 Task: Look for Airbnb options in Libiaz, Poland from 26th December, 2023 to 30th December, 2023 for 1 adult. Place can be private room with 1  bedroom having 1 bed and 1 bathroom. Property type can be hotel. Amenities needed are: washing machine.
Action: Mouse moved to (532, 136)
Screenshot: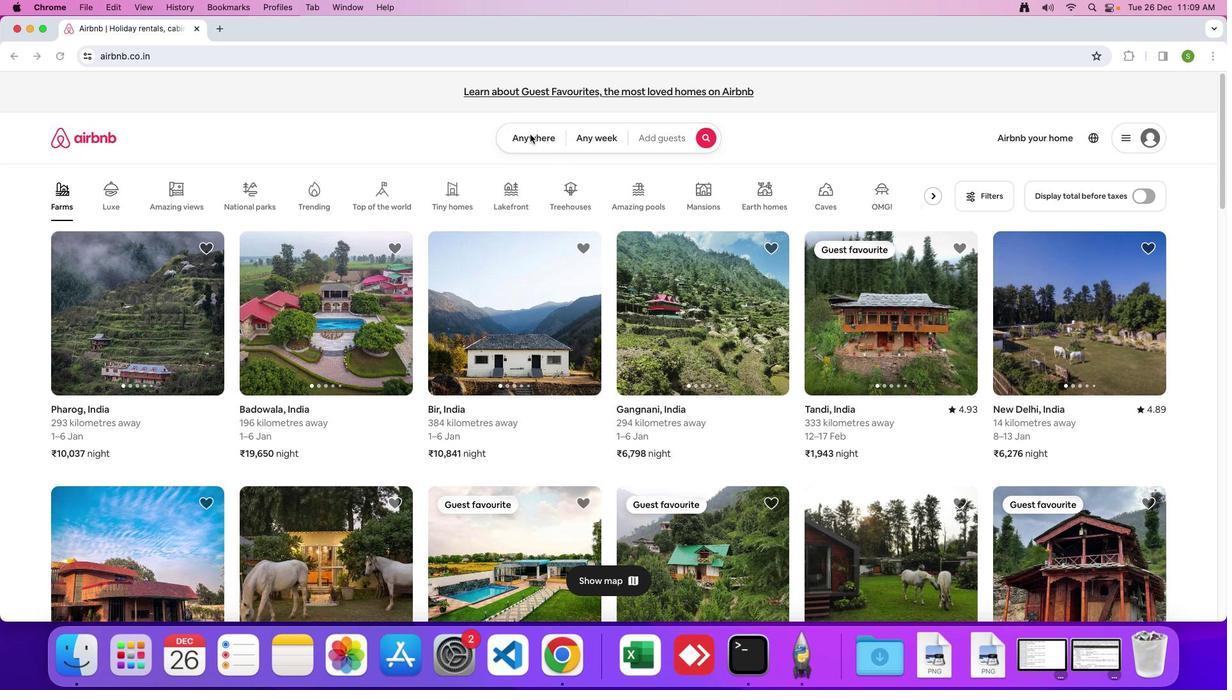 
Action: Mouse pressed left at (532, 136)
Screenshot: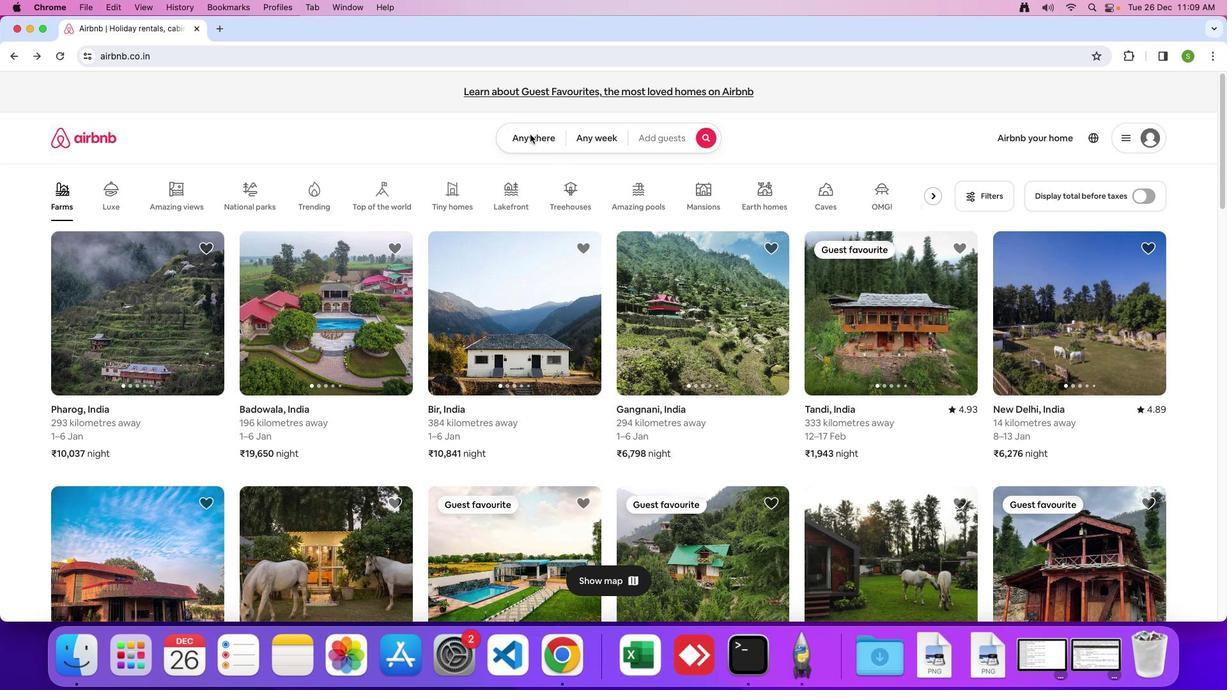 
Action: Mouse moved to (508, 136)
Screenshot: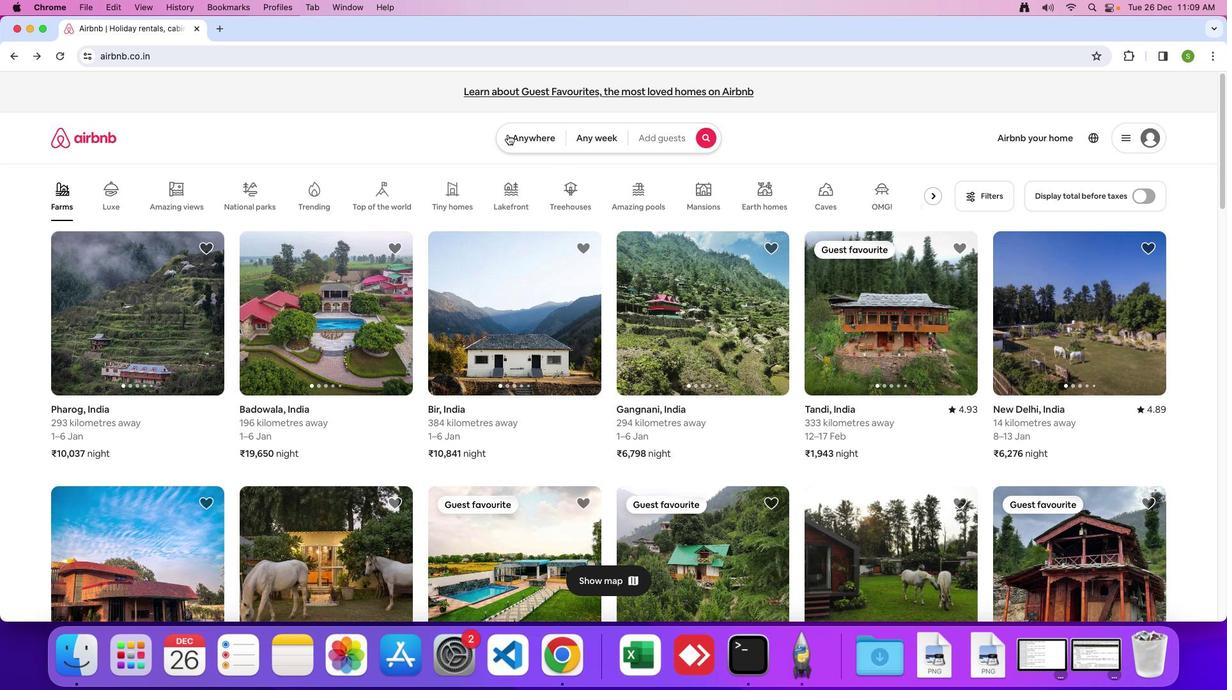 
Action: Mouse pressed left at (508, 136)
Screenshot: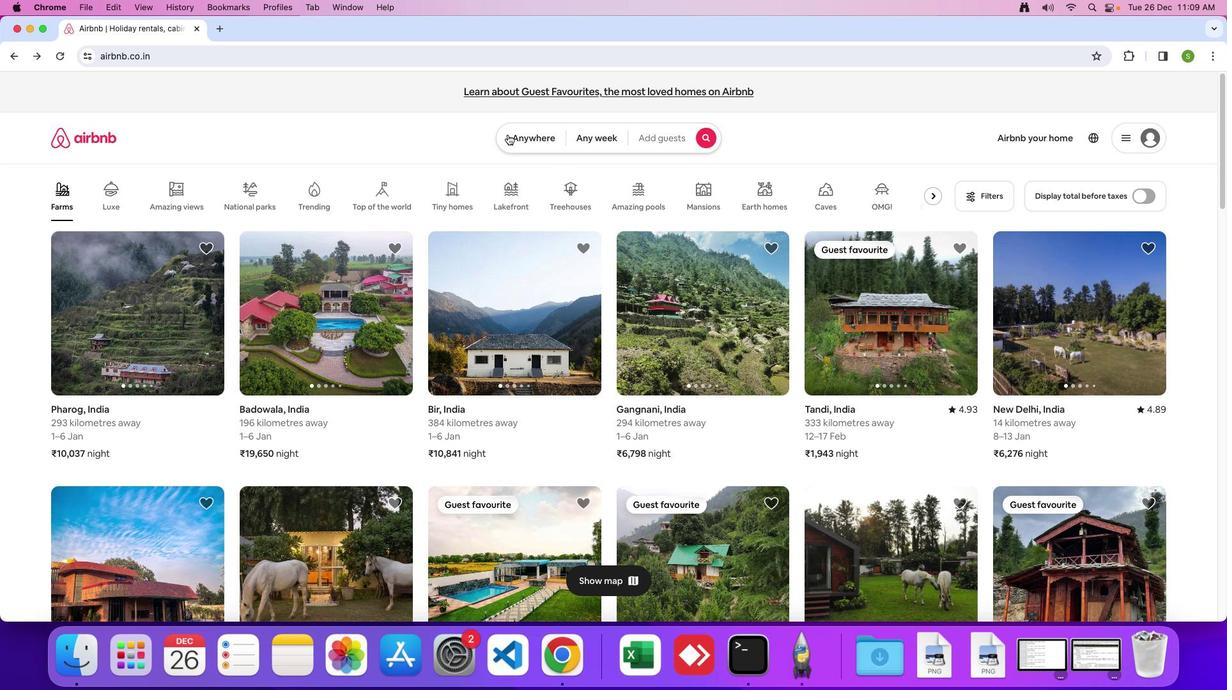 
Action: Mouse moved to (467, 175)
Screenshot: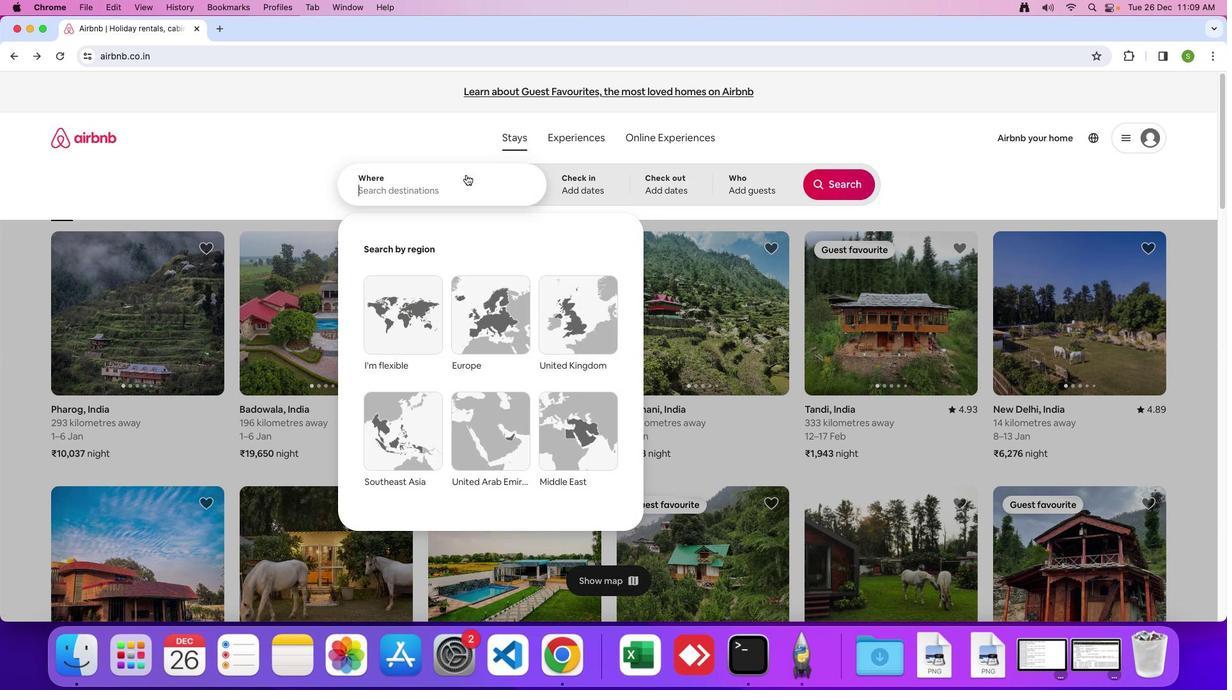 
Action: Mouse pressed left at (467, 175)
Screenshot: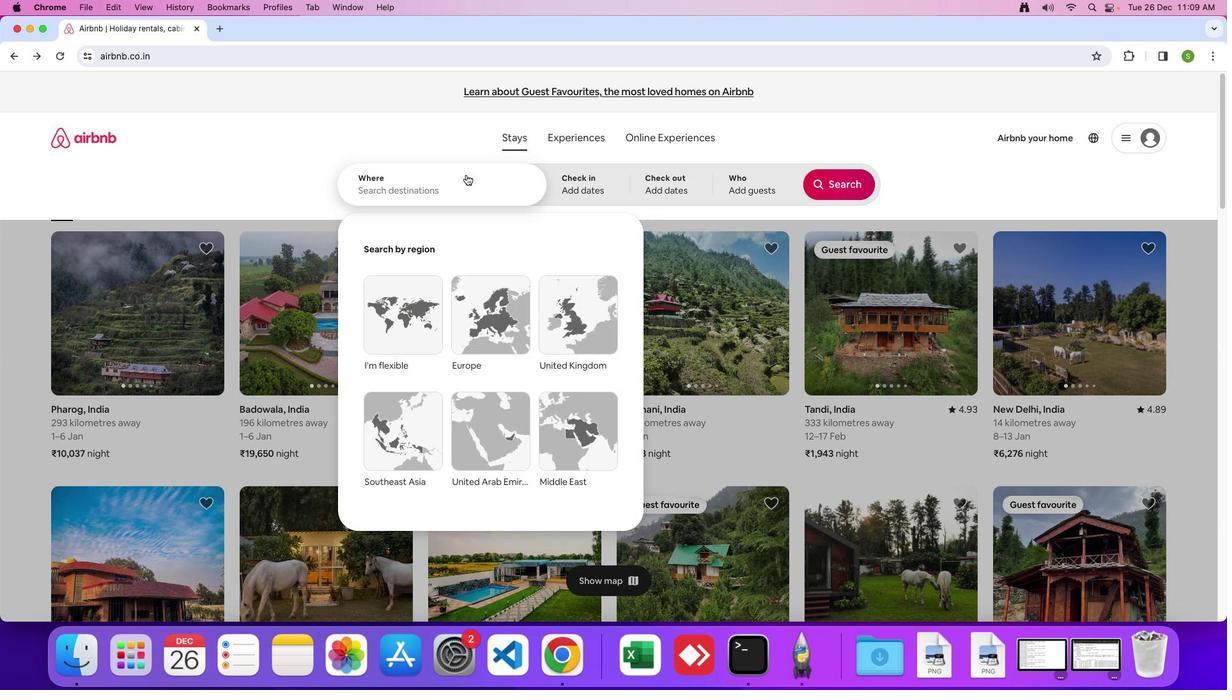 
Action: Mouse moved to (468, 175)
Screenshot: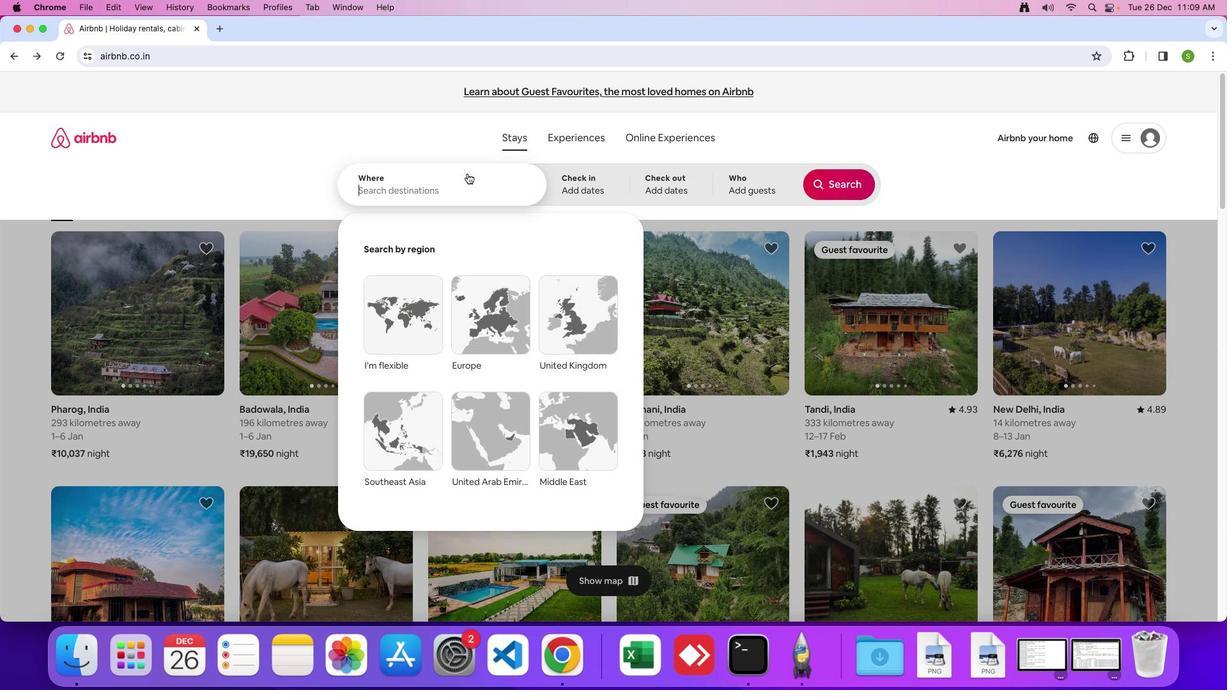 
Action: Key pressed 'L'Key.caps_lock'i''b''i''a''z'','Key.spaceKey.shift'P''l''o''a''n''d'Key.enter
Screenshot: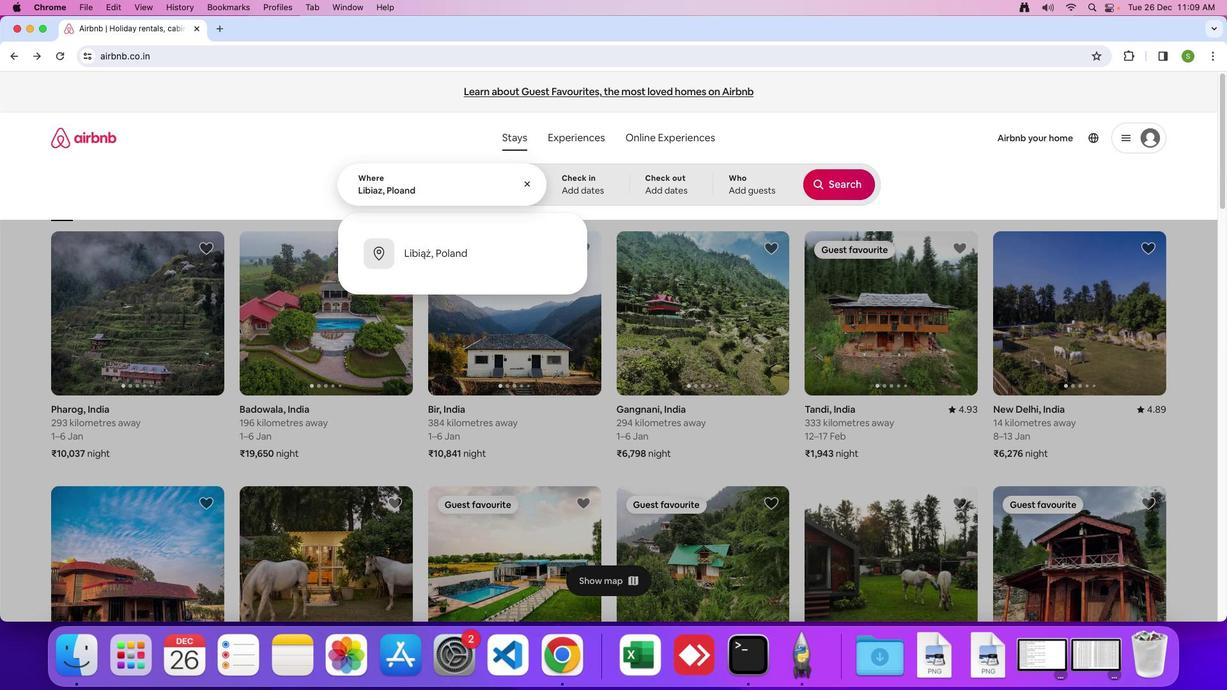 
Action: Mouse moved to (443, 469)
Screenshot: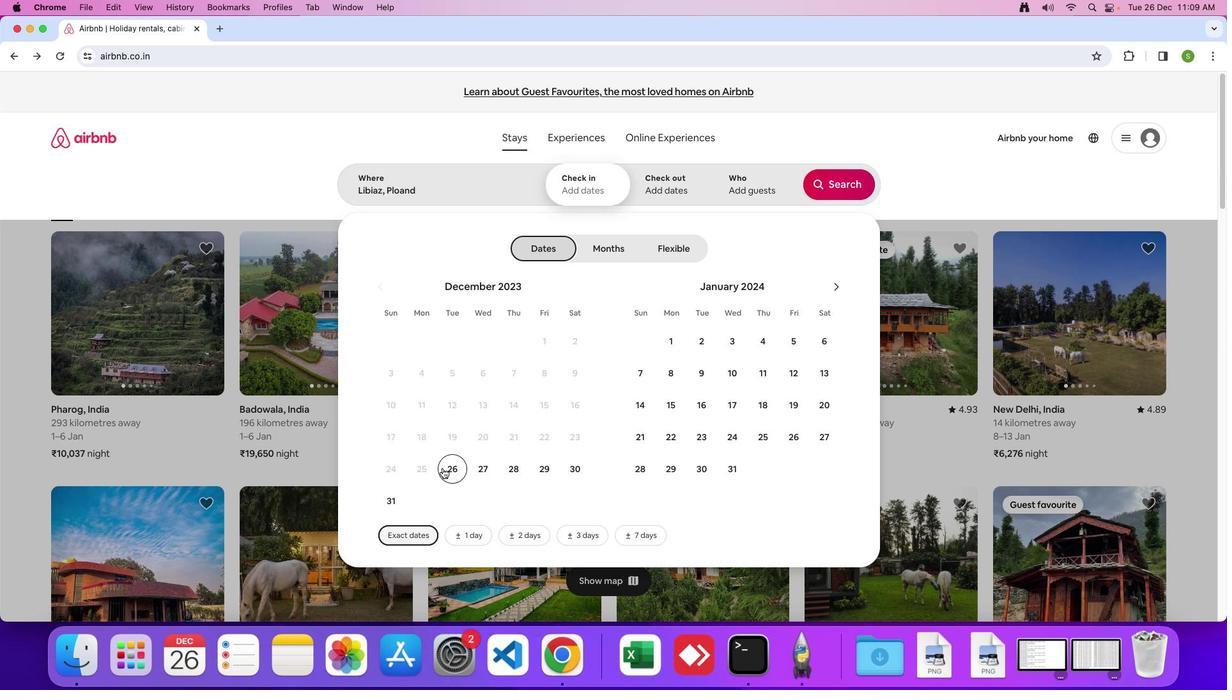 
Action: Mouse pressed left at (443, 469)
Screenshot: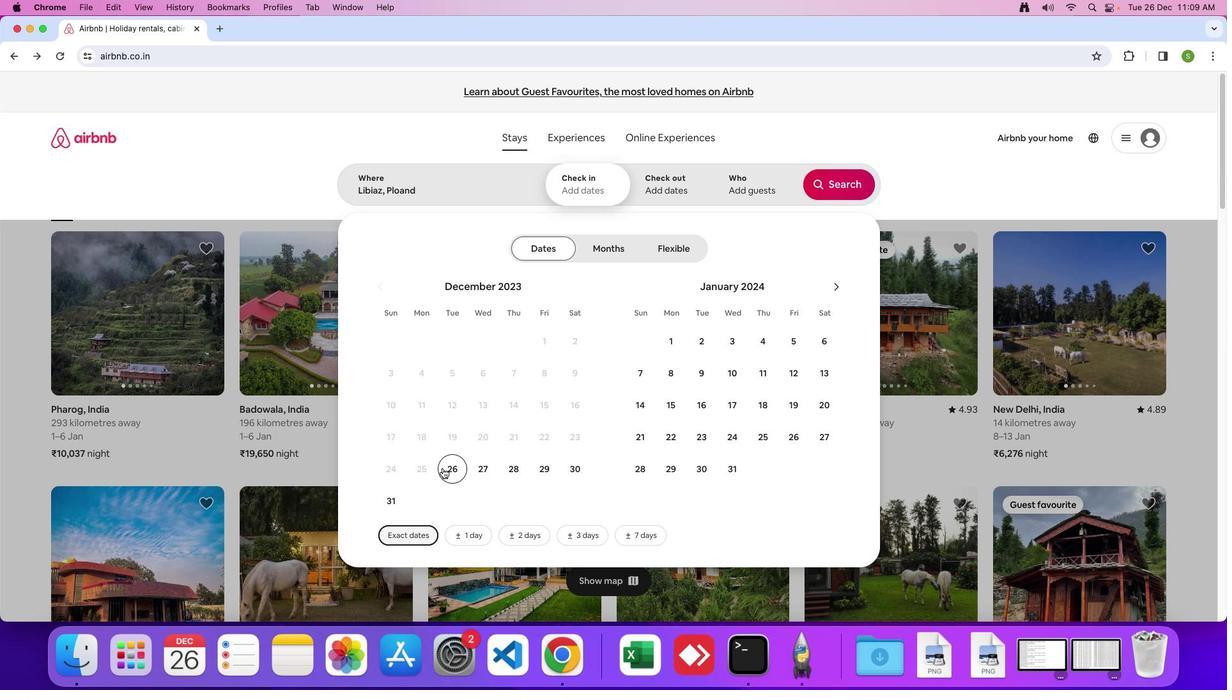 
Action: Mouse moved to (579, 469)
Screenshot: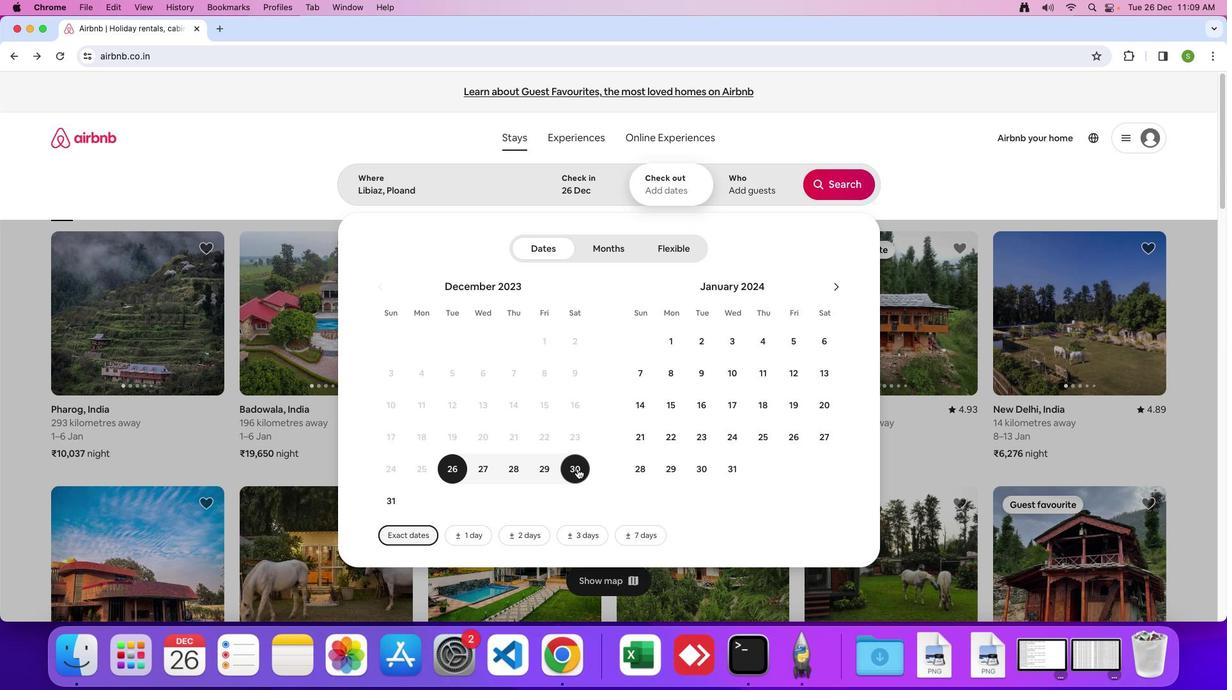 
Action: Mouse pressed left at (579, 469)
Screenshot: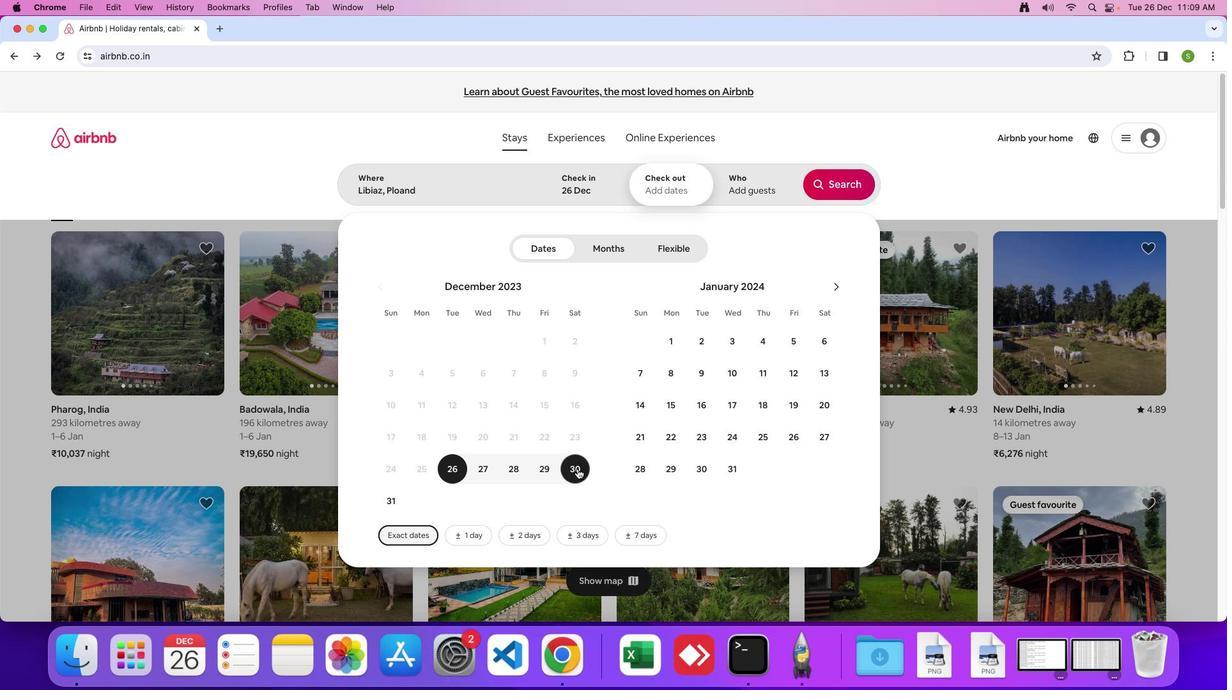 
Action: Mouse moved to (772, 186)
Screenshot: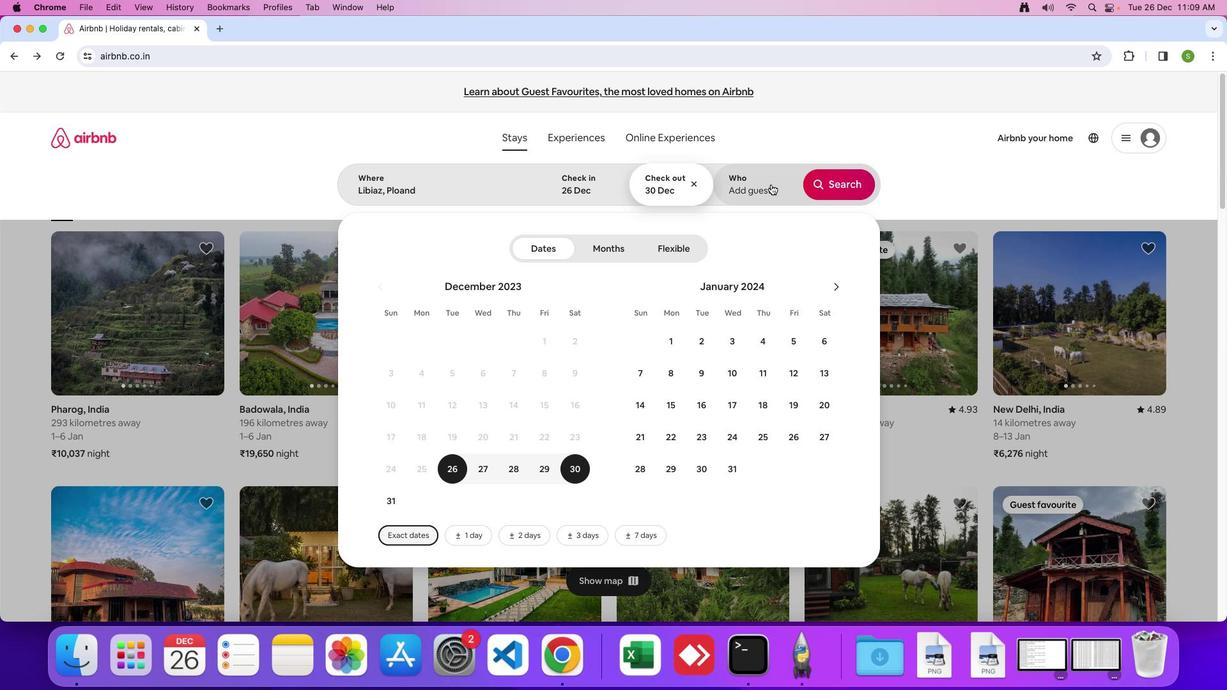 
Action: Mouse pressed left at (772, 186)
Screenshot: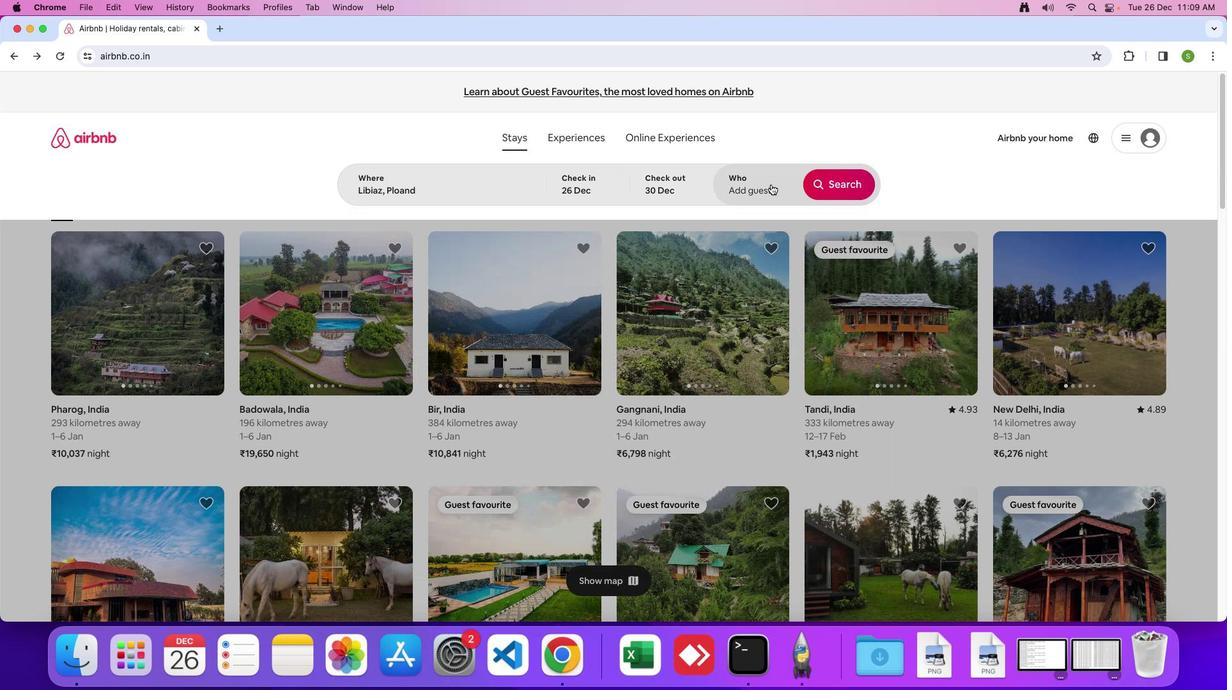 
Action: Mouse moved to (846, 253)
Screenshot: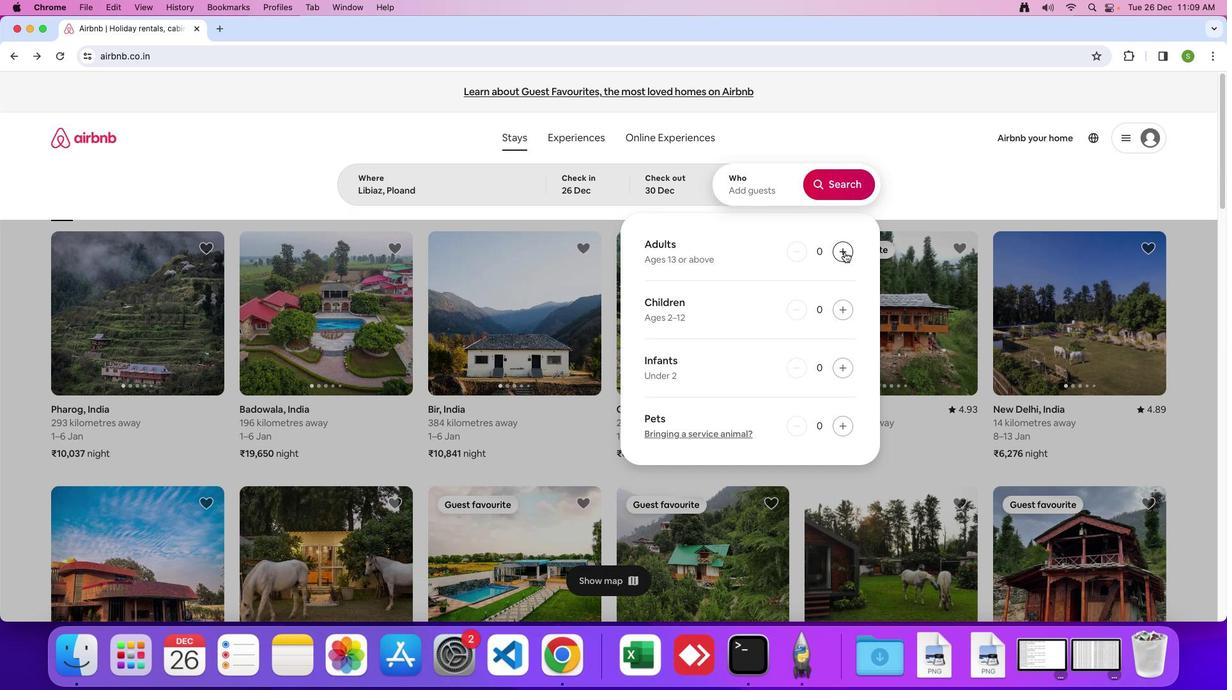 
Action: Mouse pressed left at (846, 253)
Screenshot: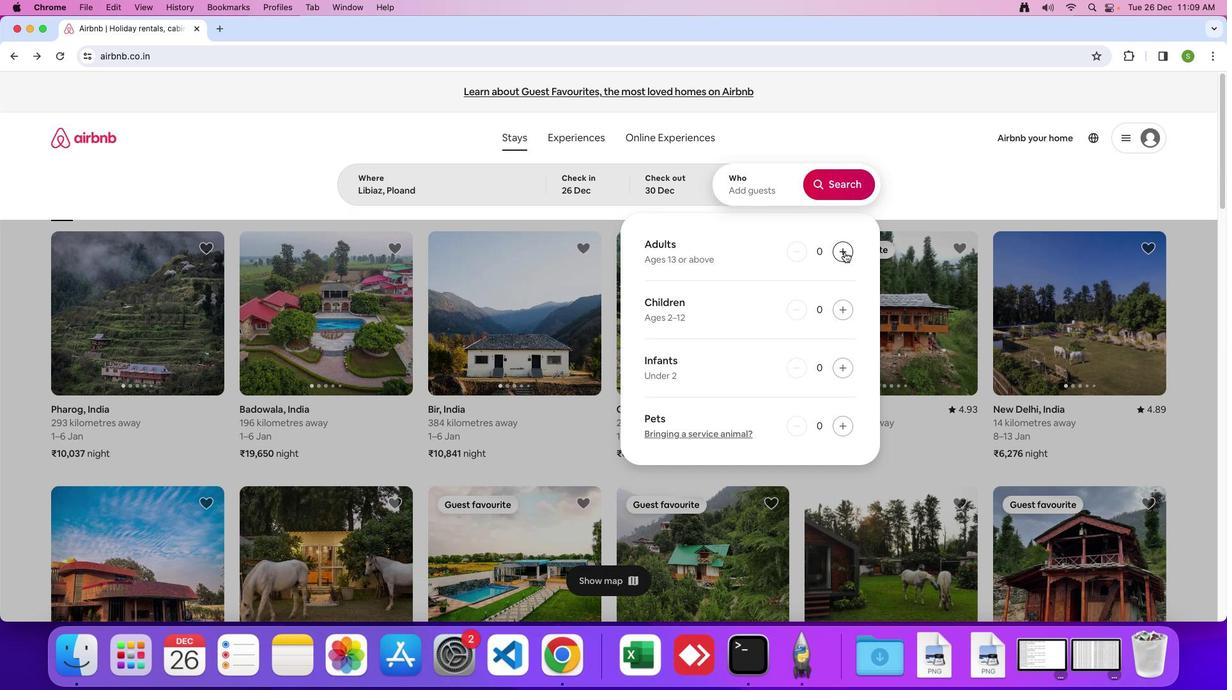 
Action: Mouse moved to (833, 187)
Screenshot: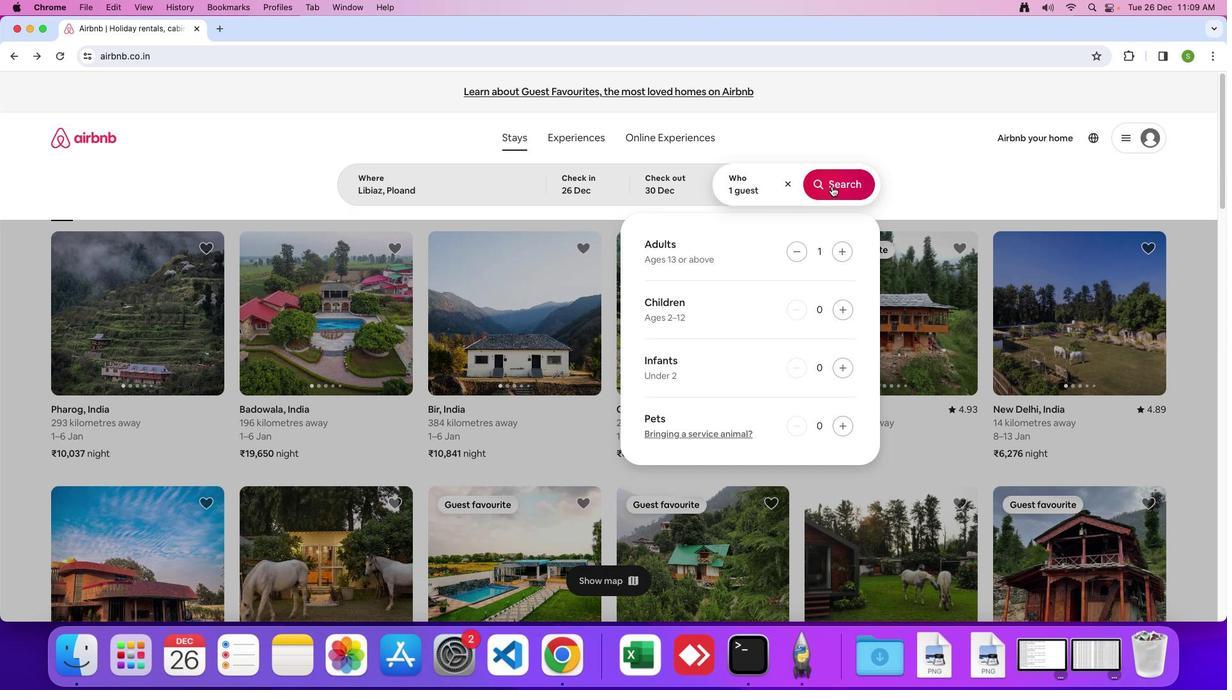 
Action: Mouse pressed left at (833, 187)
Screenshot: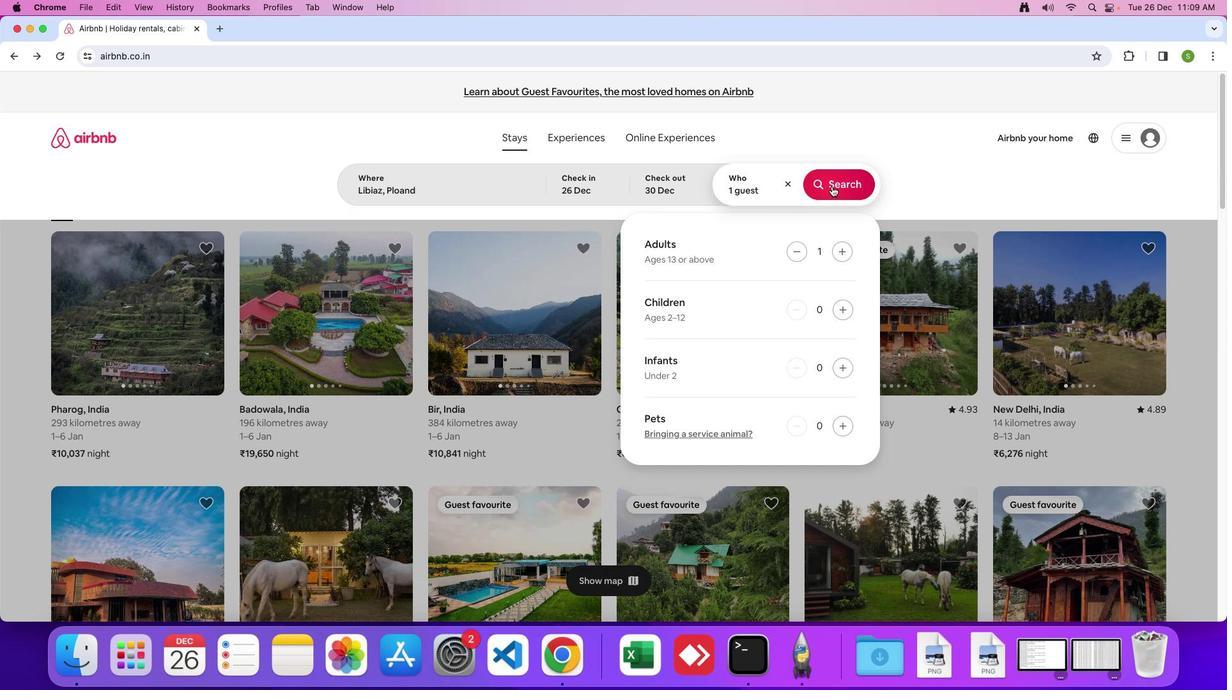 
Action: Mouse moved to (1015, 157)
Screenshot: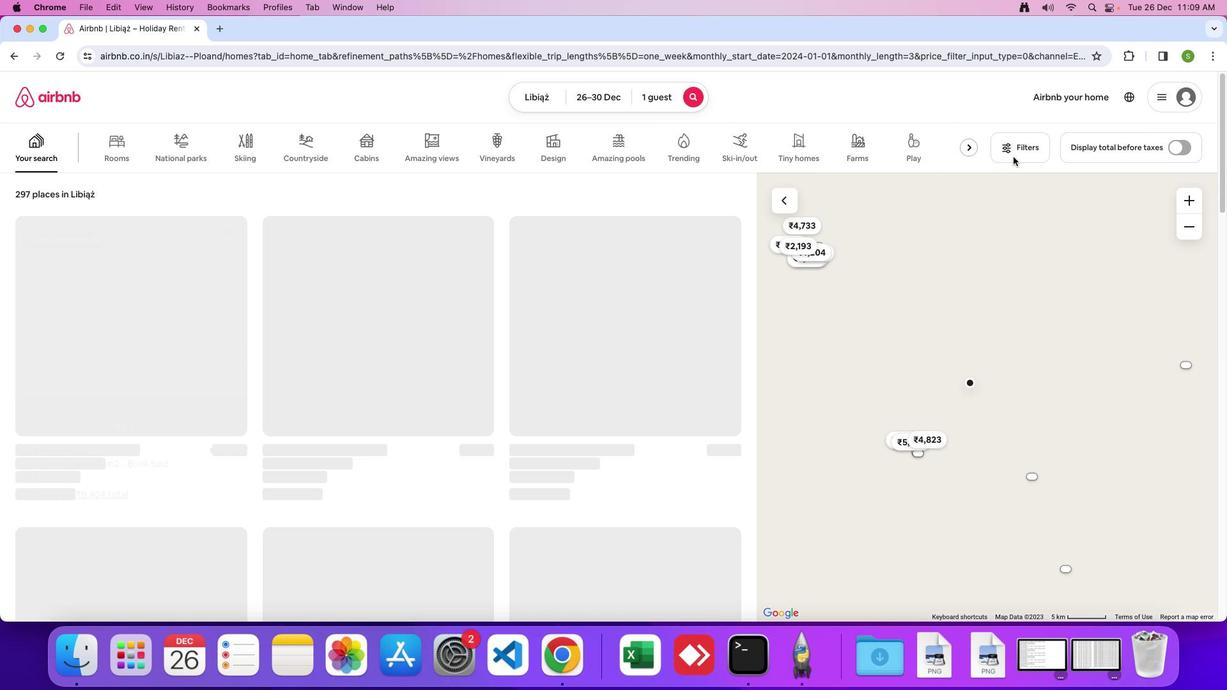 
Action: Mouse pressed left at (1015, 157)
Screenshot: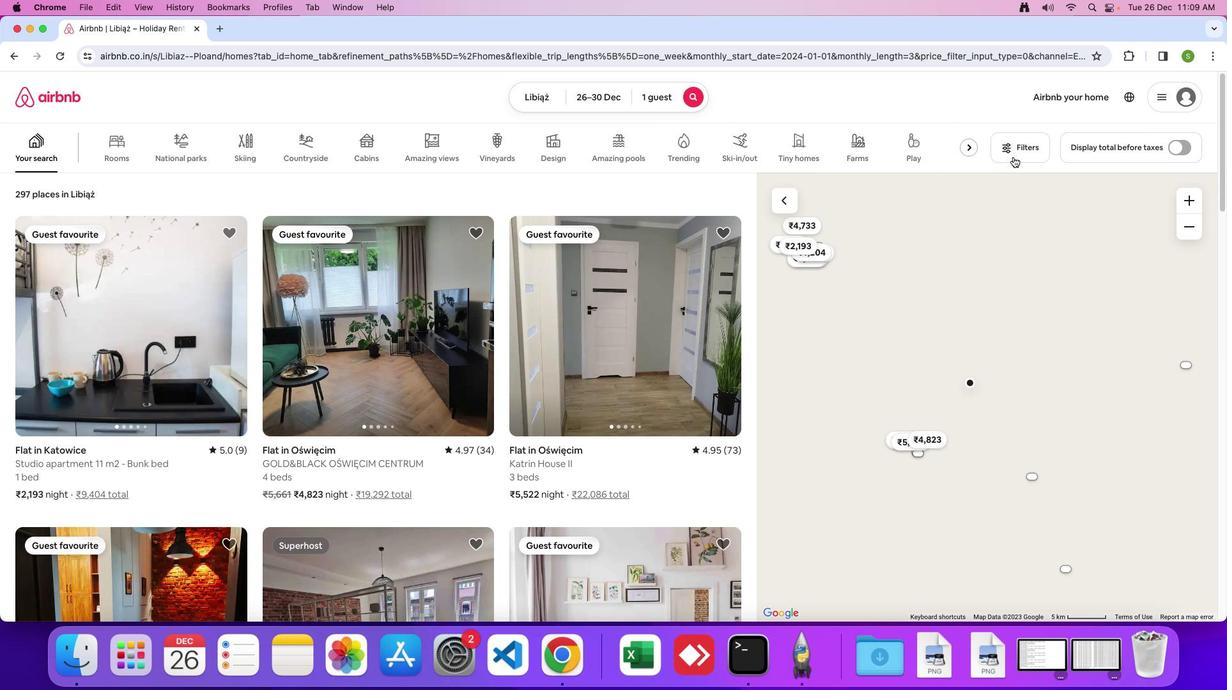 
Action: Mouse moved to (579, 423)
Screenshot: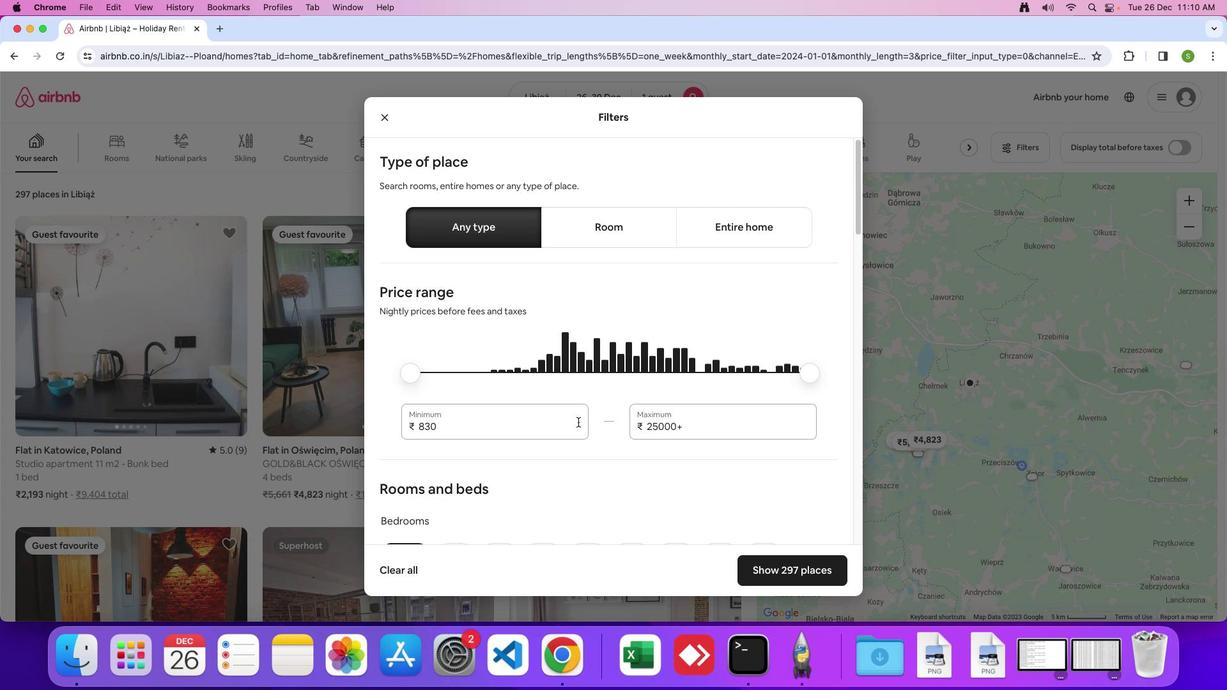 
Action: Mouse scrolled (579, 423) with delta (1, 0)
Screenshot: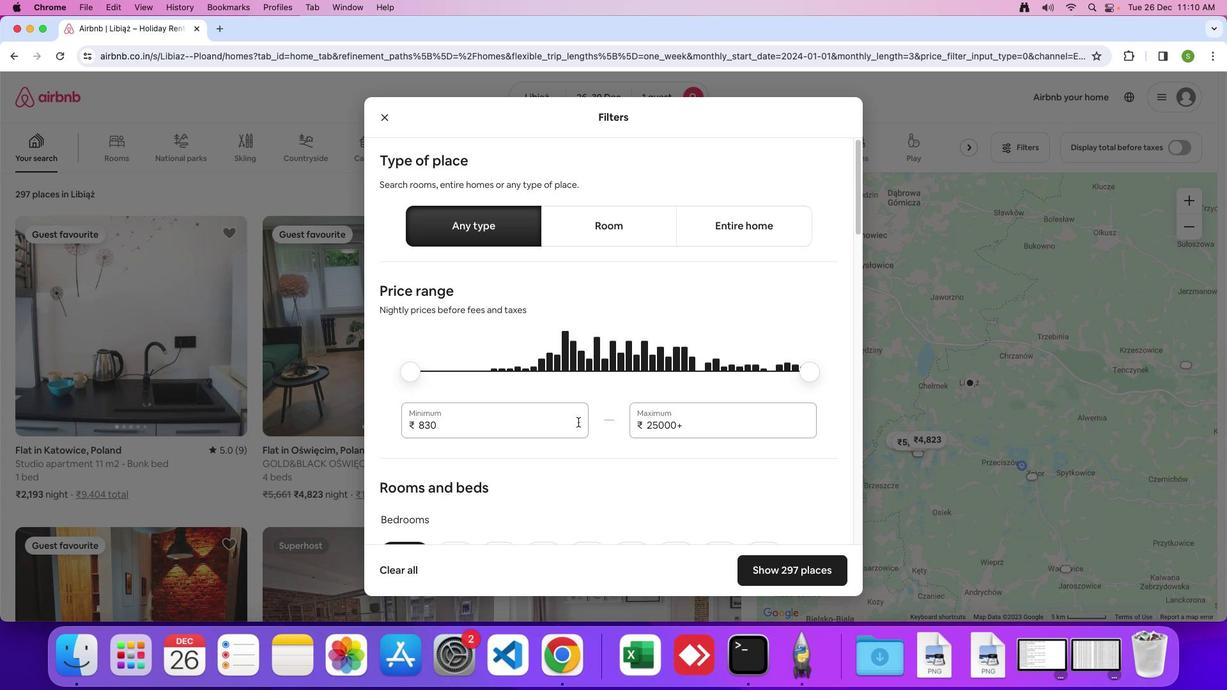 
Action: Mouse scrolled (579, 423) with delta (1, 0)
Screenshot: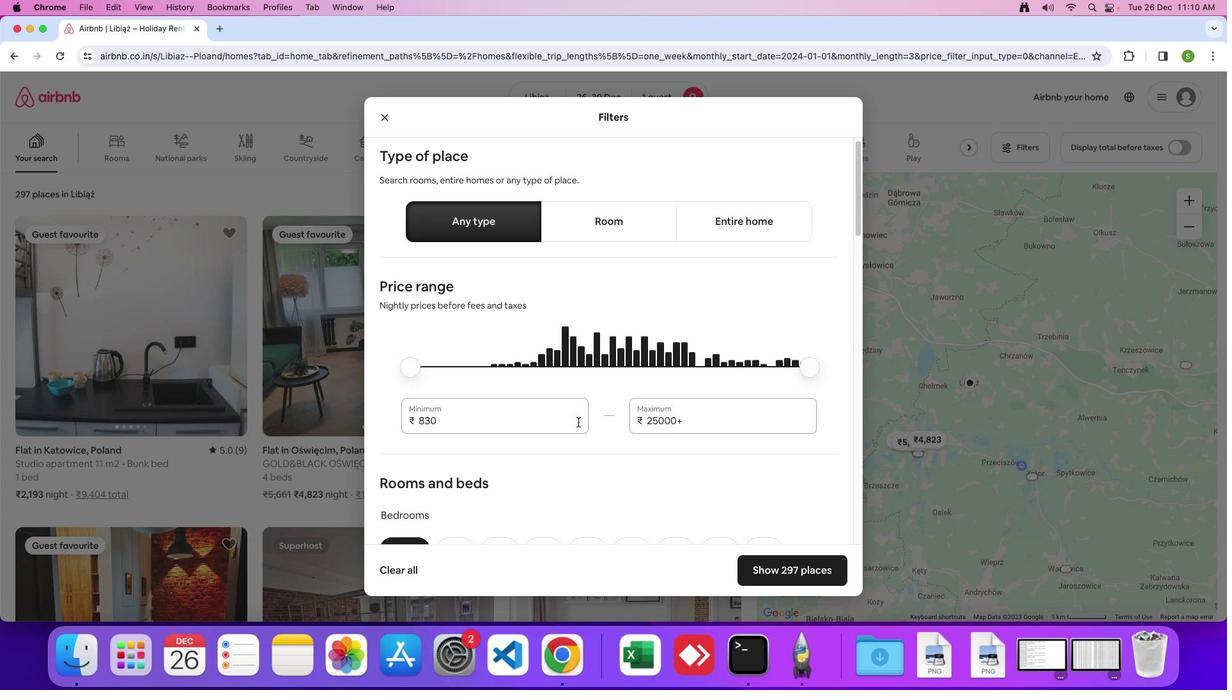 
Action: Mouse scrolled (579, 423) with delta (1, 0)
Screenshot: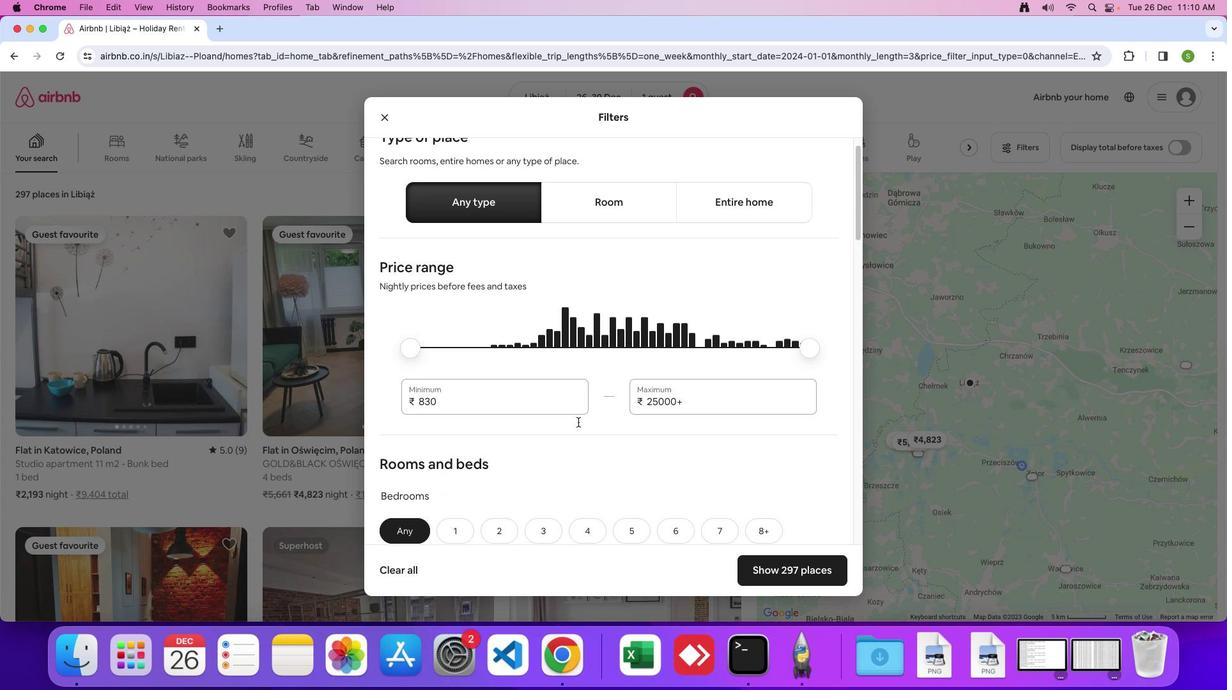 
Action: Mouse scrolled (579, 423) with delta (1, 0)
Screenshot: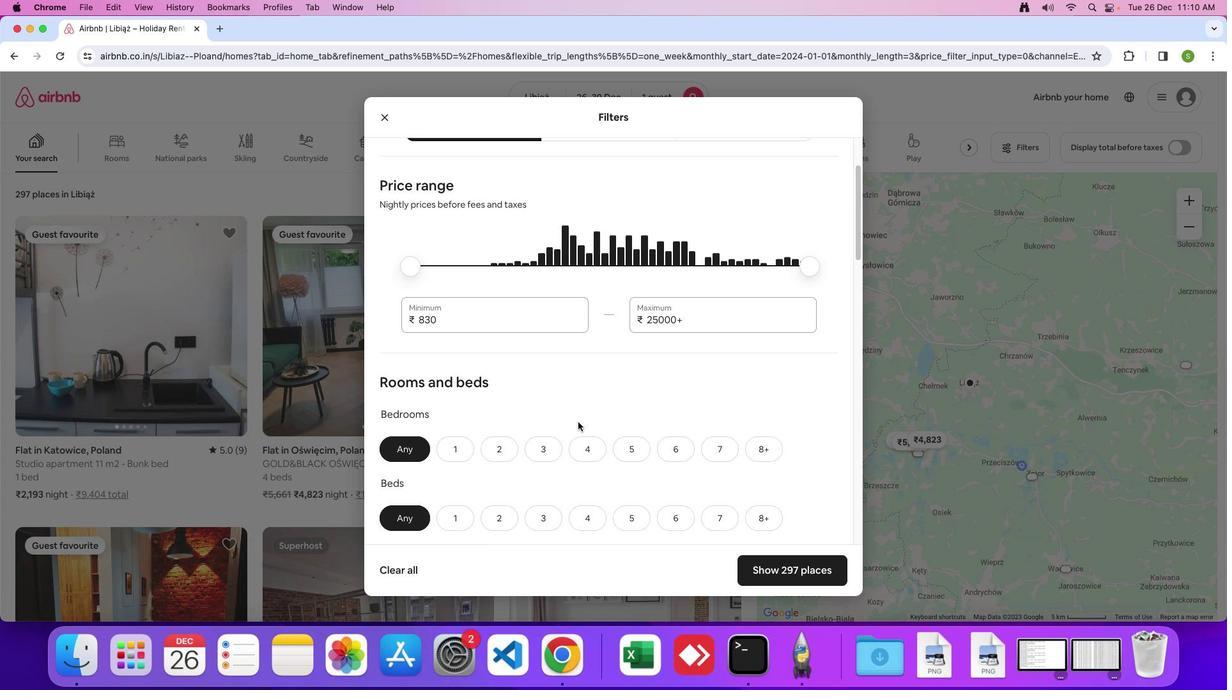 
Action: Mouse scrolled (579, 423) with delta (1, 0)
Screenshot: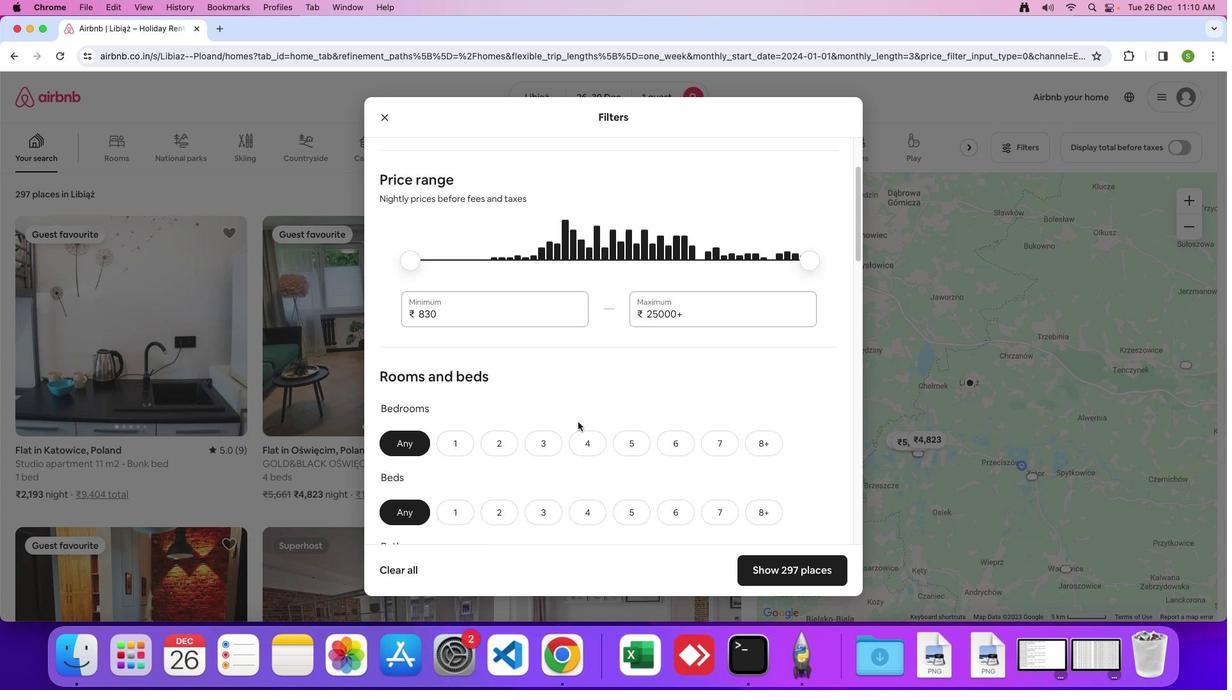 
Action: Mouse scrolled (579, 423) with delta (1, 0)
Screenshot: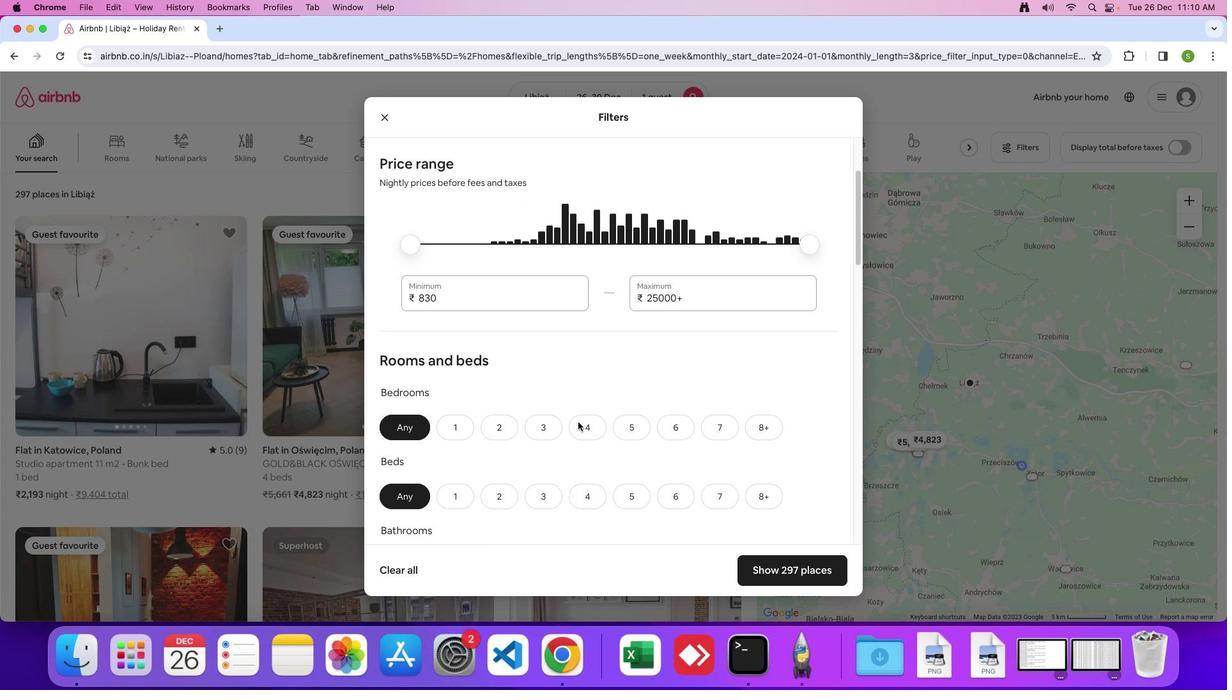 
Action: Mouse scrolled (579, 423) with delta (1, 0)
Screenshot: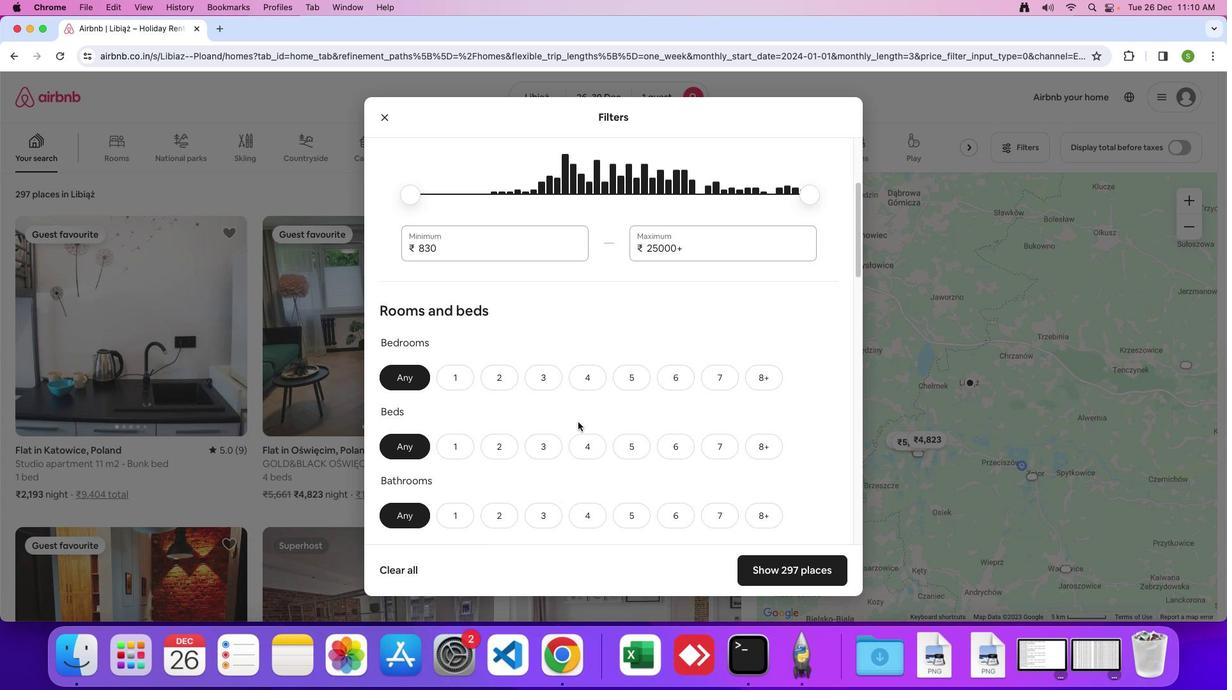
Action: Mouse scrolled (579, 423) with delta (1, 0)
Screenshot: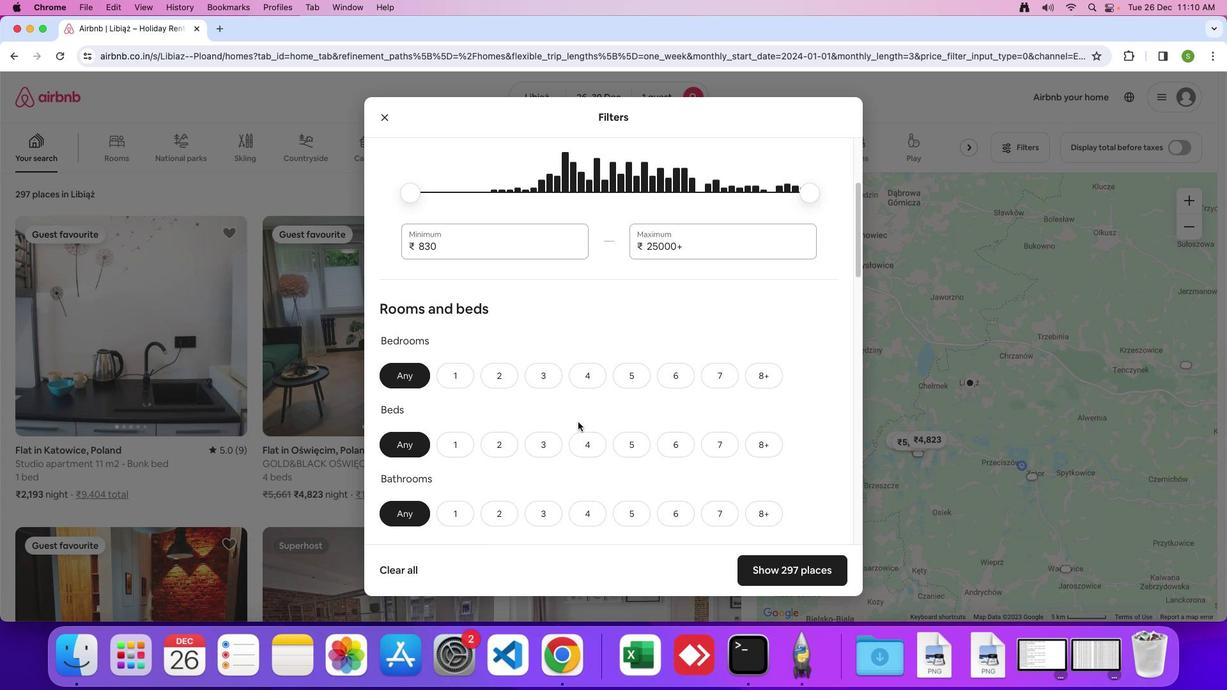 
Action: Mouse scrolled (579, 423) with delta (1, 0)
Screenshot: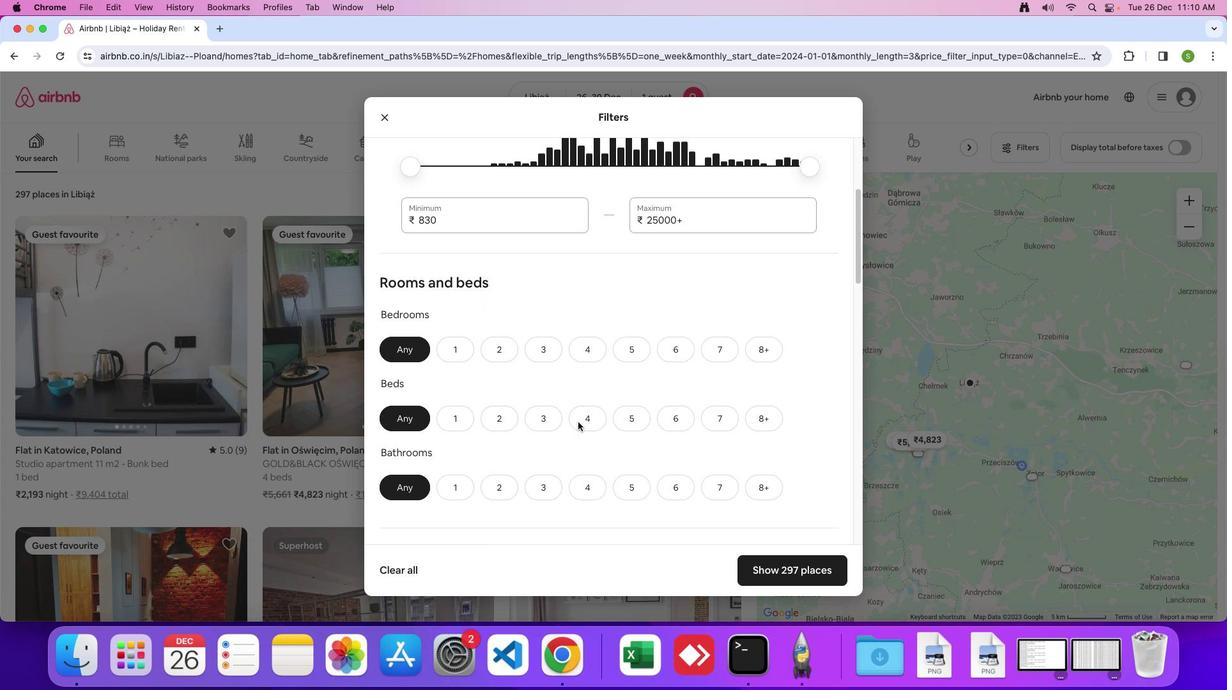 
Action: Mouse moved to (464, 335)
Screenshot: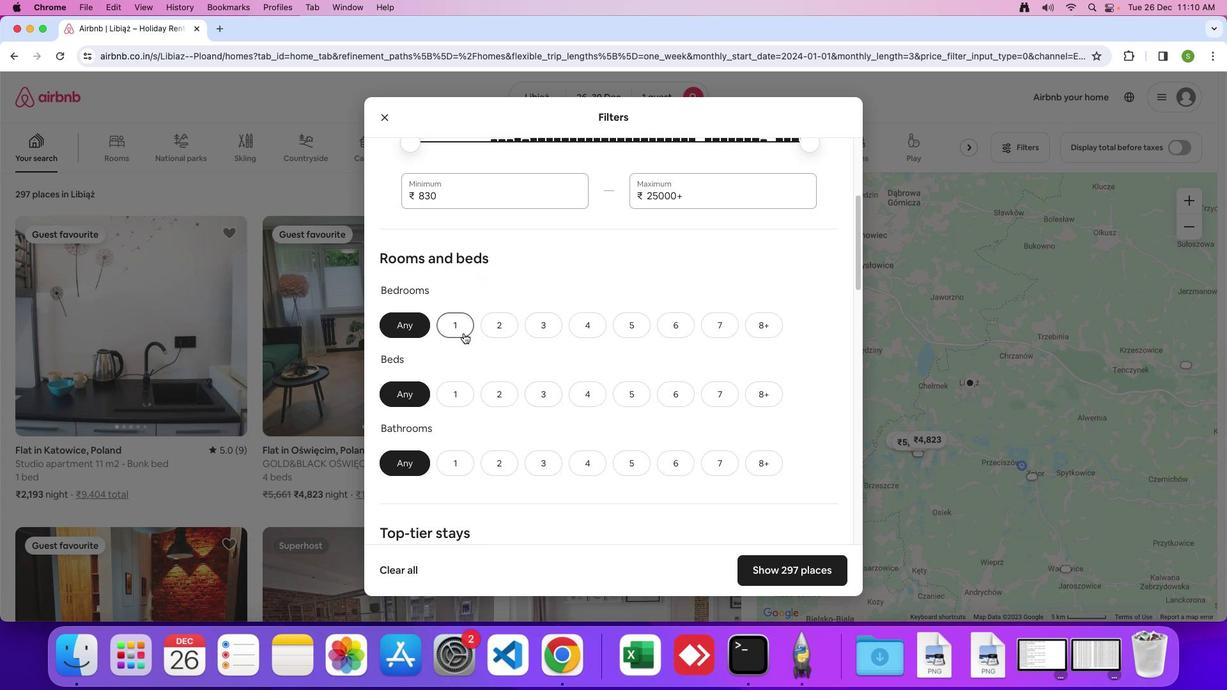 
Action: Mouse pressed left at (464, 335)
Screenshot: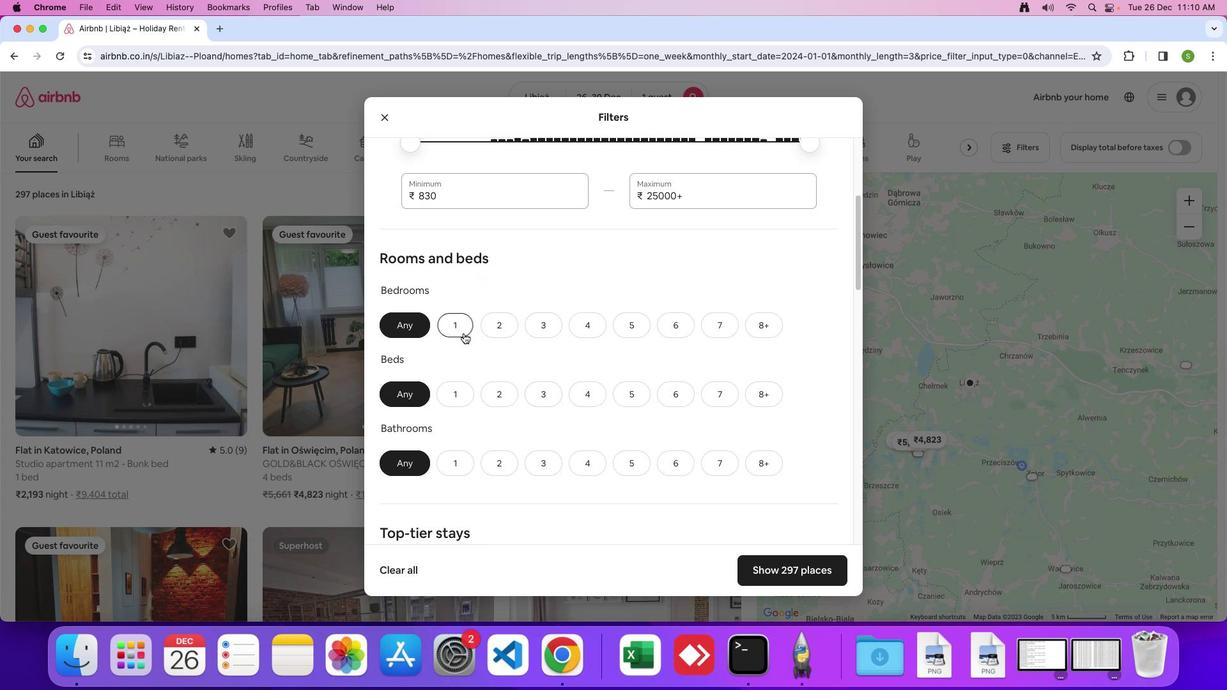 
Action: Mouse moved to (462, 393)
Screenshot: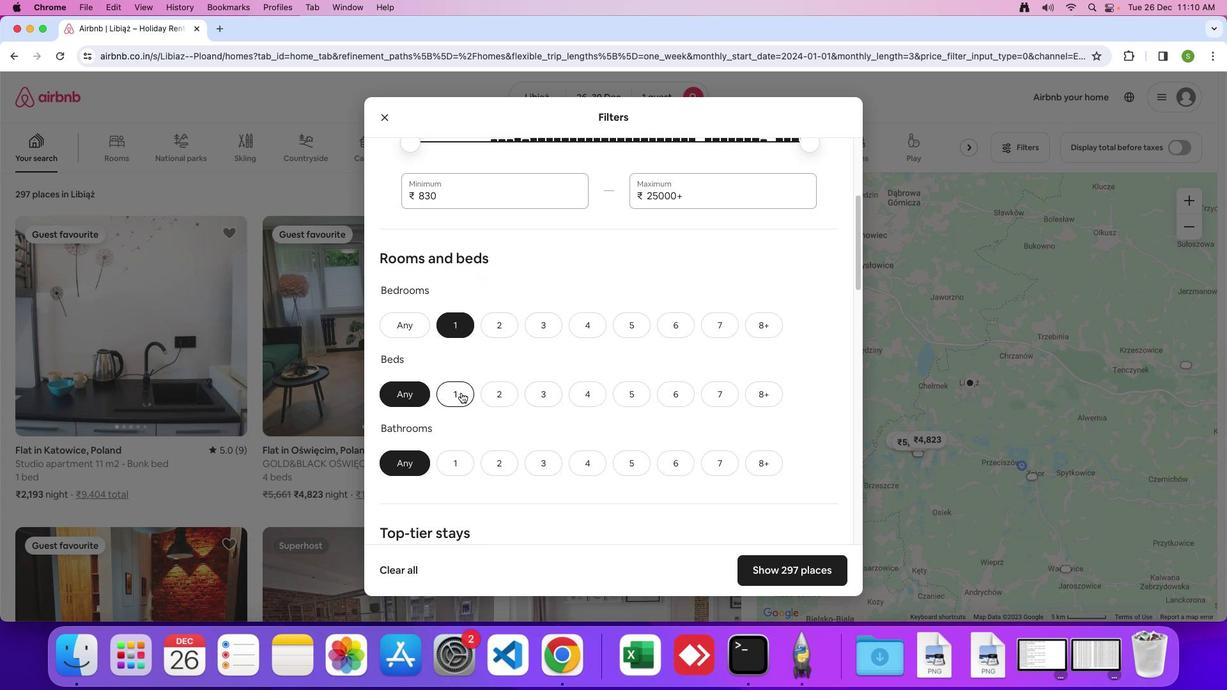 
Action: Mouse pressed left at (462, 393)
Screenshot: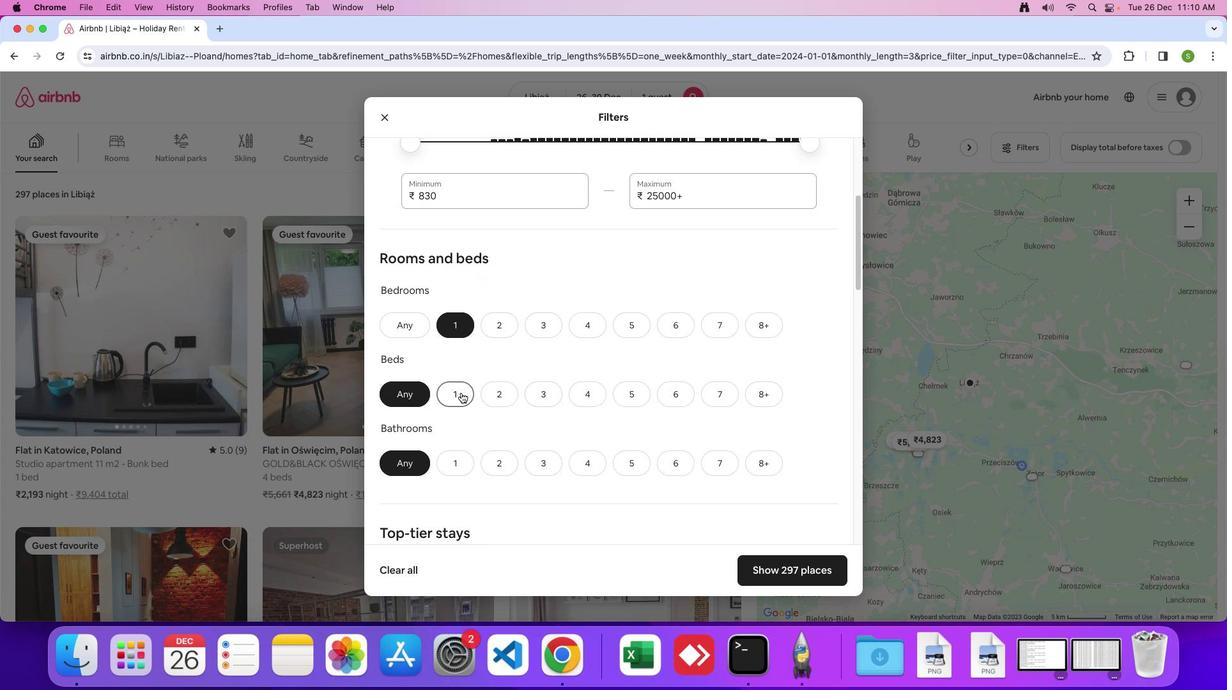 
Action: Mouse moved to (448, 464)
Screenshot: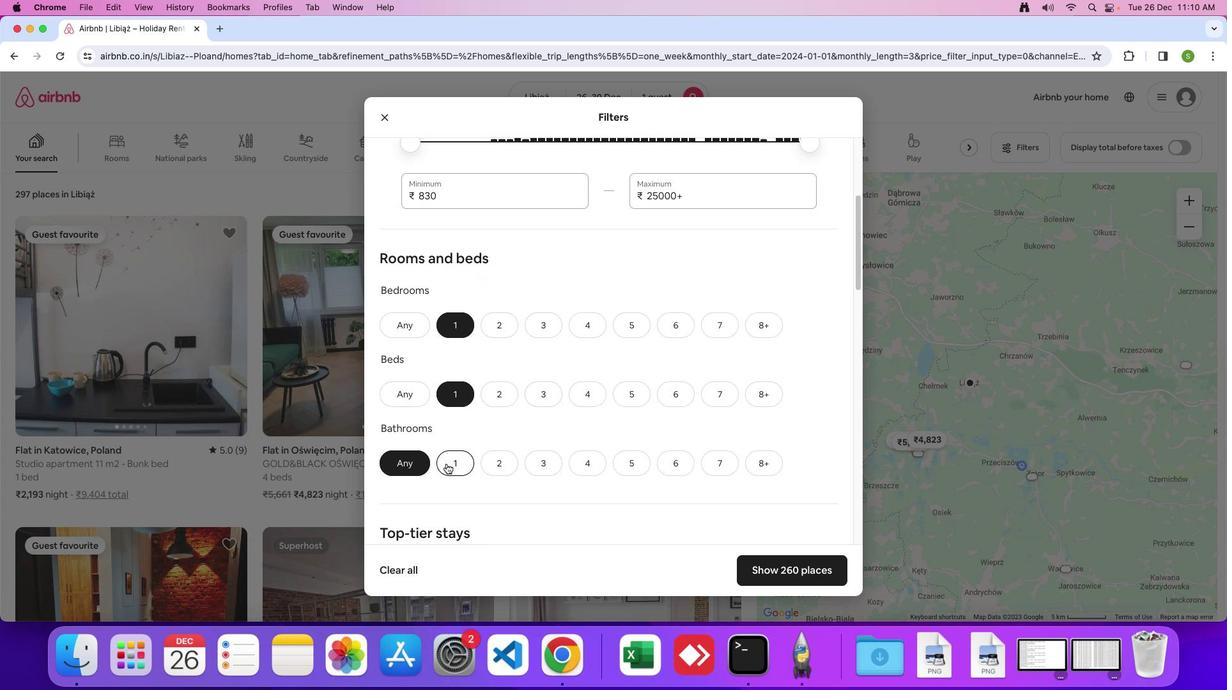 
Action: Mouse pressed left at (448, 464)
Screenshot: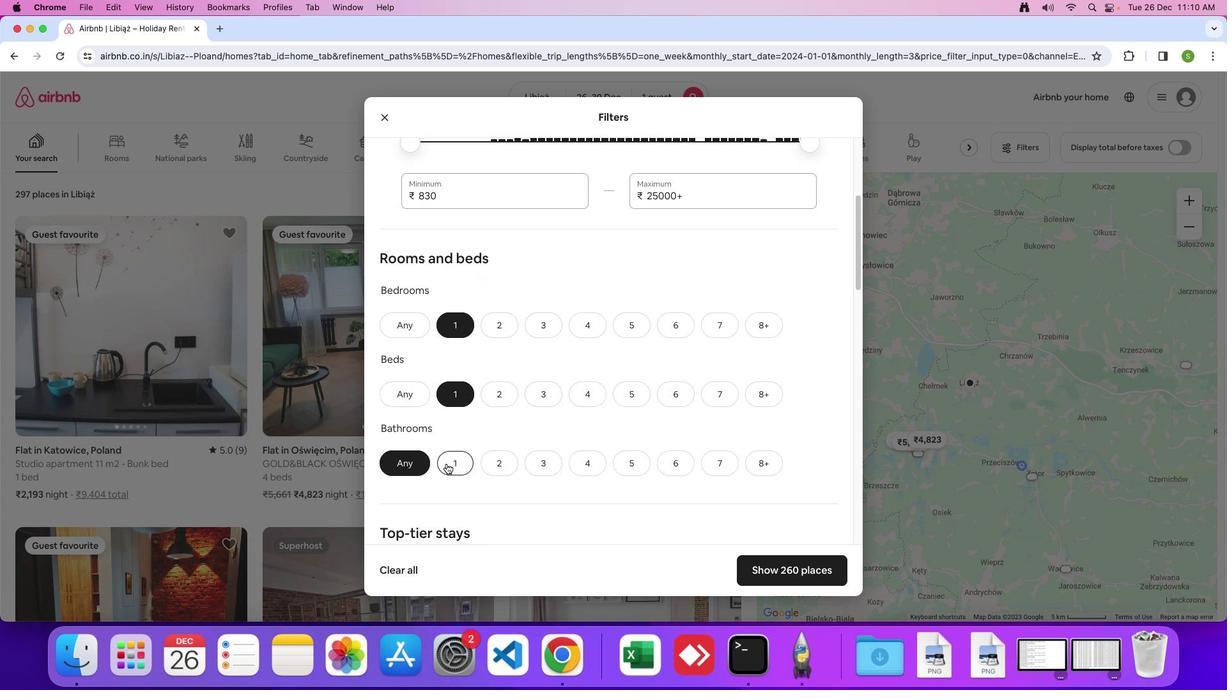 
Action: Mouse moved to (556, 376)
Screenshot: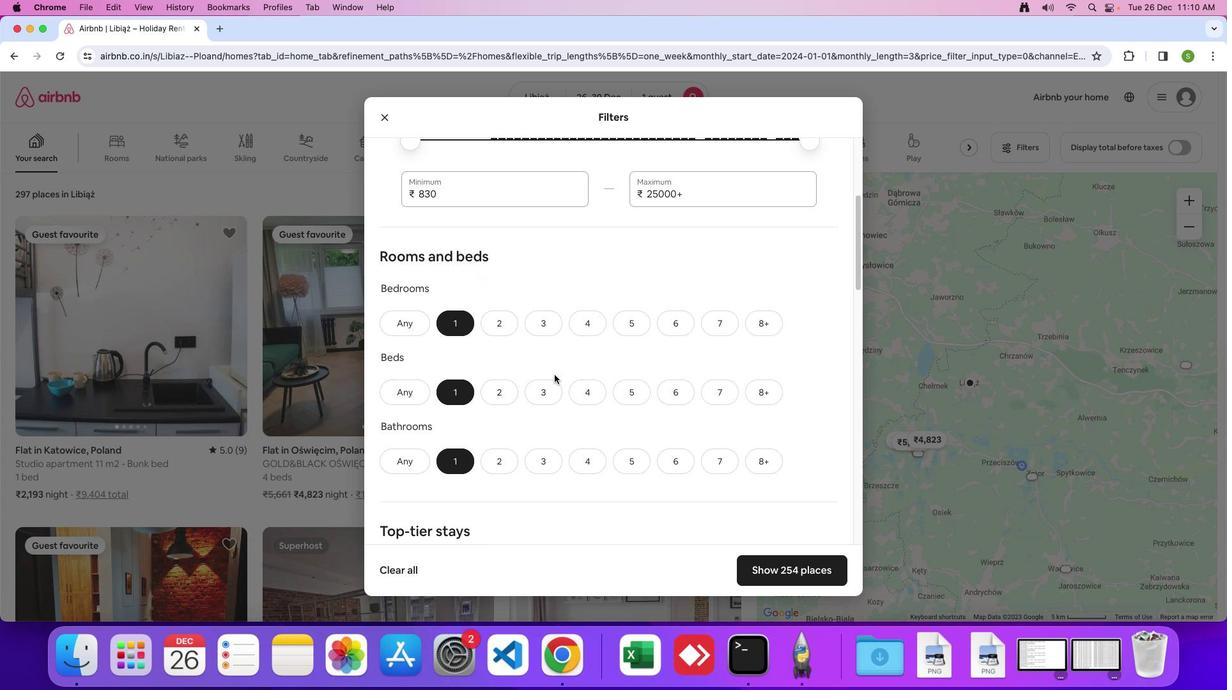 
Action: Mouse scrolled (556, 376) with delta (1, 0)
Screenshot: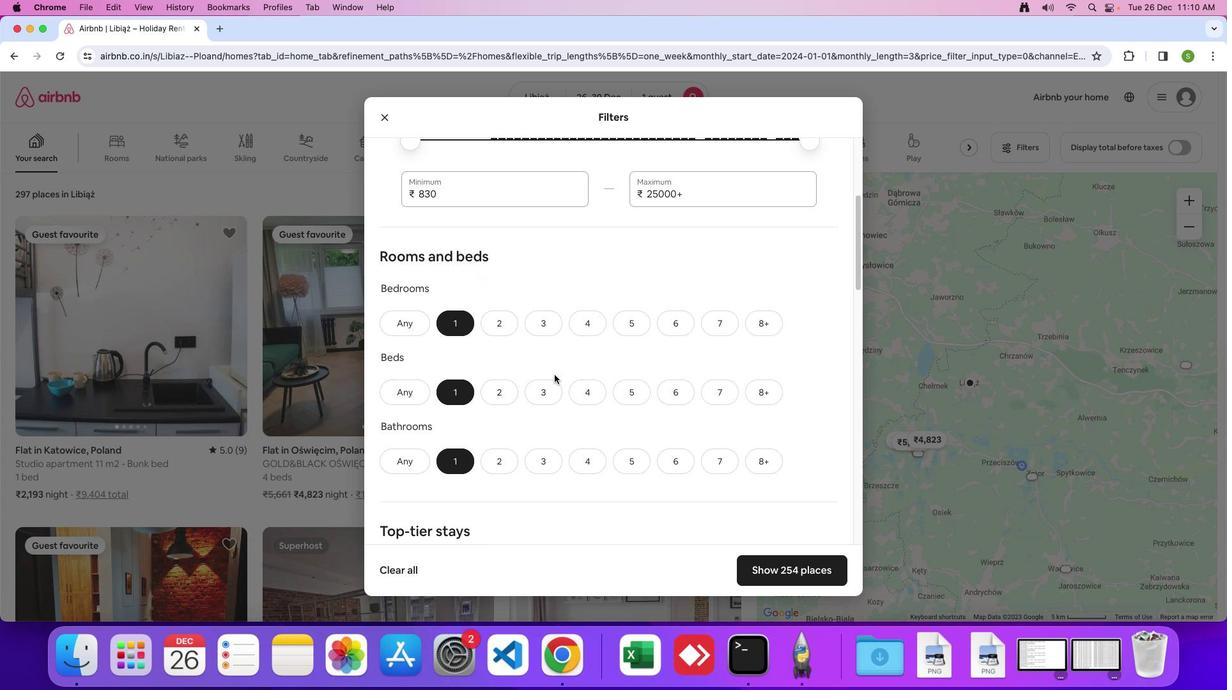 
Action: Mouse scrolled (556, 376) with delta (1, 0)
Screenshot: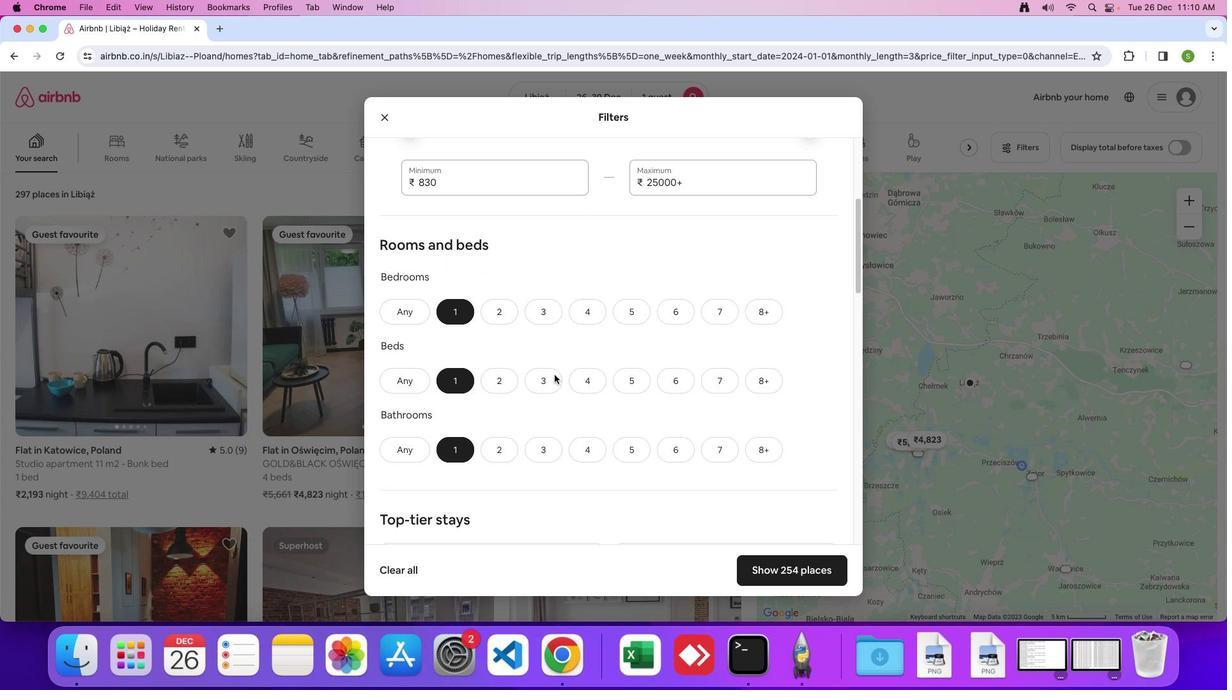 
Action: Mouse moved to (556, 376)
Screenshot: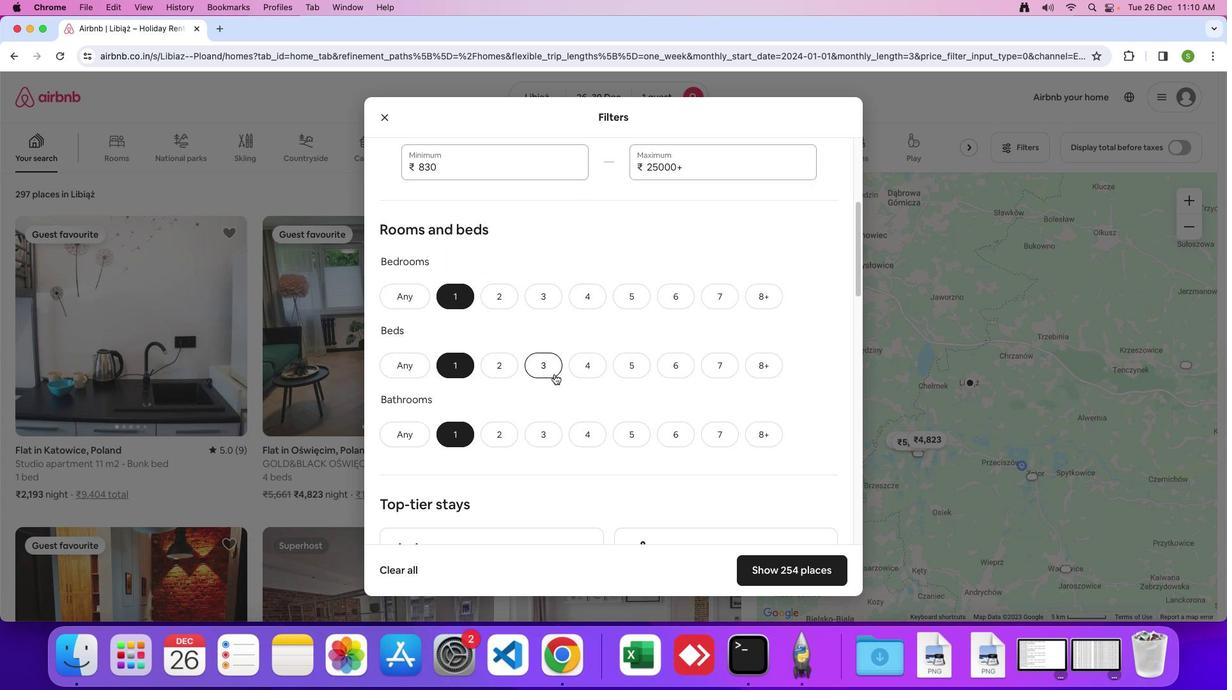 
Action: Mouse scrolled (556, 376) with delta (1, 0)
Screenshot: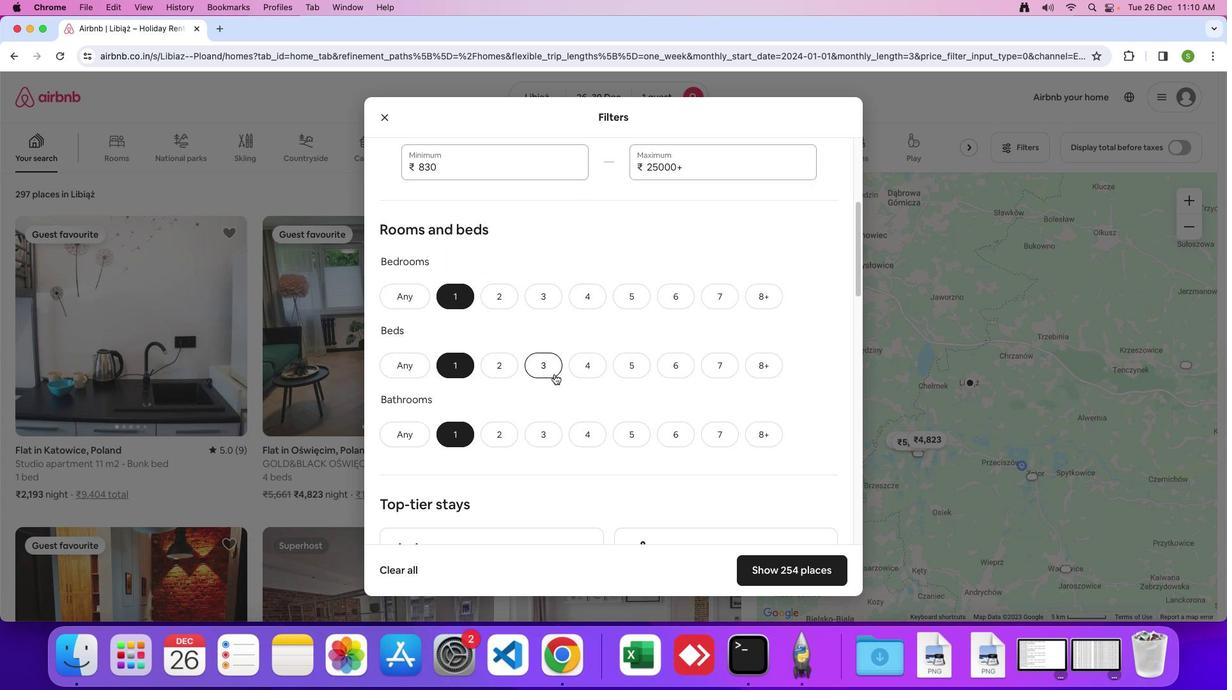 
Action: Mouse moved to (556, 375)
Screenshot: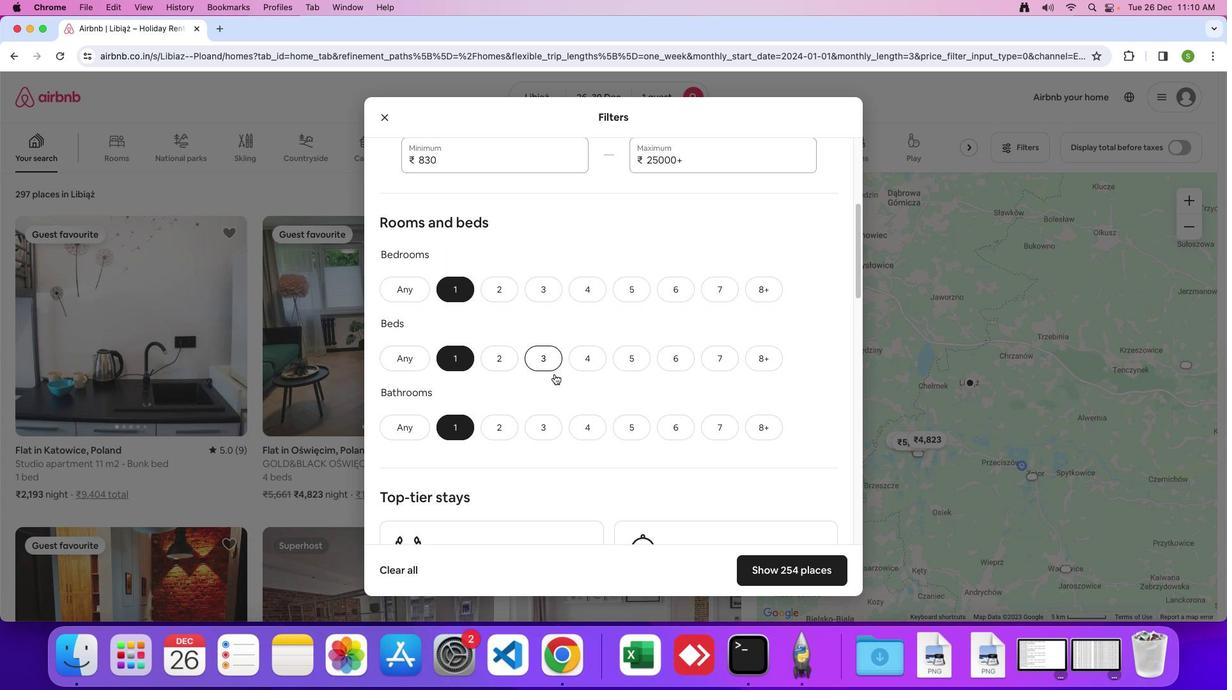 
Action: Mouse scrolled (556, 375) with delta (1, 0)
Screenshot: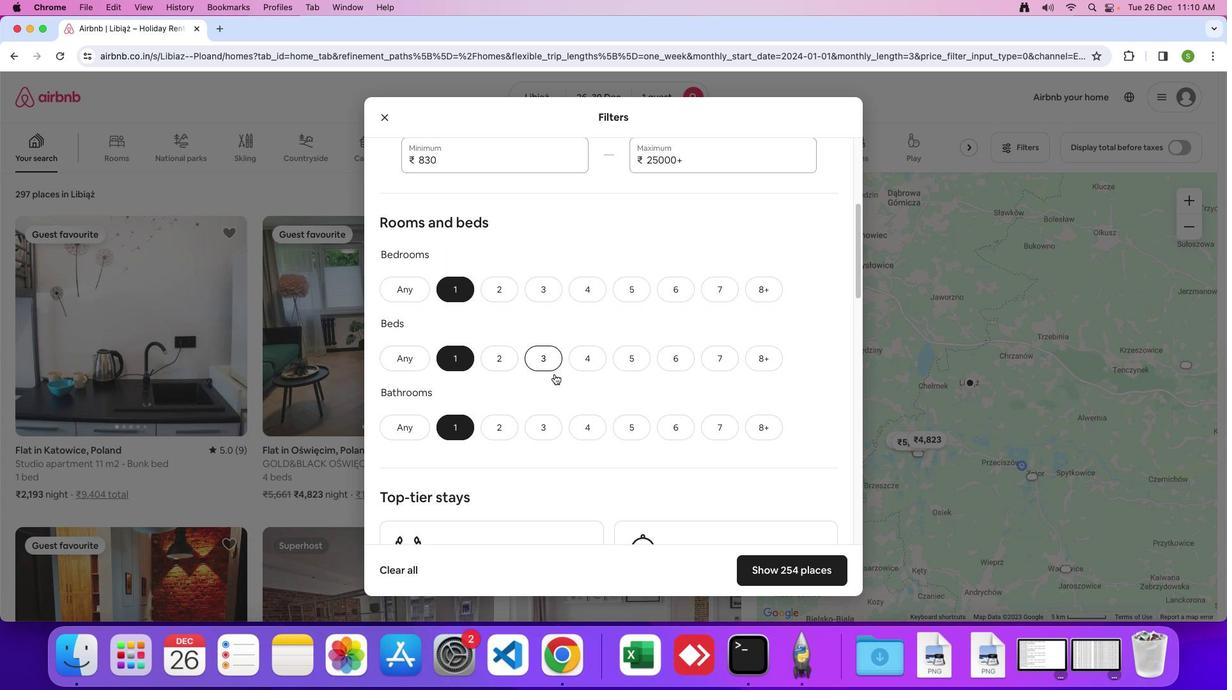 
Action: Mouse moved to (556, 375)
Screenshot: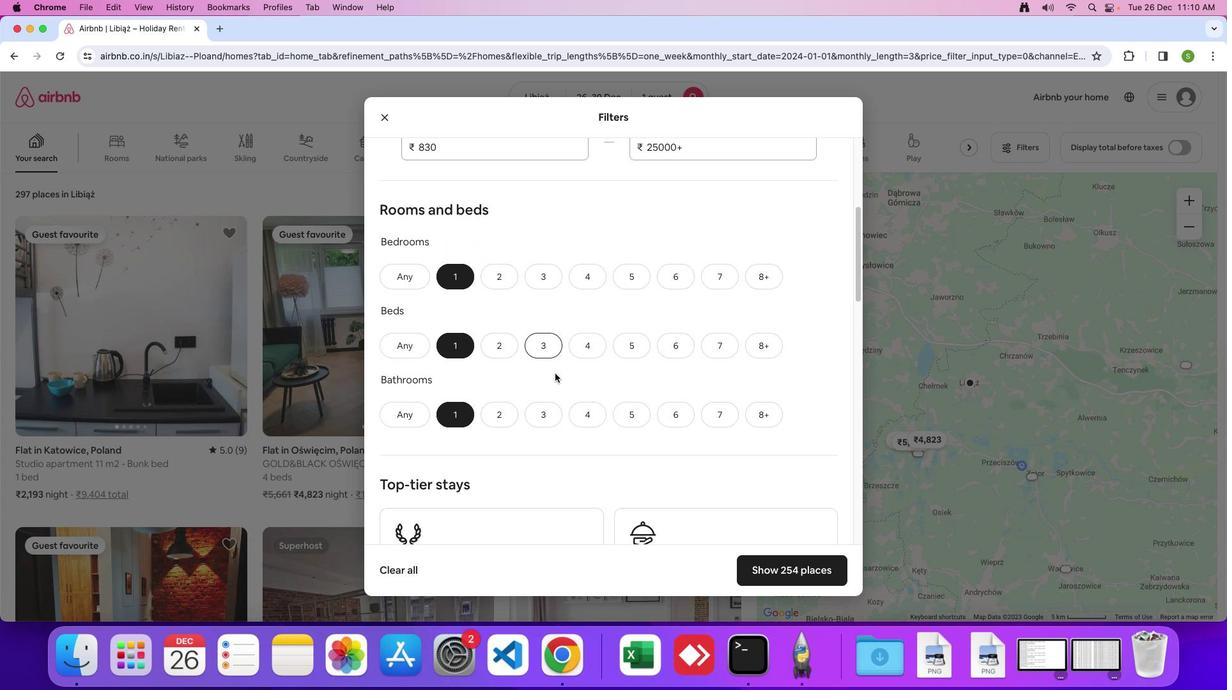 
Action: Mouse scrolled (556, 375) with delta (1, 0)
Screenshot: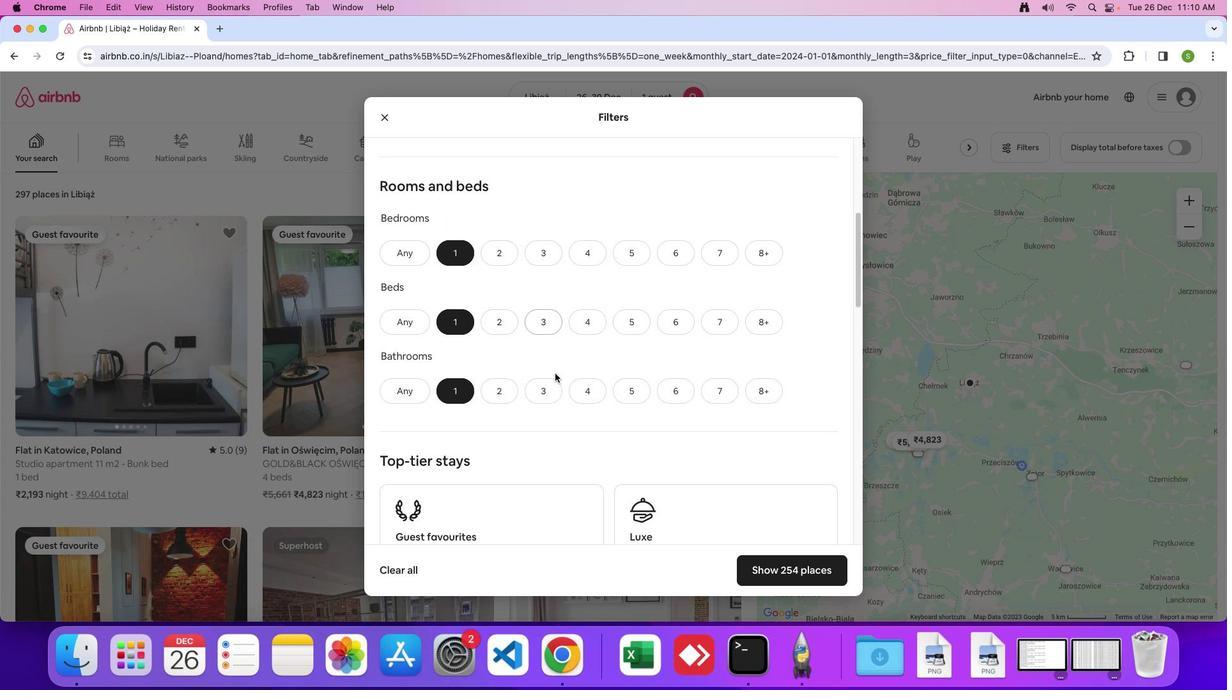 
Action: Mouse moved to (556, 375)
Screenshot: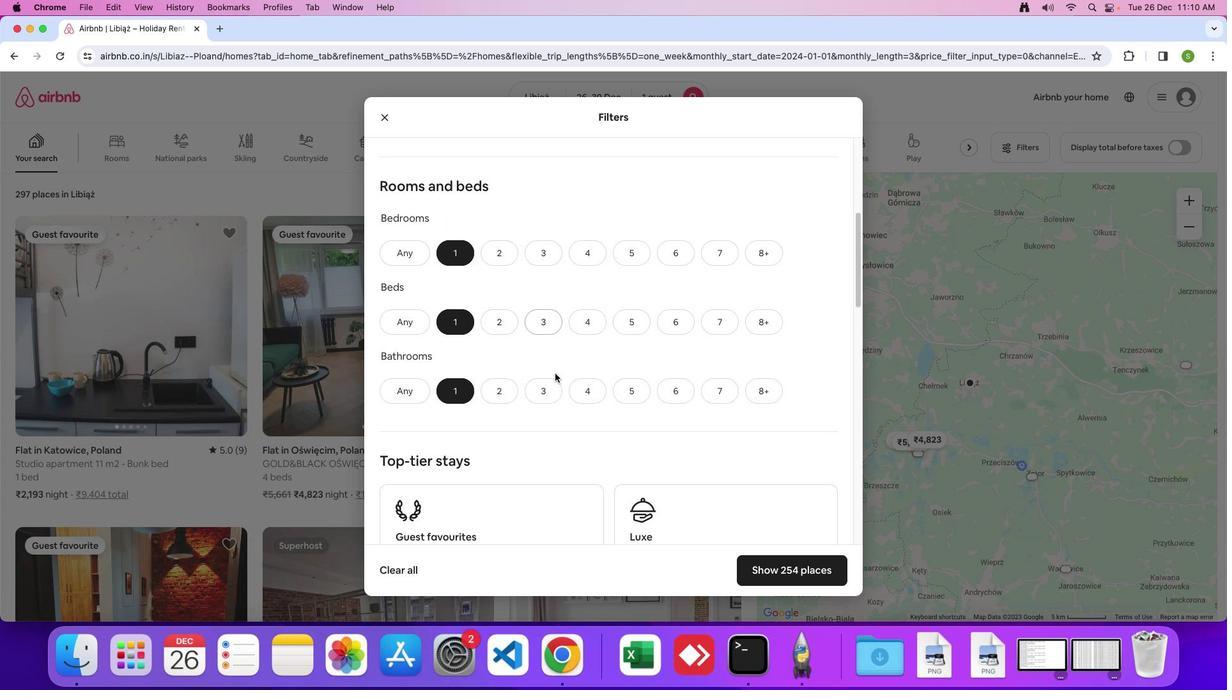 
Action: Mouse scrolled (556, 375) with delta (1, 0)
Screenshot: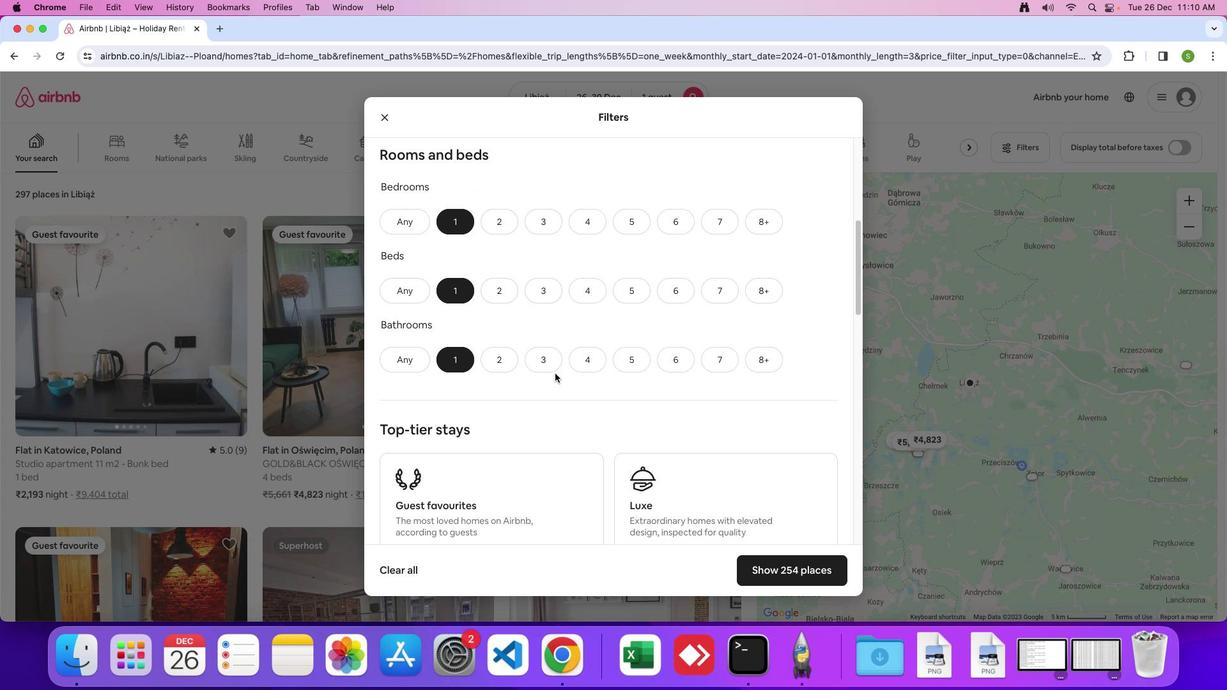 
Action: Mouse scrolled (556, 375) with delta (1, 0)
Screenshot: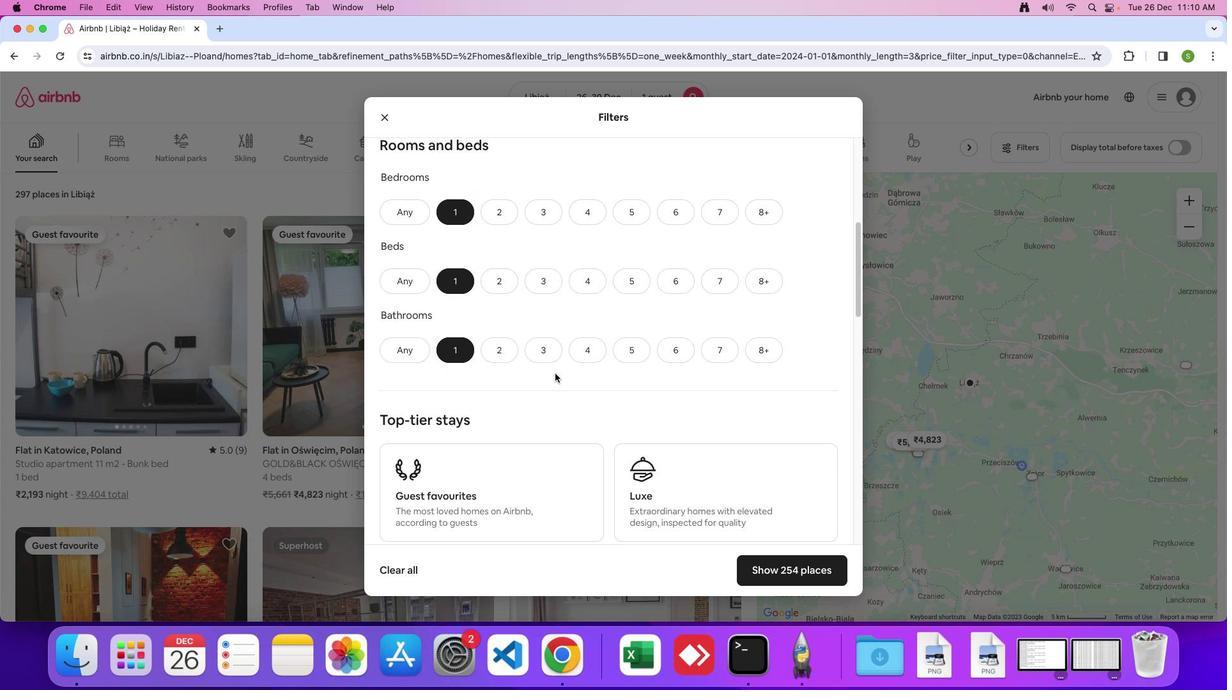 
Action: Mouse scrolled (556, 375) with delta (1, 0)
Screenshot: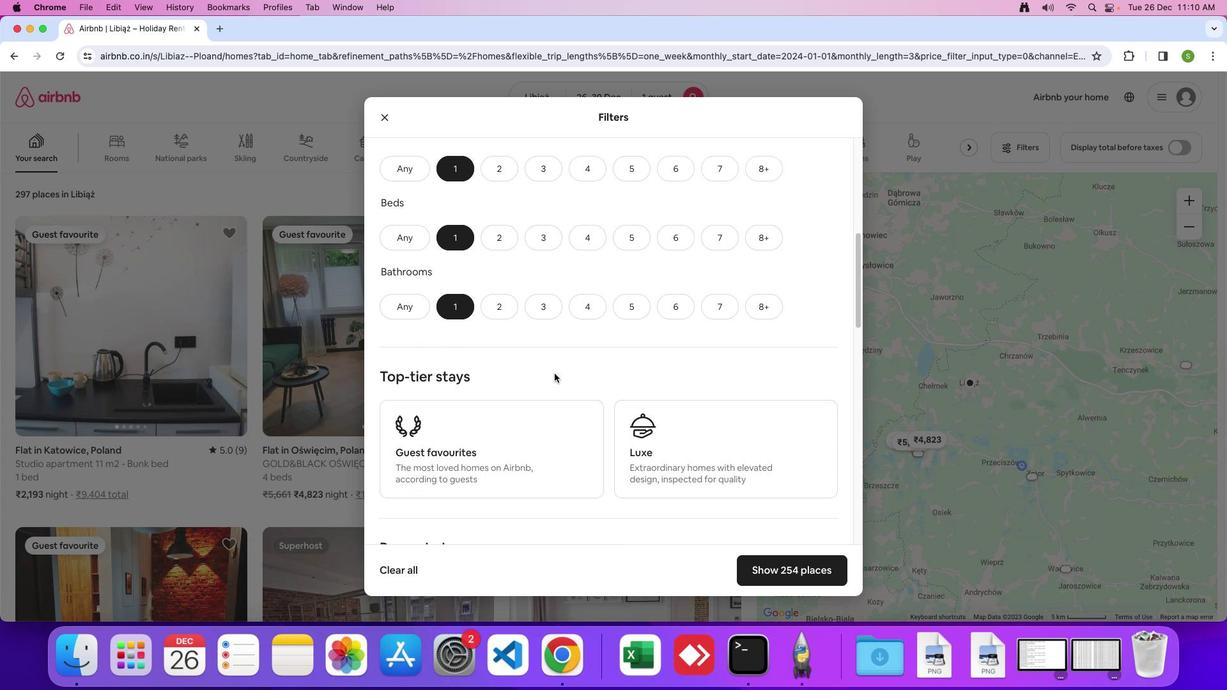 
Action: Mouse moved to (556, 374)
Screenshot: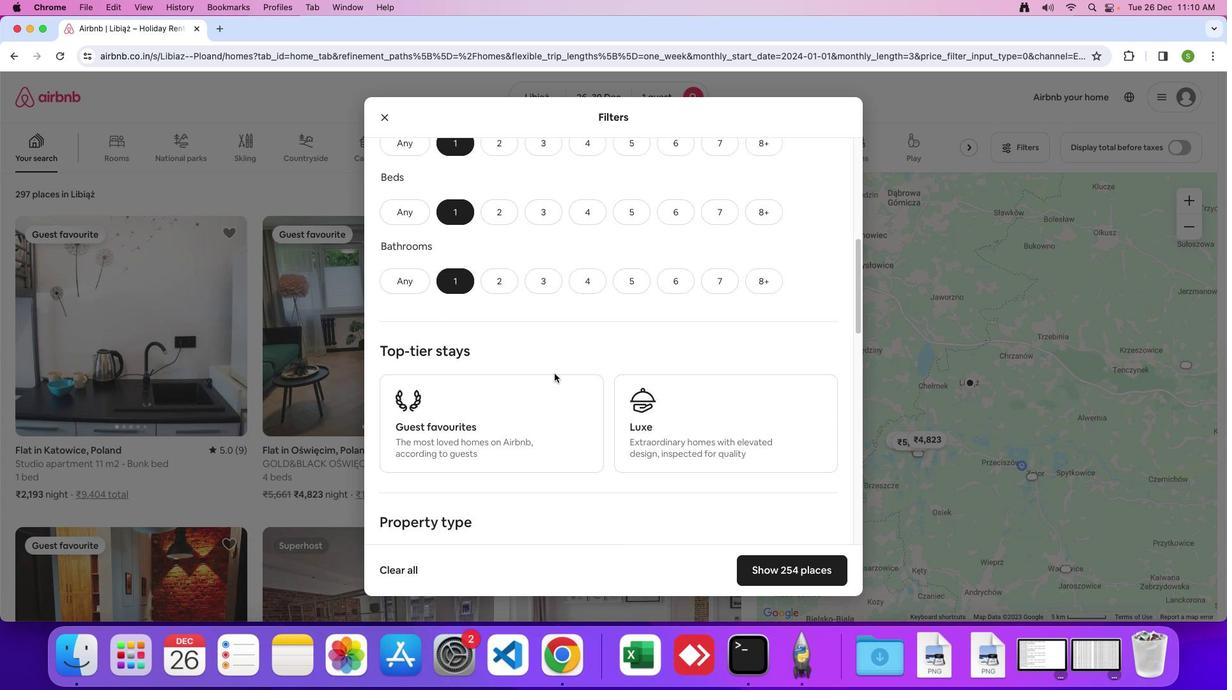 
Action: Mouse scrolled (556, 374) with delta (1, 0)
Screenshot: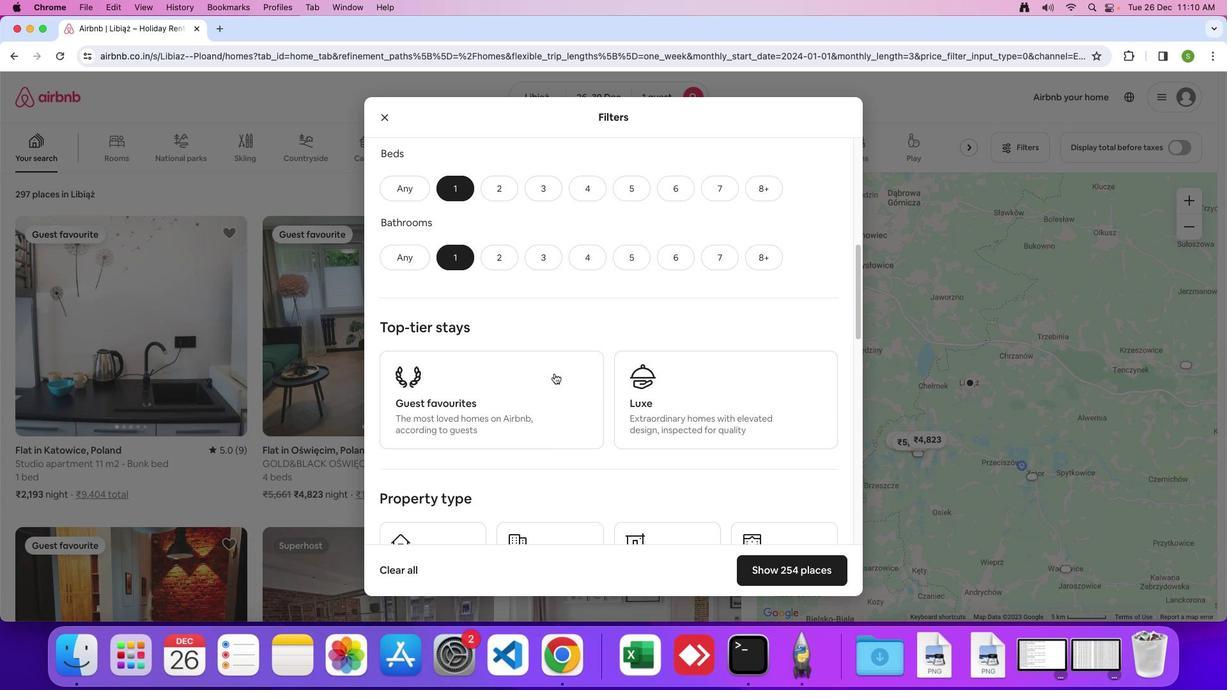 
Action: Mouse scrolled (556, 374) with delta (1, 0)
Screenshot: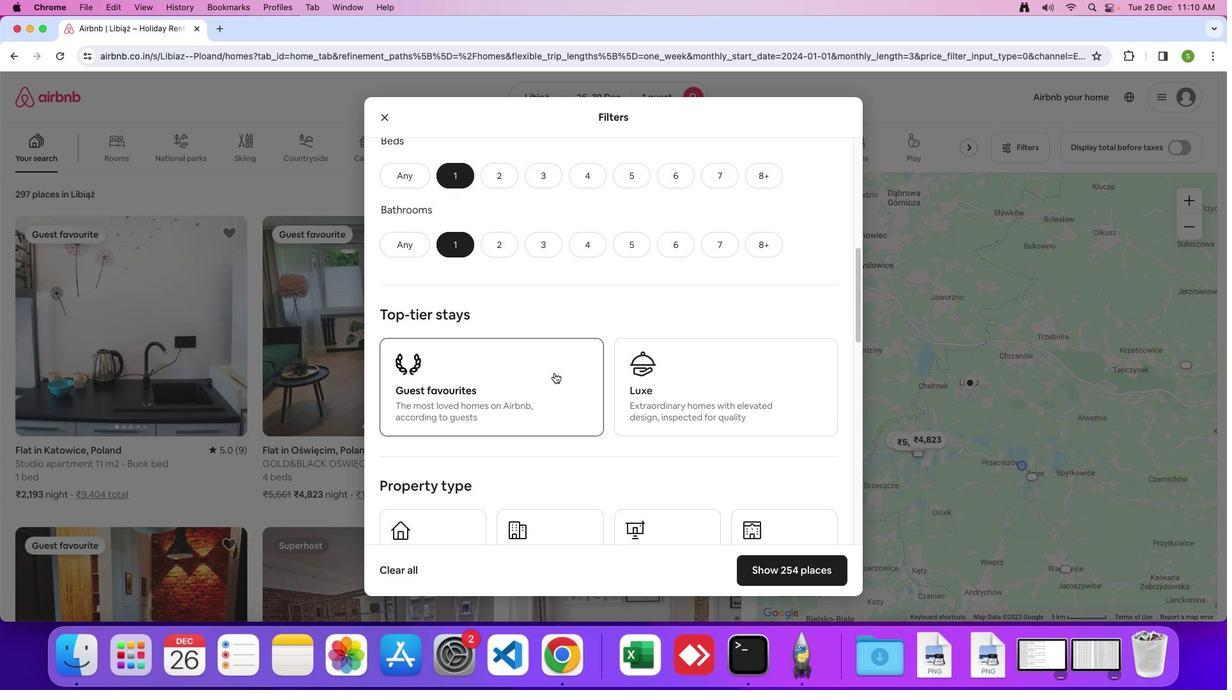 
Action: Mouse moved to (556, 374)
Screenshot: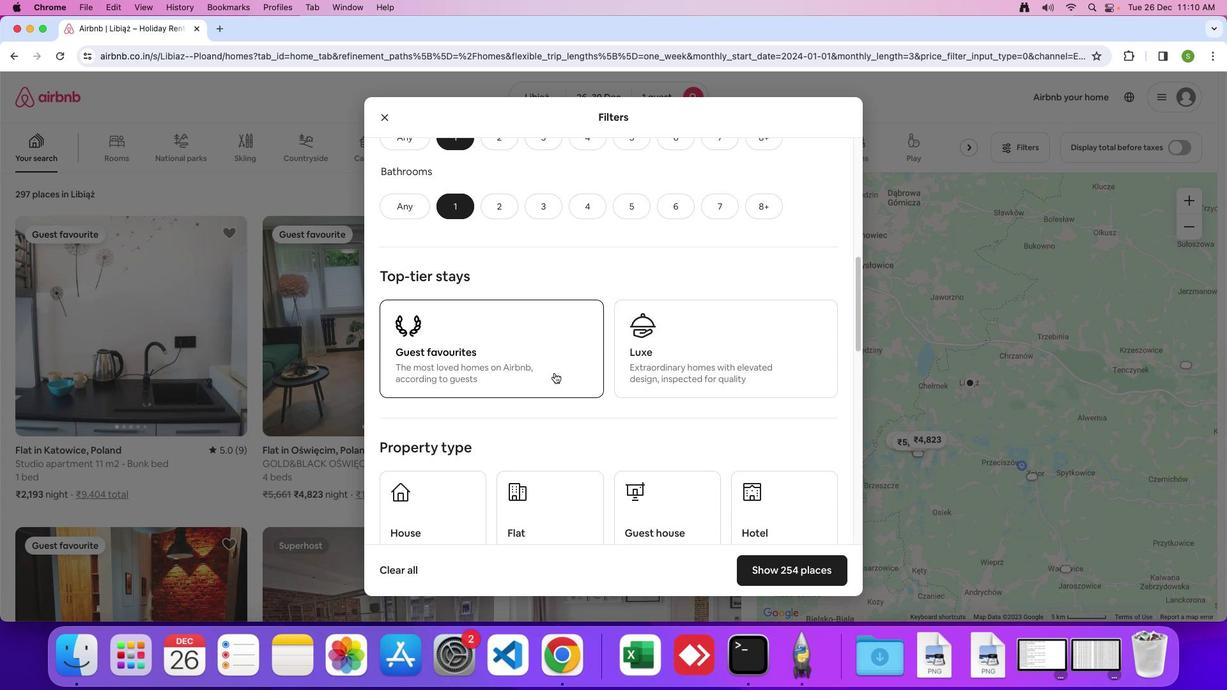 
Action: Mouse scrolled (556, 374) with delta (1, 0)
Screenshot: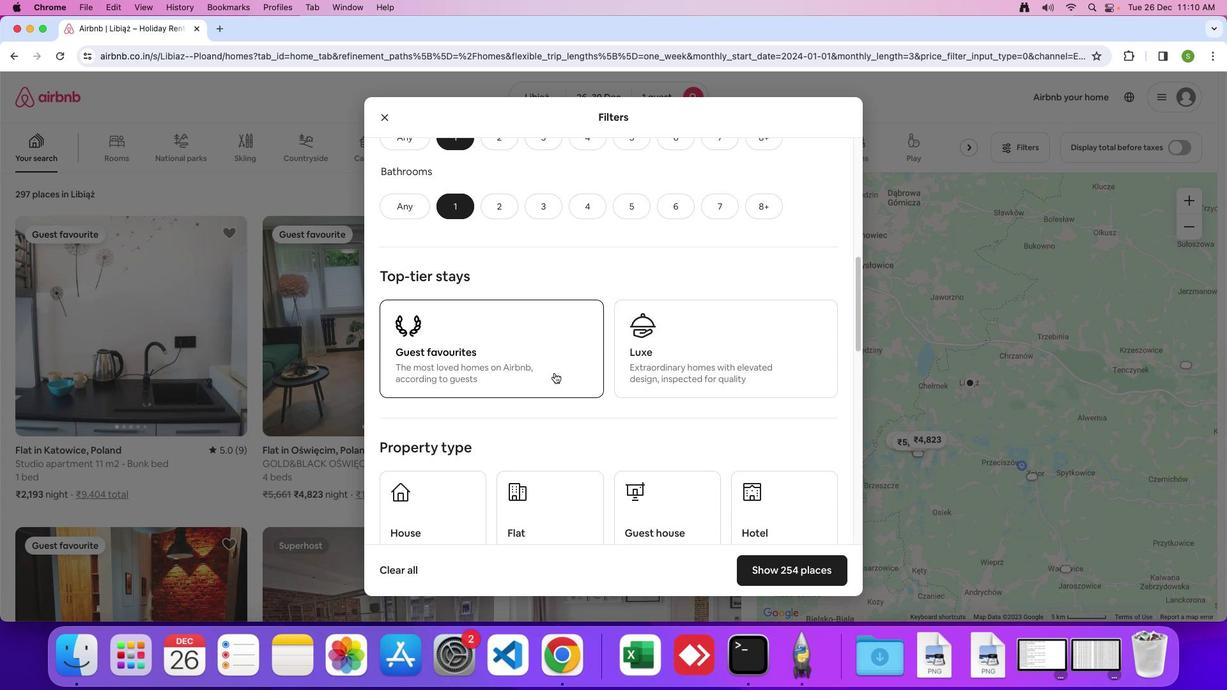 
Action: Mouse scrolled (556, 374) with delta (1, 0)
Screenshot: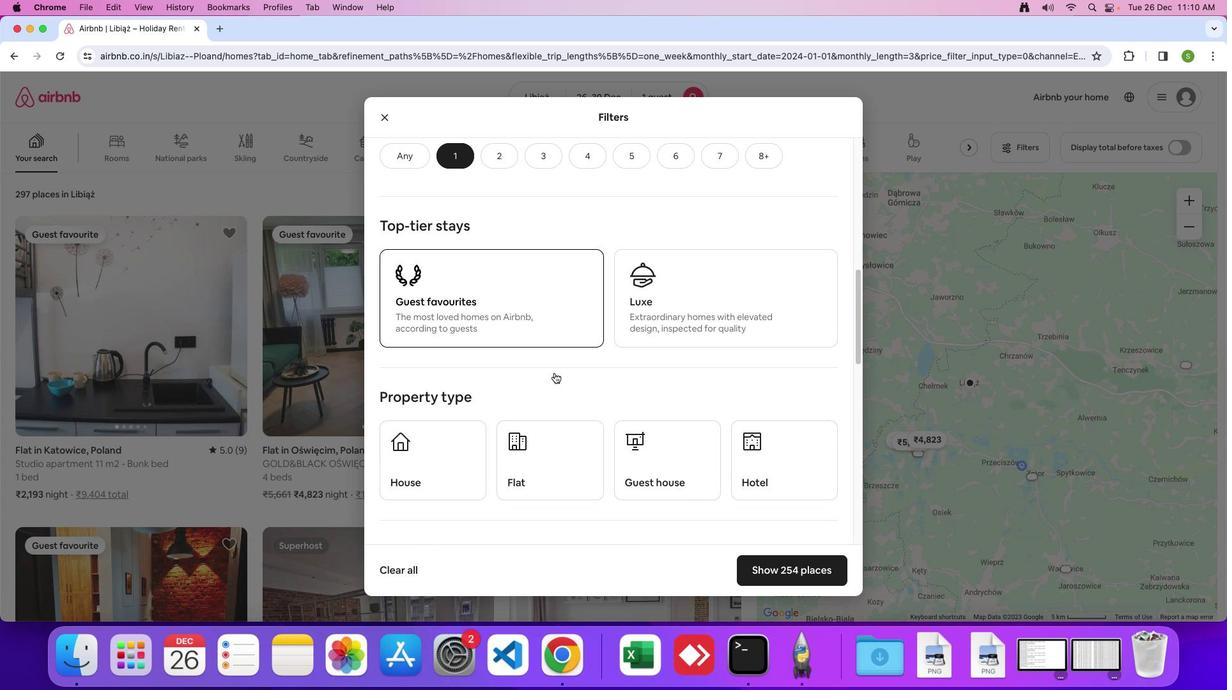 
Action: Mouse scrolled (556, 374) with delta (1, 0)
Screenshot: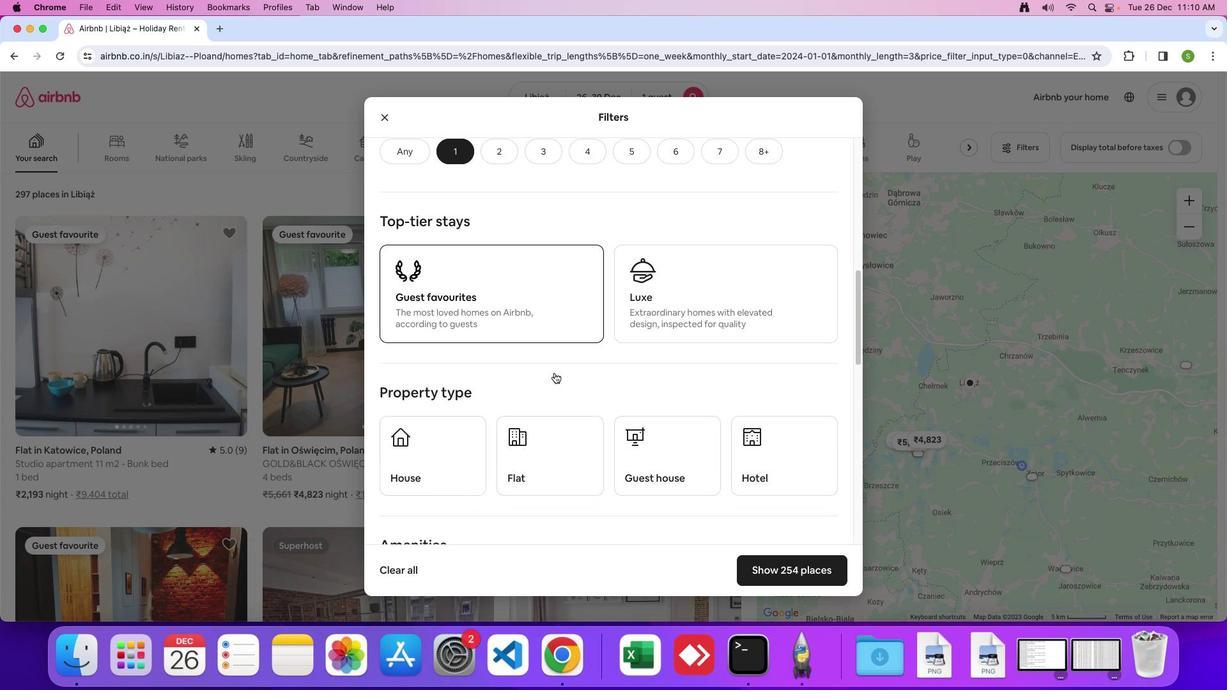 
Action: Mouse moved to (556, 374)
Screenshot: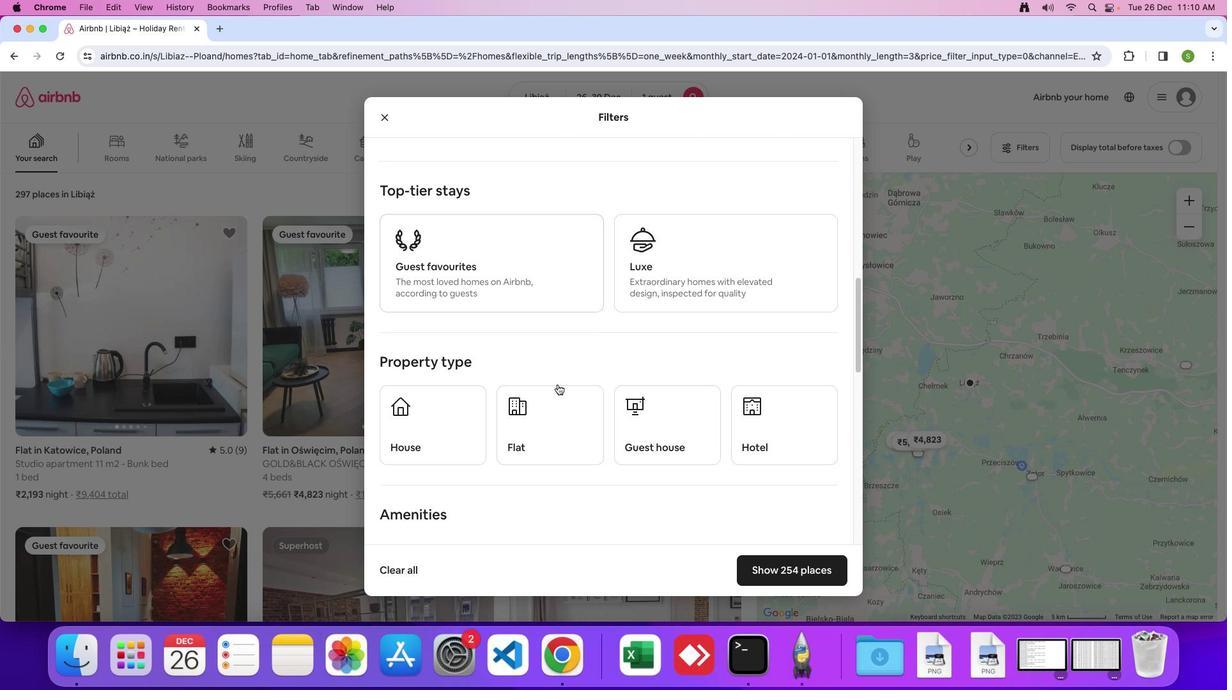 
Action: Mouse scrolled (556, 374) with delta (1, 0)
Screenshot: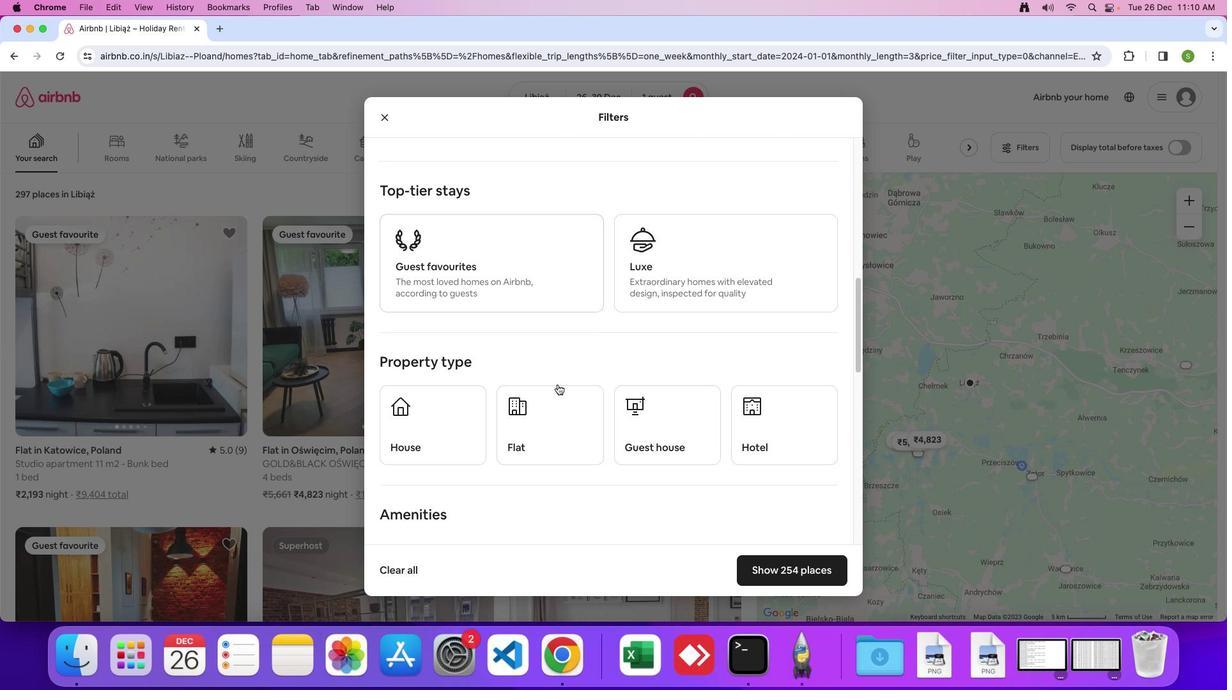 
Action: Mouse moved to (759, 413)
Screenshot: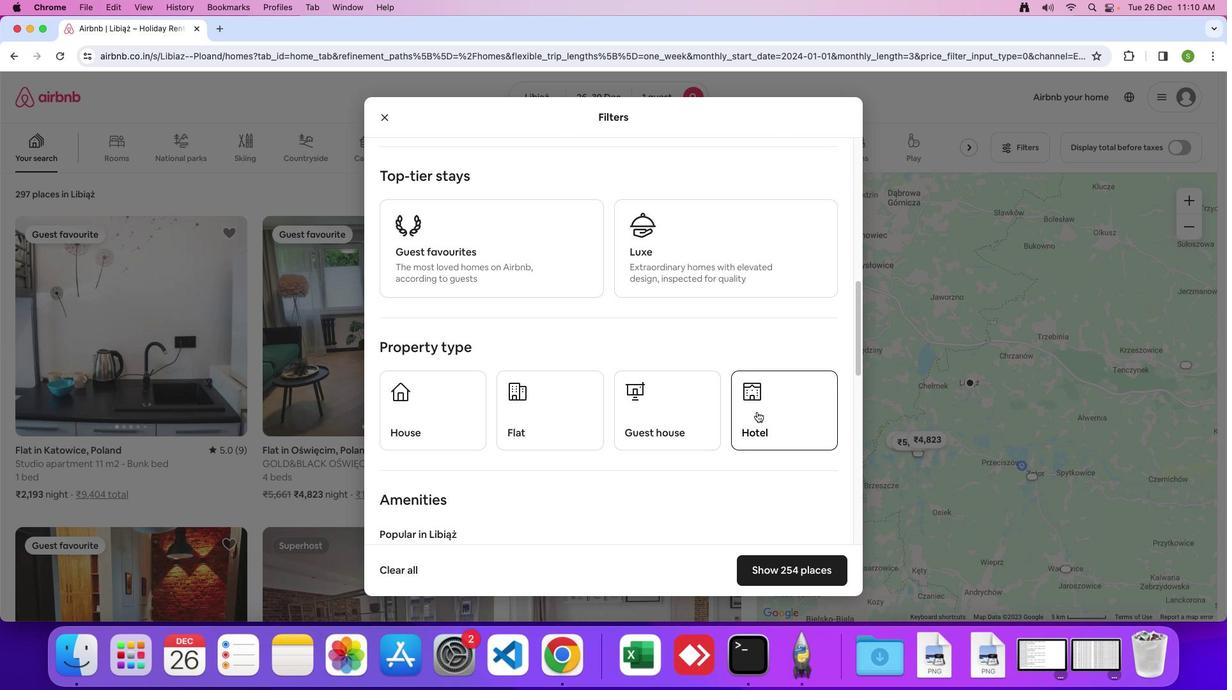 
Action: Mouse pressed left at (759, 413)
Screenshot: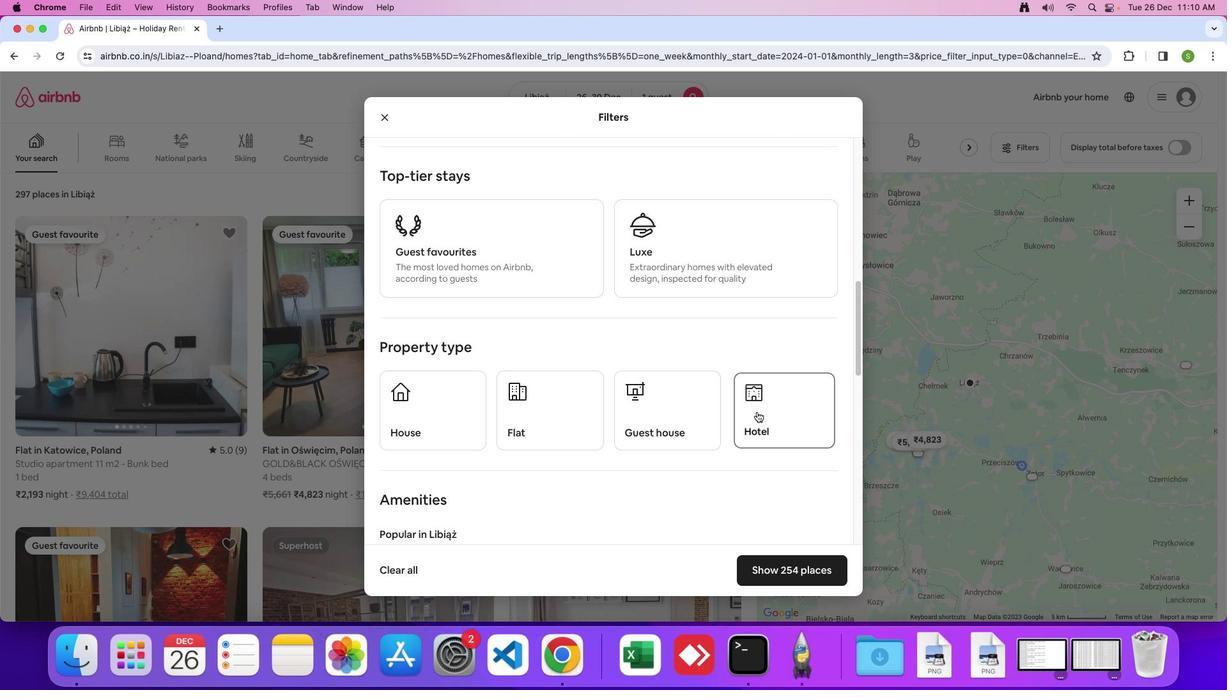 
Action: Mouse moved to (606, 484)
Screenshot: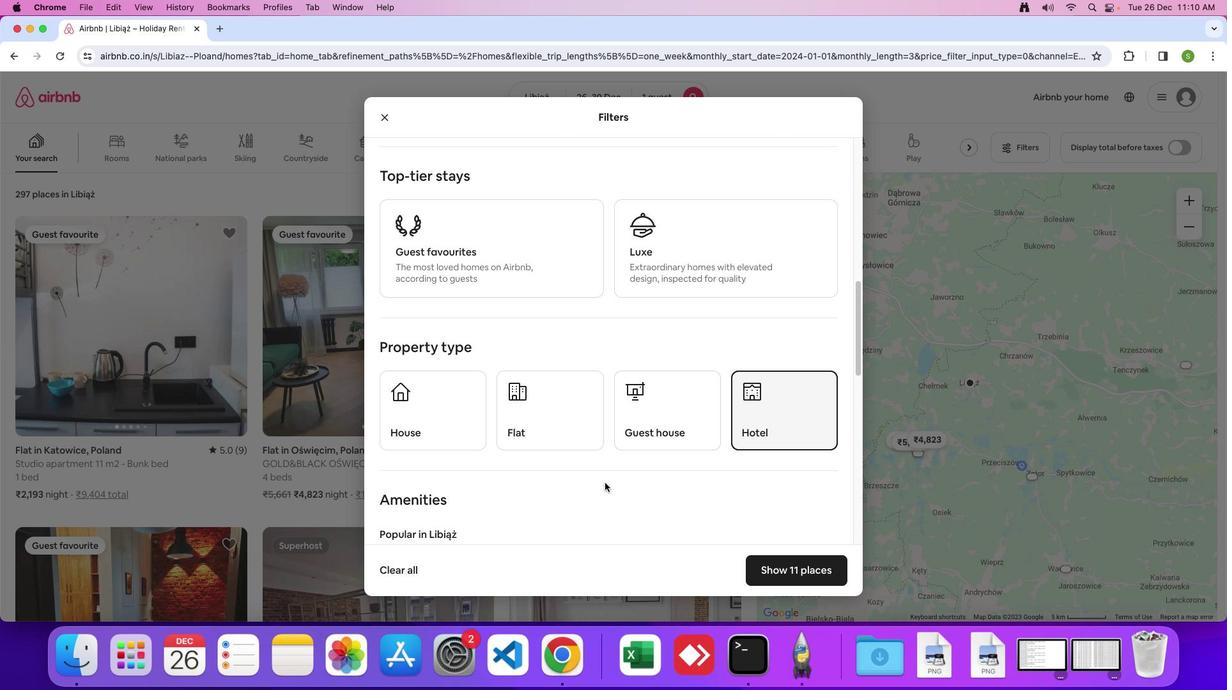 
Action: Mouse scrolled (606, 484) with delta (1, 0)
Screenshot: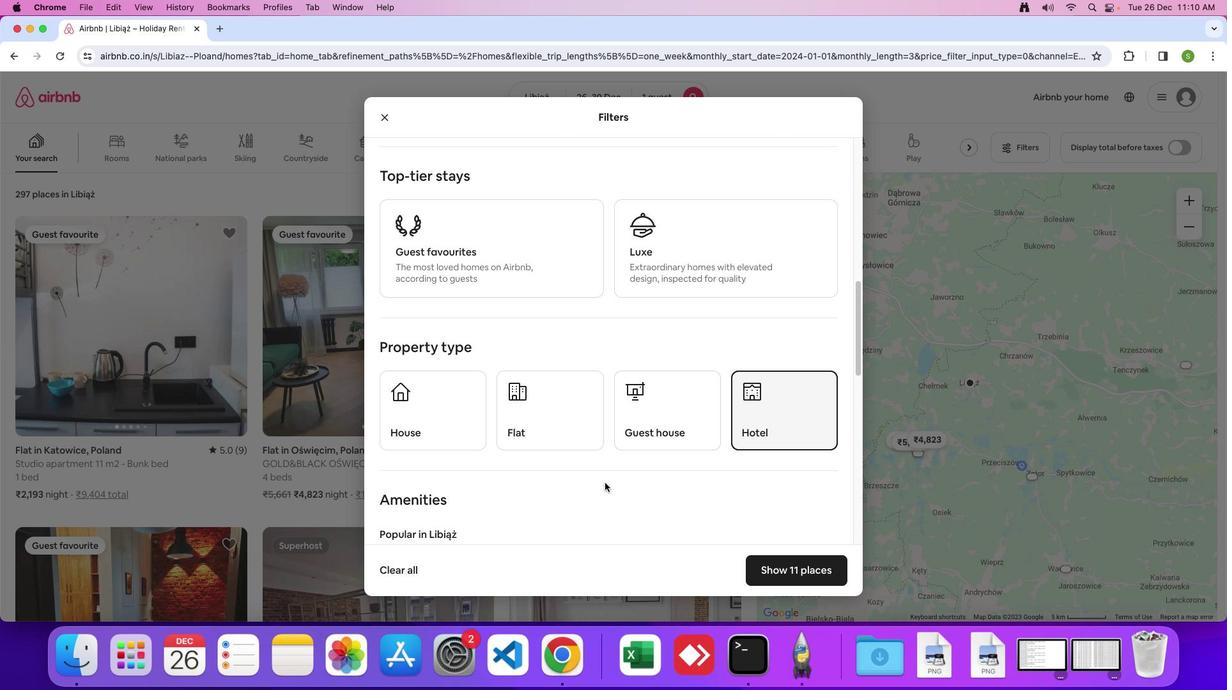 
Action: Mouse moved to (606, 484)
Screenshot: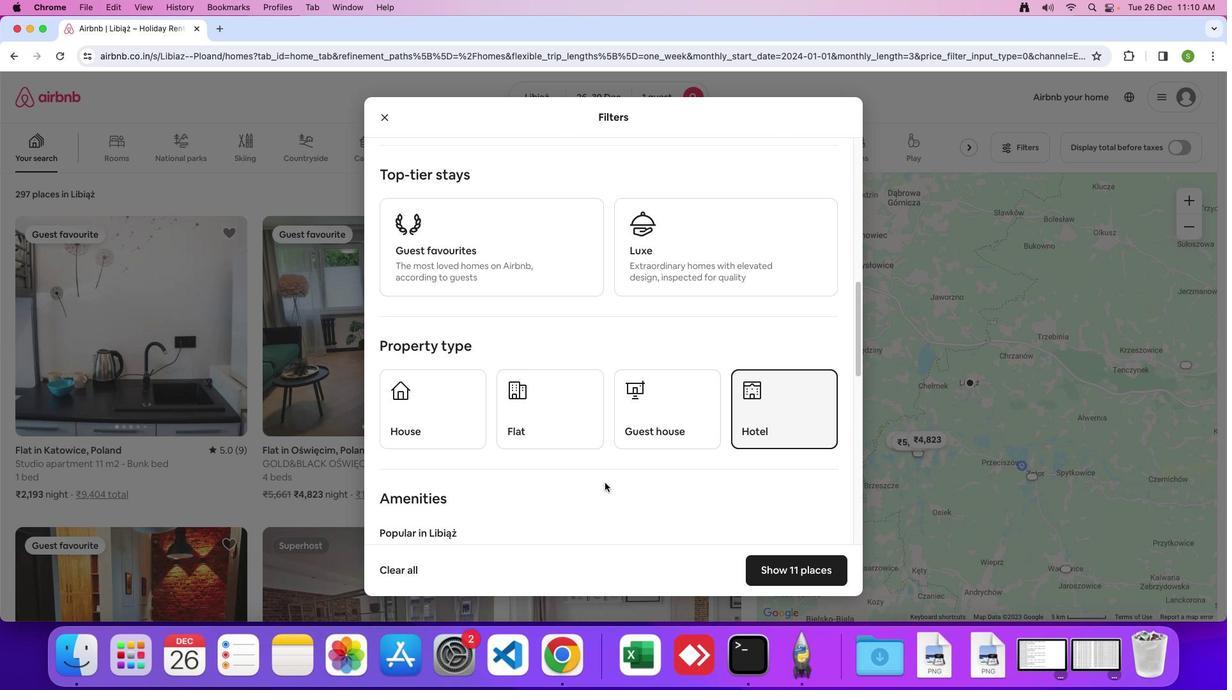 
Action: Mouse scrolled (606, 484) with delta (1, 0)
Screenshot: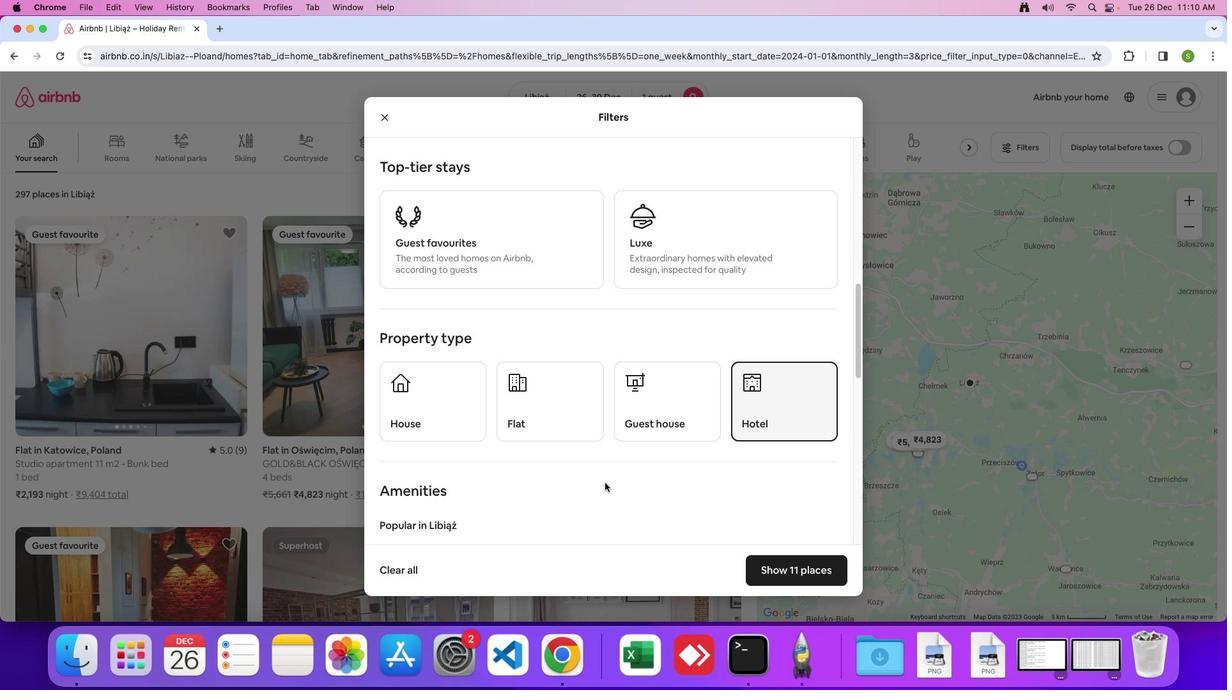 
Action: Mouse moved to (606, 482)
Screenshot: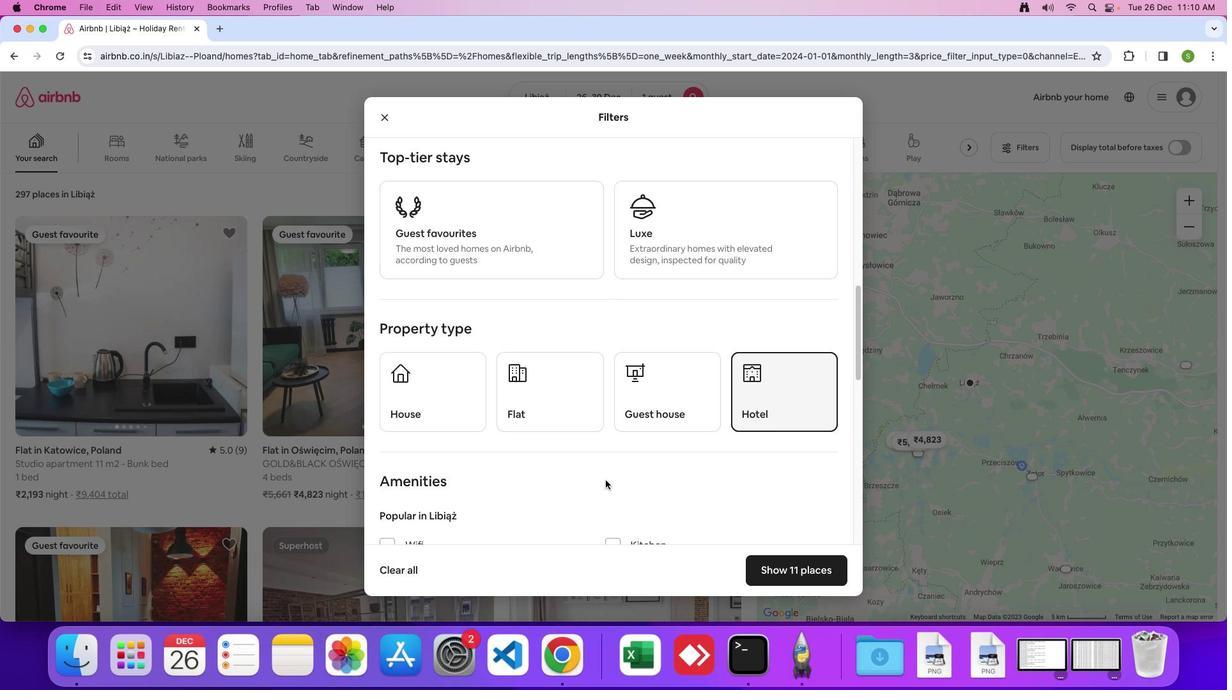 
Action: Mouse scrolled (606, 482) with delta (1, 0)
Screenshot: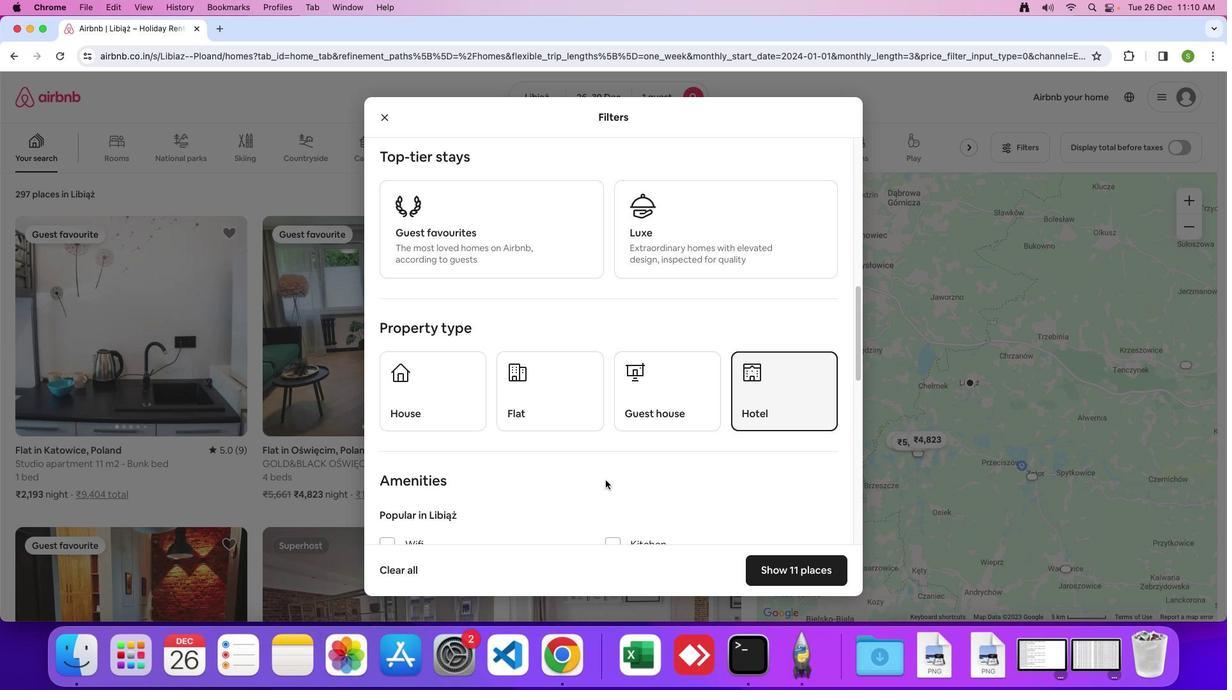 
Action: Mouse moved to (606, 482)
Screenshot: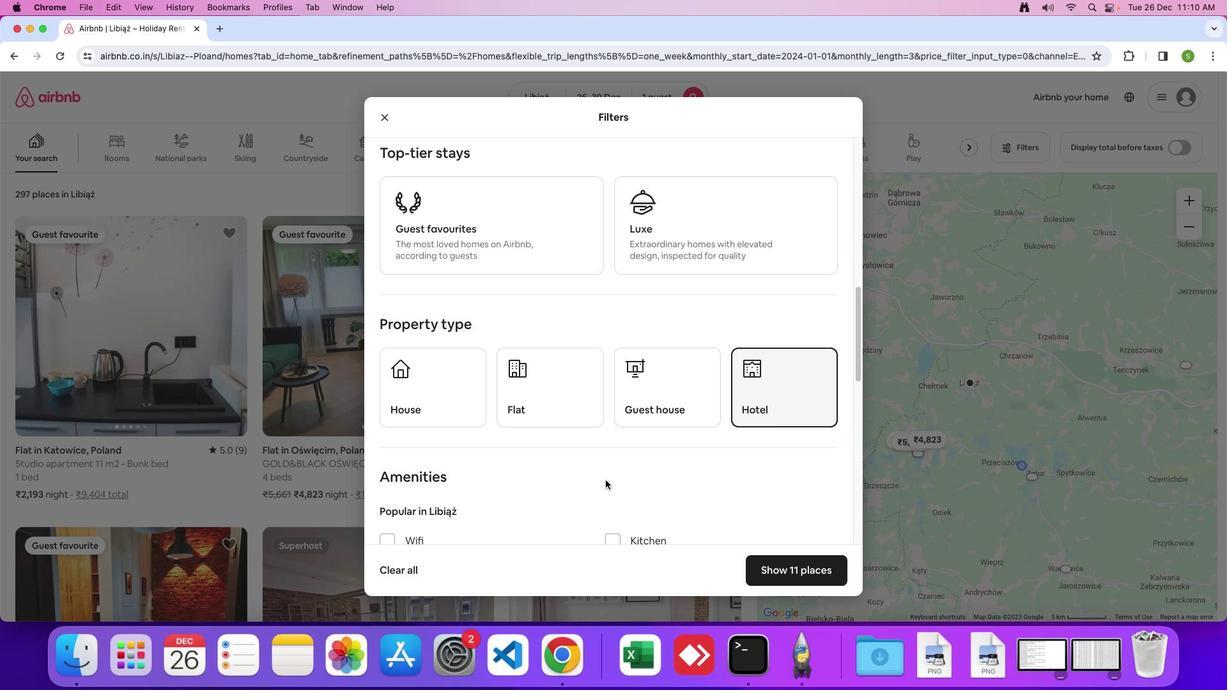 
Action: Mouse scrolled (606, 482) with delta (1, 0)
Screenshot: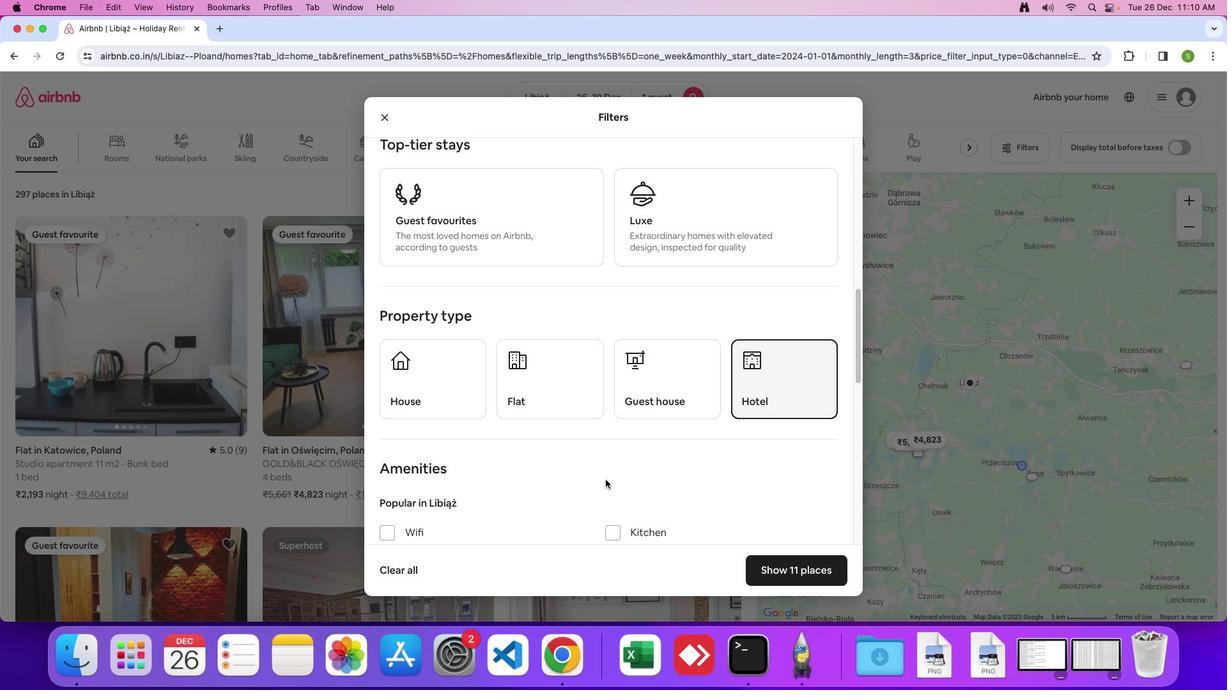 
Action: Mouse moved to (606, 481)
Screenshot: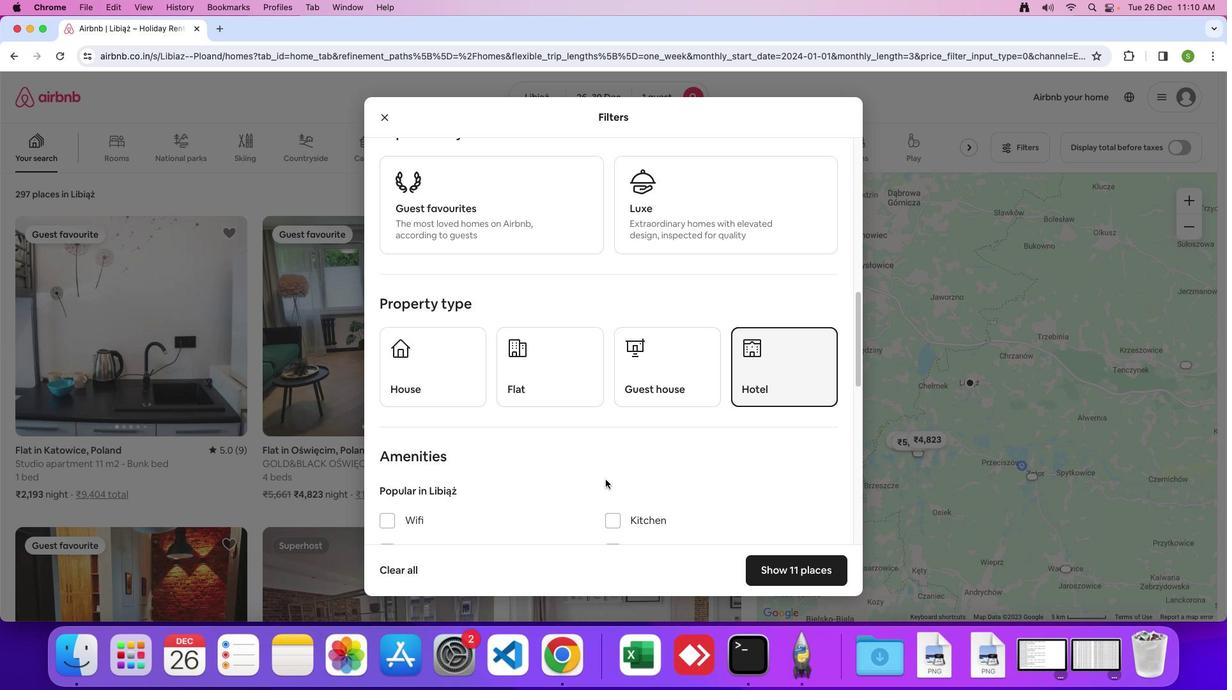 
Action: Mouse scrolled (606, 481) with delta (1, 0)
Screenshot: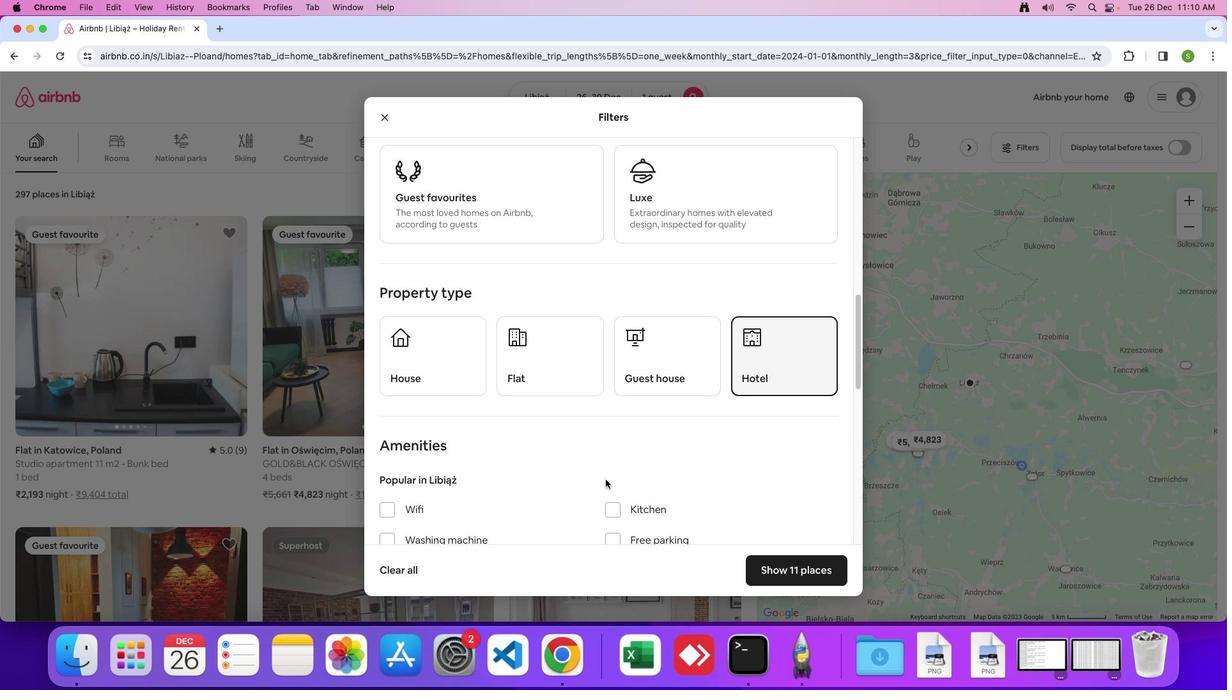 
Action: Mouse moved to (606, 481)
Screenshot: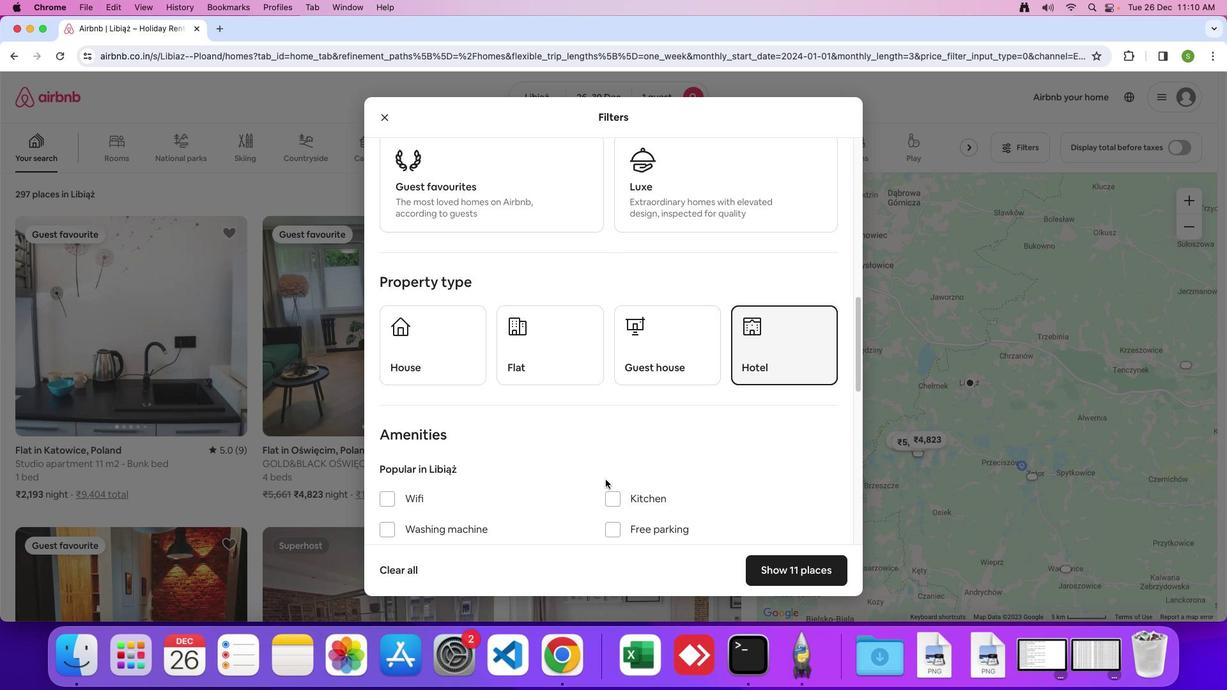
Action: Mouse scrolled (606, 481) with delta (1, 0)
Screenshot: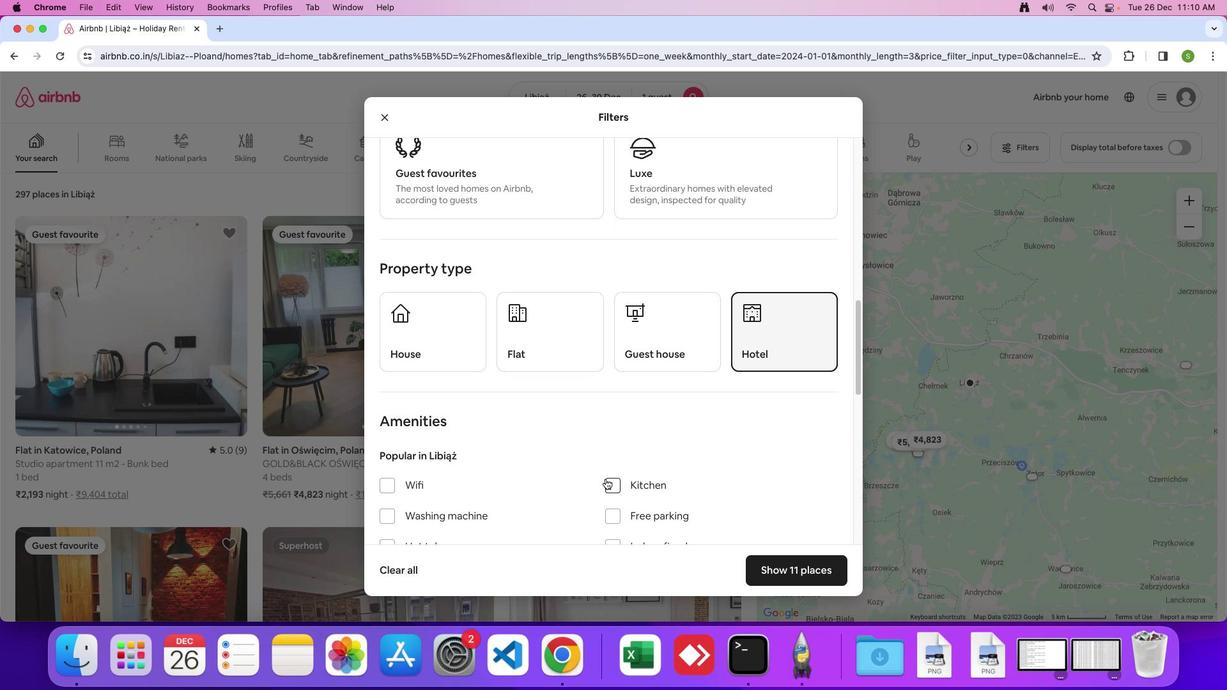 
Action: Mouse moved to (607, 480)
Screenshot: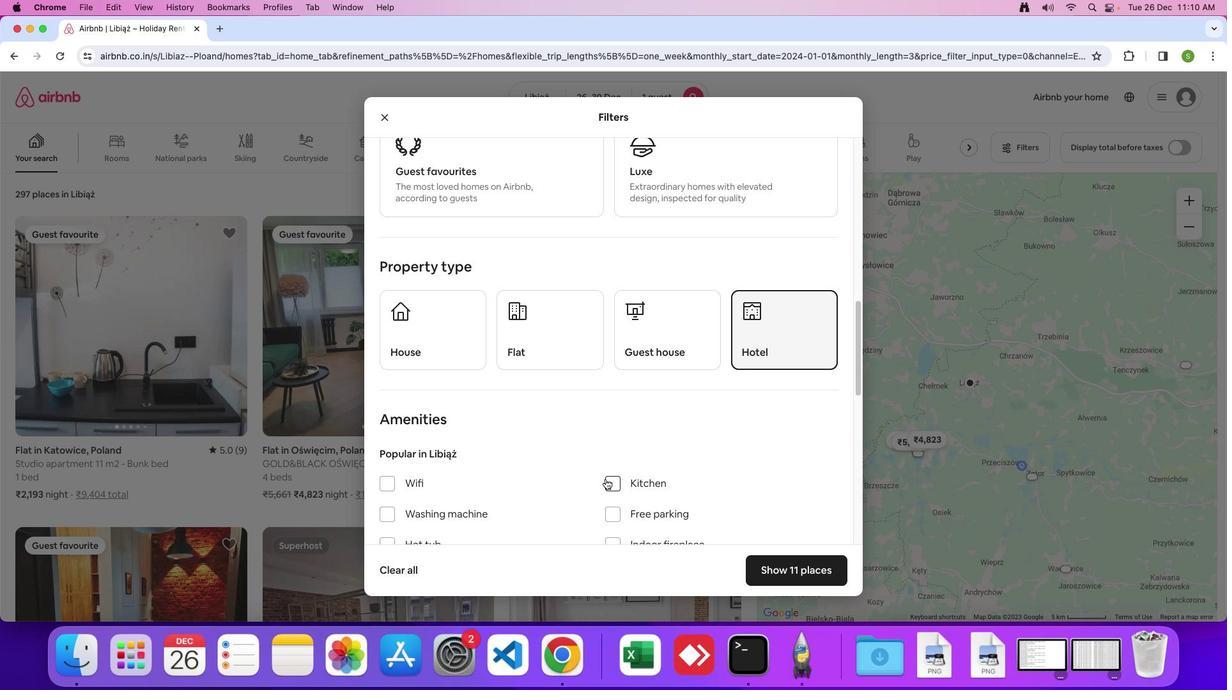 
Action: Mouse scrolled (607, 480) with delta (1, 0)
Screenshot: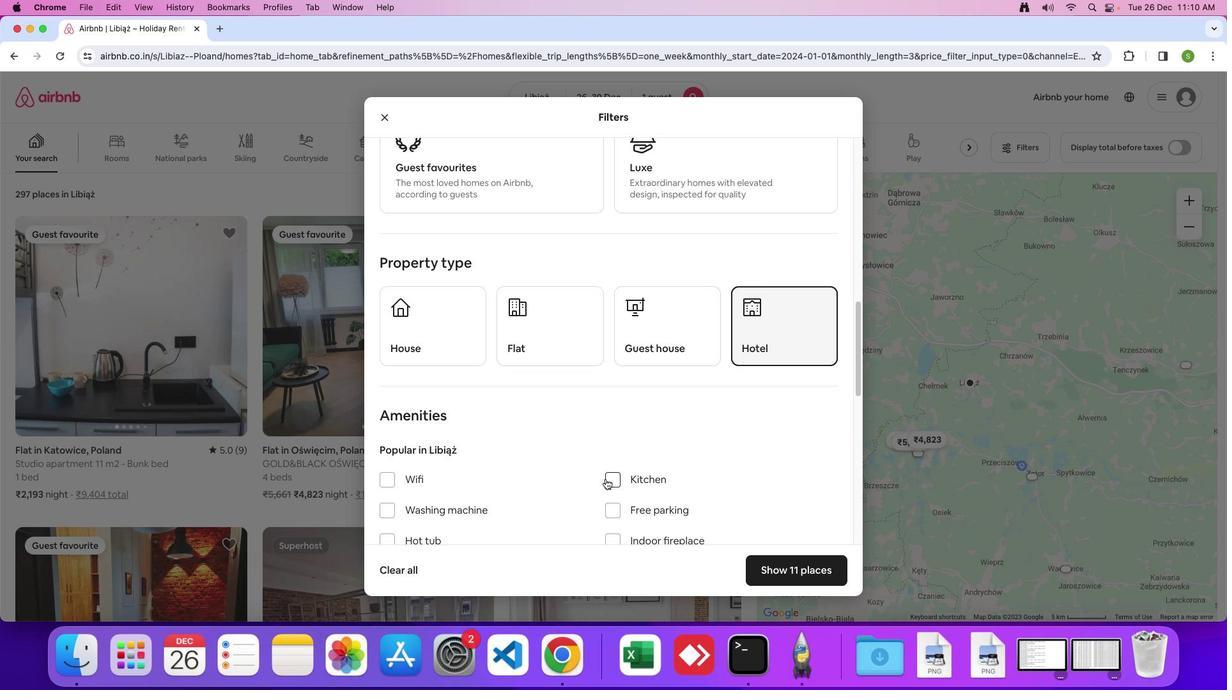
Action: Mouse scrolled (607, 480) with delta (1, 0)
Screenshot: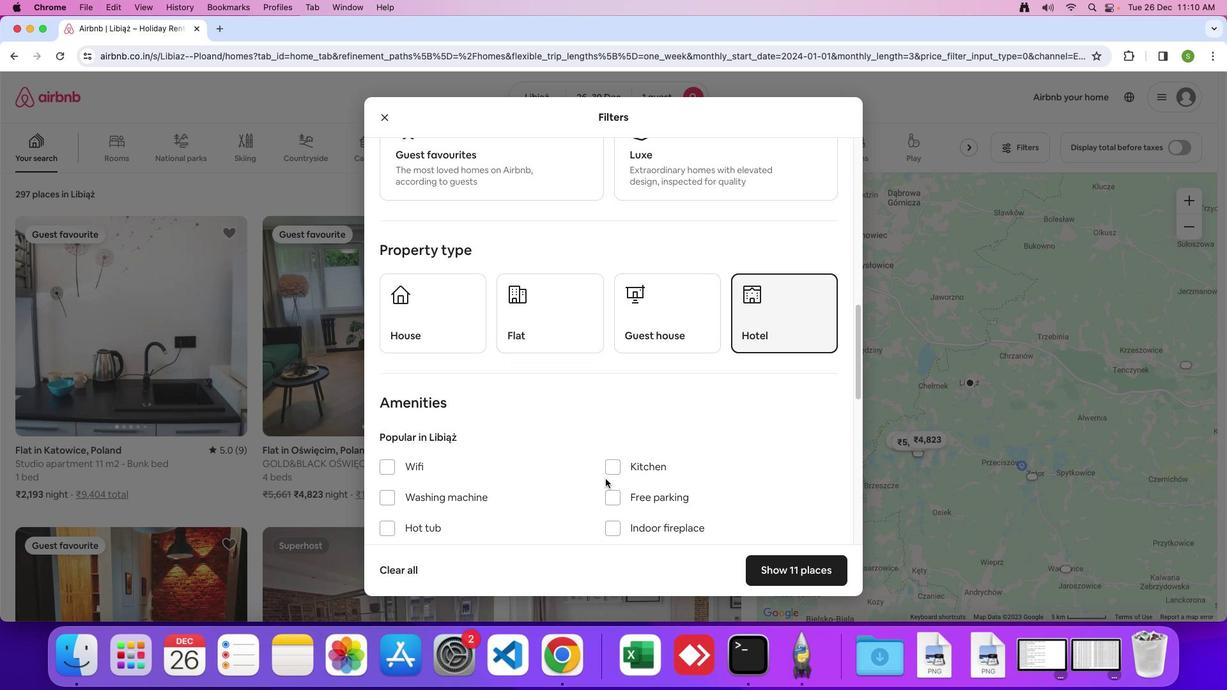 
Action: Mouse moved to (607, 480)
Screenshot: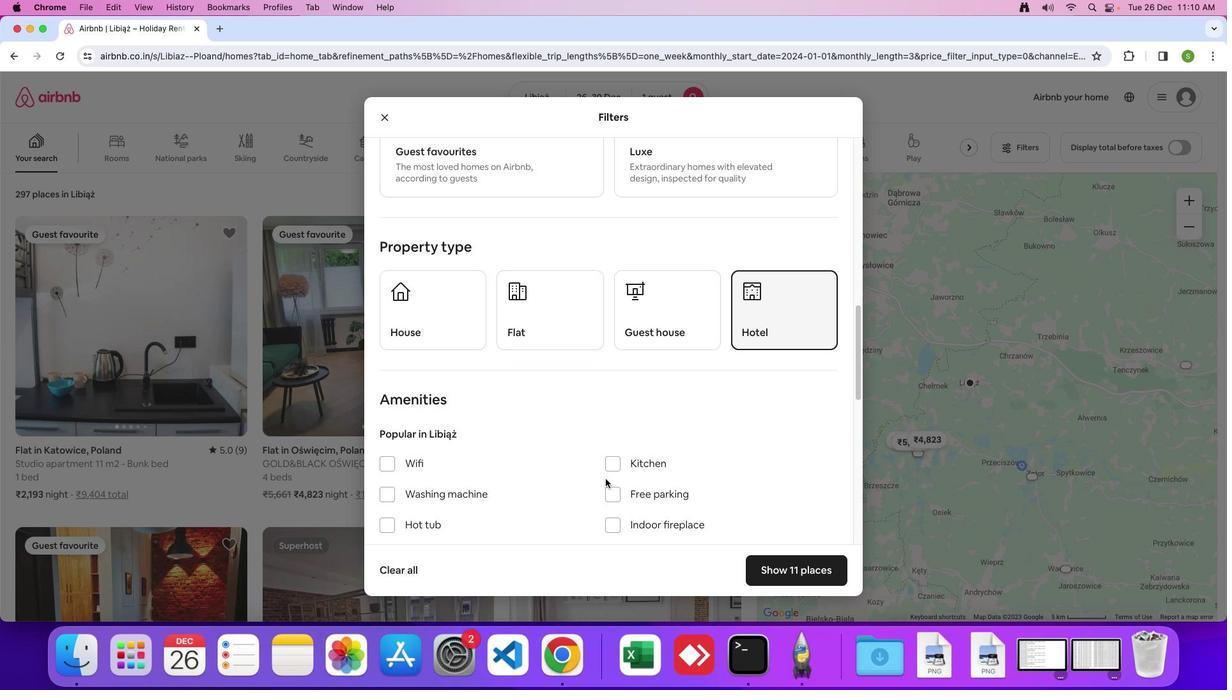 
Action: Mouse scrolled (607, 480) with delta (1, 0)
Screenshot: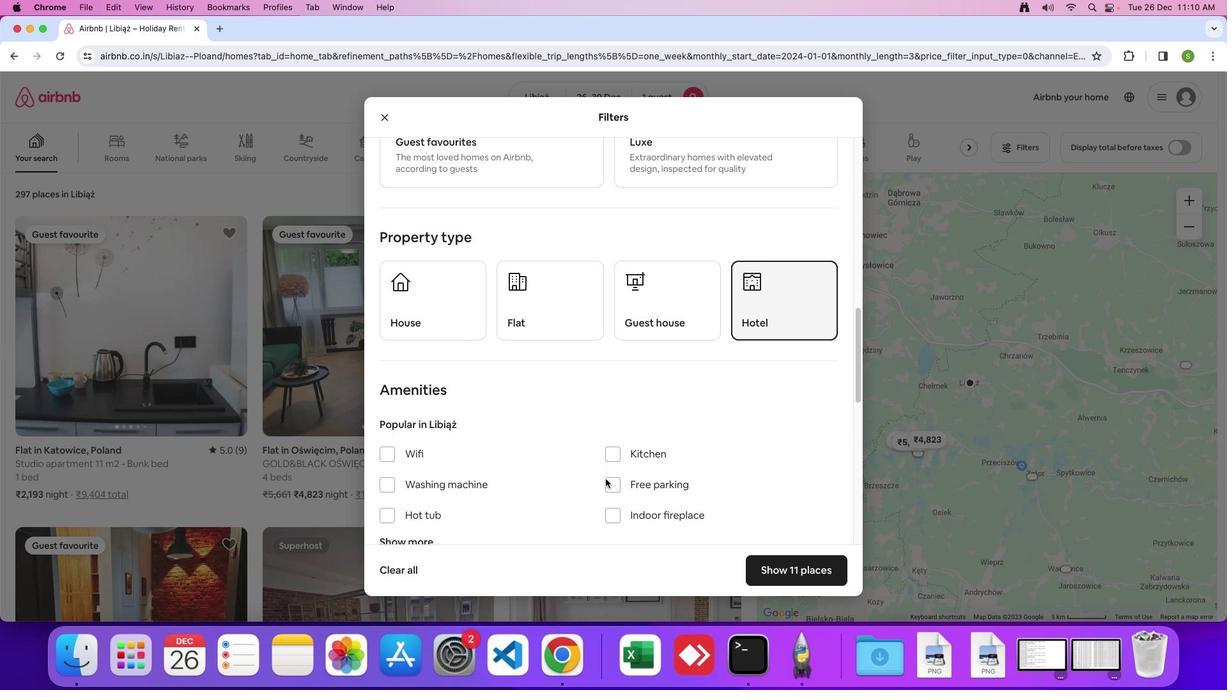 
Action: Mouse scrolled (607, 480) with delta (1, 0)
Screenshot: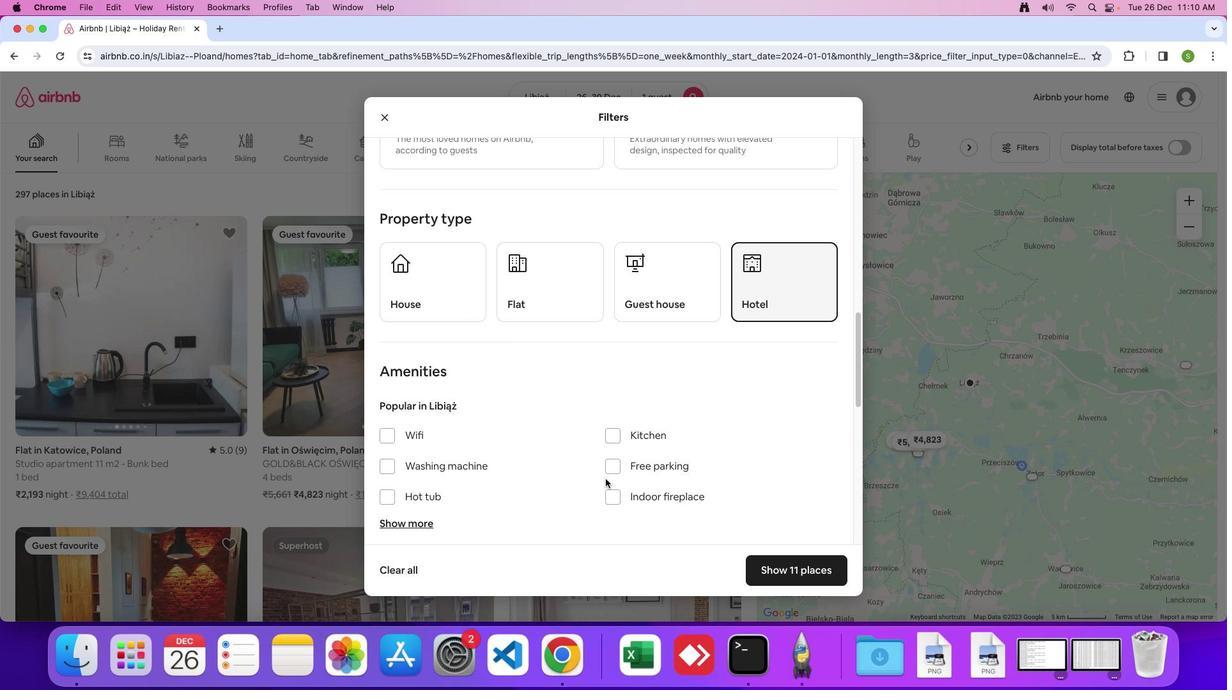 
Action: Mouse moved to (393, 407)
Screenshot: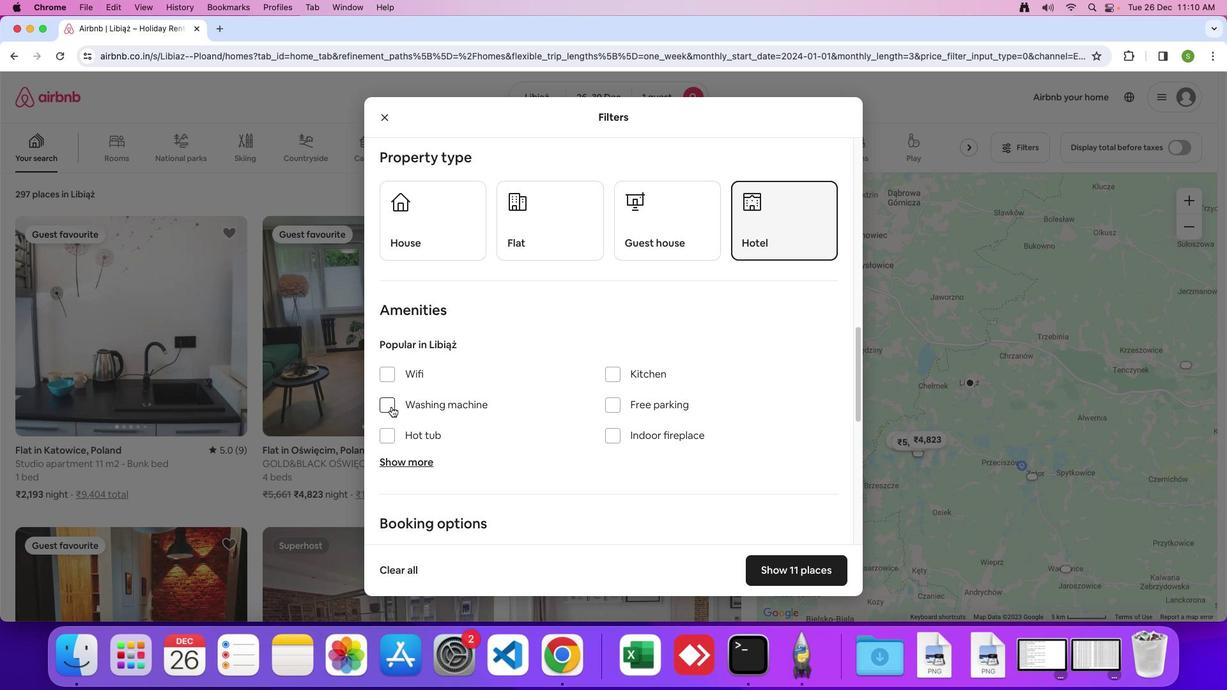 
Action: Mouse pressed left at (393, 407)
Screenshot: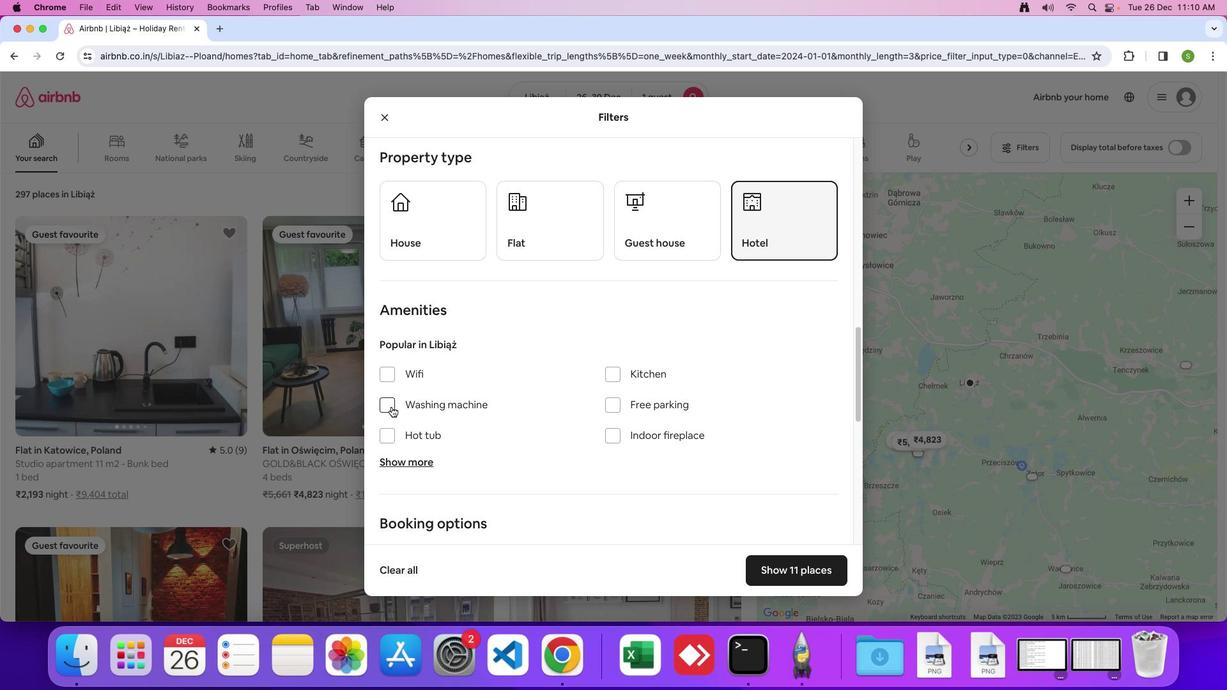 
Action: Mouse moved to (539, 432)
Screenshot: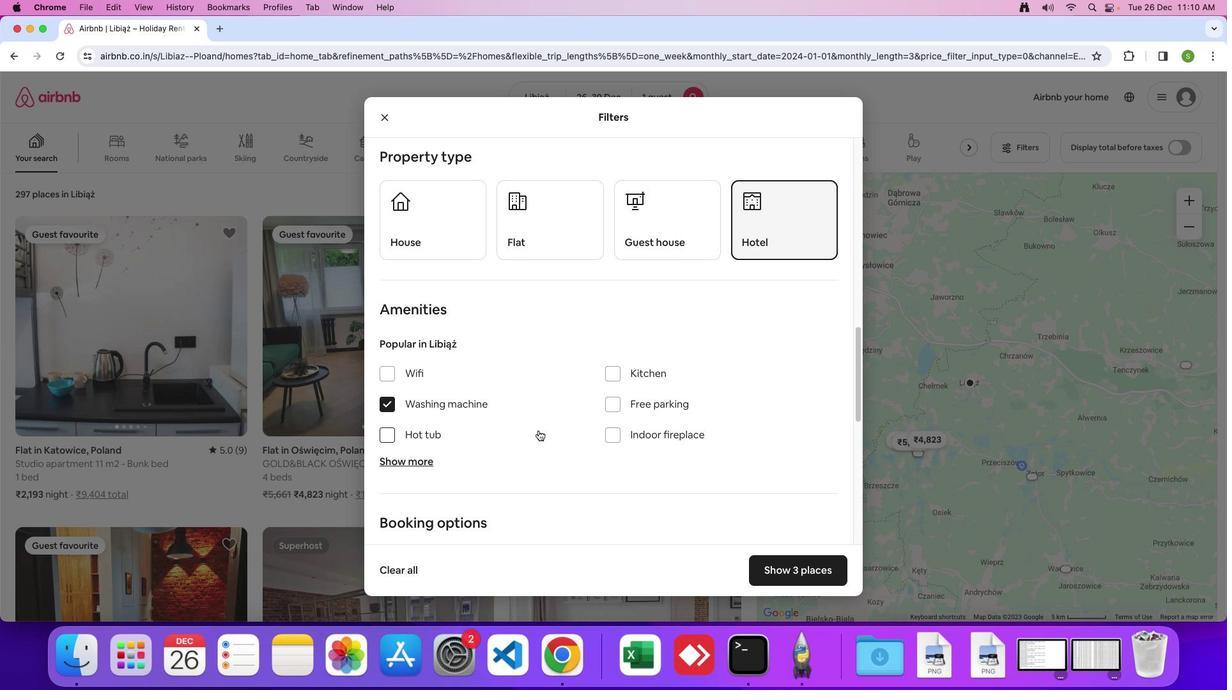 
Action: Mouse scrolled (539, 432) with delta (1, 0)
Screenshot: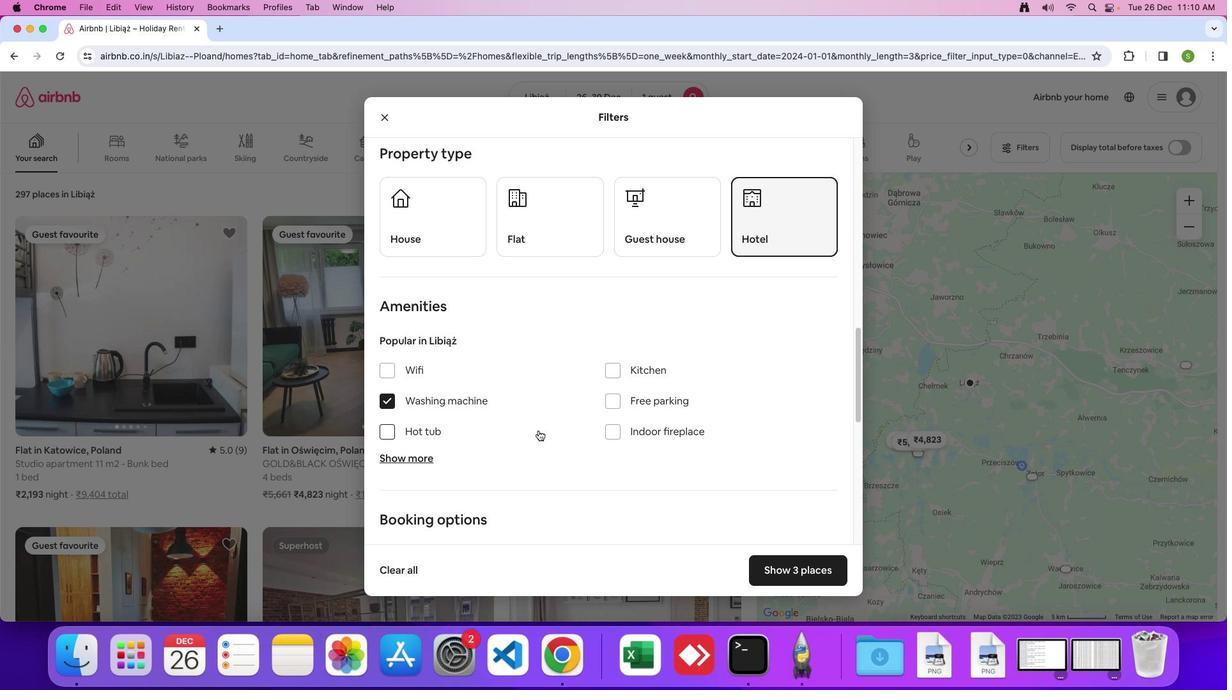 
Action: Mouse scrolled (539, 432) with delta (1, 0)
Screenshot: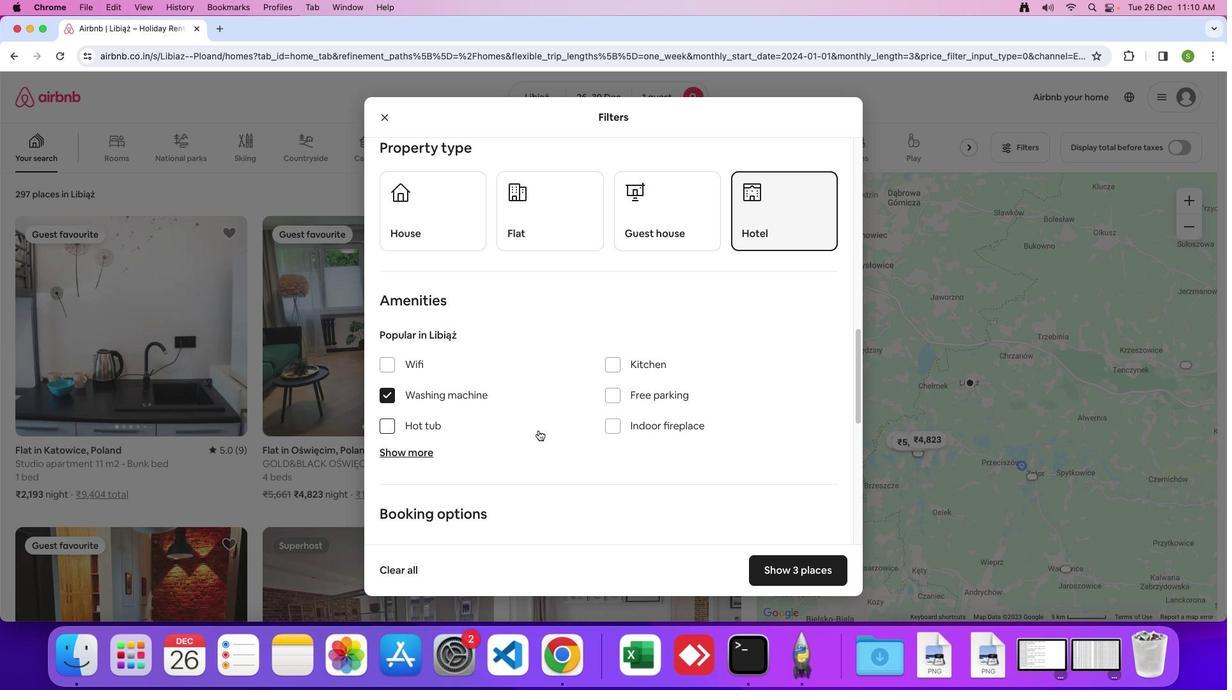 
Action: Mouse moved to (539, 432)
Screenshot: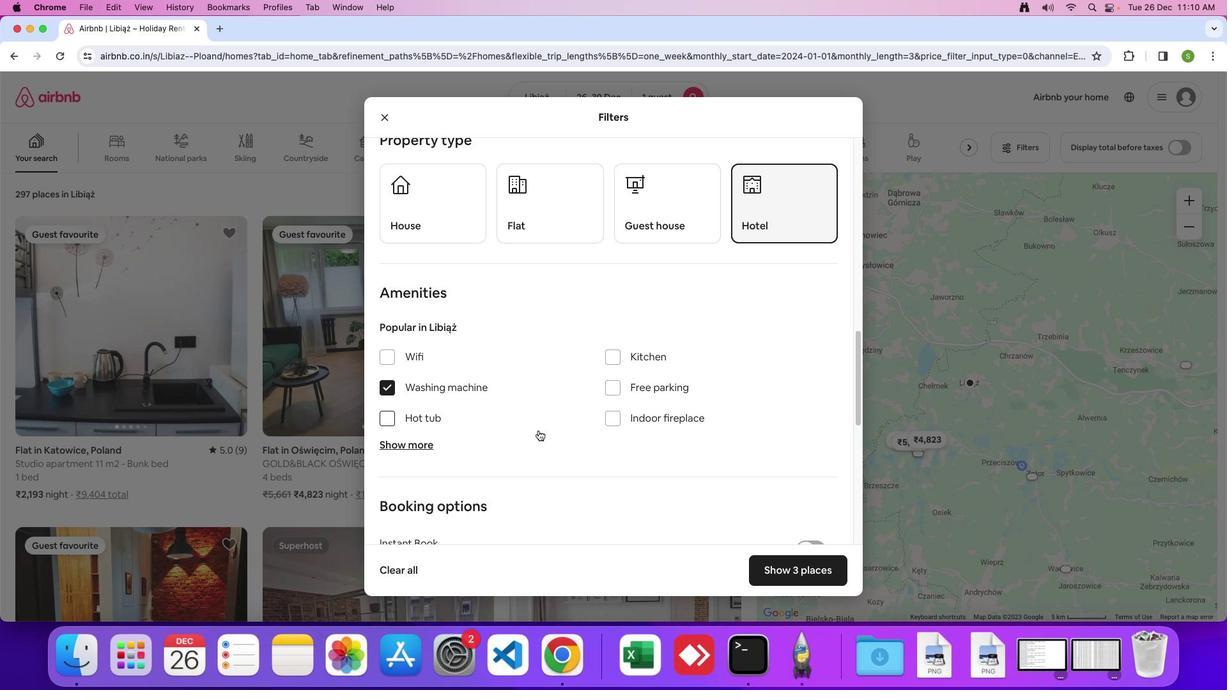 
Action: Mouse scrolled (539, 432) with delta (1, 0)
Screenshot: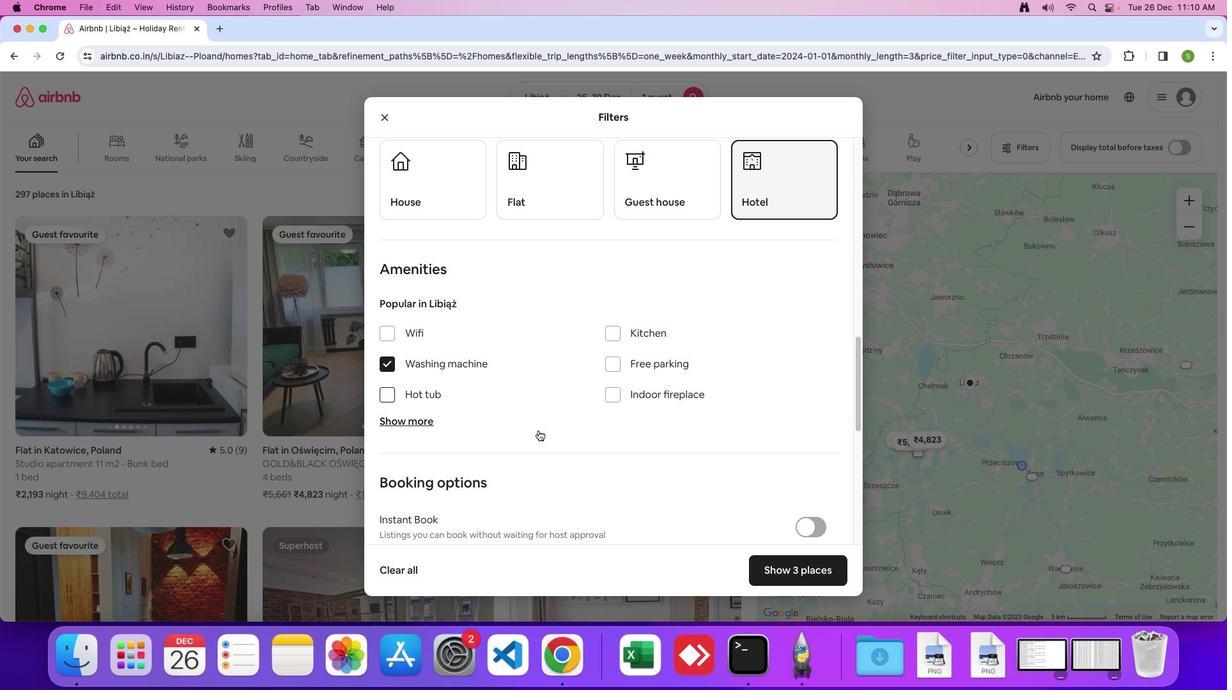
Action: Mouse moved to (540, 431)
Screenshot: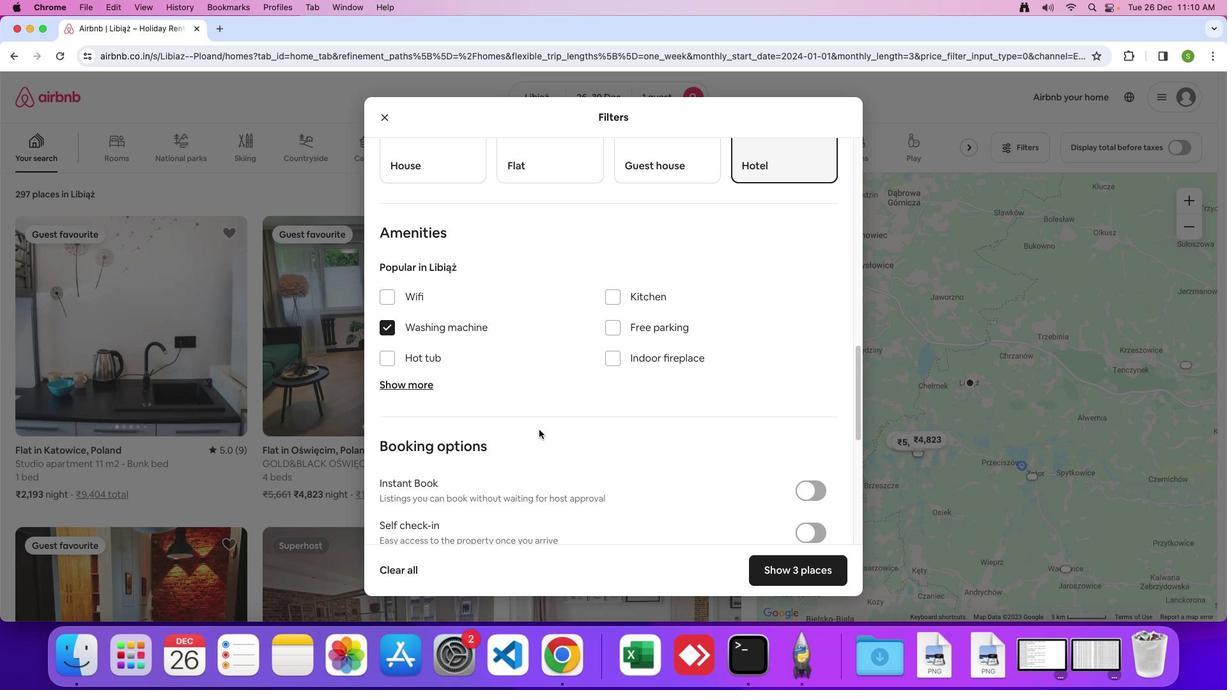 
Action: Mouse scrolled (540, 431) with delta (1, 0)
Screenshot: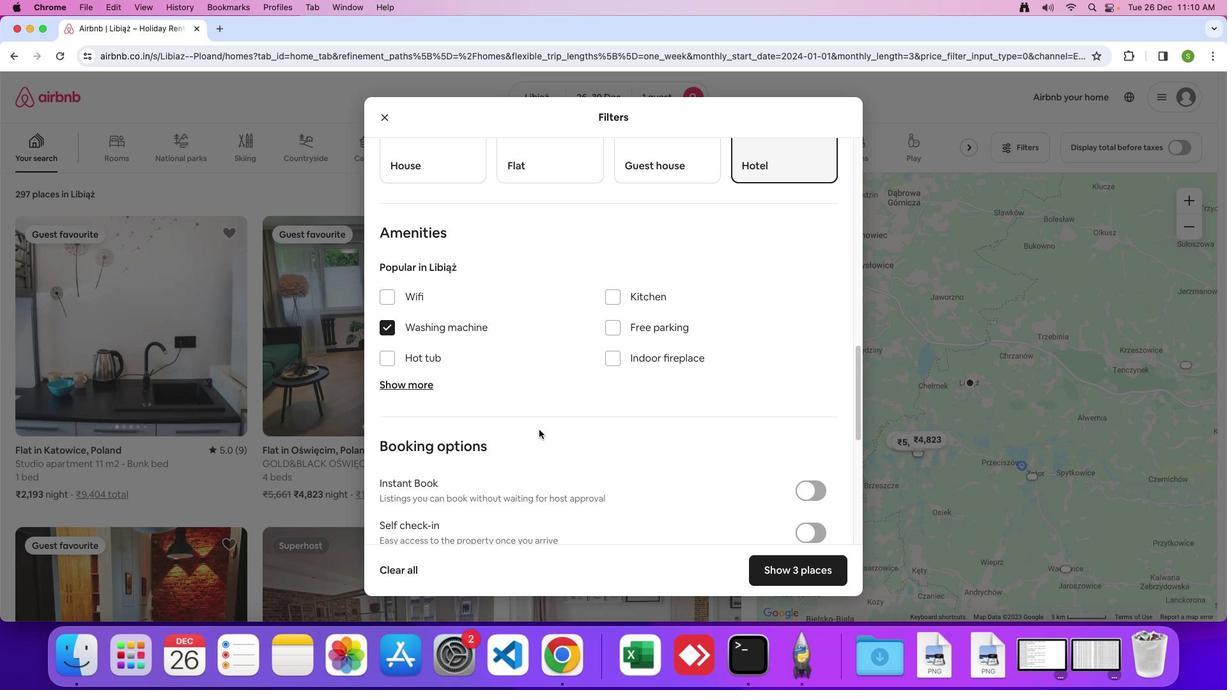 
Action: Mouse moved to (540, 431)
Screenshot: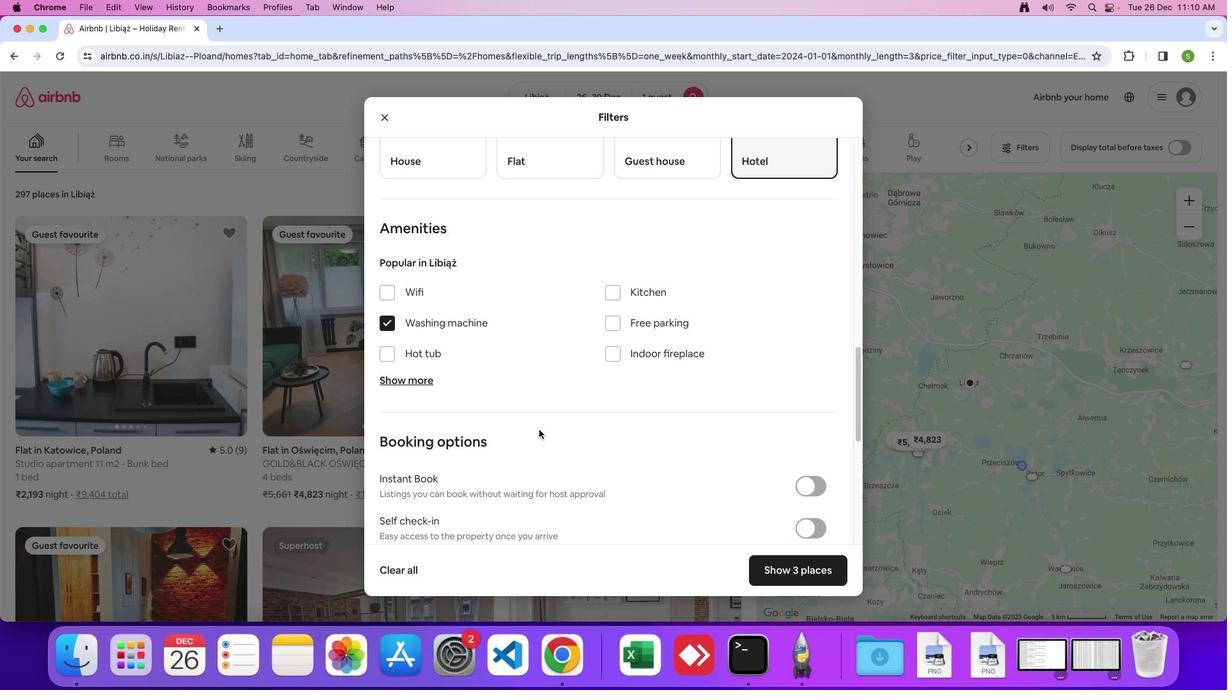 
Action: Mouse scrolled (540, 431) with delta (1, 0)
Screenshot: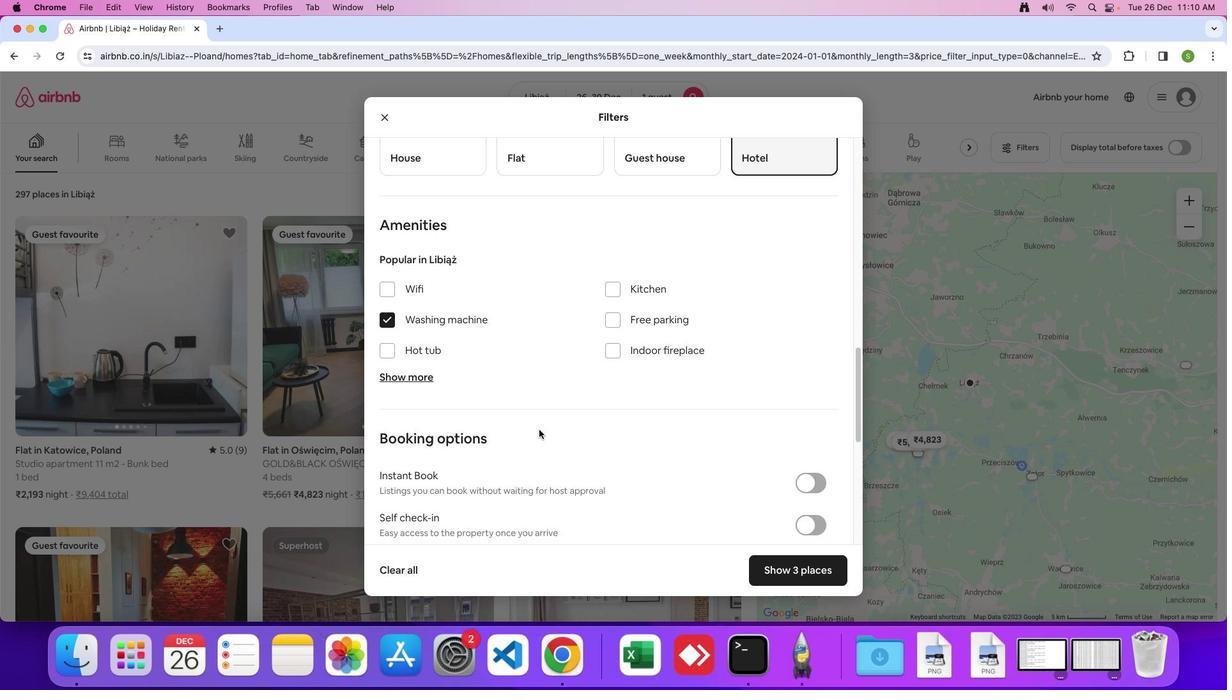 
Action: Mouse moved to (540, 430)
Screenshot: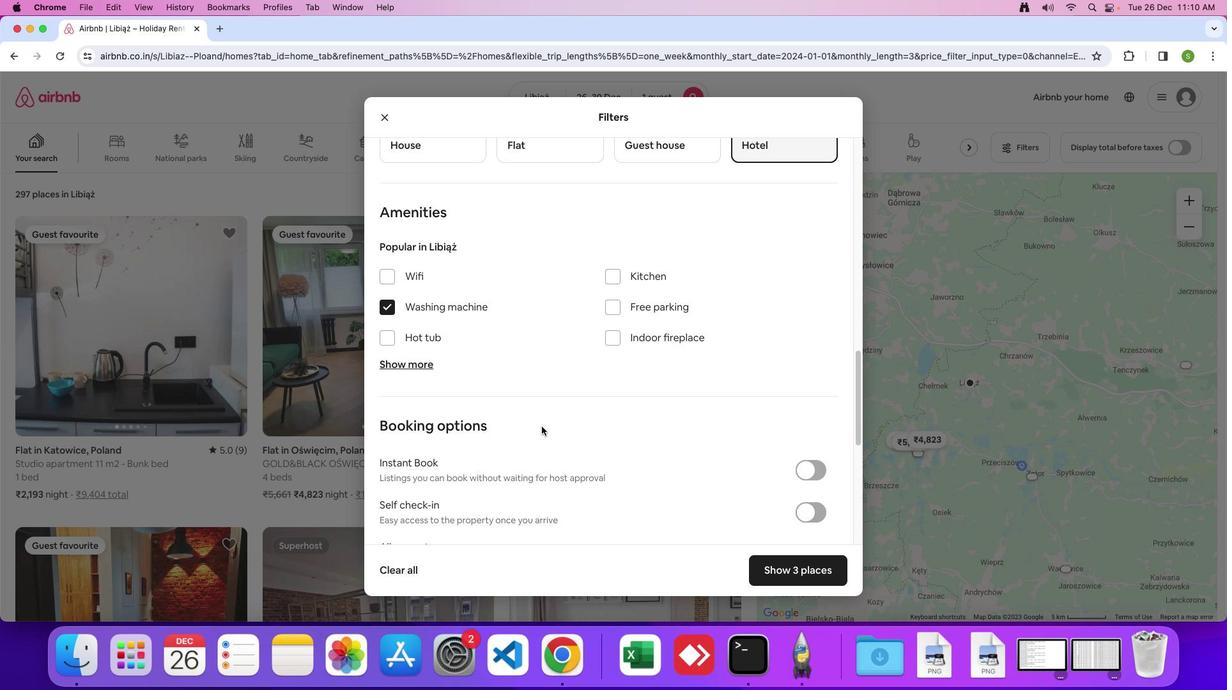 
Action: Mouse scrolled (540, 430) with delta (1, 0)
Screenshot: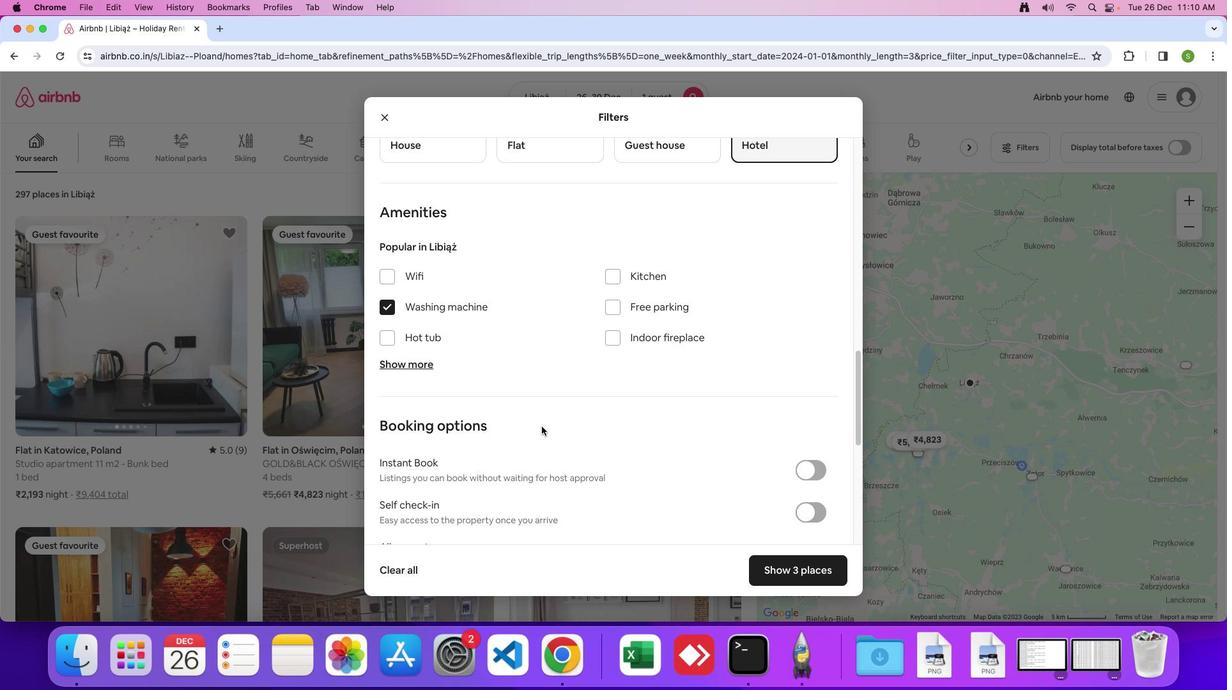 
Action: Mouse moved to (541, 429)
Screenshot: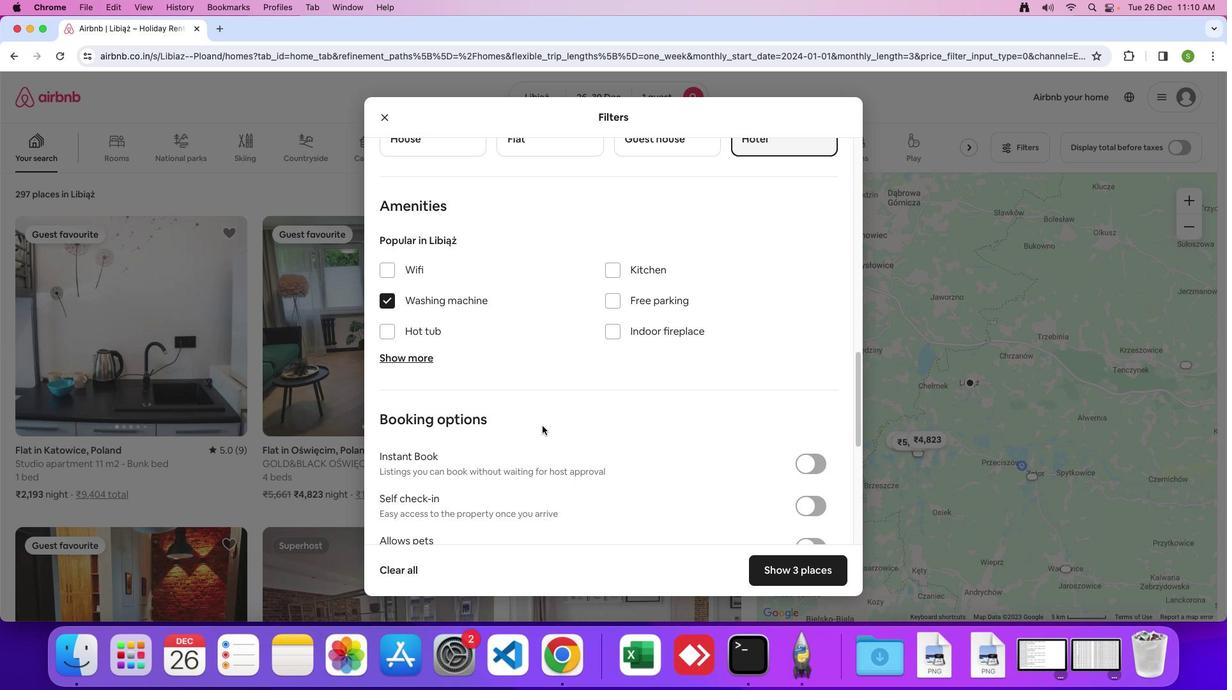 
Action: Mouse scrolled (541, 429) with delta (1, 0)
Screenshot: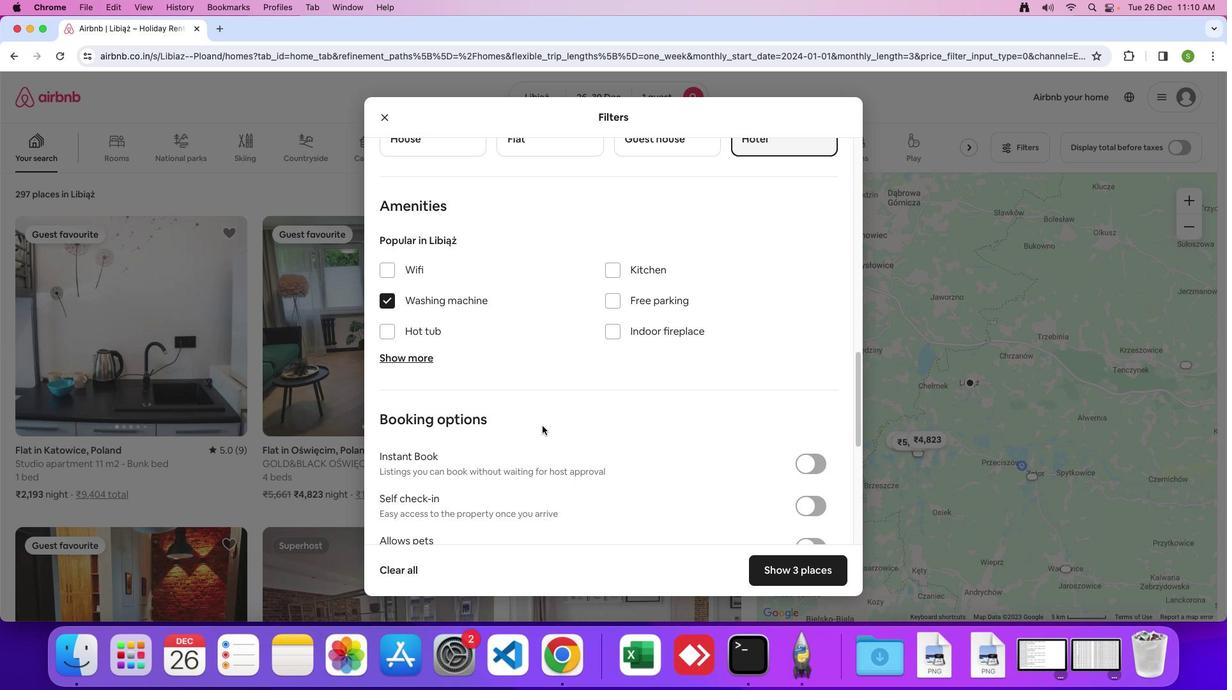 
Action: Mouse moved to (543, 427)
Screenshot: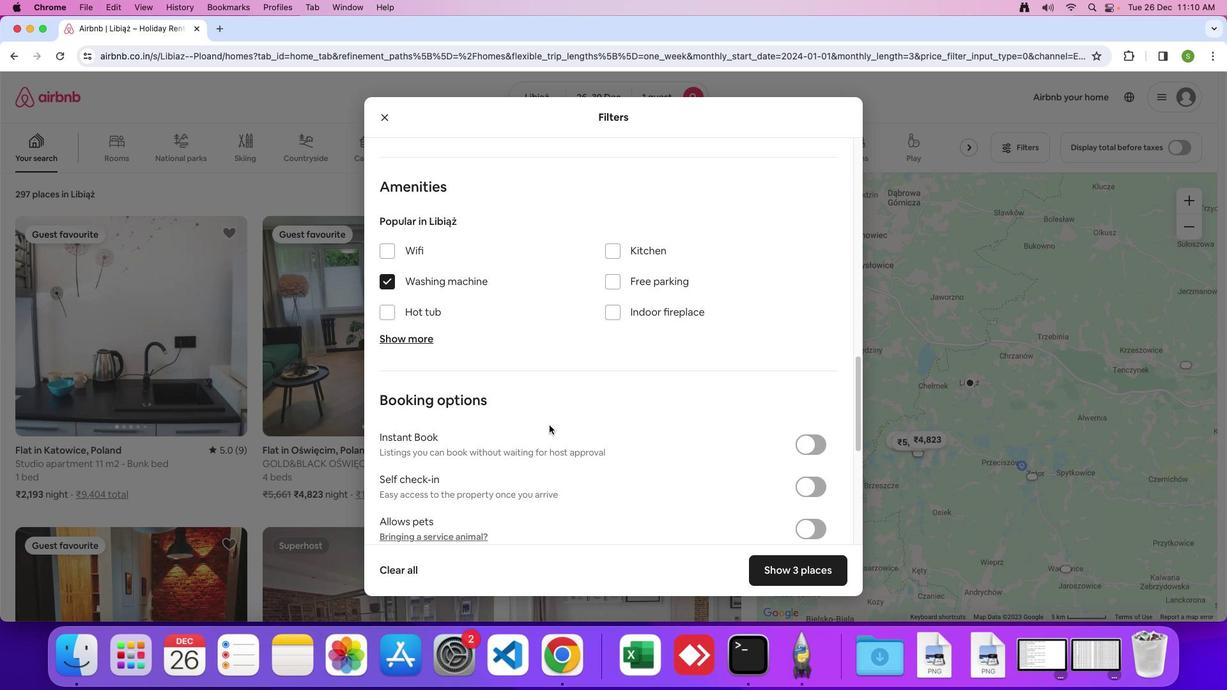 
Action: Mouse scrolled (543, 427) with delta (1, 0)
Screenshot: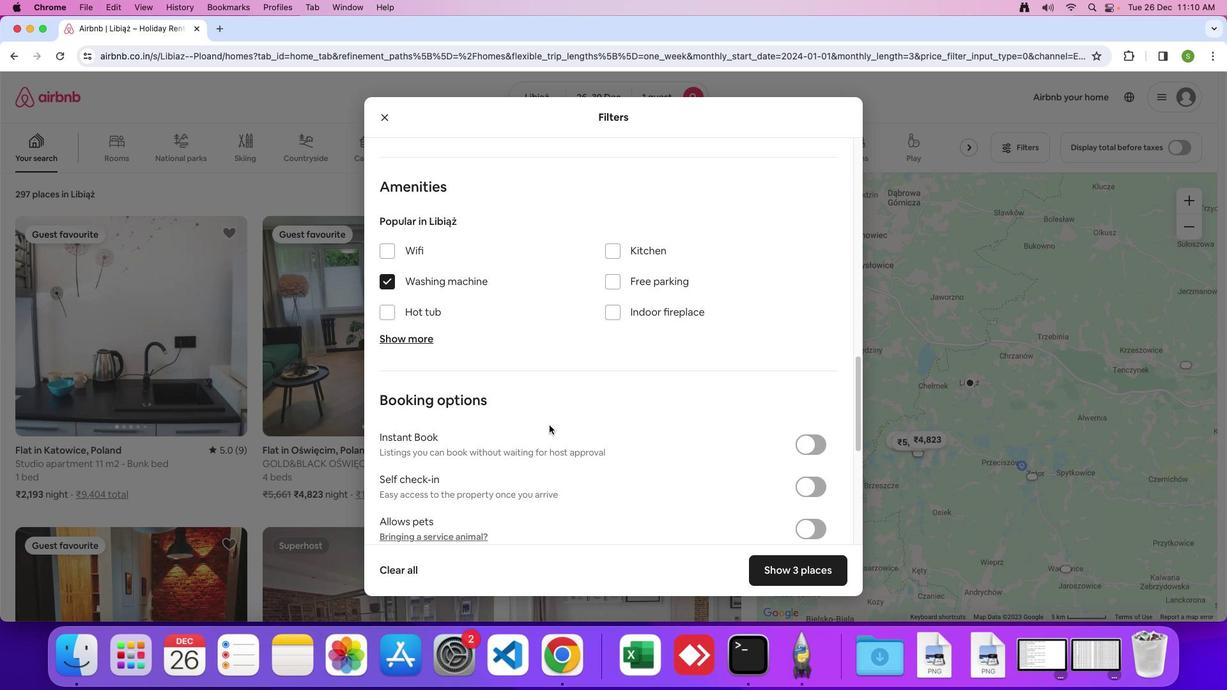 
Action: Mouse moved to (640, 425)
Screenshot: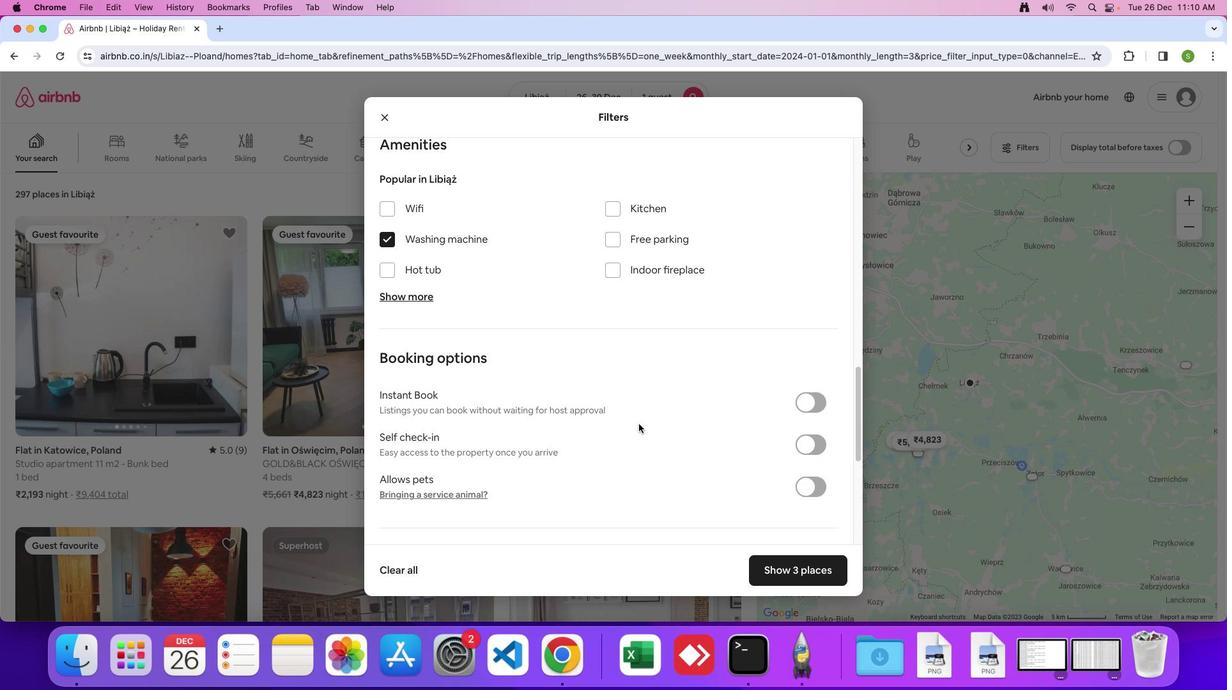 
Action: Mouse scrolled (640, 425) with delta (1, 0)
Screenshot: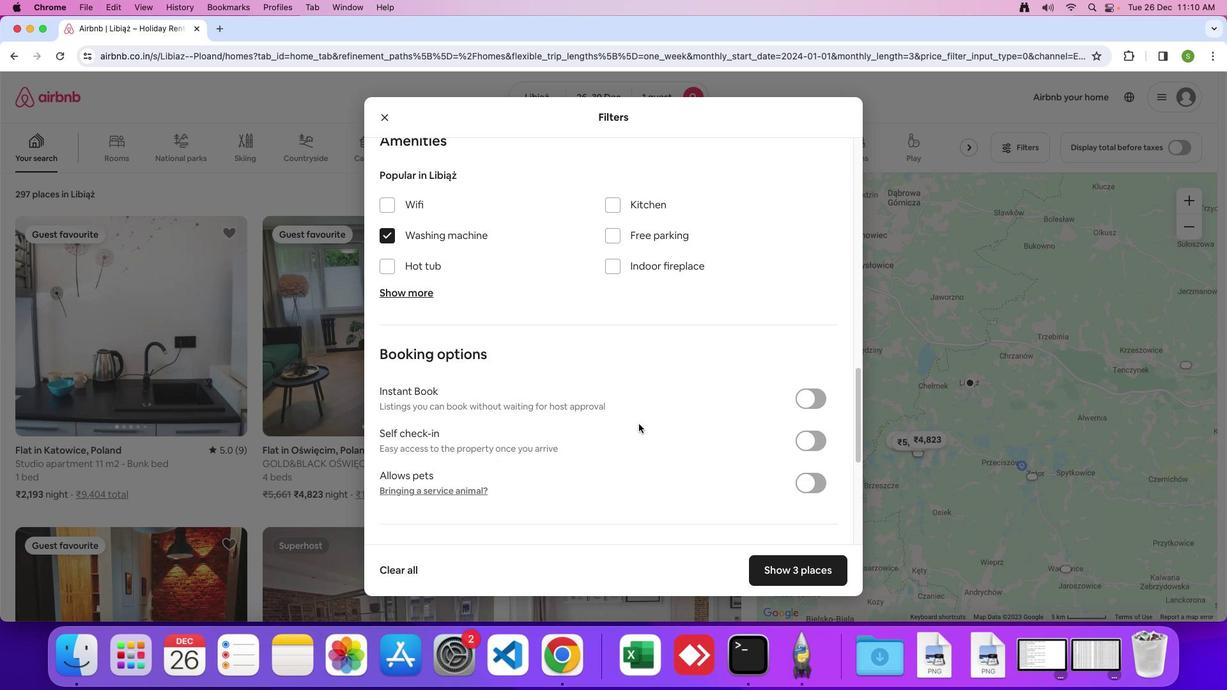 
Action: Mouse moved to (640, 425)
Screenshot: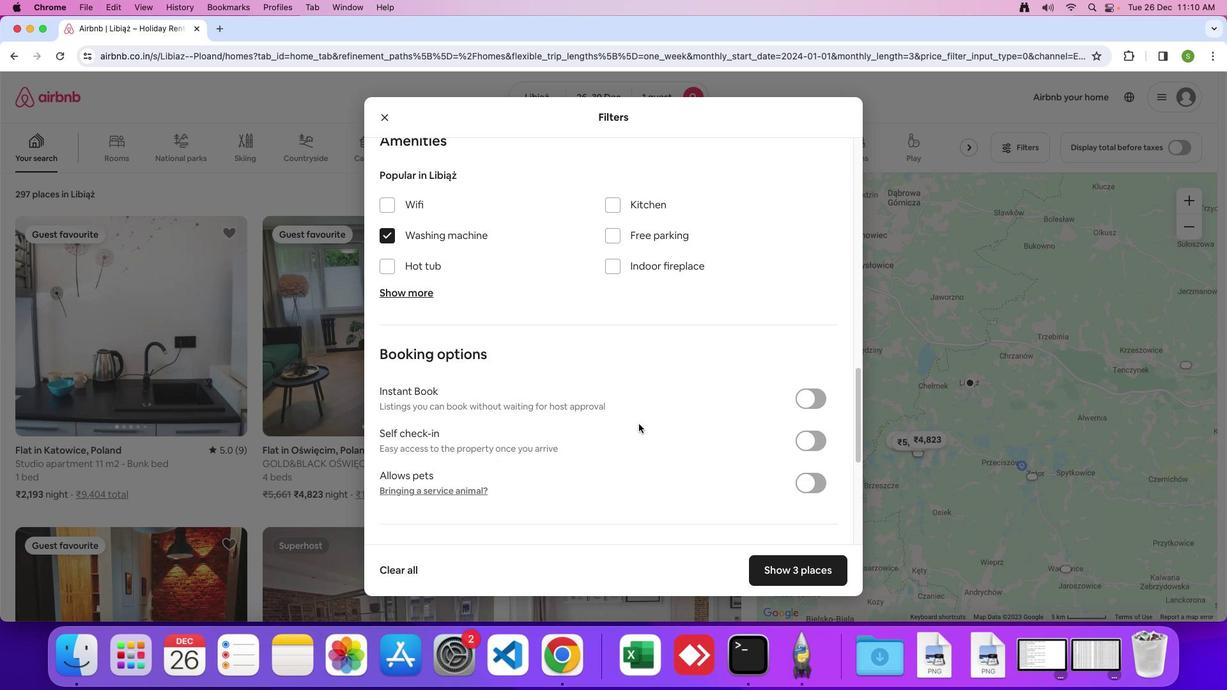 
Action: Mouse scrolled (640, 425) with delta (1, 0)
Screenshot: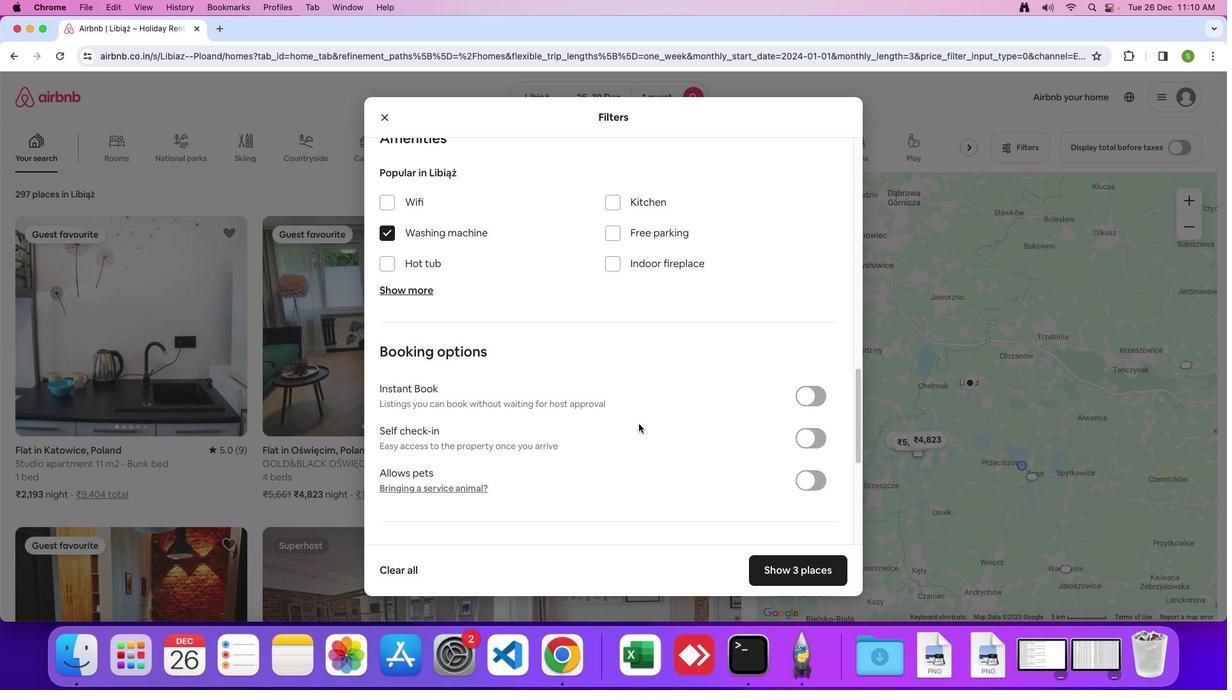
Action: Mouse moved to (640, 425)
Screenshot: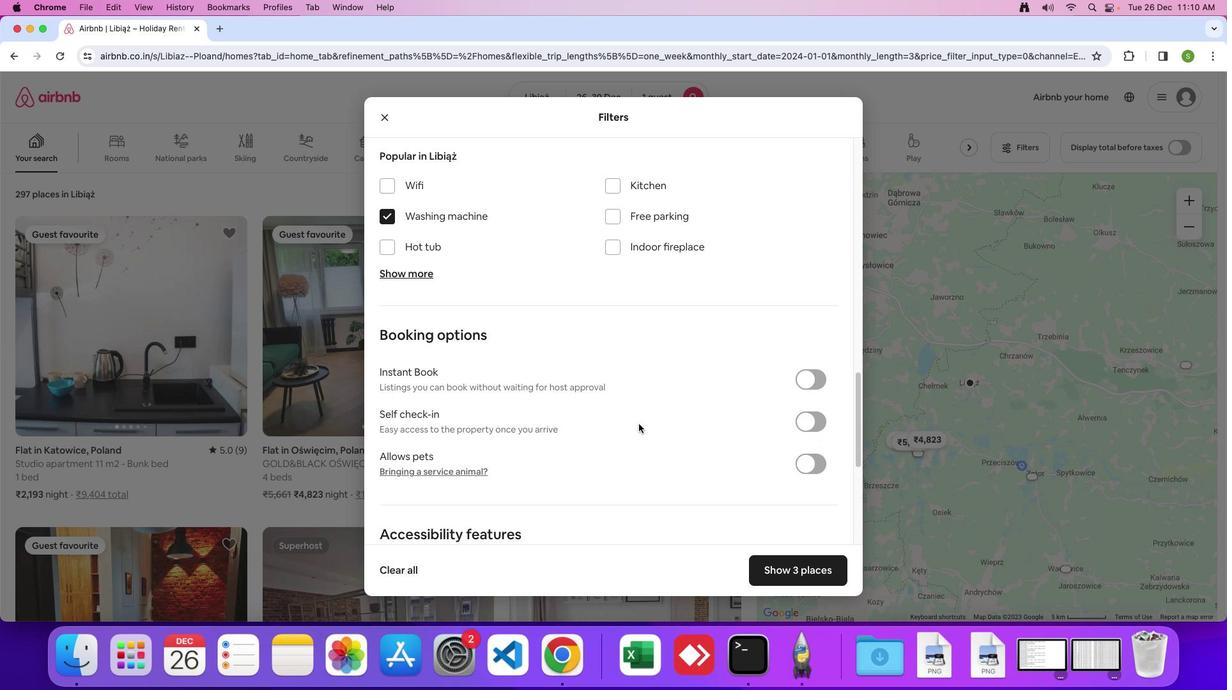 
Action: Mouse scrolled (640, 425) with delta (1, 0)
Screenshot: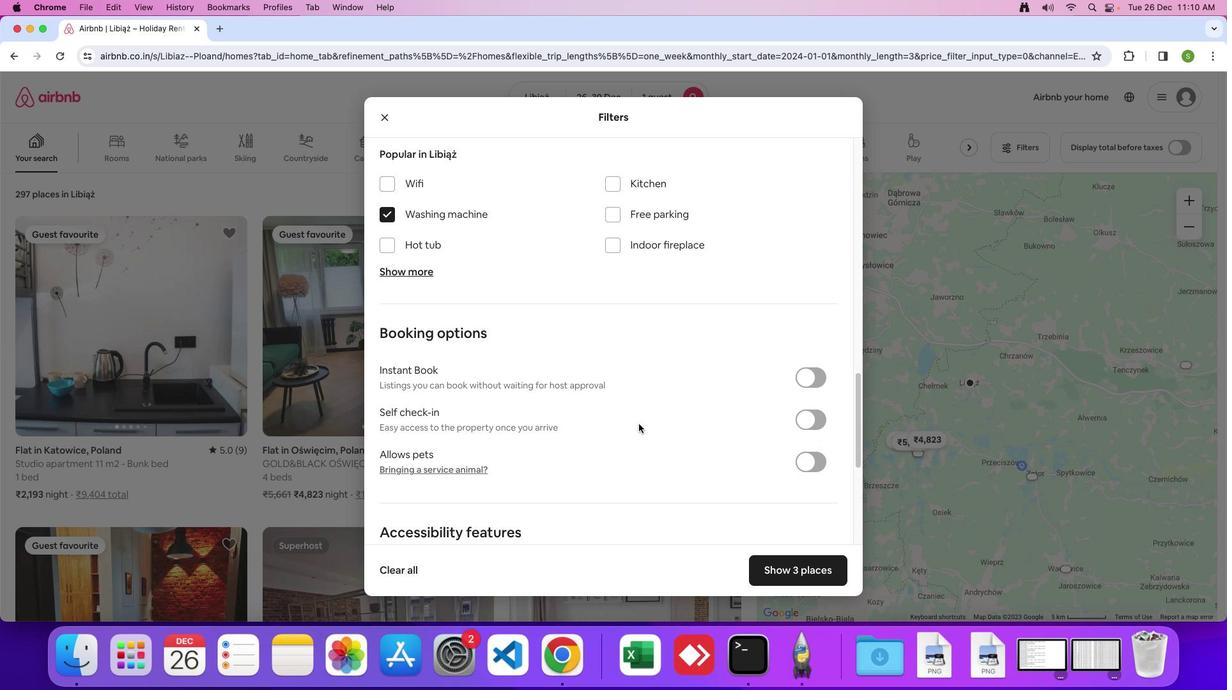 
Action: Mouse scrolled (640, 425) with delta (1, 0)
Screenshot: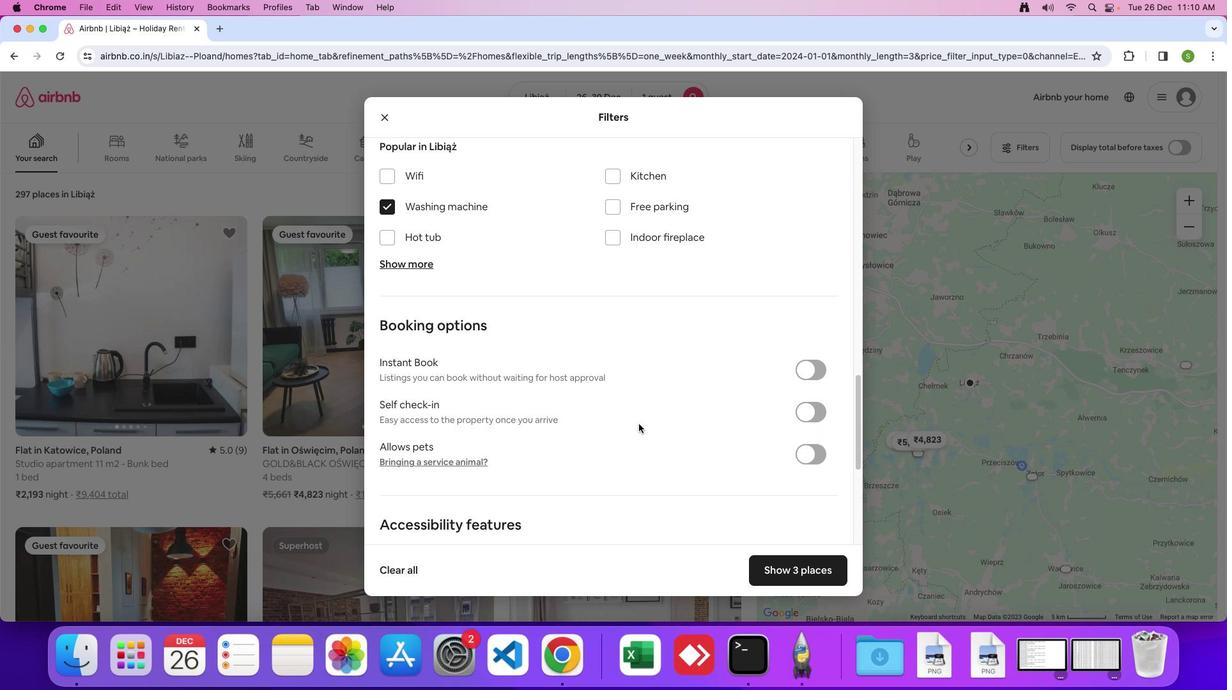 
Action: Mouse scrolled (640, 425) with delta (1, 0)
Screenshot: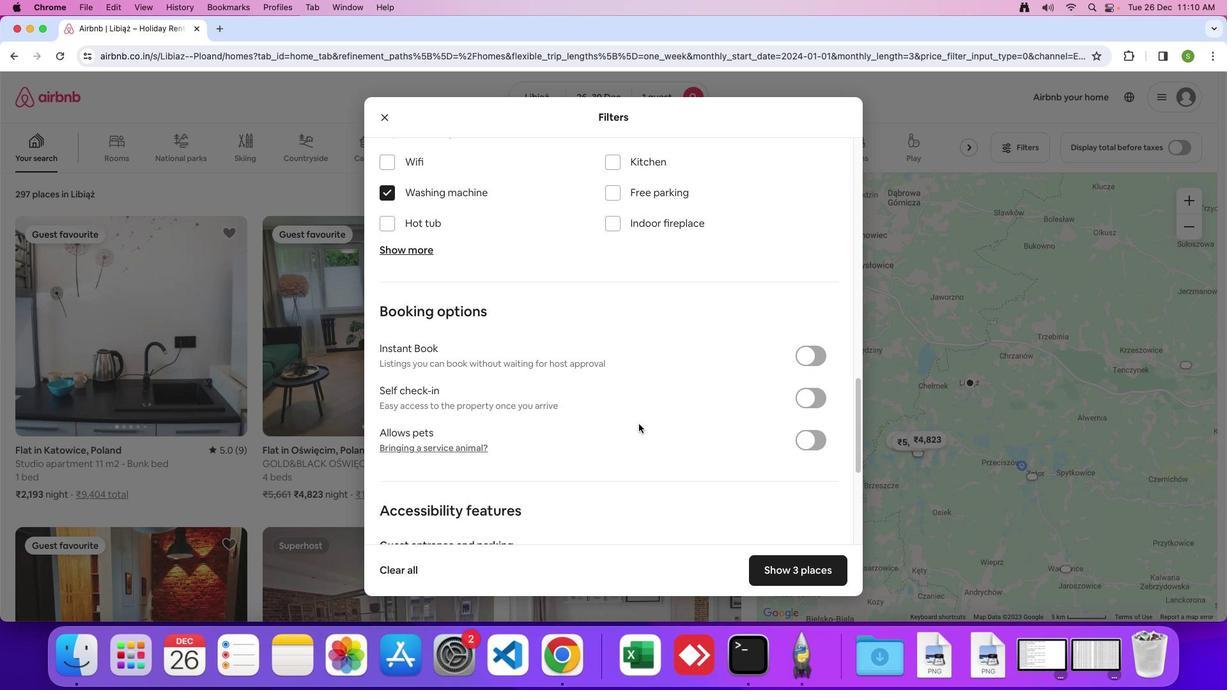
Action: Mouse scrolled (640, 425) with delta (1, 0)
Screenshot: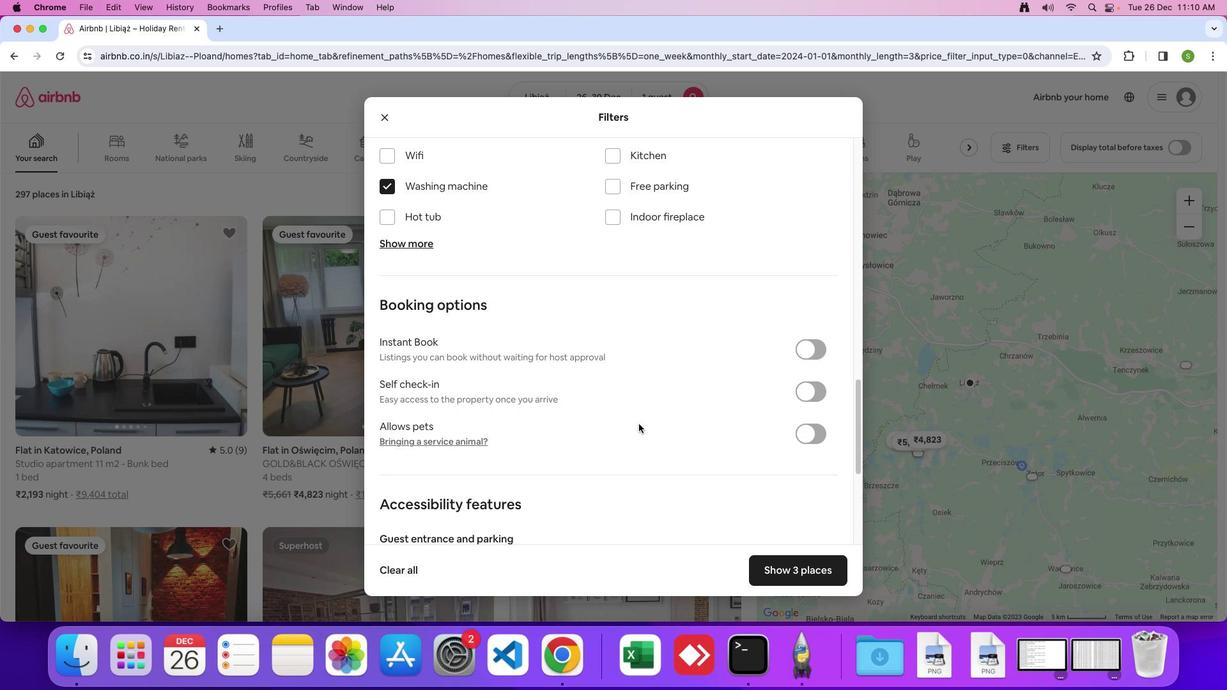 
Action: Mouse scrolled (640, 425) with delta (1, 0)
Screenshot: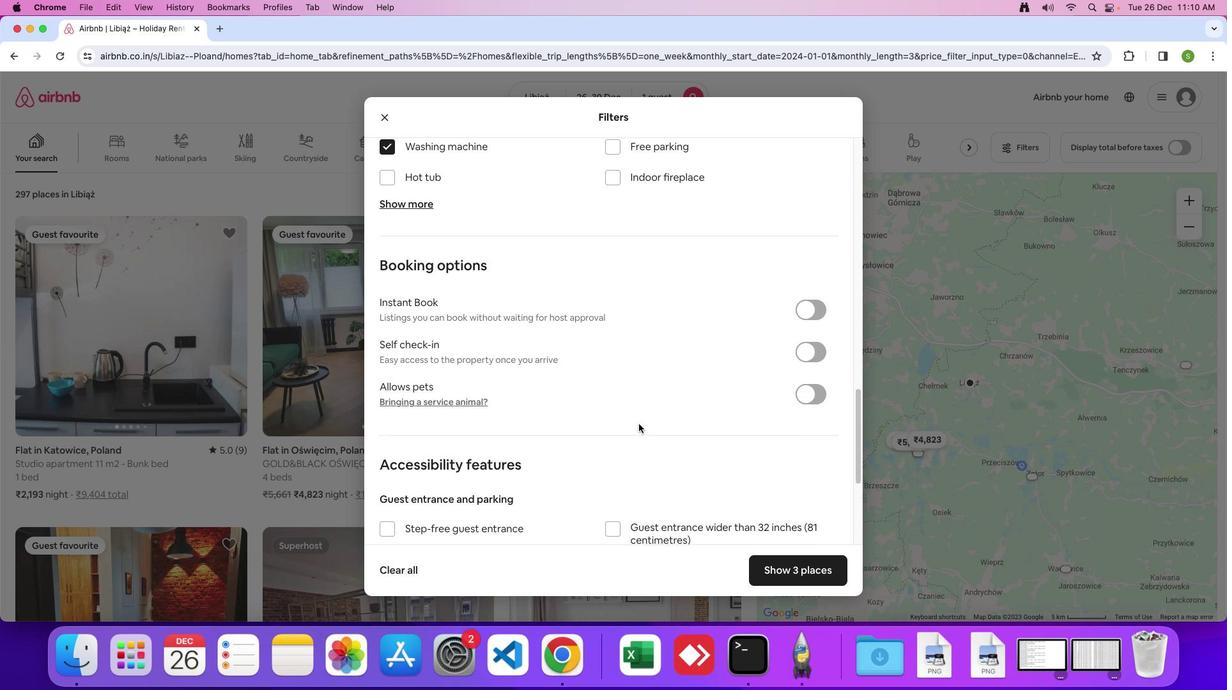 
Action: Mouse scrolled (640, 425) with delta (1, 0)
Screenshot: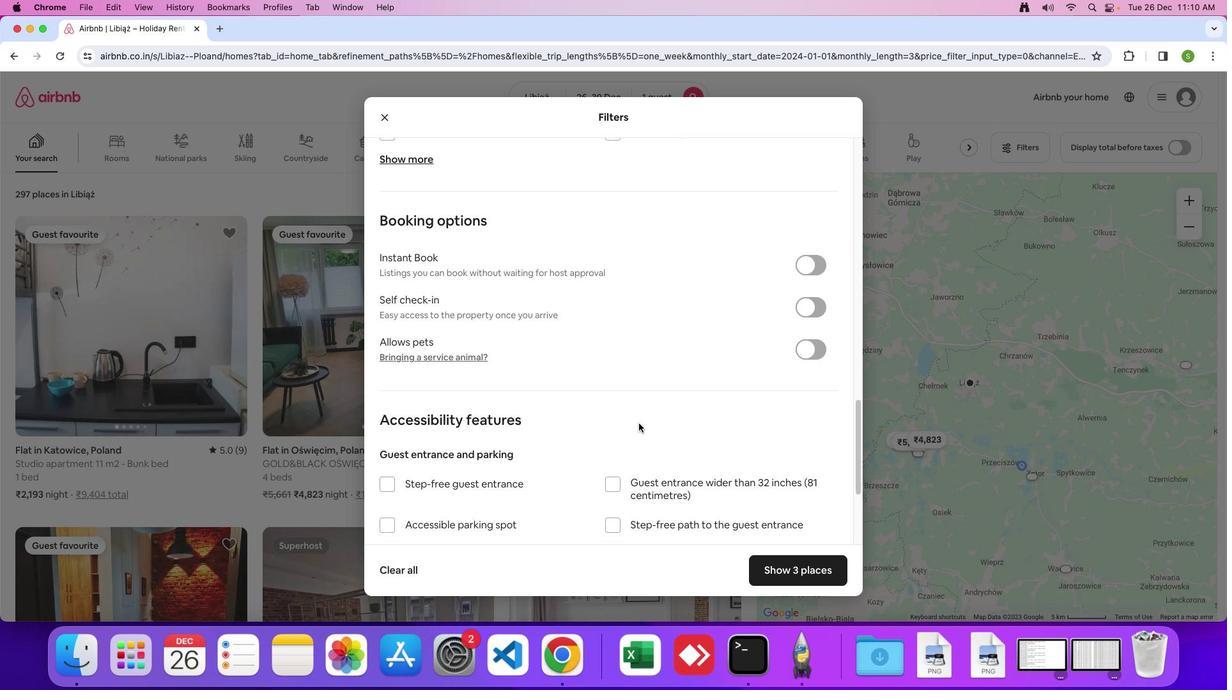 
Action: Mouse moved to (640, 425)
Screenshot: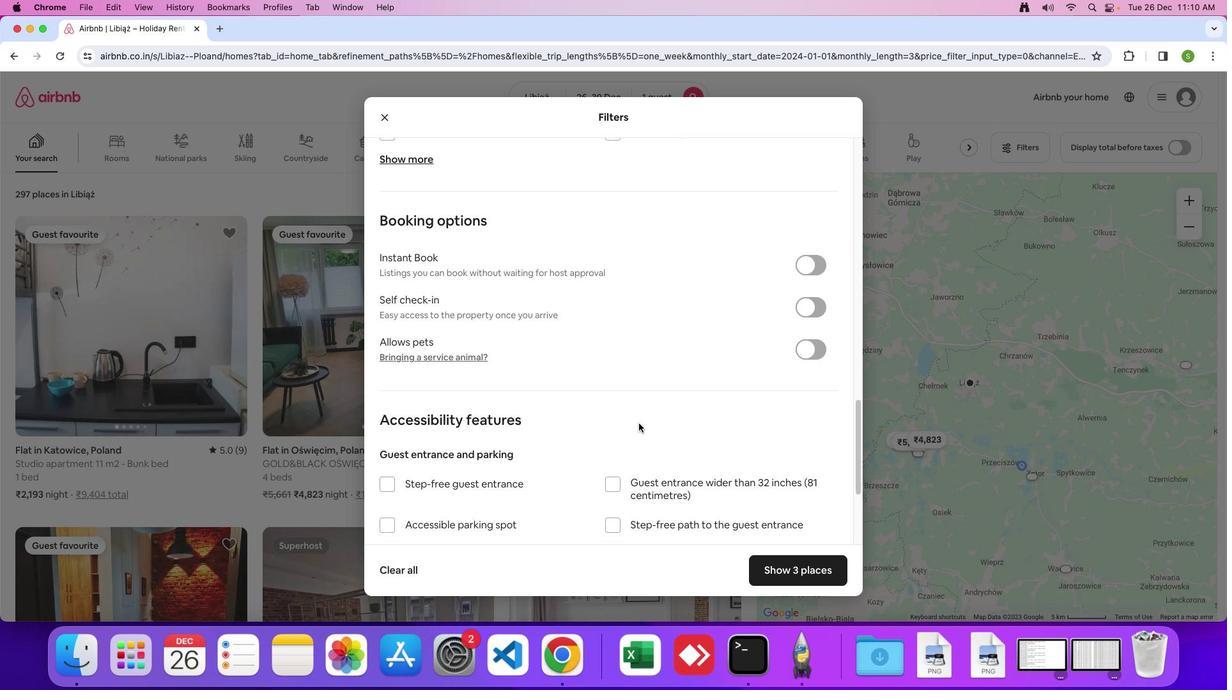 
Action: Mouse scrolled (640, 425) with delta (1, 0)
Screenshot: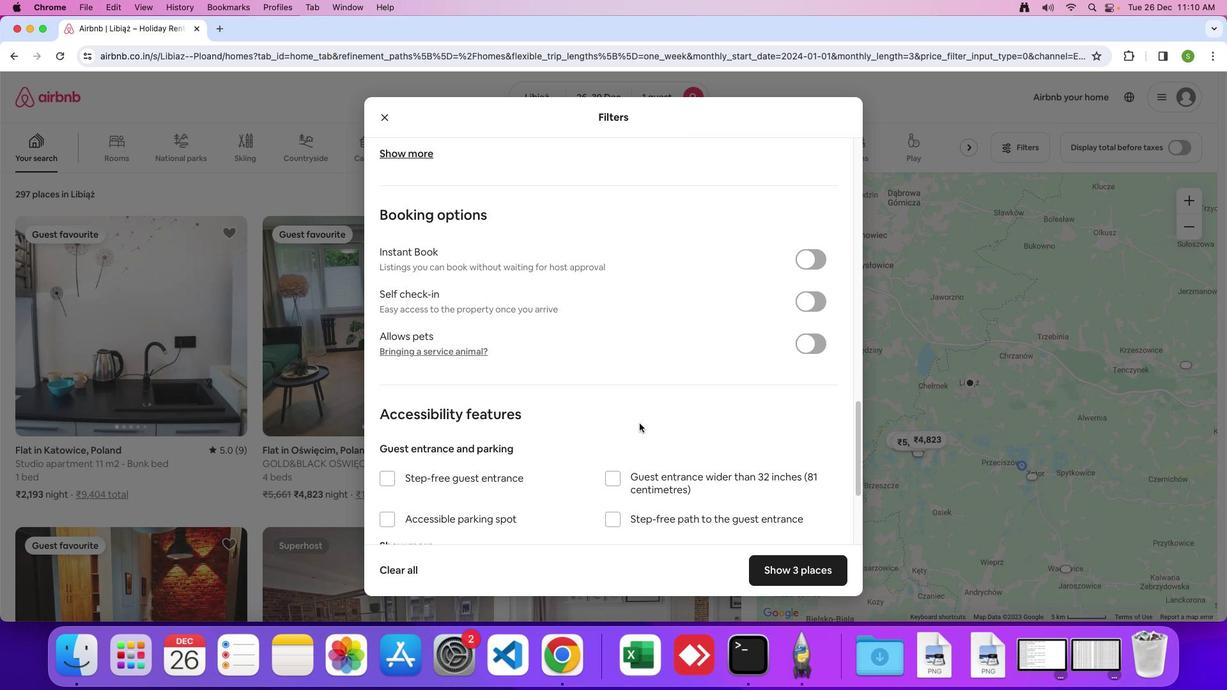 
Action: Mouse moved to (640, 425)
Screenshot: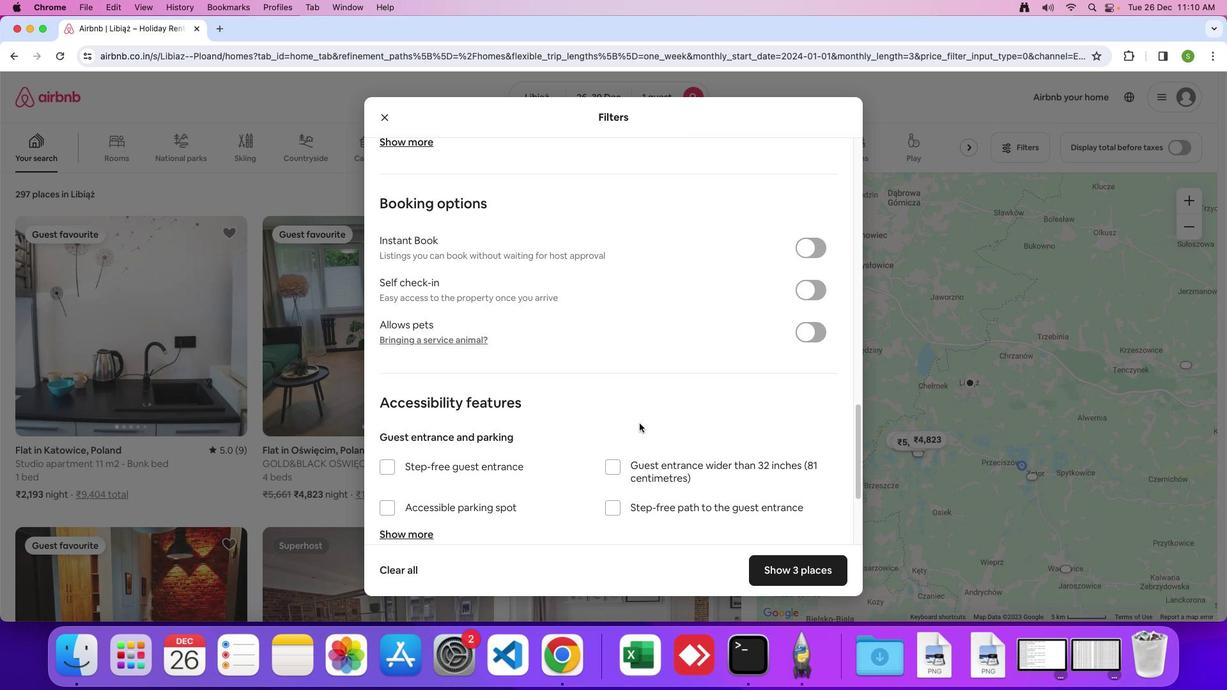 
Action: Mouse scrolled (640, 425) with delta (1, 0)
Screenshot: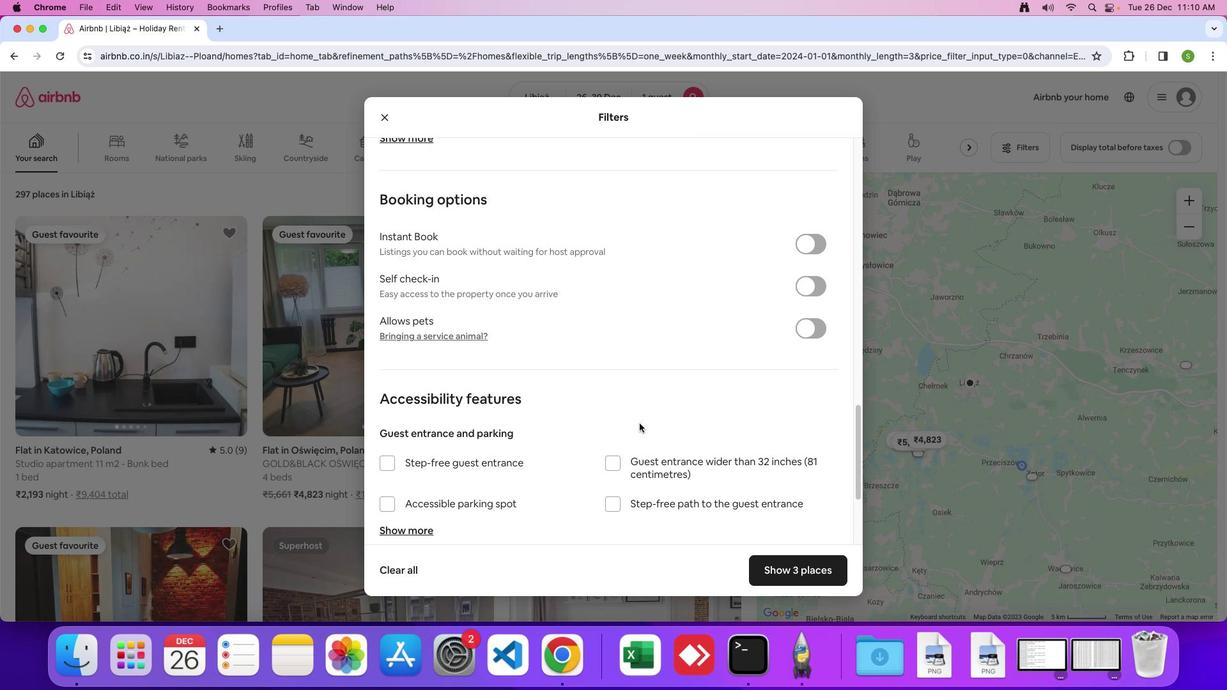 
Action: Mouse scrolled (640, 425) with delta (1, 0)
Screenshot: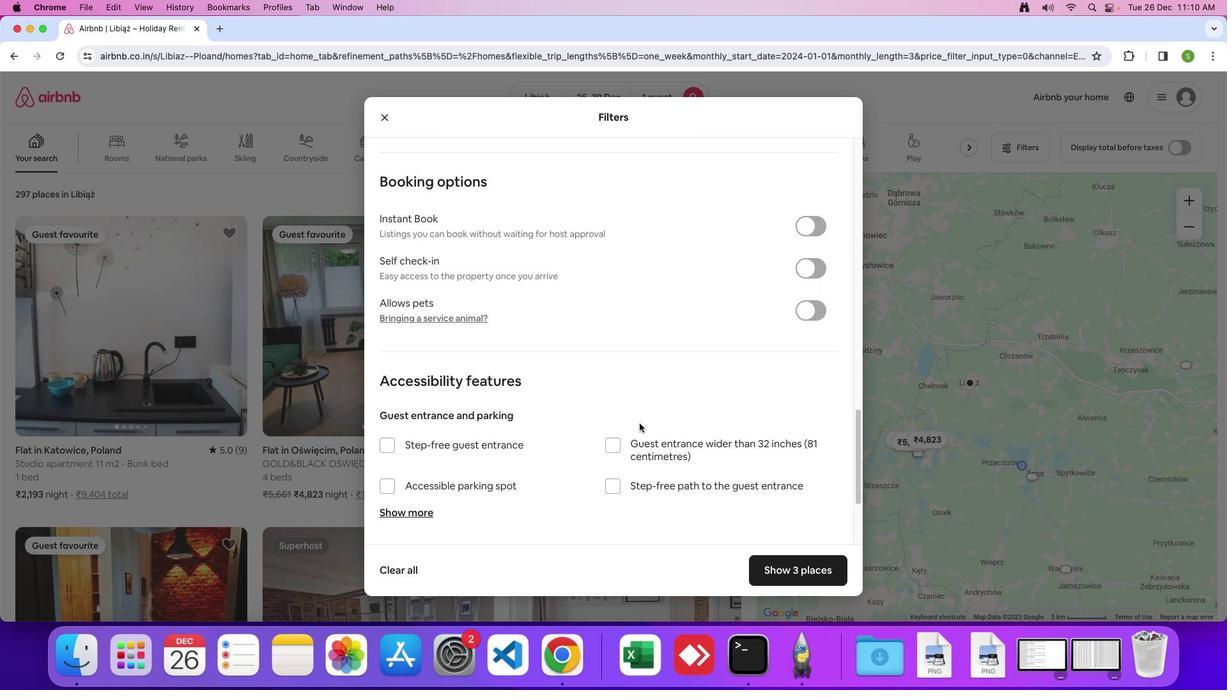 
Action: Mouse scrolled (640, 425) with delta (1, 0)
Screenshot: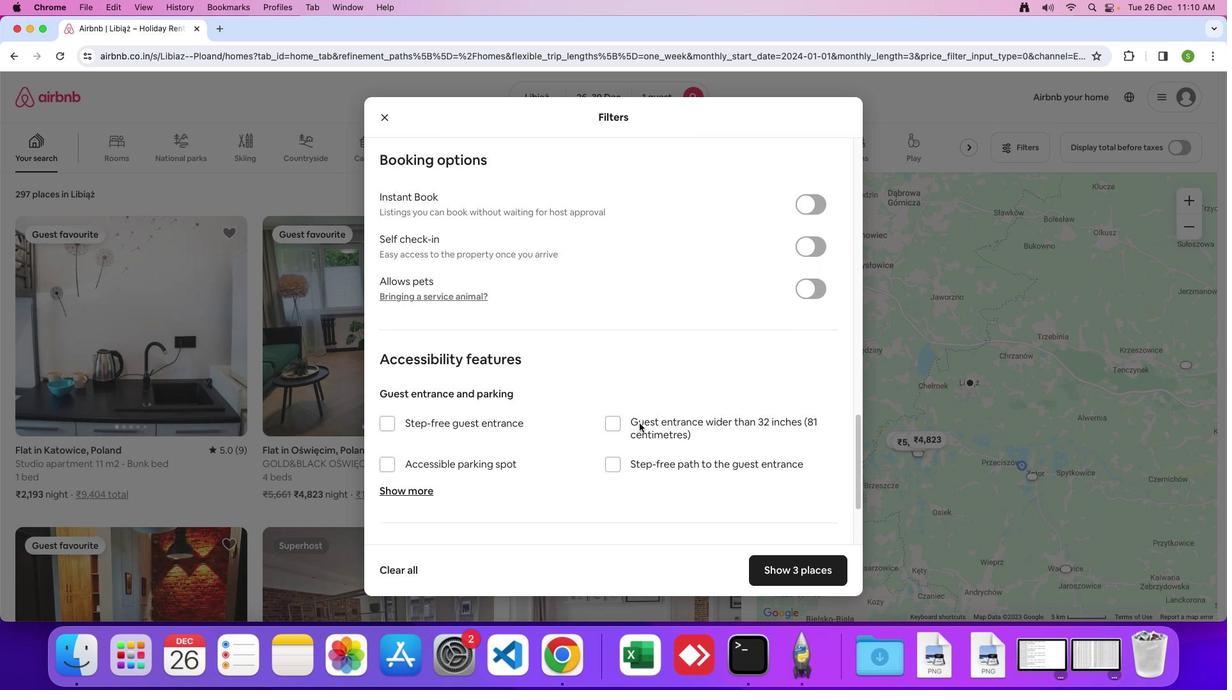 
Action: Mouse scrolled (640, 425) with delta (1, 0)
Screenshot: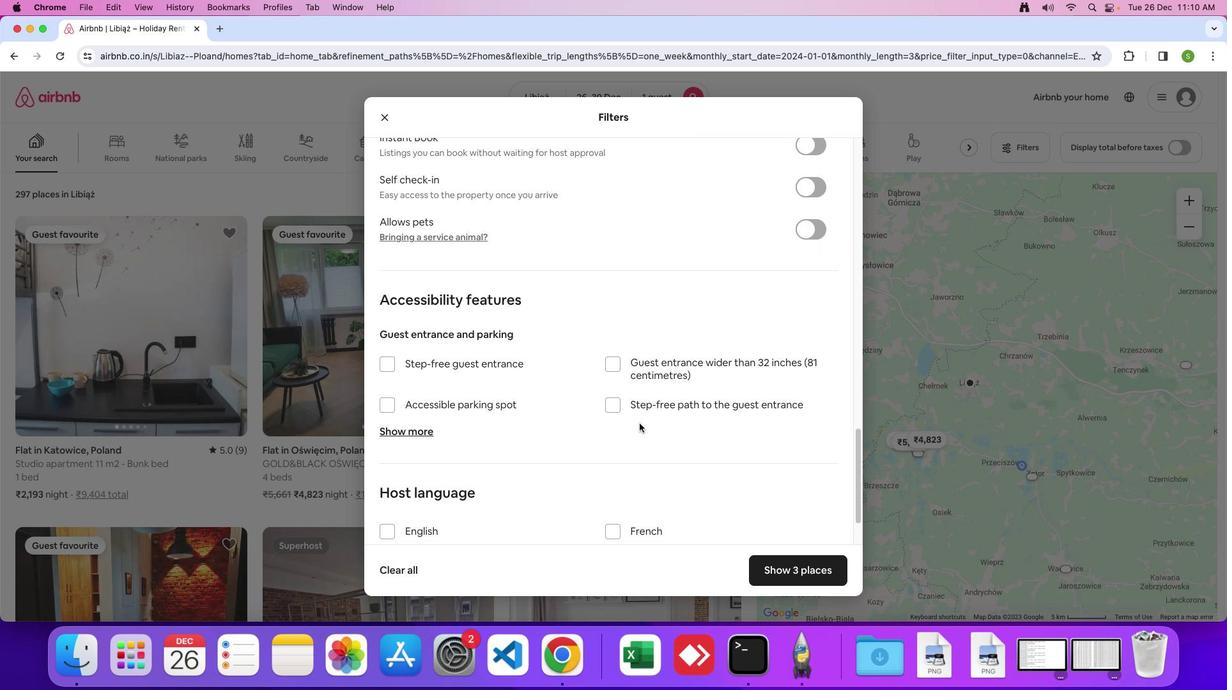
Action: Mouse scrolled (640, 425) with delta (1, 0)
Screenshot: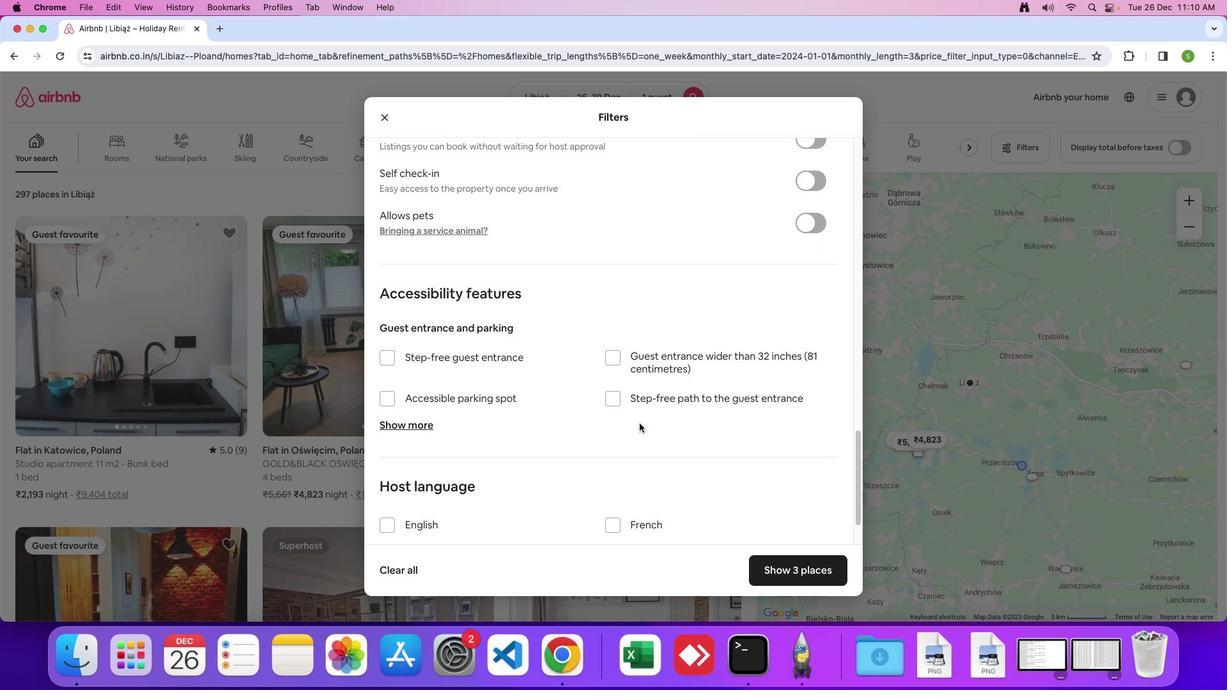 
Action: Mouse moved to (640, 424)
Screenshot: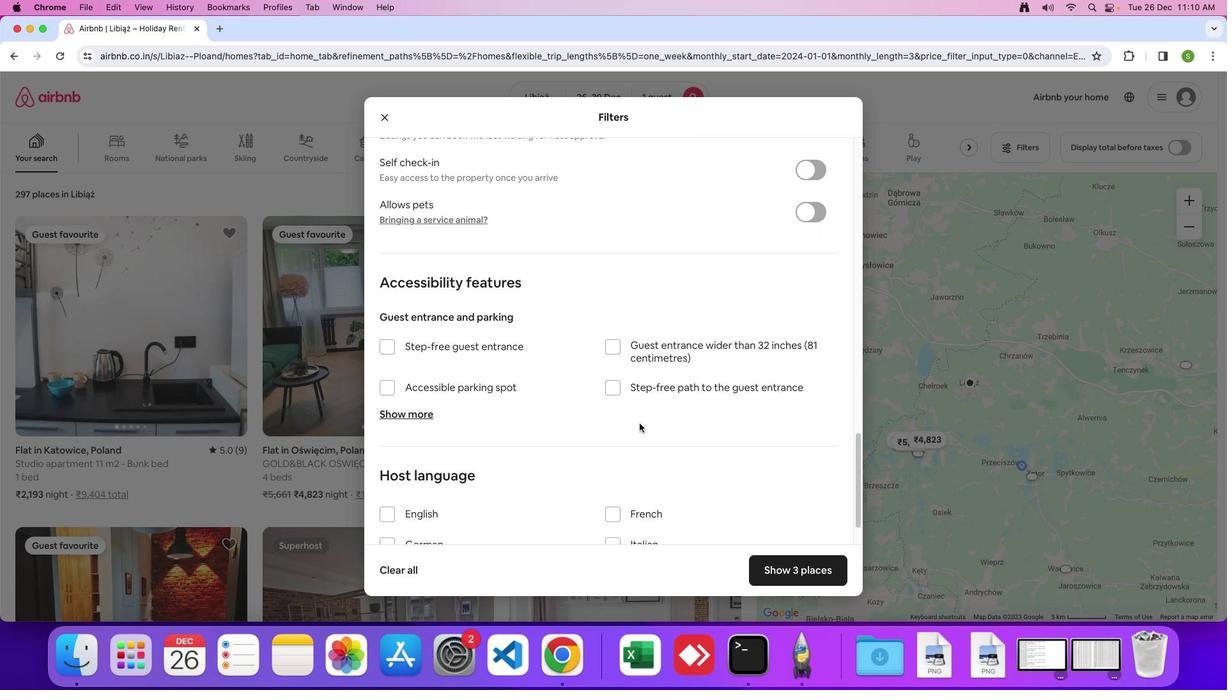
Action: Mouse scrolled (640, 424) with delta (1, 0)
Screenshot: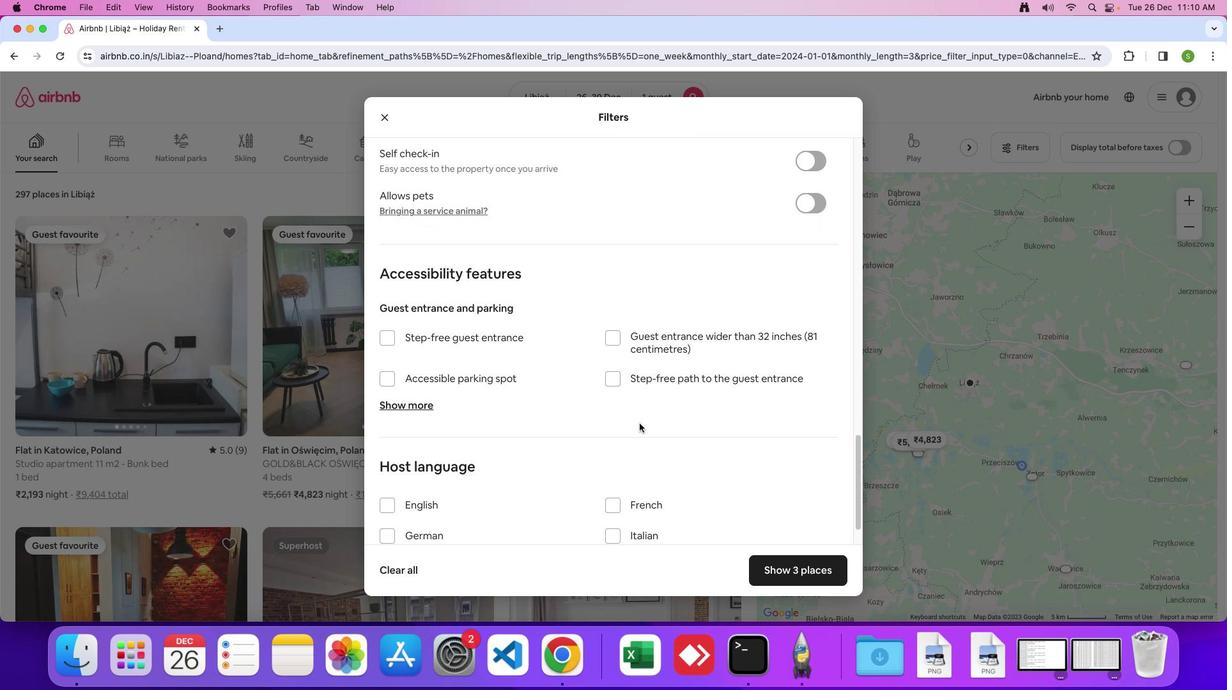 
Action: Mouse scrolled (640, 424) with delta (1, 0)
Screenshot: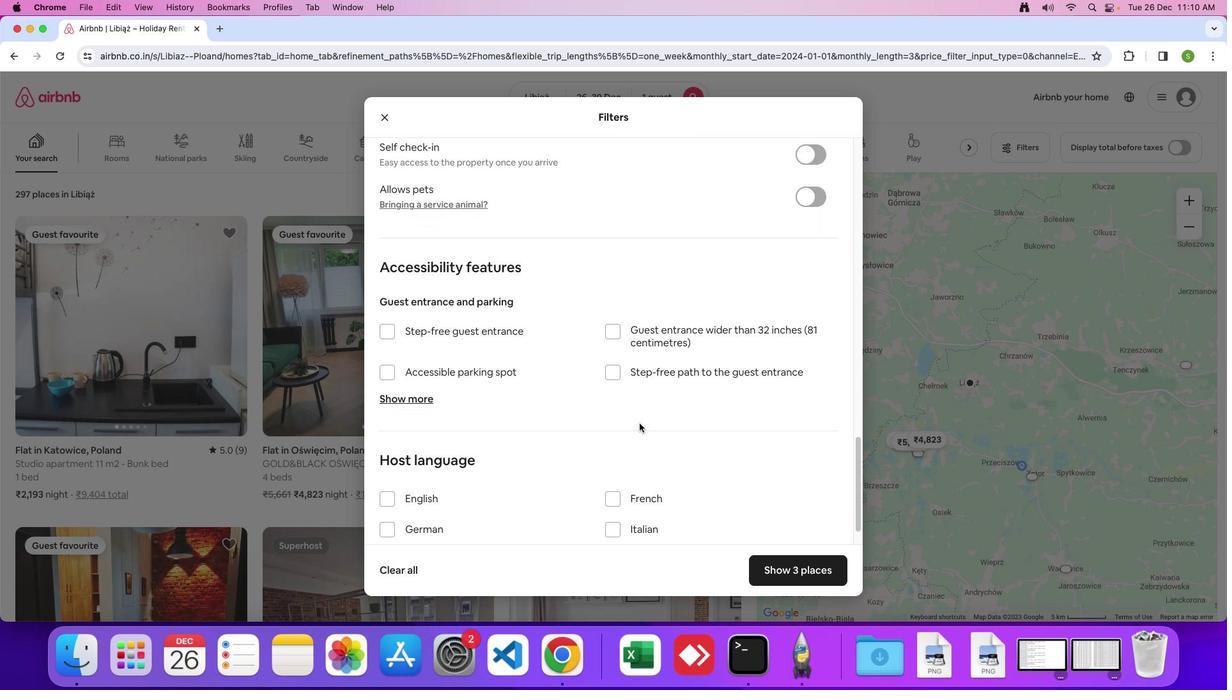 
Action: Mouse scrolled (640, 424) with delta (1, 0)
Screenshot: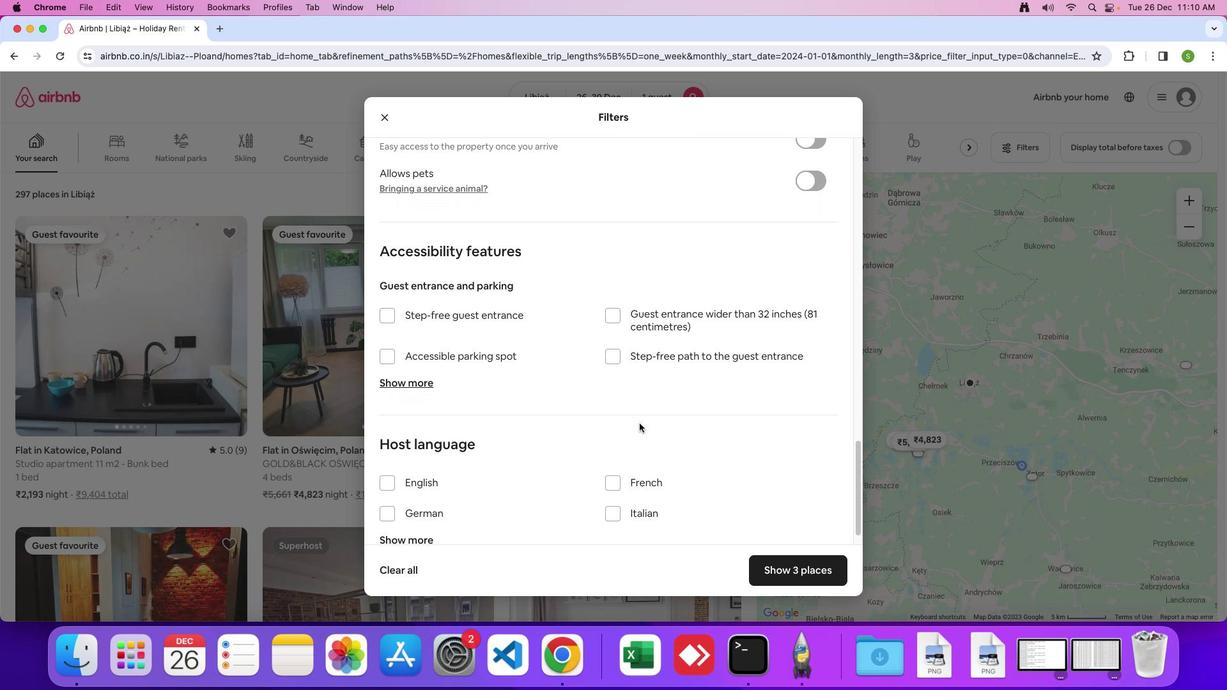
Action: Mouse scrolled (640, 424) with delta (1, 0)
Screenshot: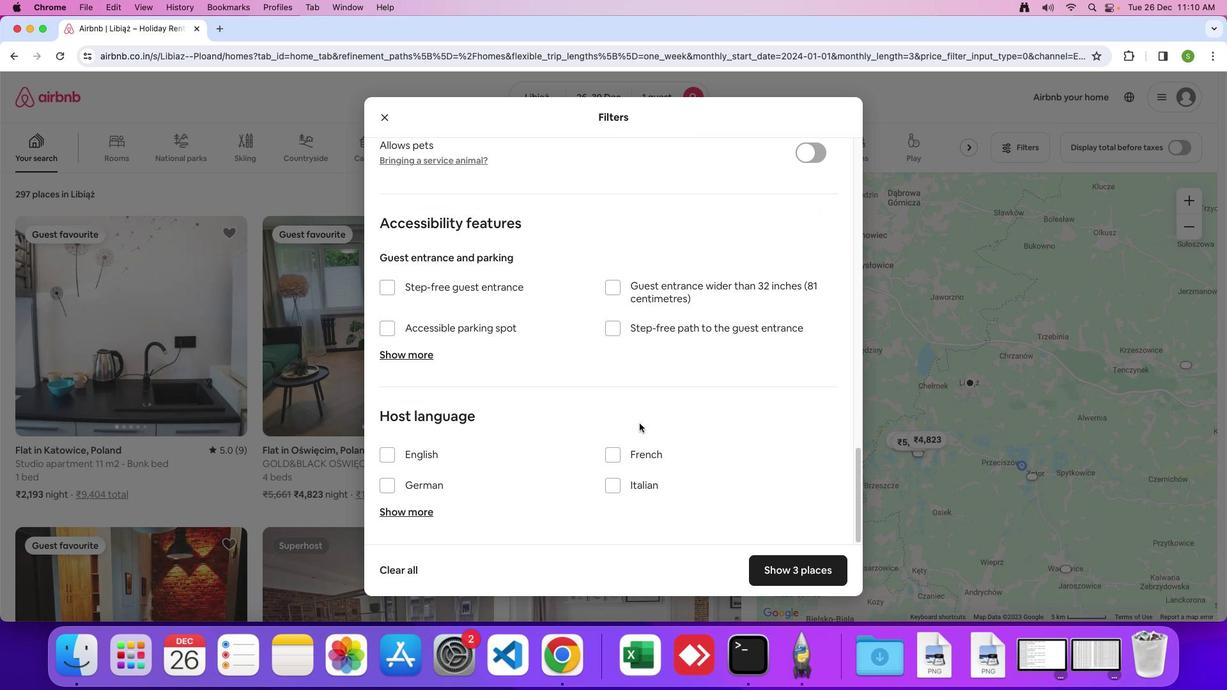 
Action: Mouse scrolled (640, 424) with delta (1, 0)
Screenshot: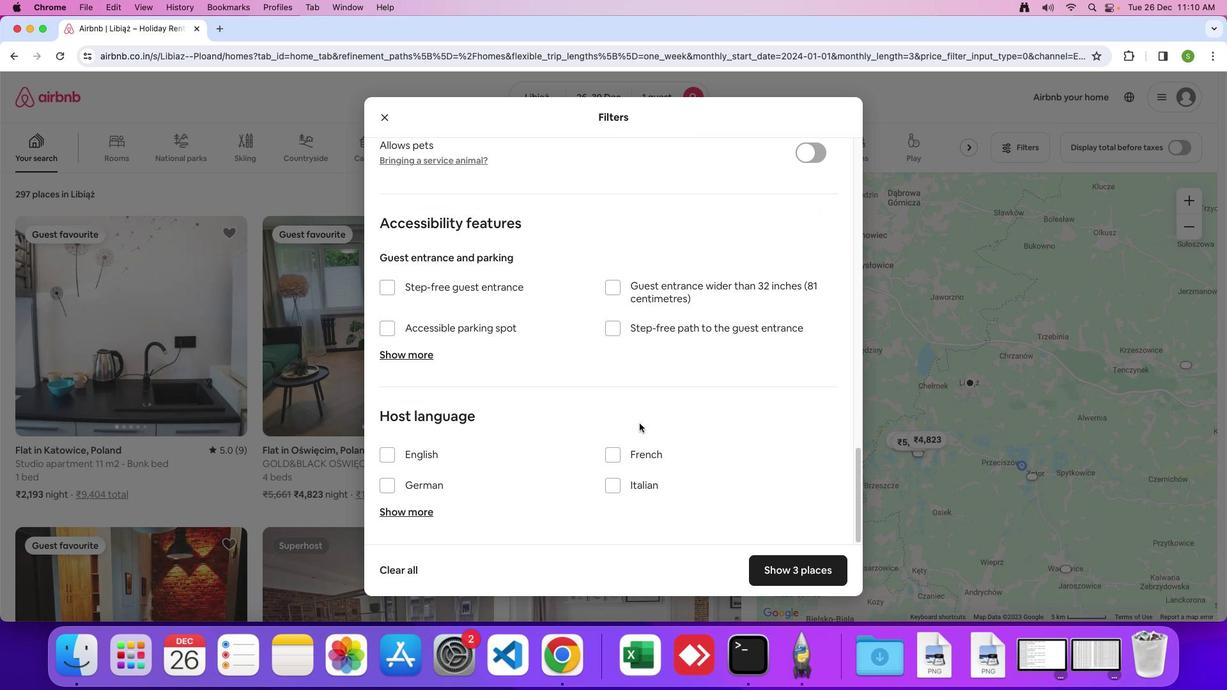 
Action: Mouse scrolled (640, 424) with delta (1, 0)
Screenshot: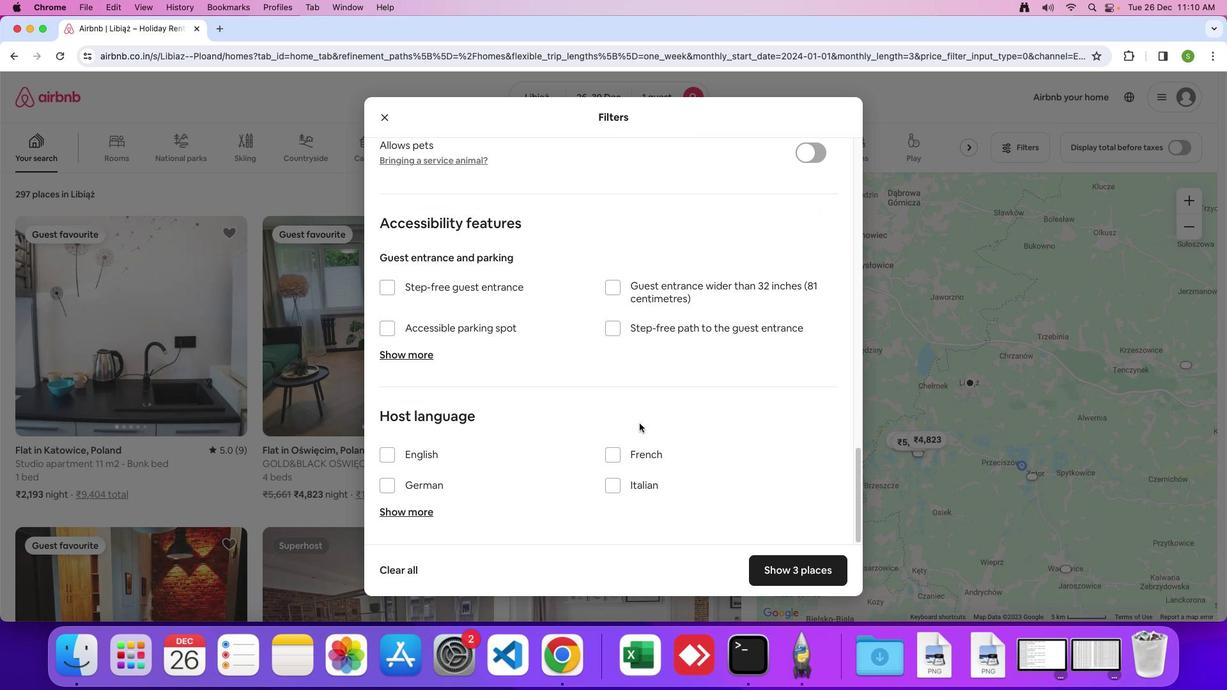 
Action: Mouse scrolled (640, 424) with delta (1, 0)
Screenshot: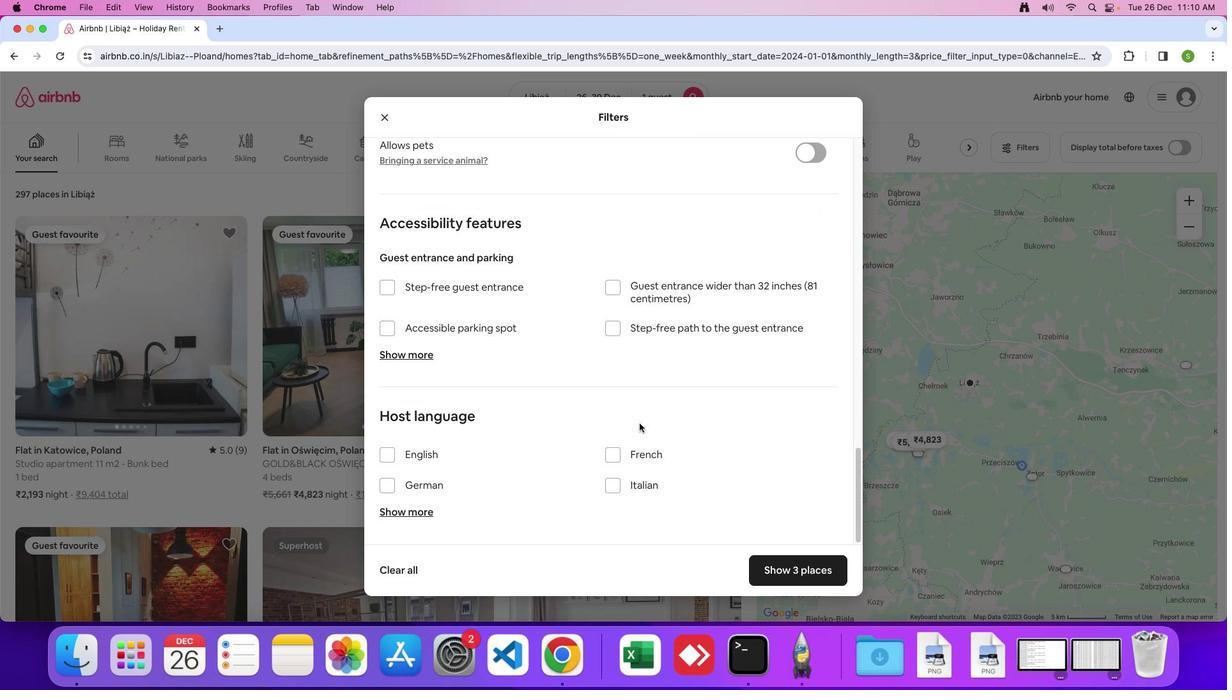 
Action: Mouse scrolled (640, 424) with delta (1, 0)
Screenshot: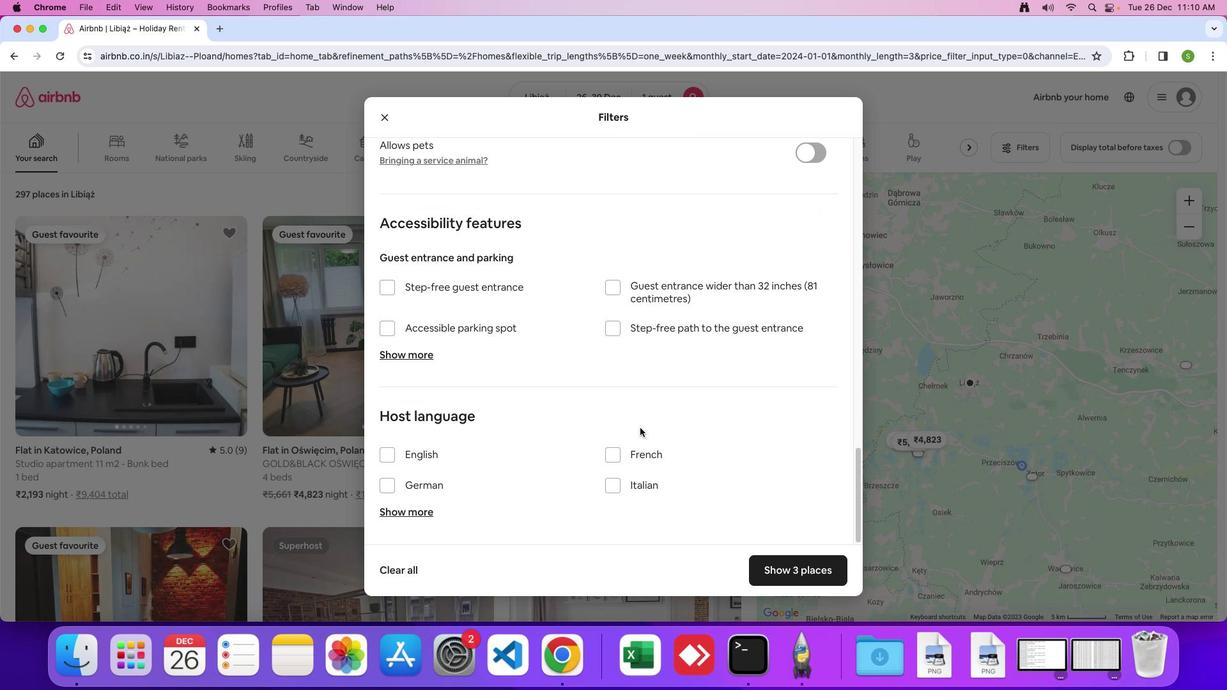 
Action: Mouse moved to (806, 577)
Screenshot: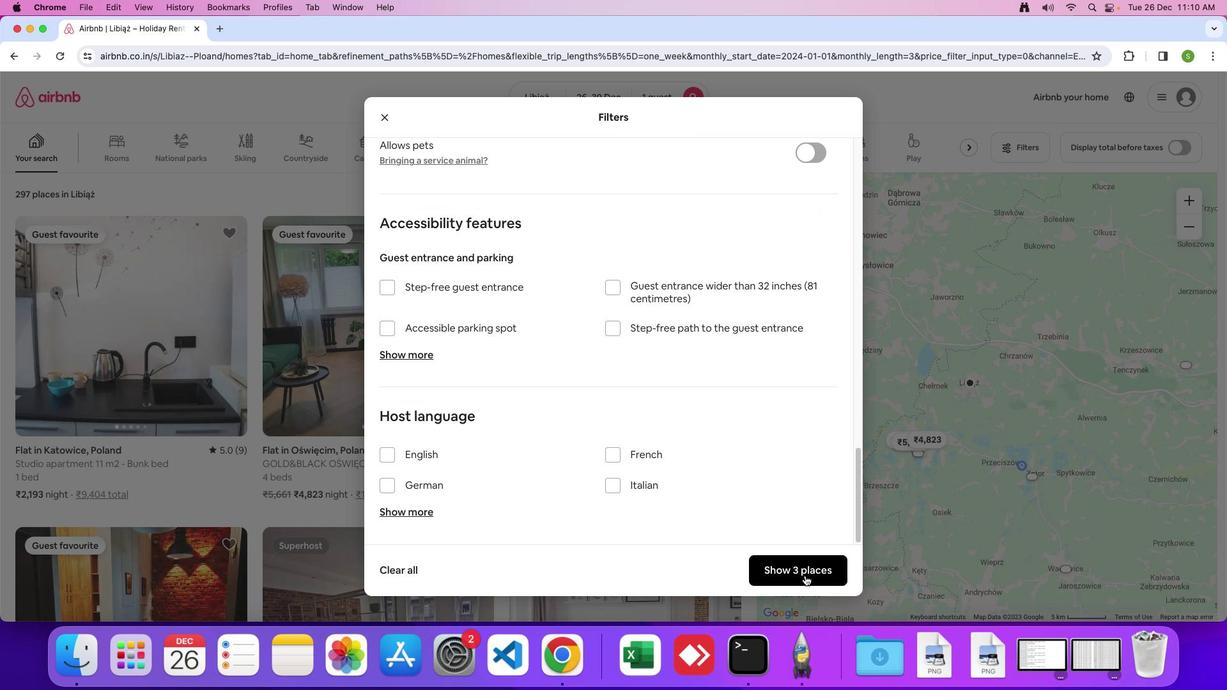 
Action: Mouse pressed left at (806, 577)
Screenshot: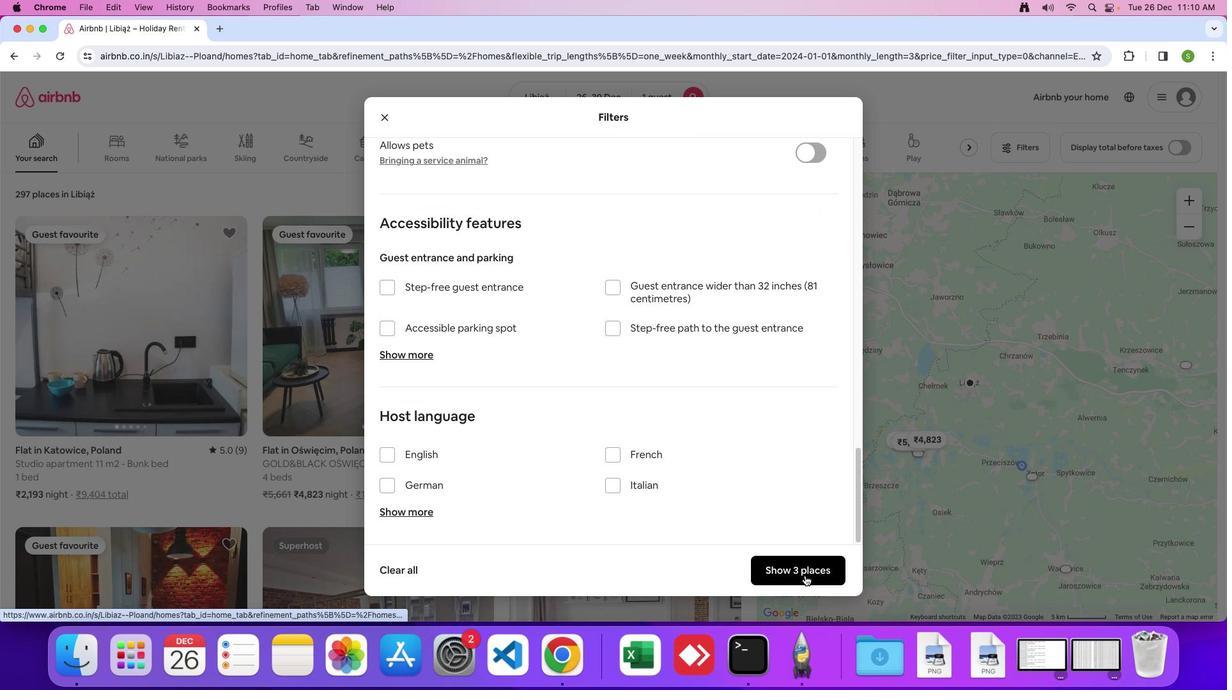 
Action: Mouse moved to (138, 340)
Screenshot: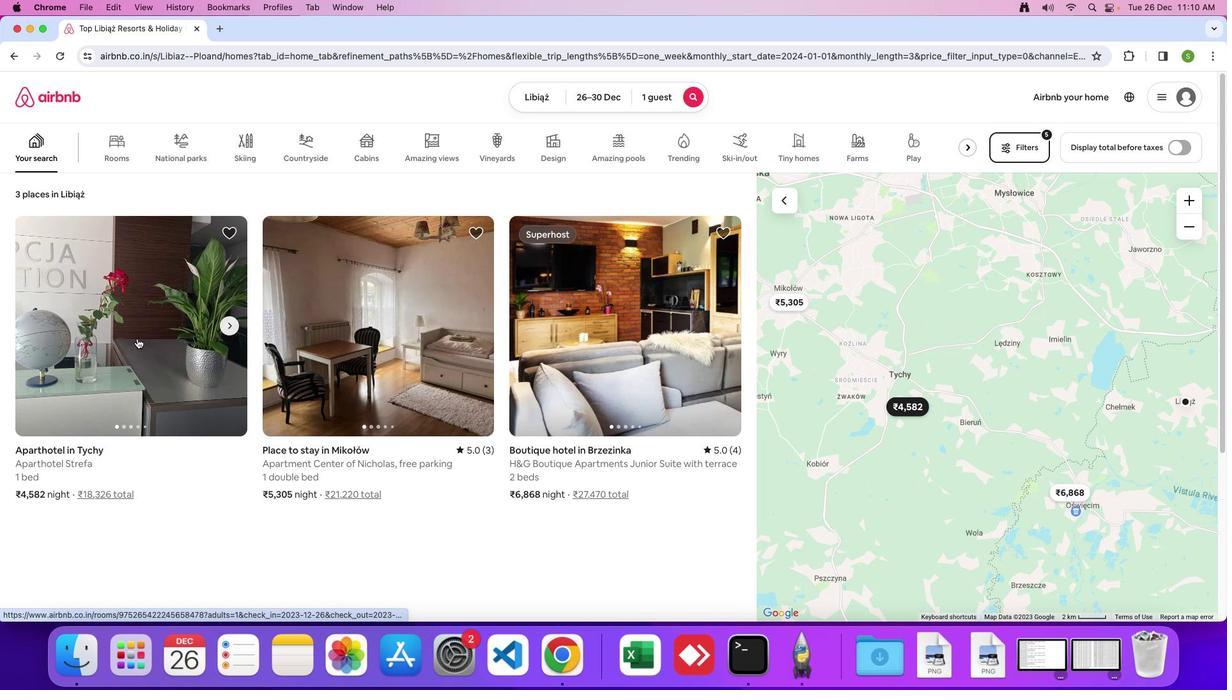 
Action: Mouse pressed left at (138, 340)
Screenshot: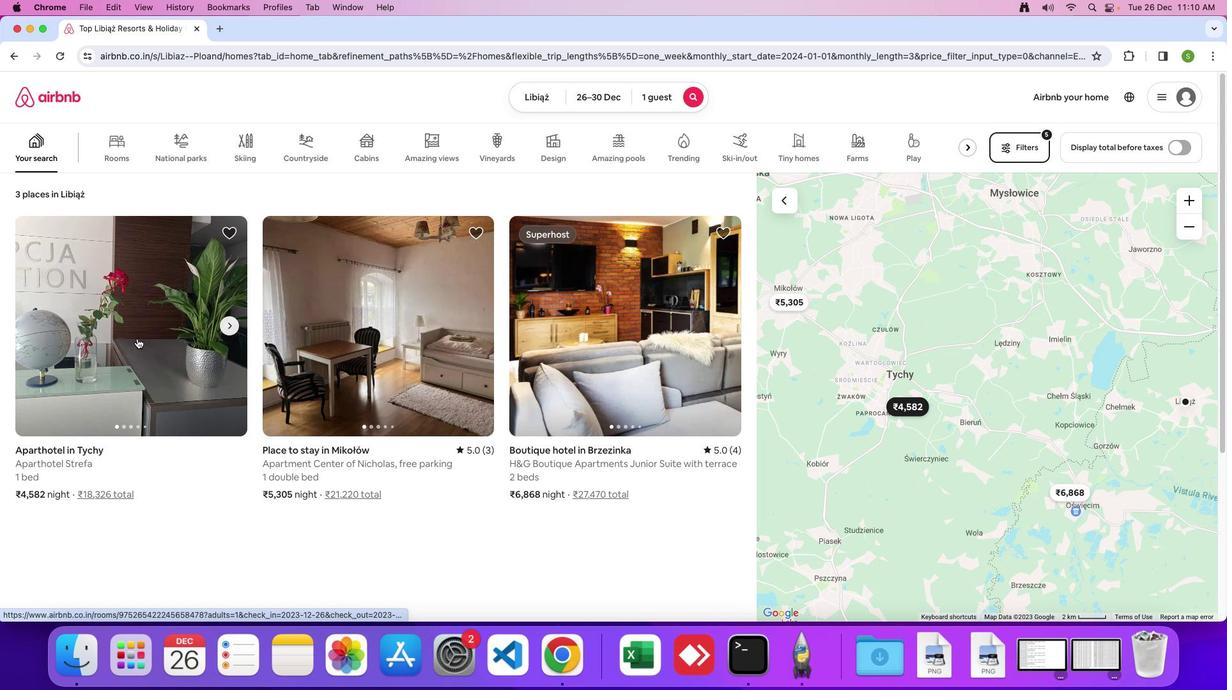 
Action: Mouse moved to (484, 342)
Screenshot: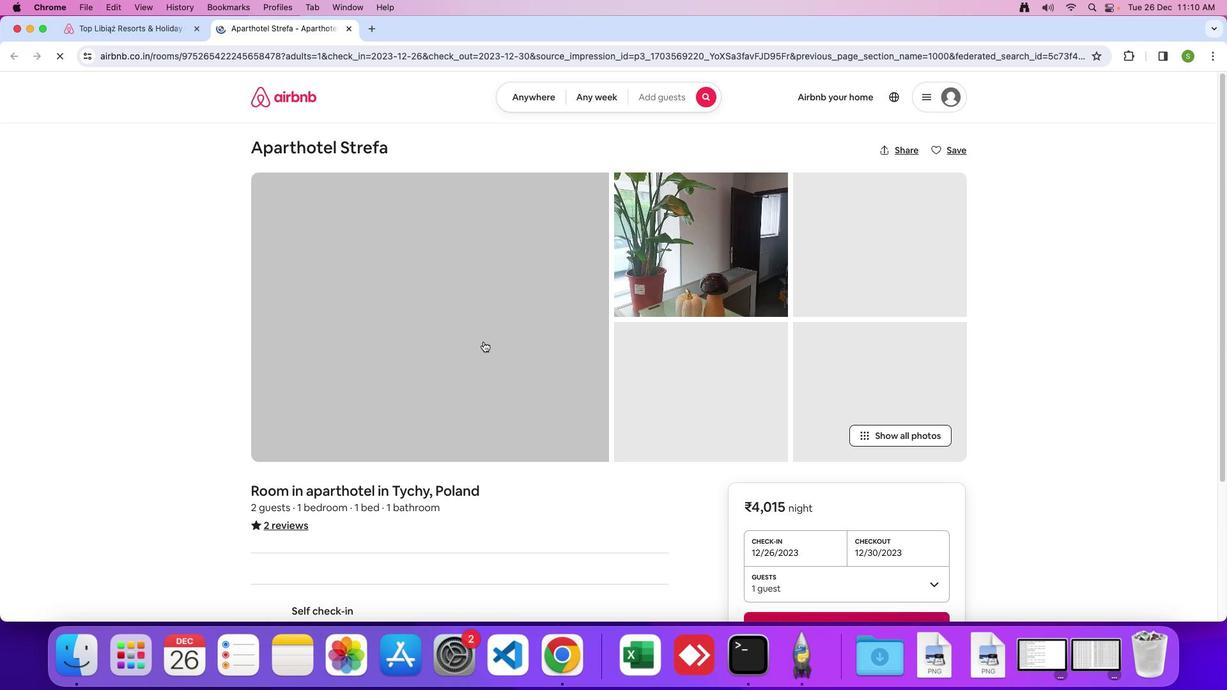 
Action: Mouse pressed left at (484, 342)
Screenshot: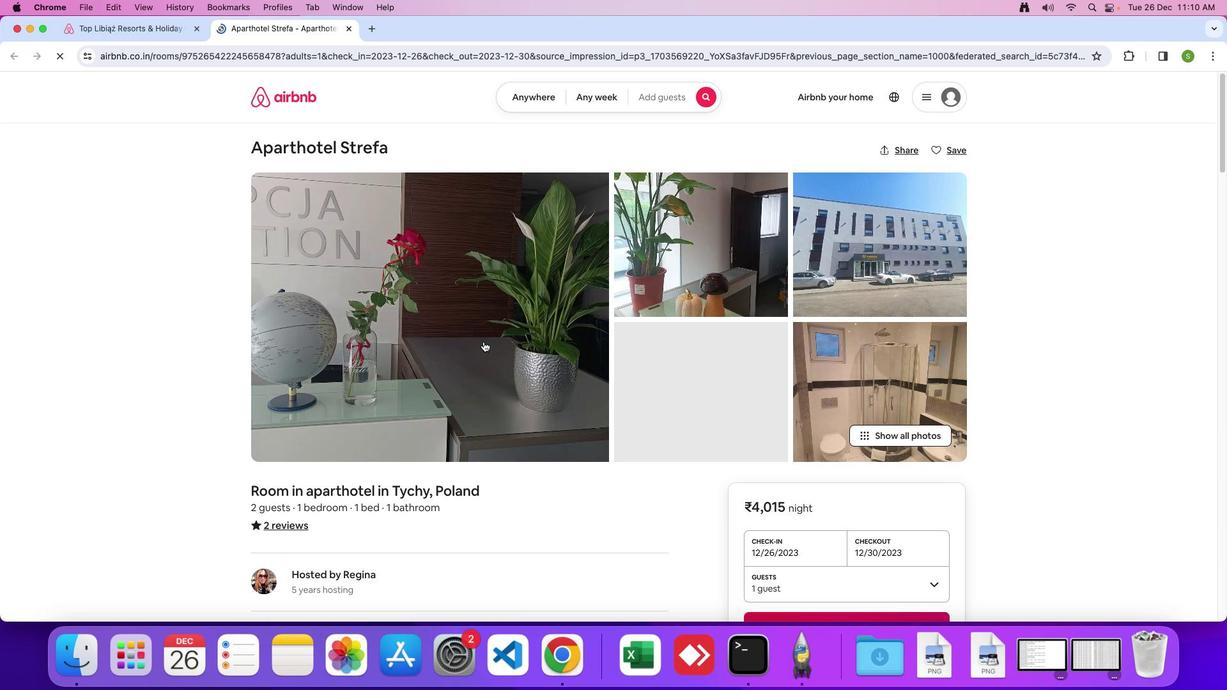 
Action: Mouse moved to (576, 381)
Screenshot: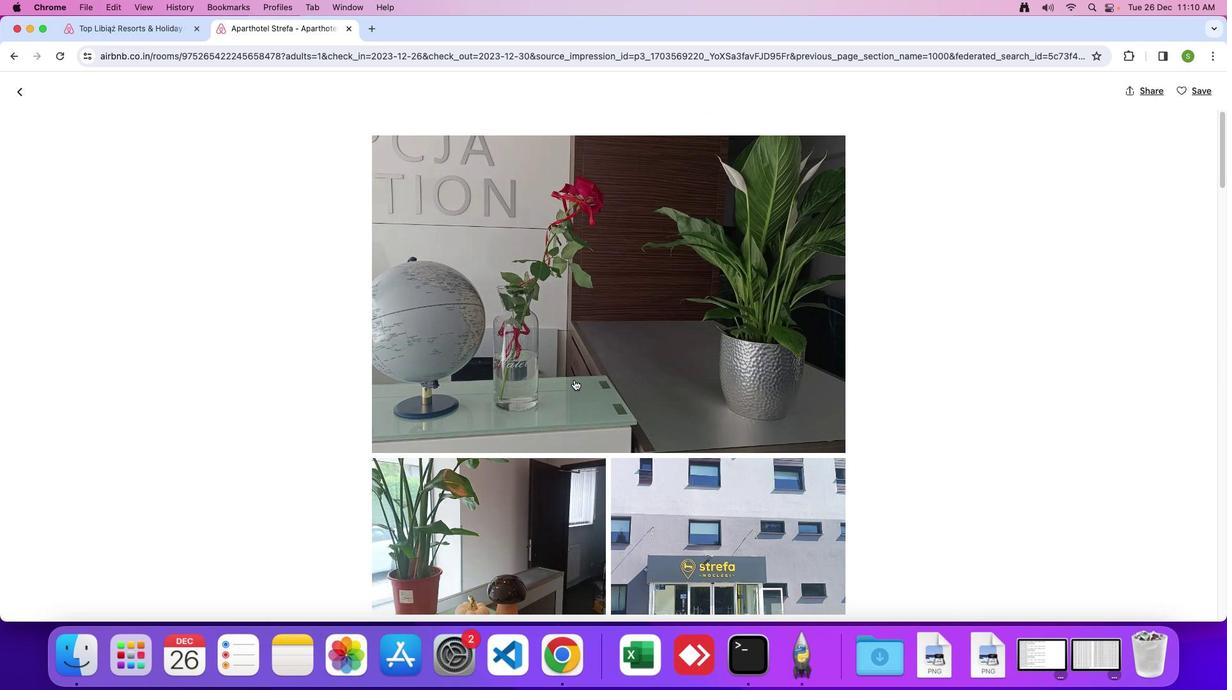 
Action: Mouse scrolled (576, 381) with delta (1, 0)
Screenshot: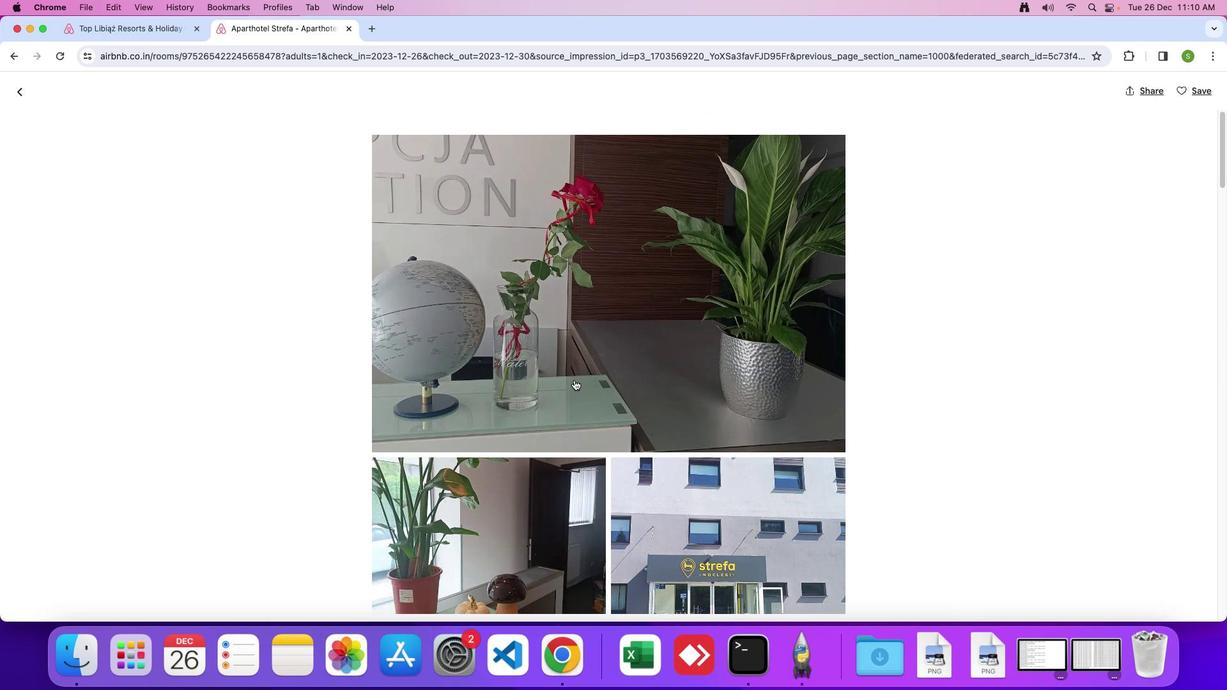
Action: Mouse moved to (576, 381)
Screenshot: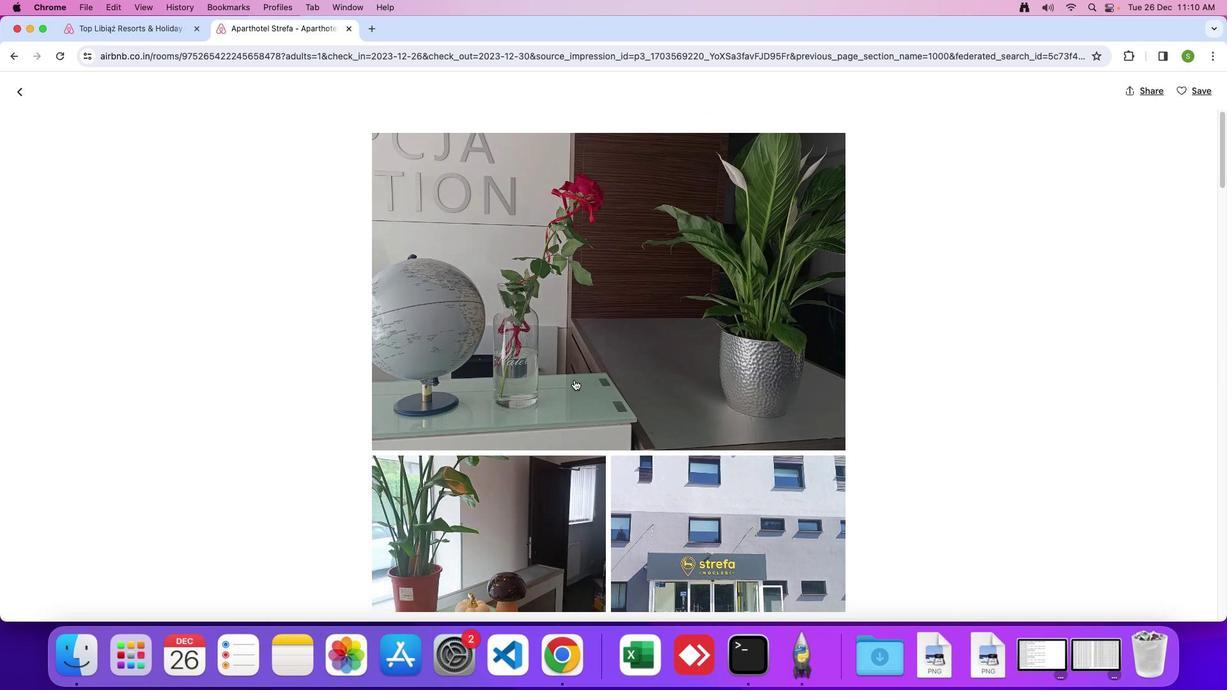 
Action: Mouse scrolled (576, 381) with delta (1, 0)
Screenshot: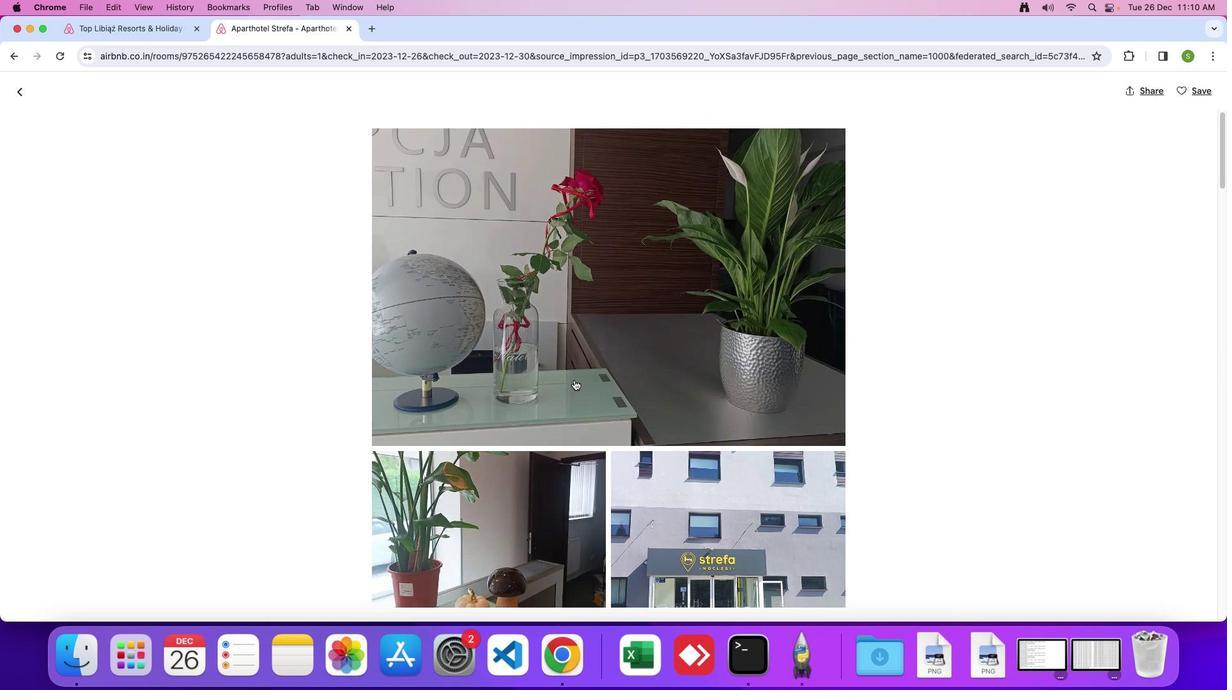 
Action: Mouse scrolled (576, 381) with delta (1, 0)
Screenshot: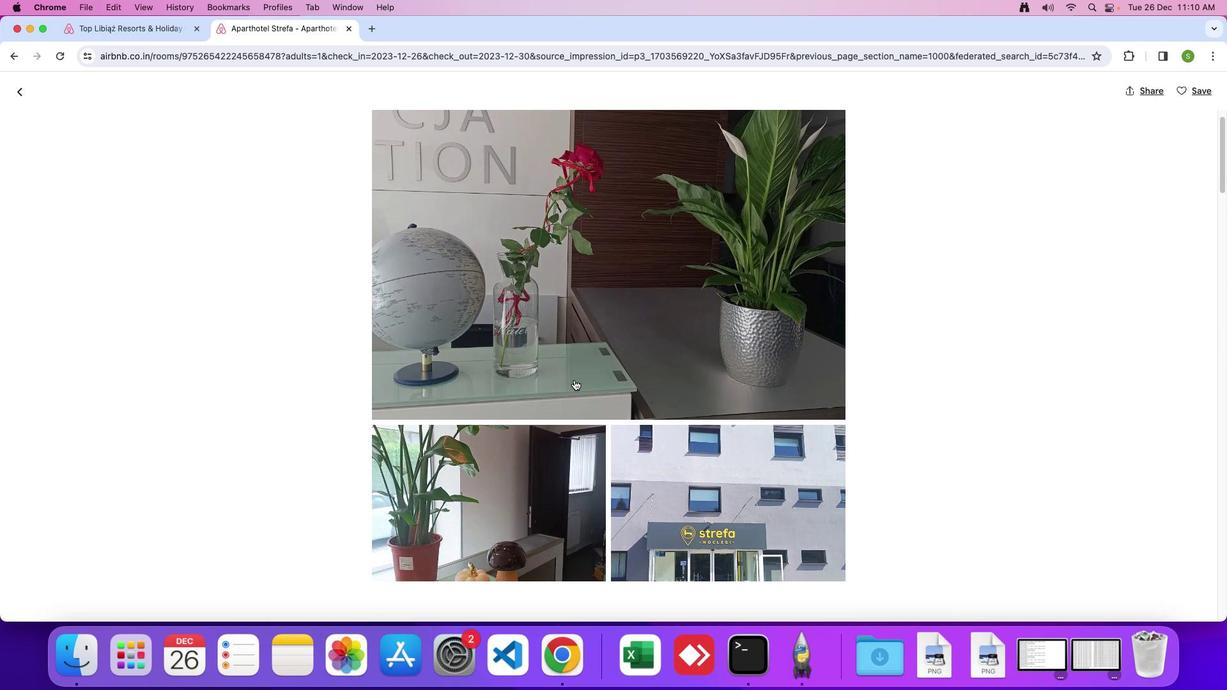 
Action: Mouse moved to (575, 381)
Screenshot: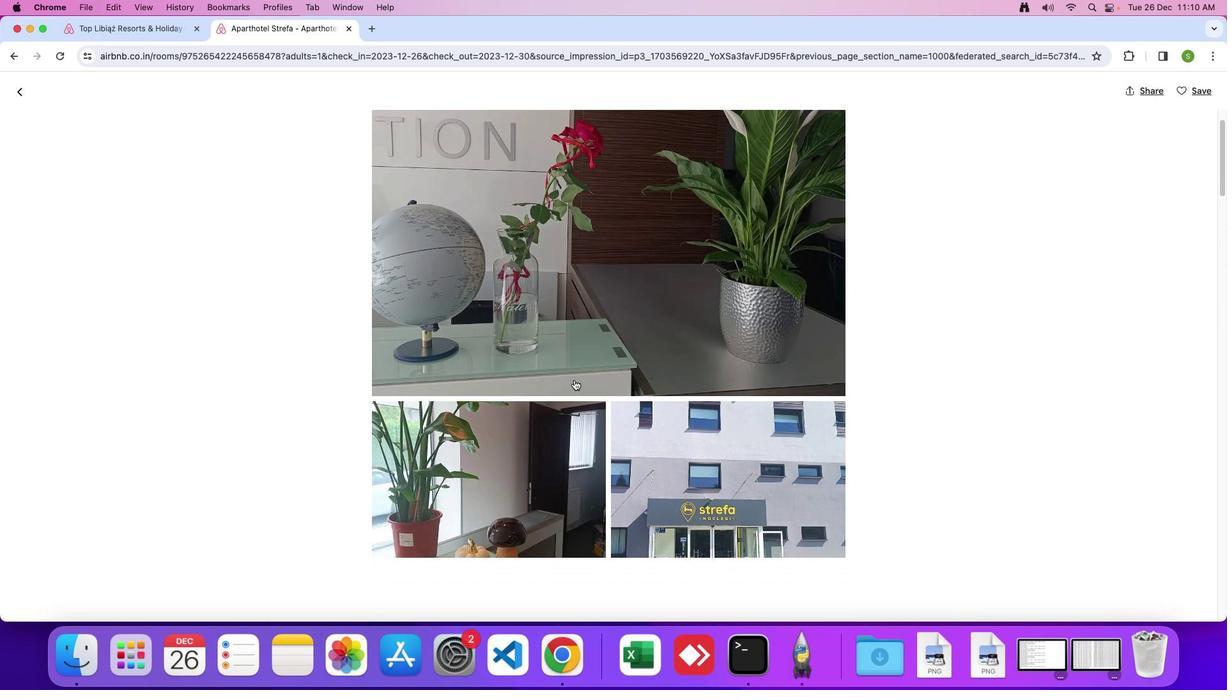 
Action: Mouse scrolled (575, 381) with delta (1, 0)
Screenshot: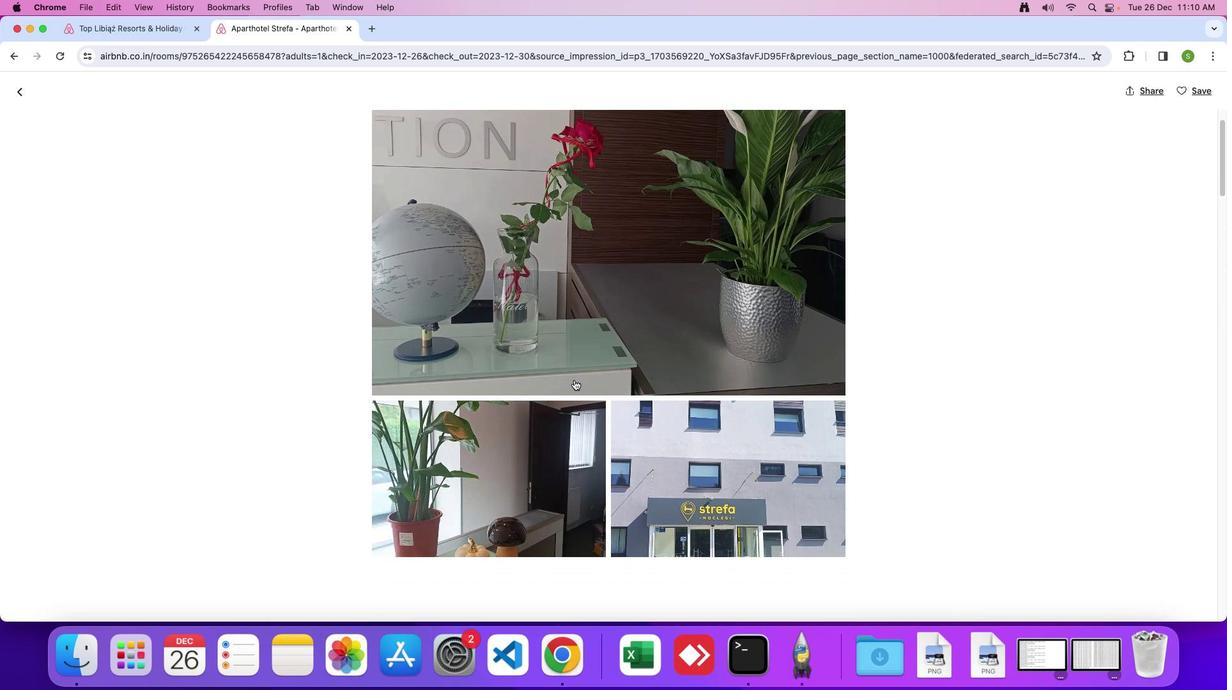 
Action: Mouse scrolled (575, 381) with delta (1, 0)
Screenshot: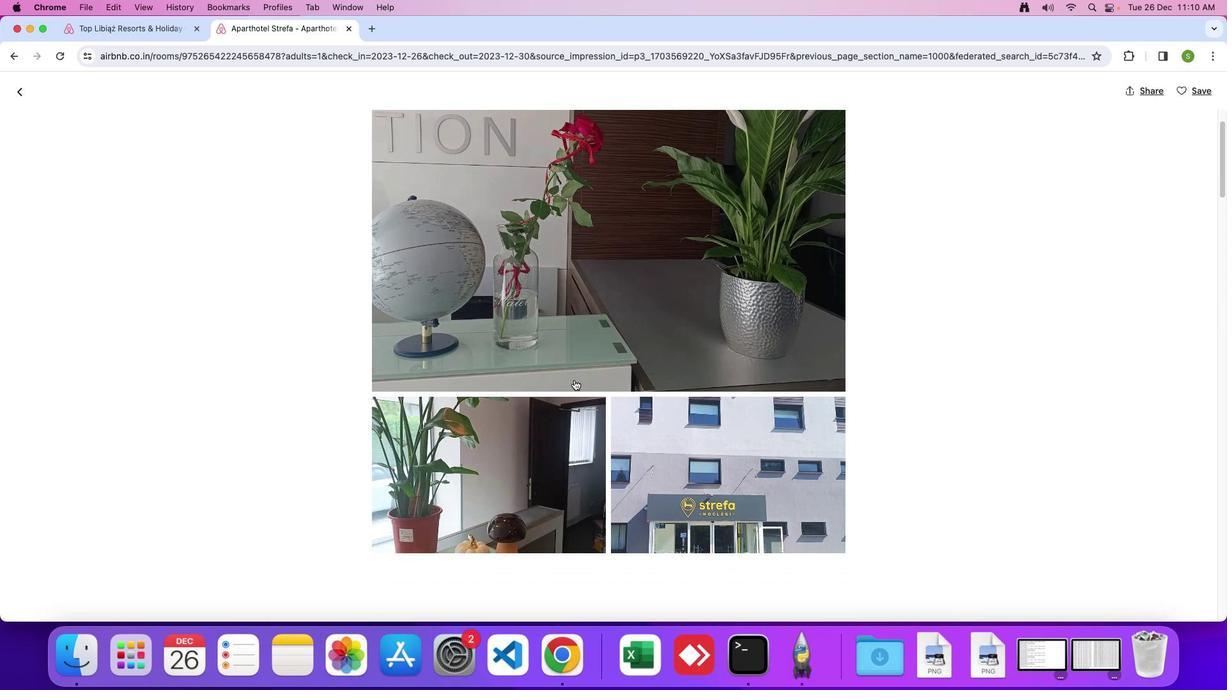 
Action: Mouse scrolled (575, 381) with delta (1, 0)
Screenshot: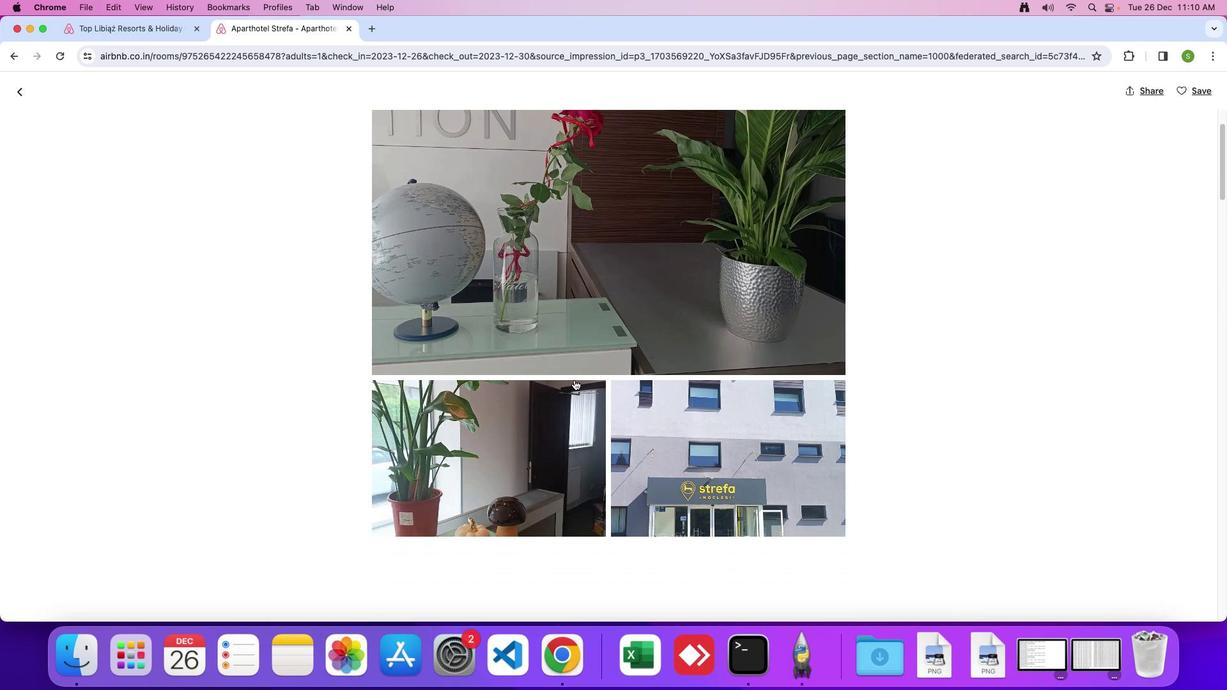 
Action: Mouse scrolled (575, 381) with delta (1, 0)
Screenshot: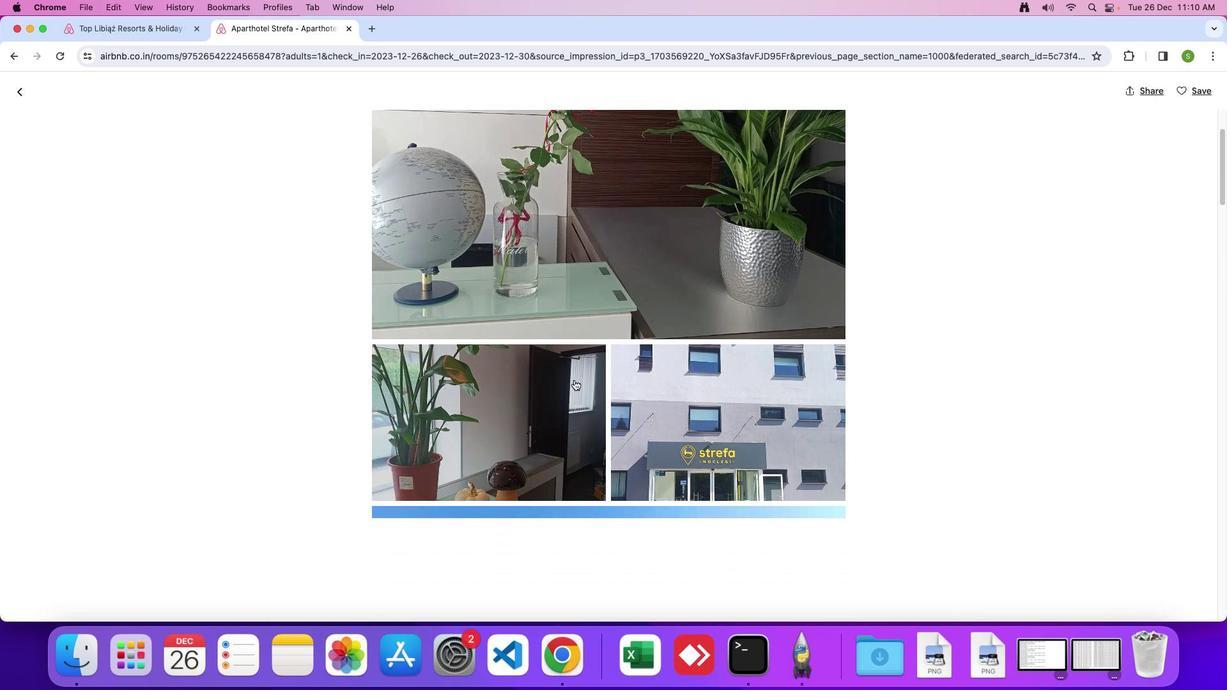 
Action: Mouse scrolled (575, 381) with delta (1, 0)
Screenshot: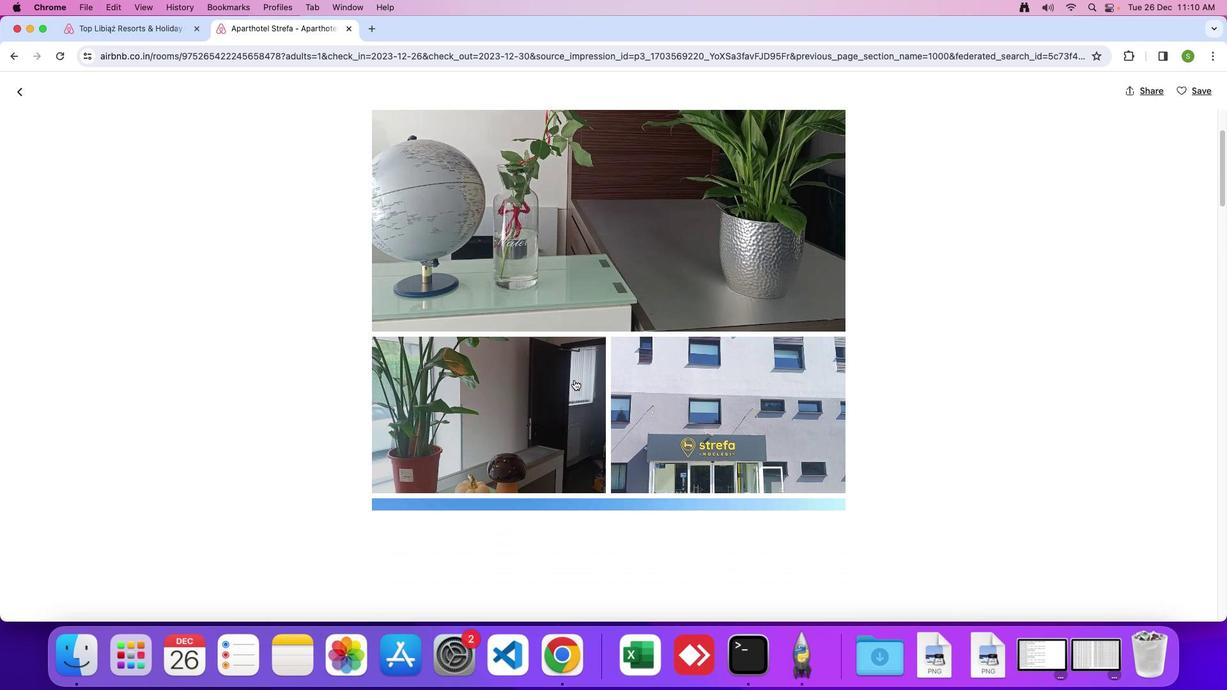 
Action: Mouse scrolled (575, 381) with delta (1, 0)
Screenshot: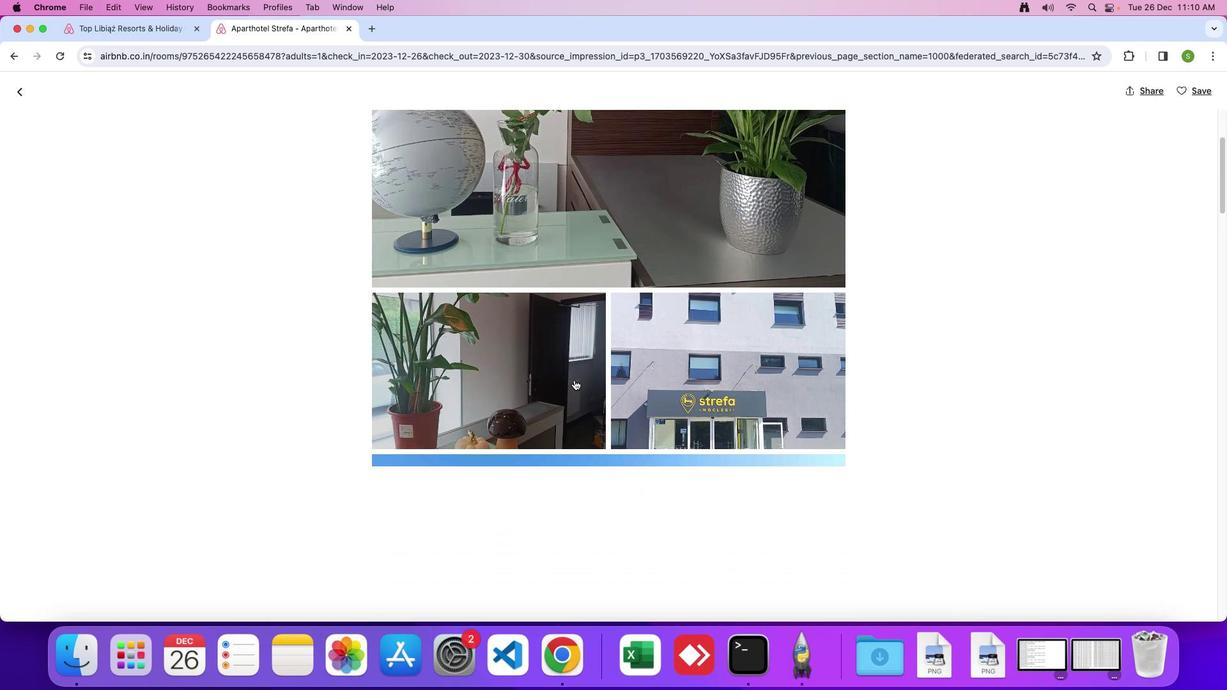 
Action: Mouse moved to (575, 382)
Screenshot: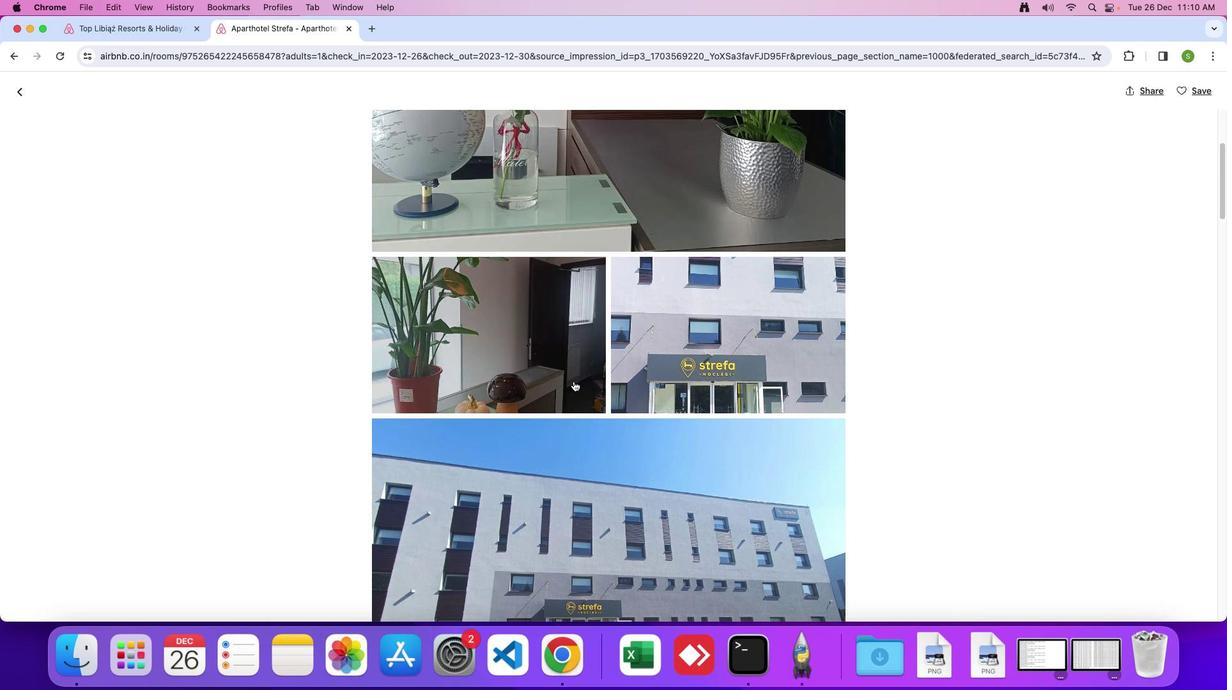 
Action: Mouse scrolled (575, 382) with delta (1, 0)
Screenshot: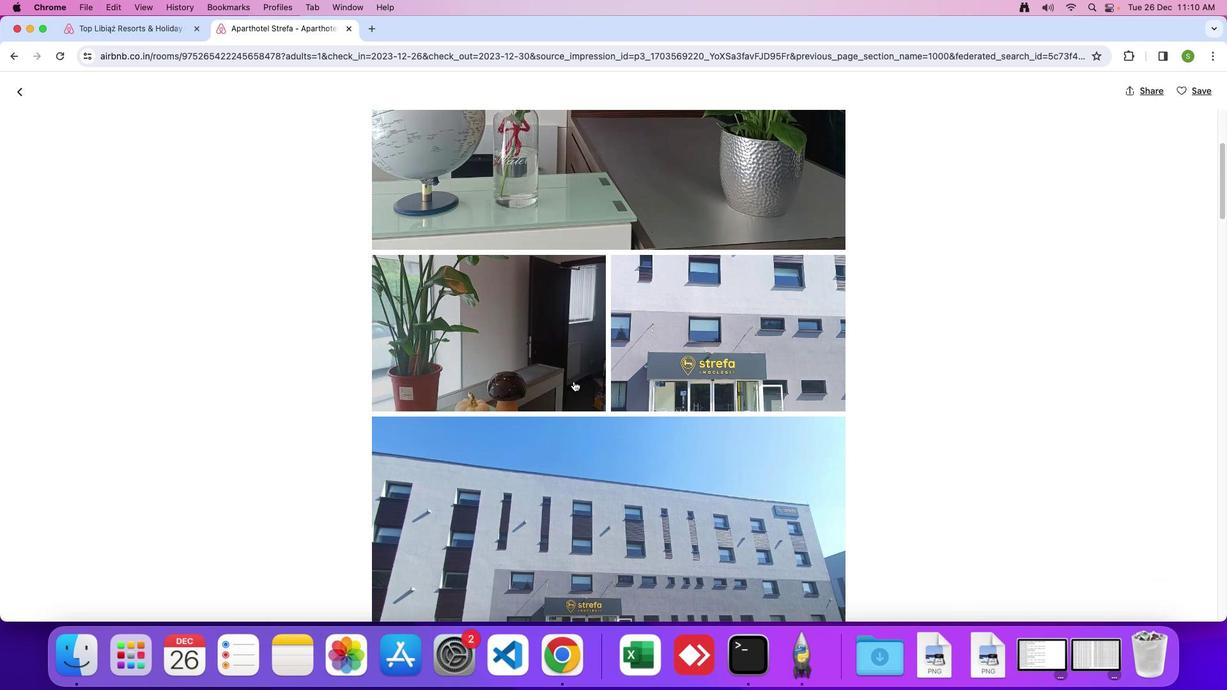 
Action: Mouse scrolled (575, 382) with delta (1, 0)
Screenshot: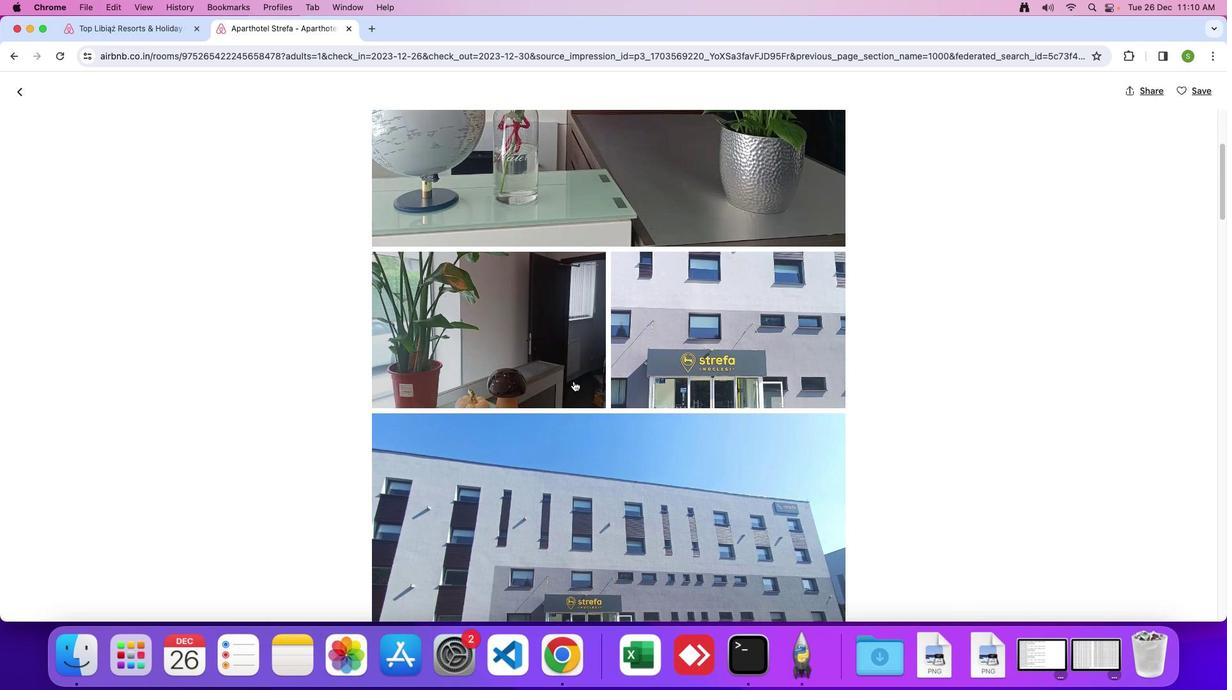 
Action: Mouse scrolled (575, 382) with delta (1, 0)
Screenshot: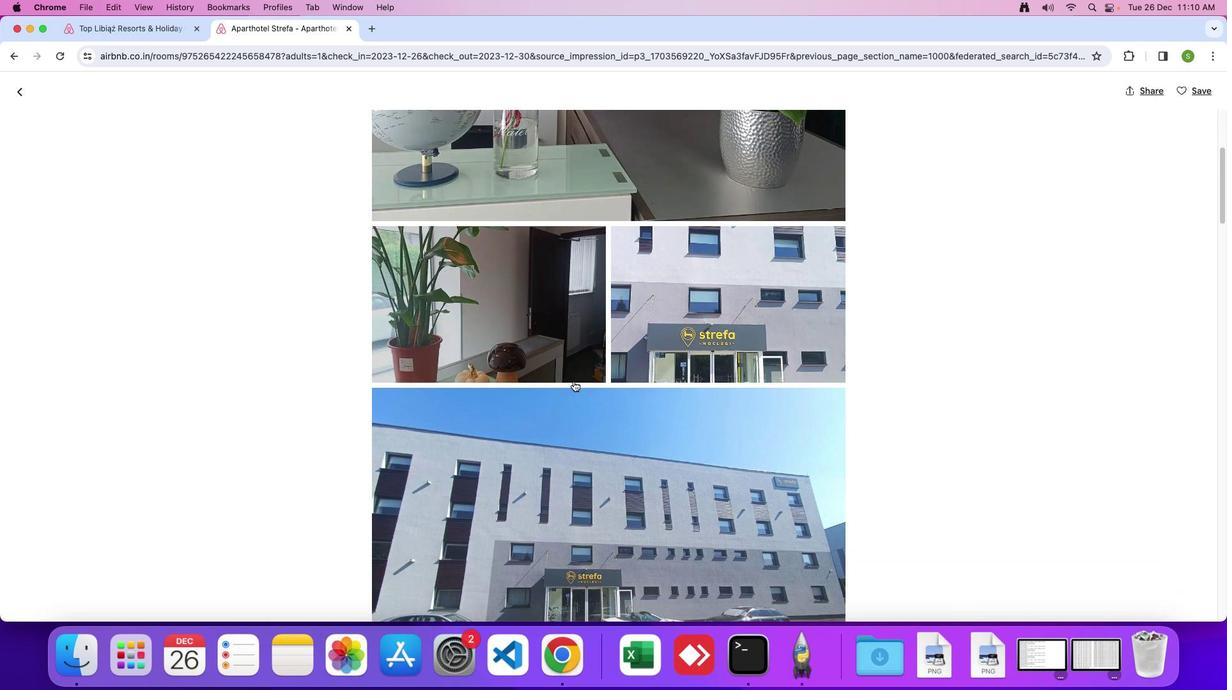 
Action: Mouse moved to (574, 383)
Screenshot: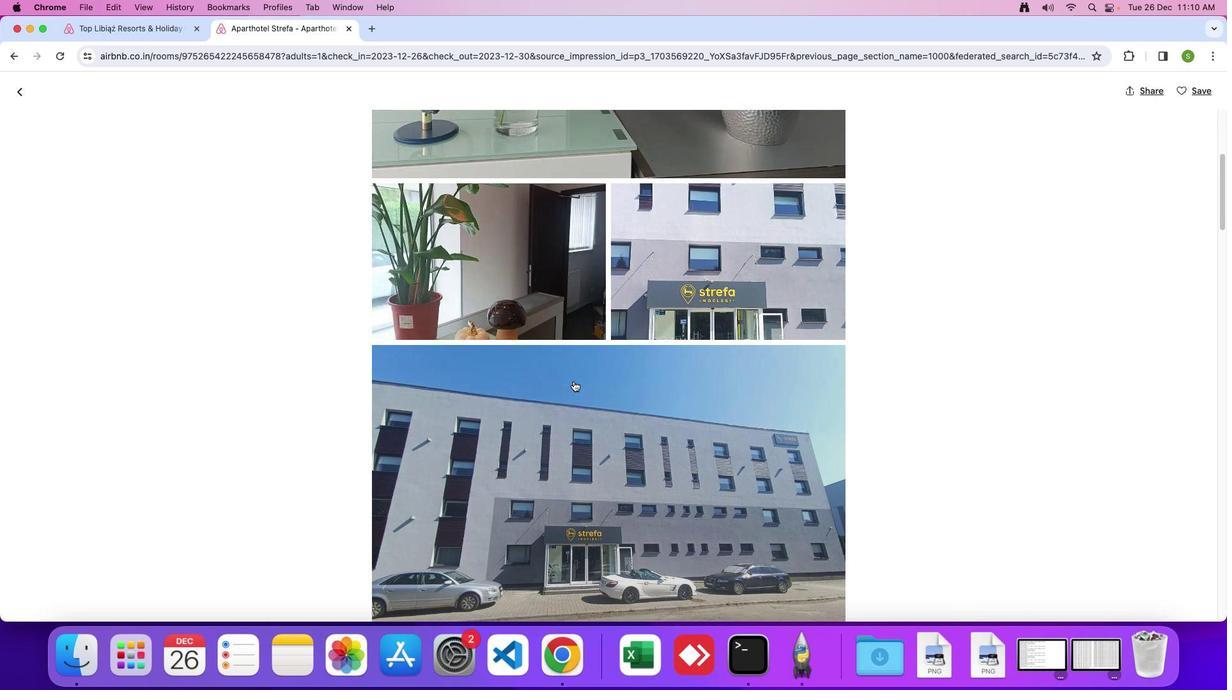 
Action: Mouse scrolled (574, 383) with delta (1, 0)
Screenshot: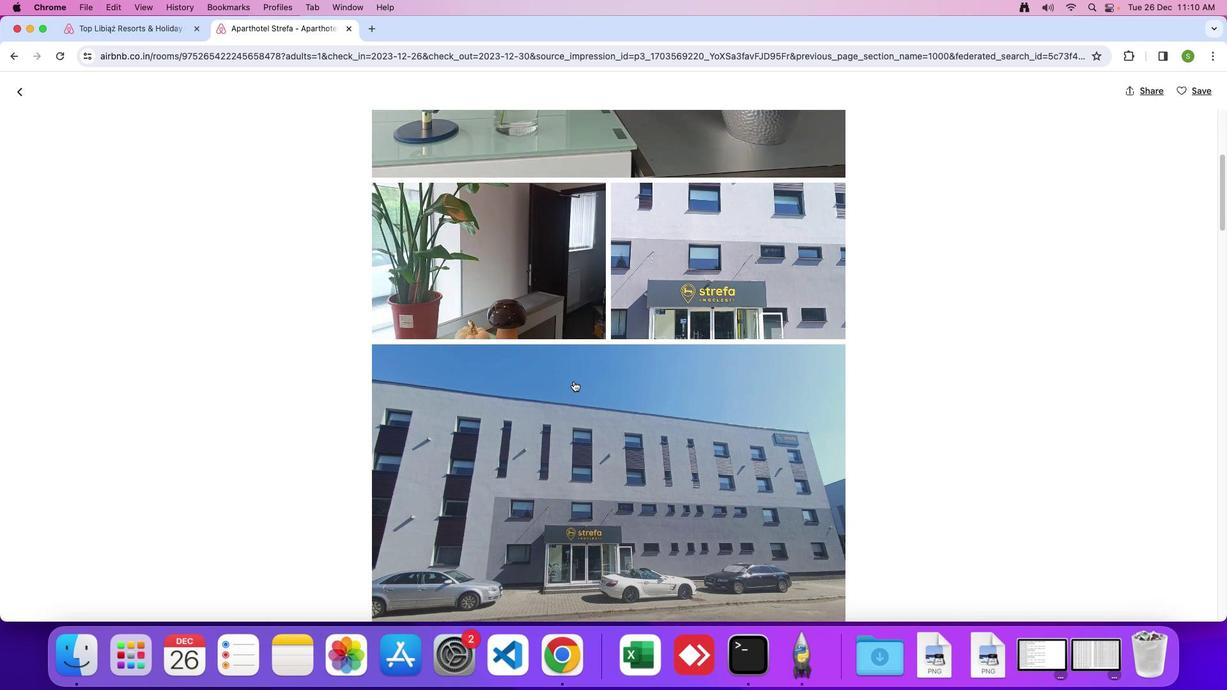 
Action: Mouse moved to (575, 382)
Screenshot: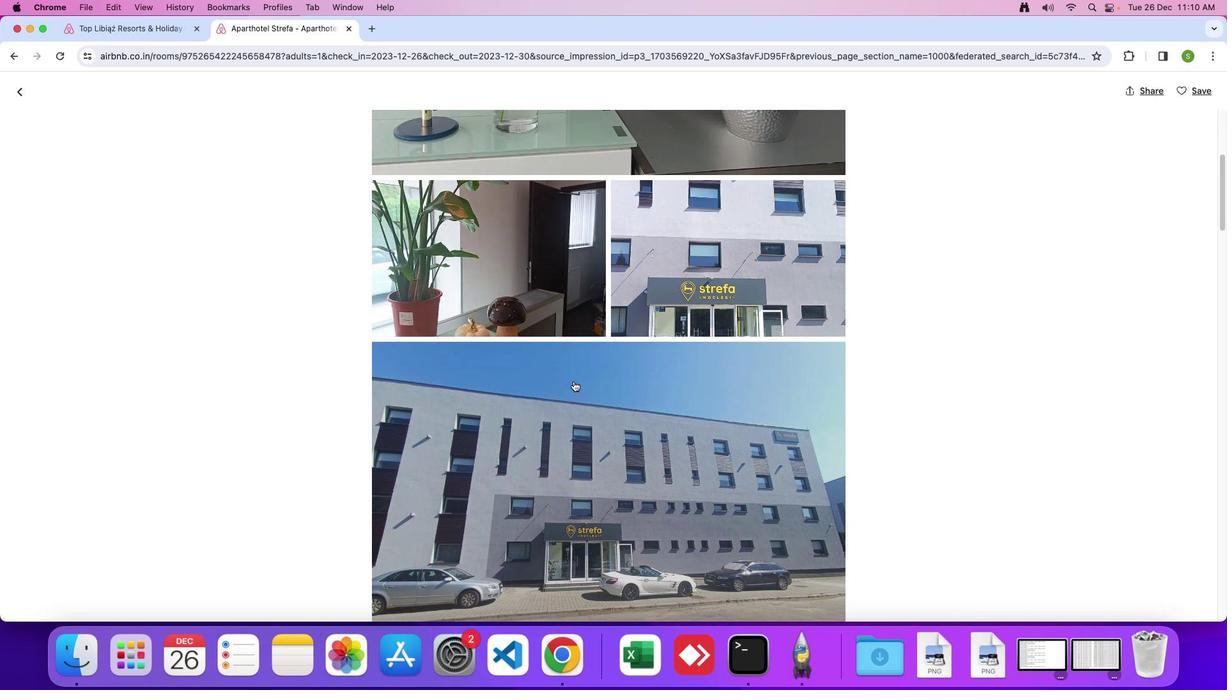 
Action: Mouse scrolled (575, 382) with delta (1, 0)
Screenshot: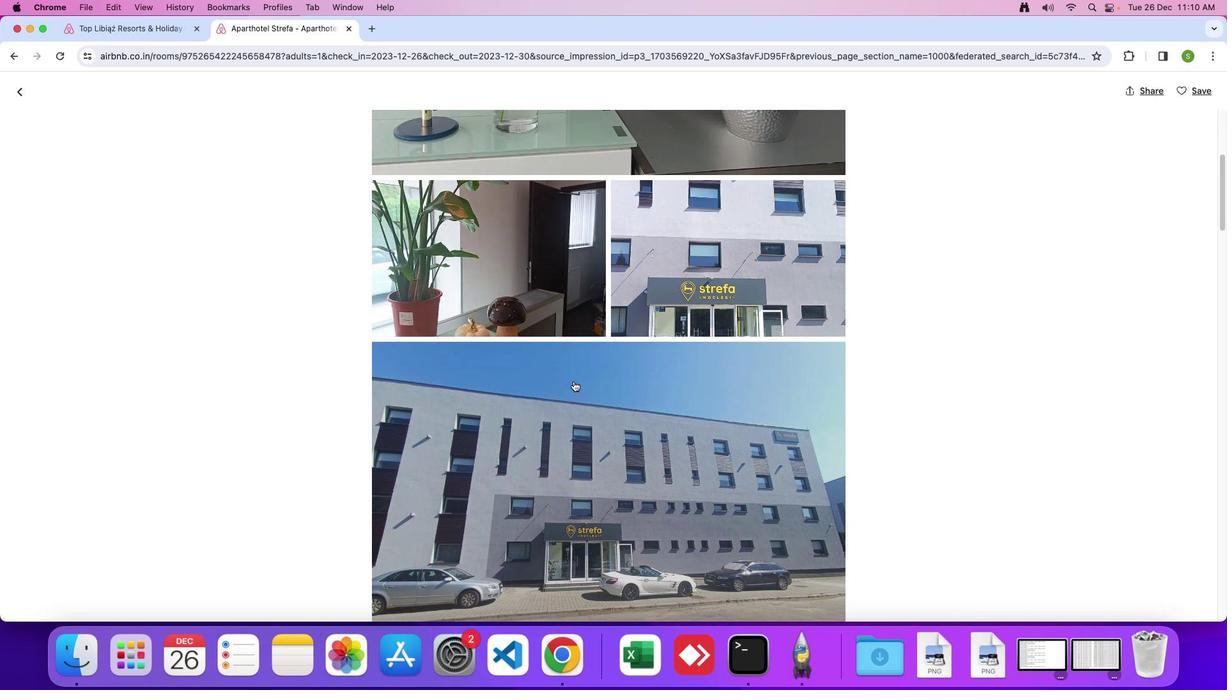 
Action: Mouse moved to (575, 382)
Screenshot: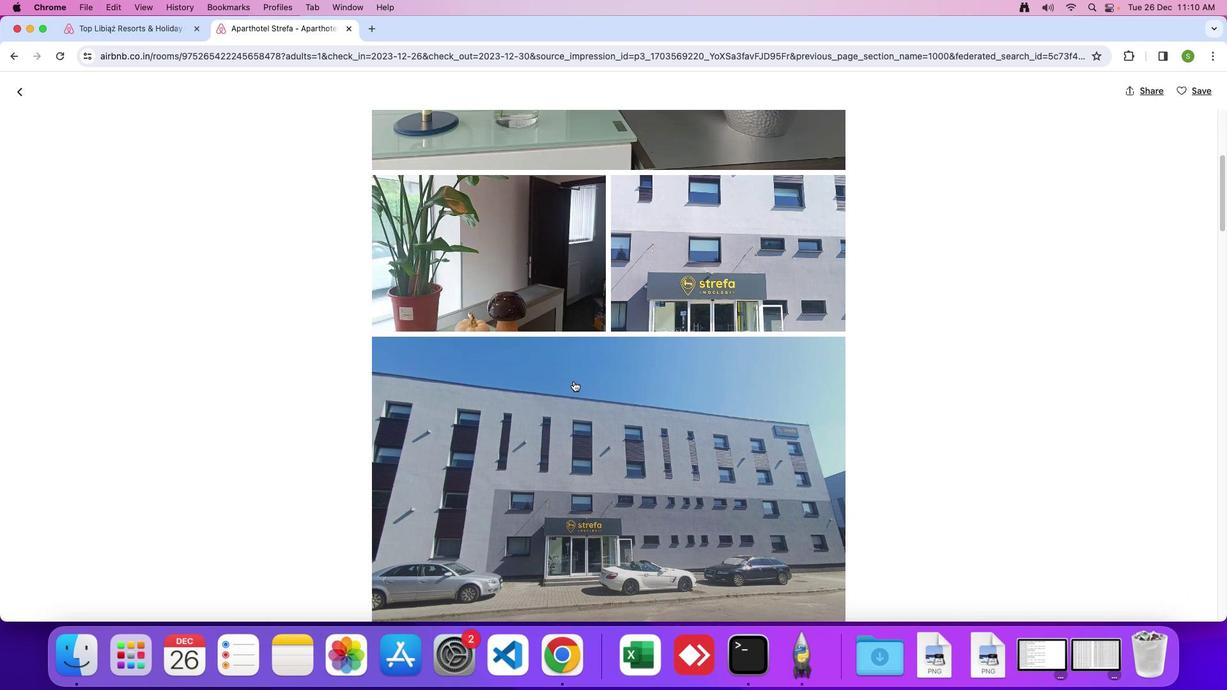 
Action: Mouse scrolled (575, 382) with delta (1, 0)
Screenshot: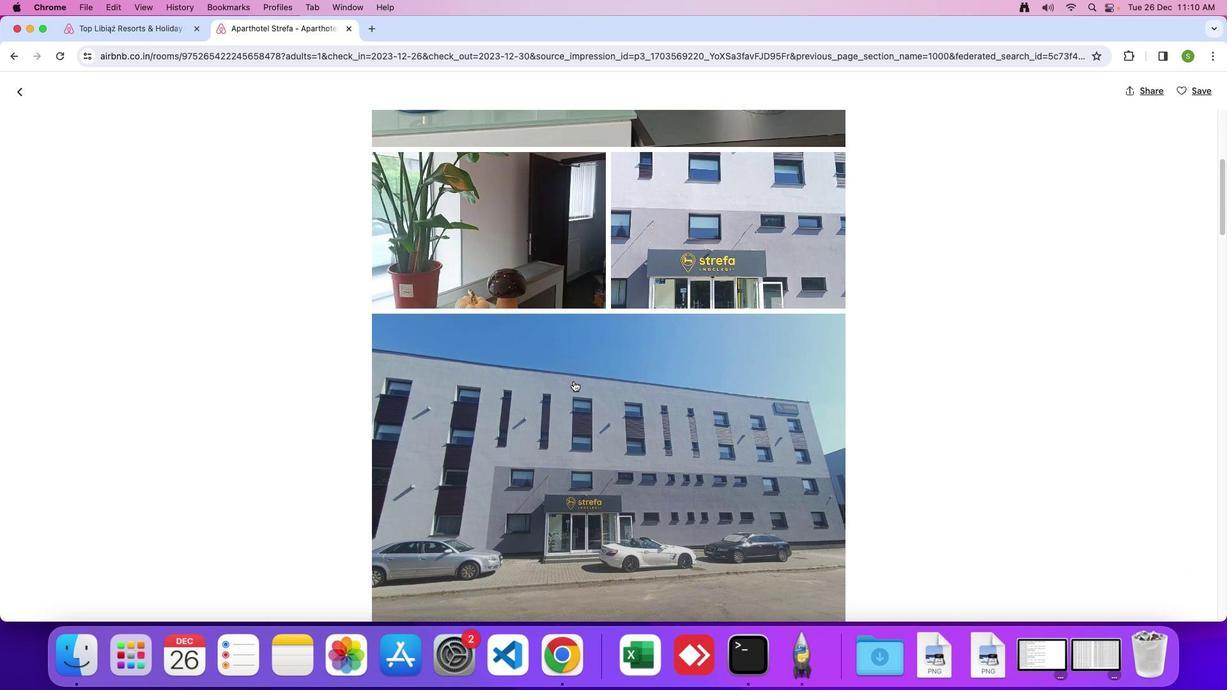 
Action: Mouse scrolled (575, 382) with delta (1, 0)
Screenshot: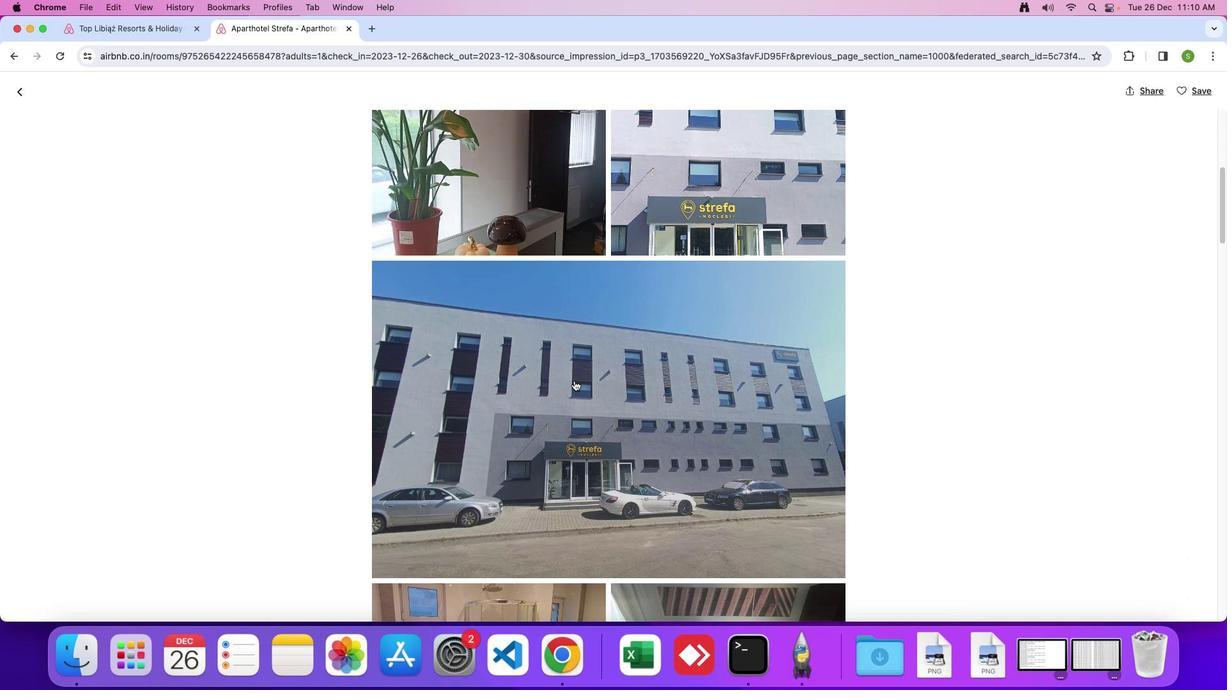 
Action: Mouse moved to (575, 382)
Screenshot: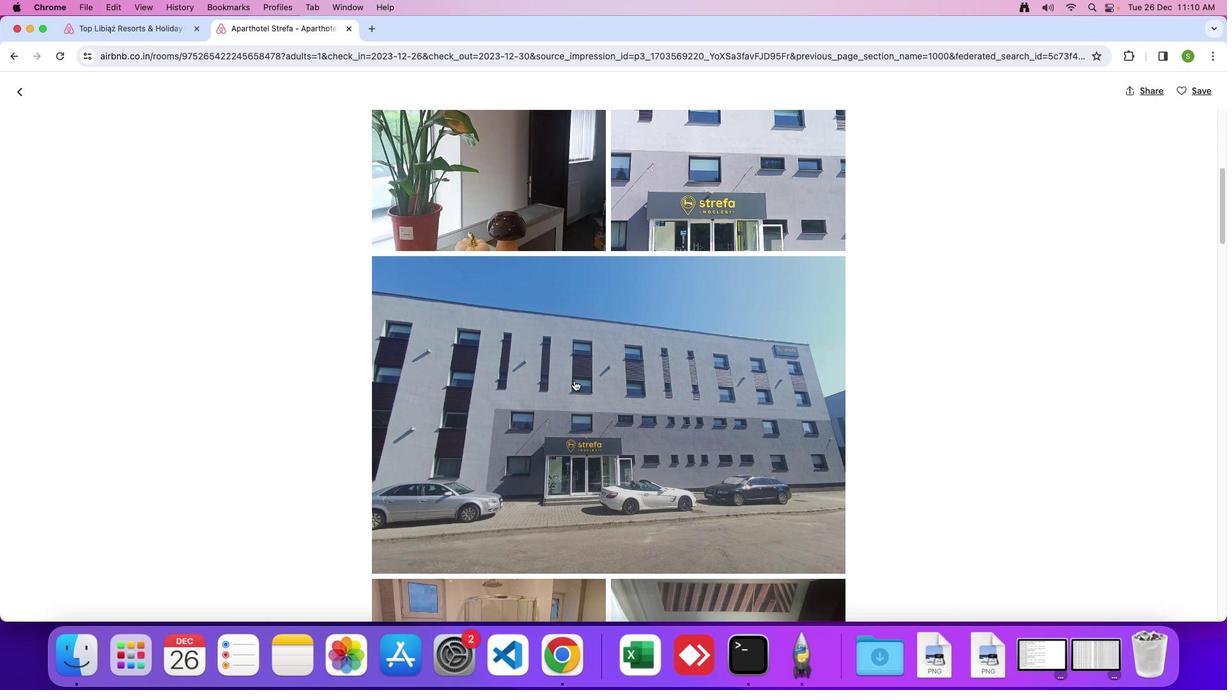 
Action: Mouse scrolled (575, 382) with delta (1, 0)
Screenshot: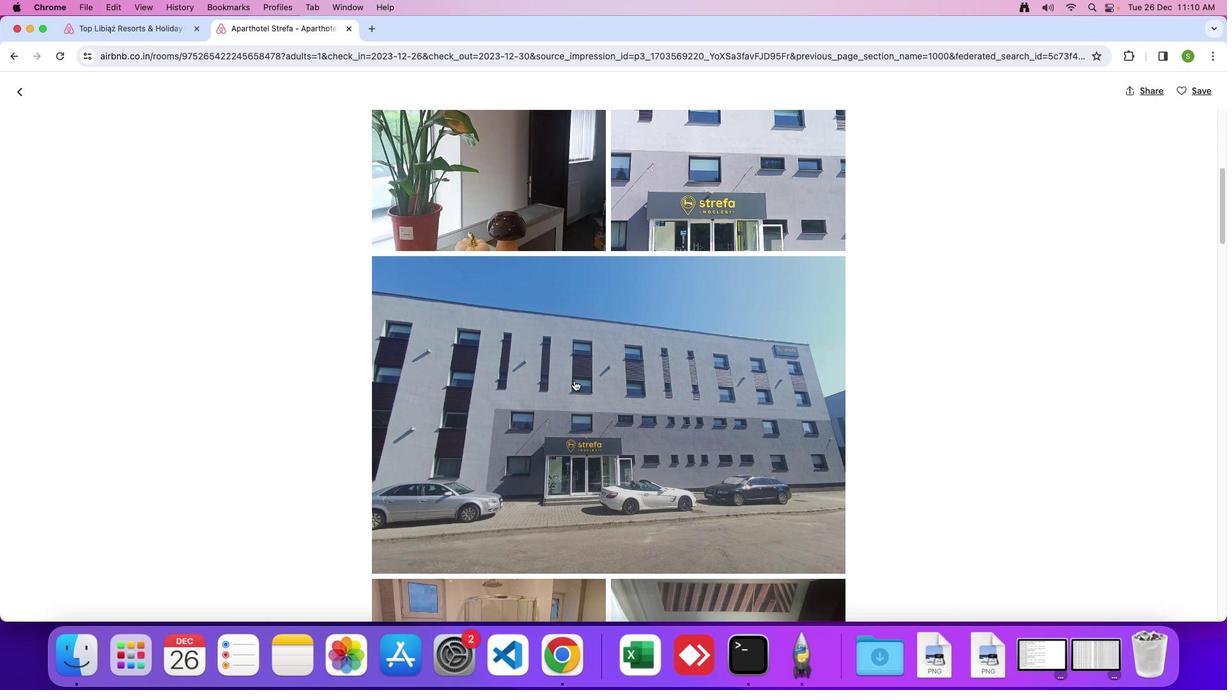 
Action: Mouse moved to (576, 382)
Screenshot: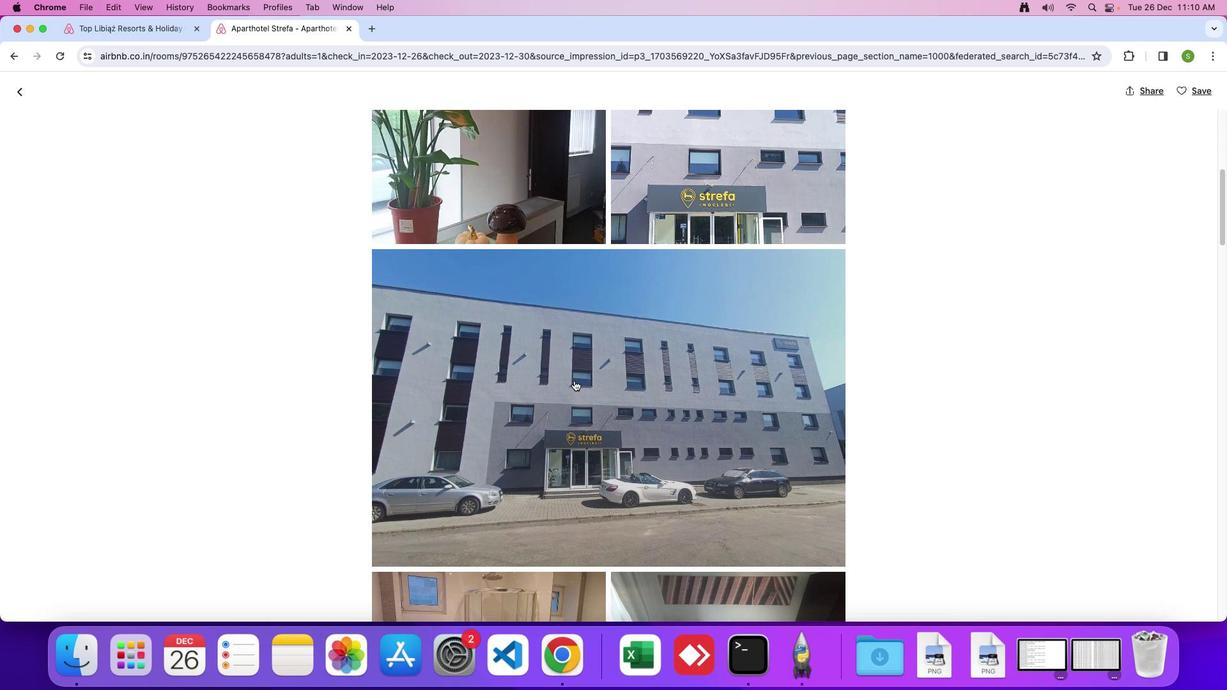 
Action: Mouse scrolled (576, 382) with delta (1, 0)
Screenshot: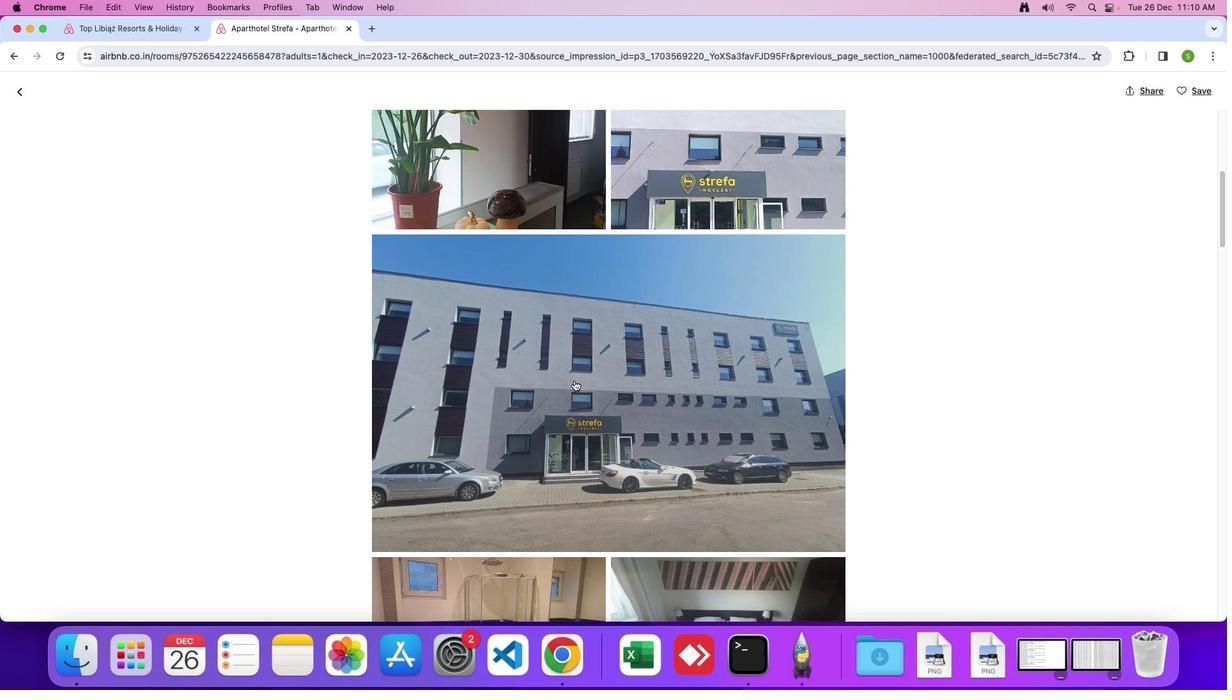 
Action: Mouse moved to (574, 383)
Screenshot: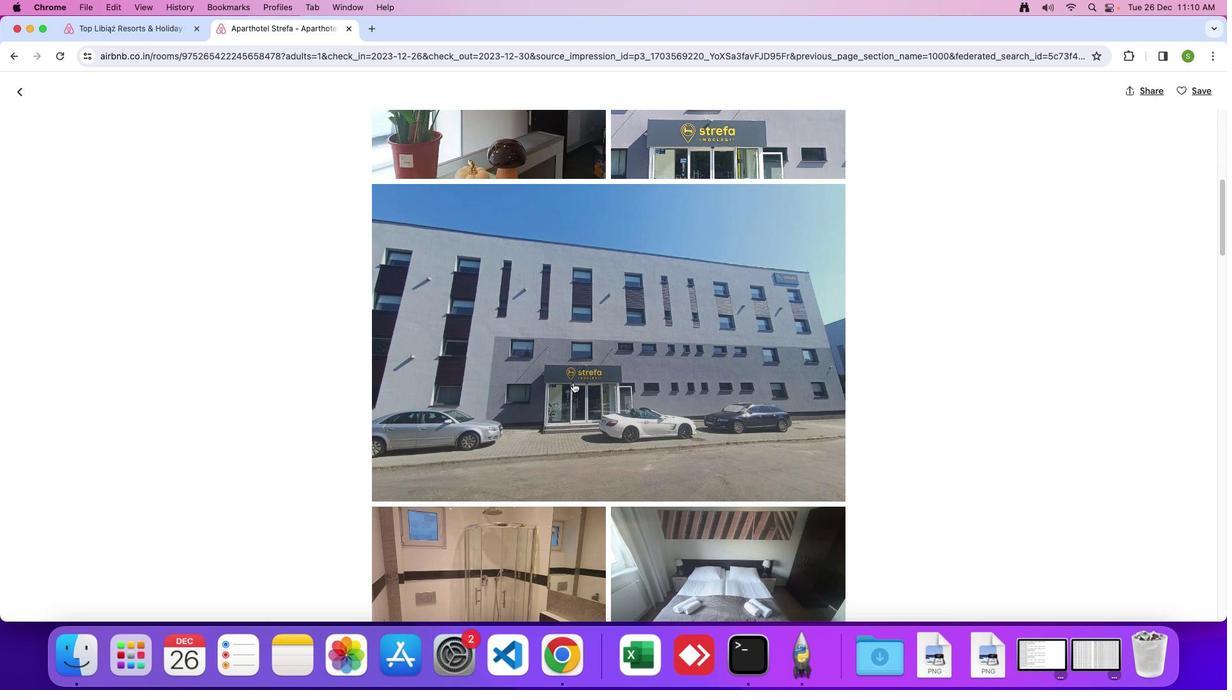 
Action: Mouse scrolled (574, 383) with delta (1, 0)
Screenshot: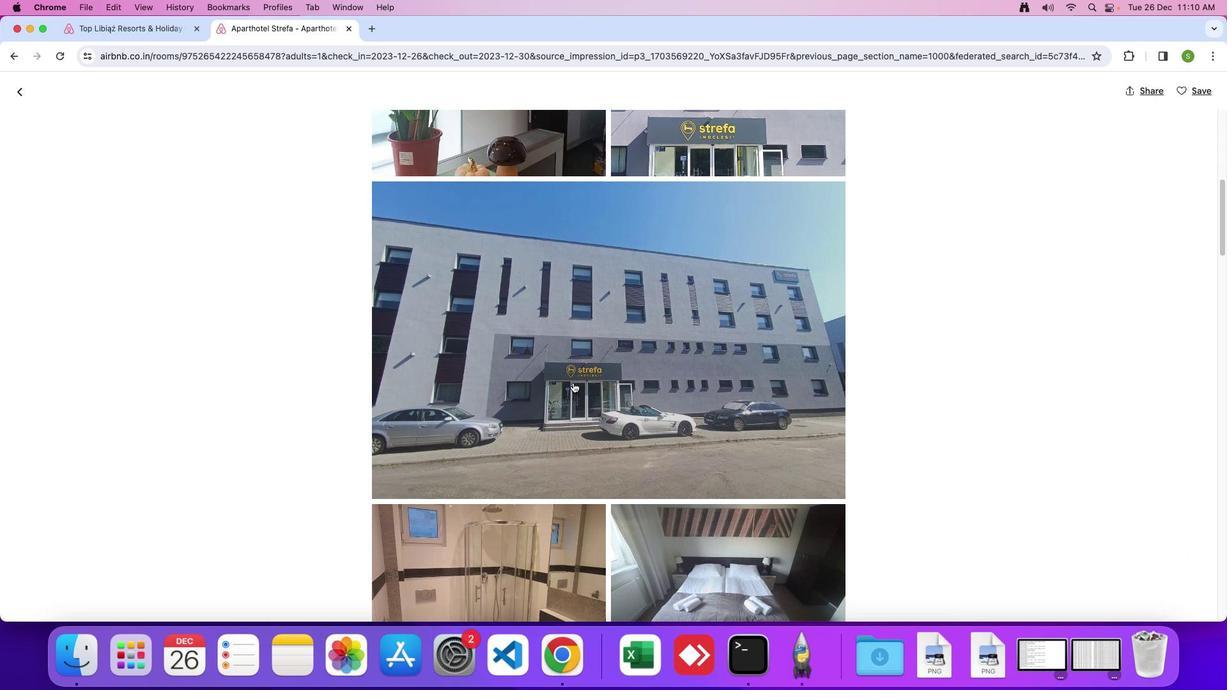 
Action: Mouse scrolled (574, 383) with delta (1, 0)
Screenshot: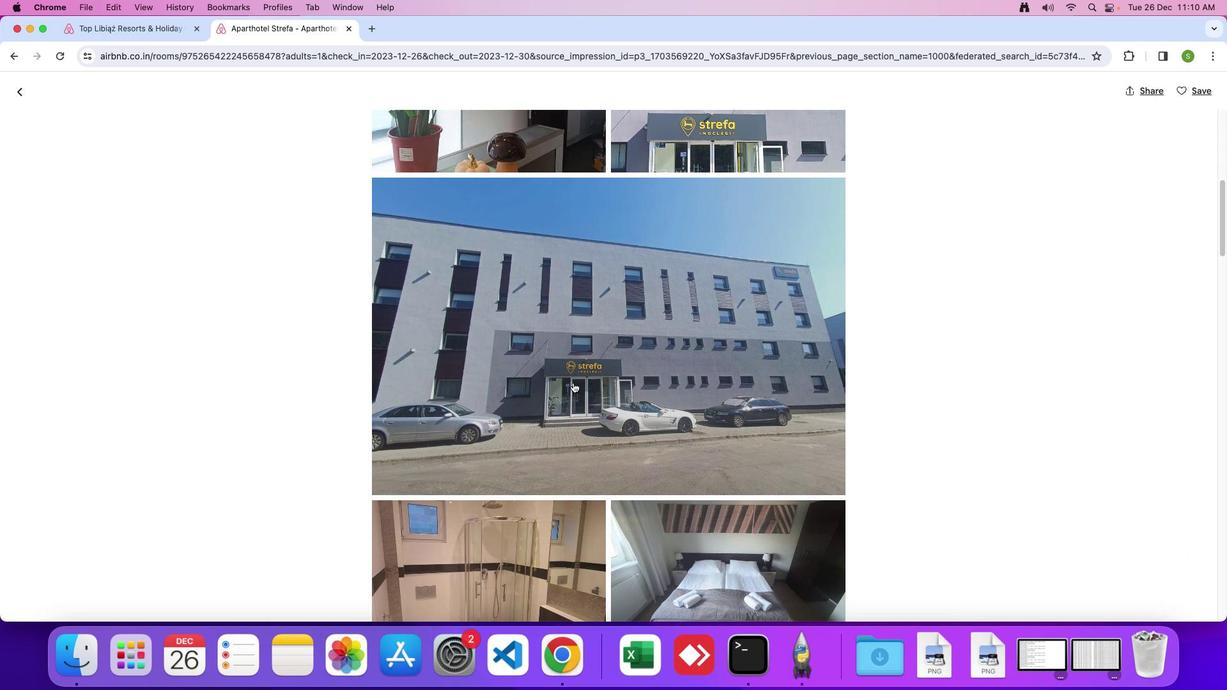 
Action: Mouse scrolled (574, 383) with delta (1, 0)
Screenshot: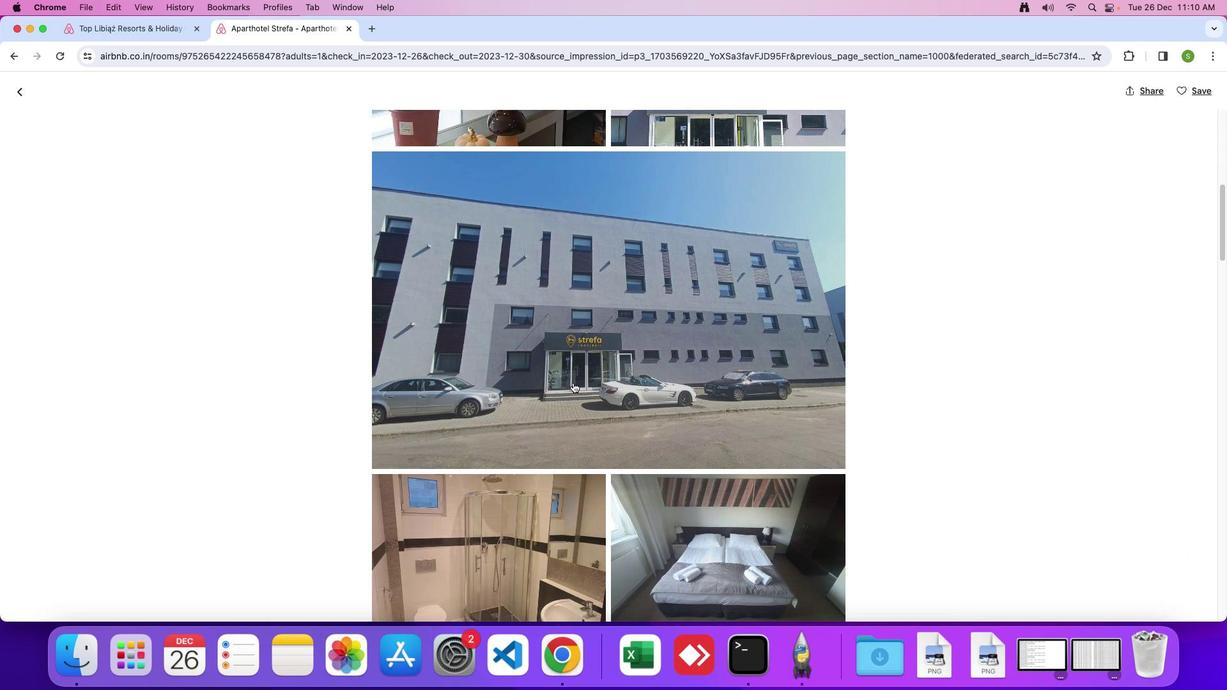 
Action: Mouse scrolled (574, 383) with delta (1, 0)
Screenshot: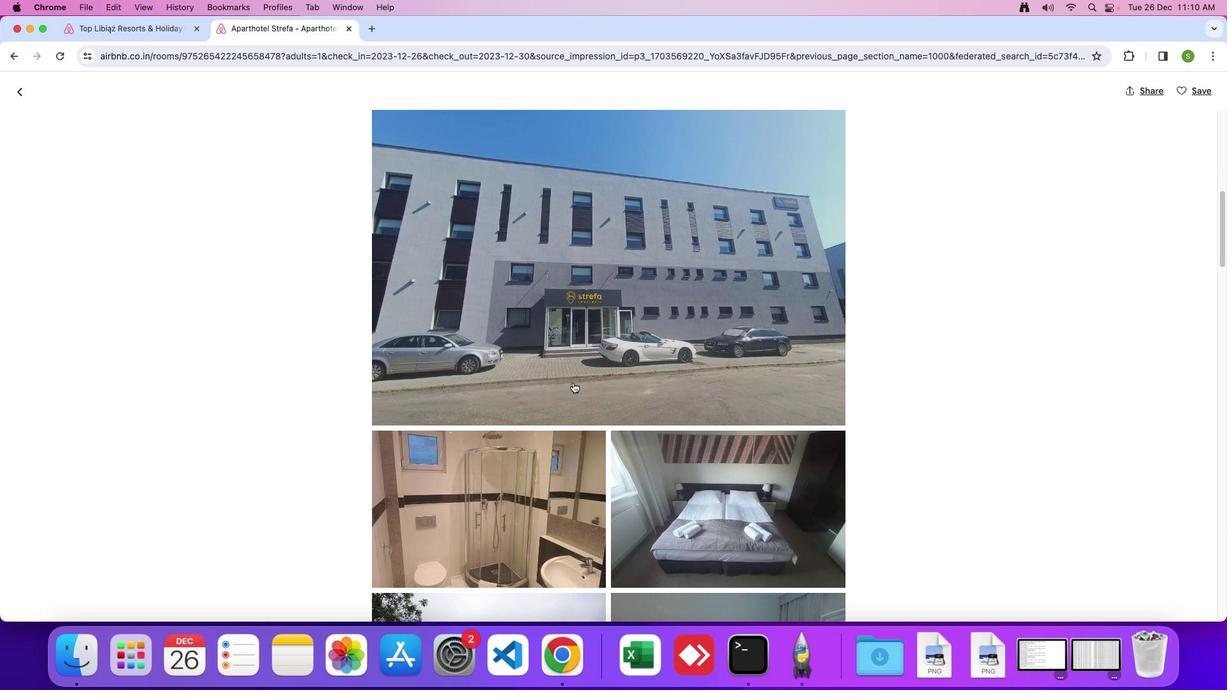 
Action: Mouse scrolled (574, 383) with delta (1, 0)
Screenshot: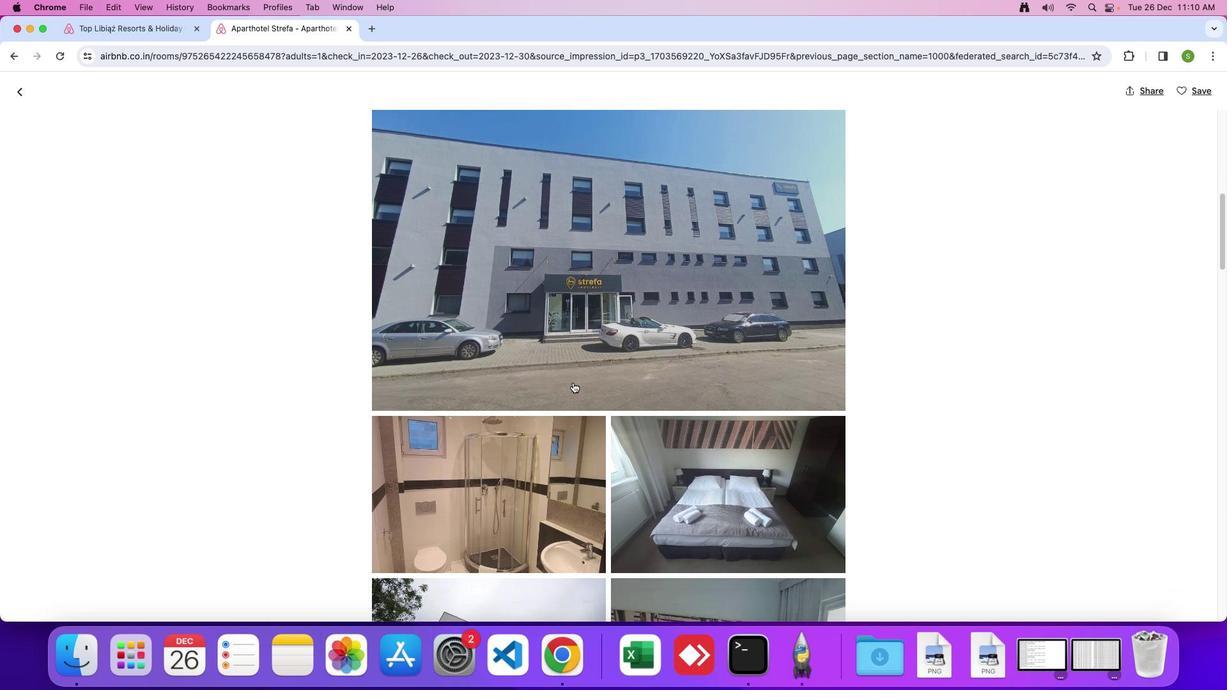 
Action: Mouse scrolled (574, 383) with delta (1, 0)
Screenshot: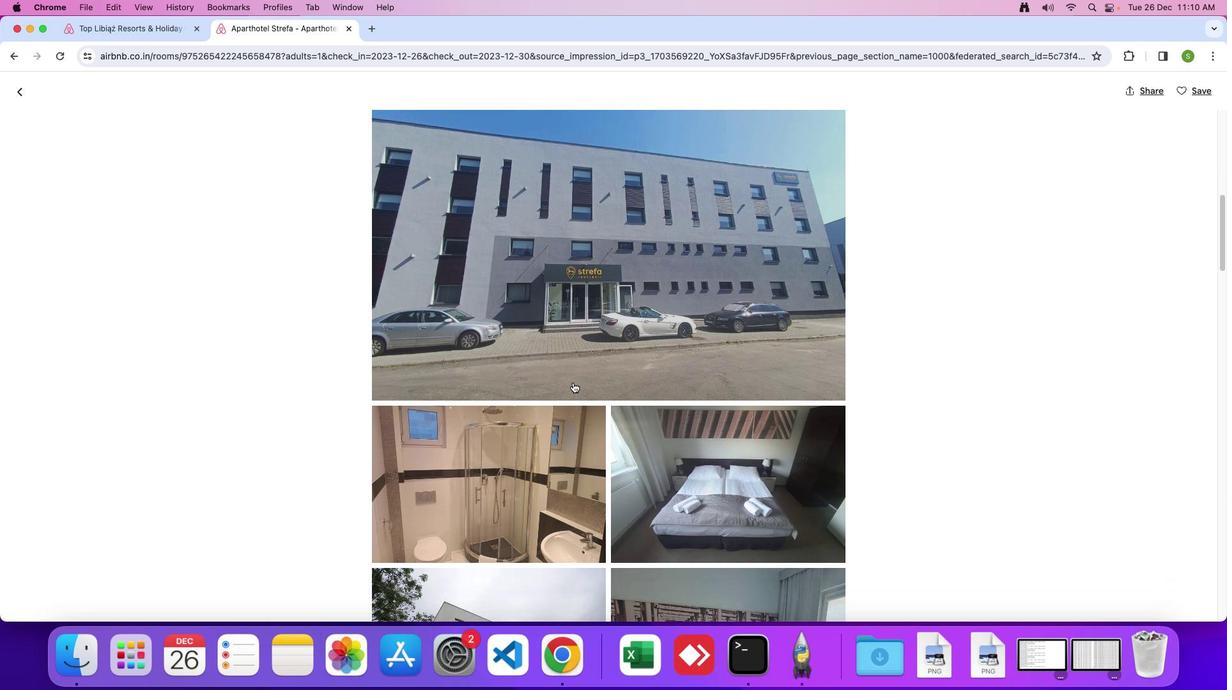 
Action: Mouse scrolled (574, 383) with delta (1, 0)
Screenshot: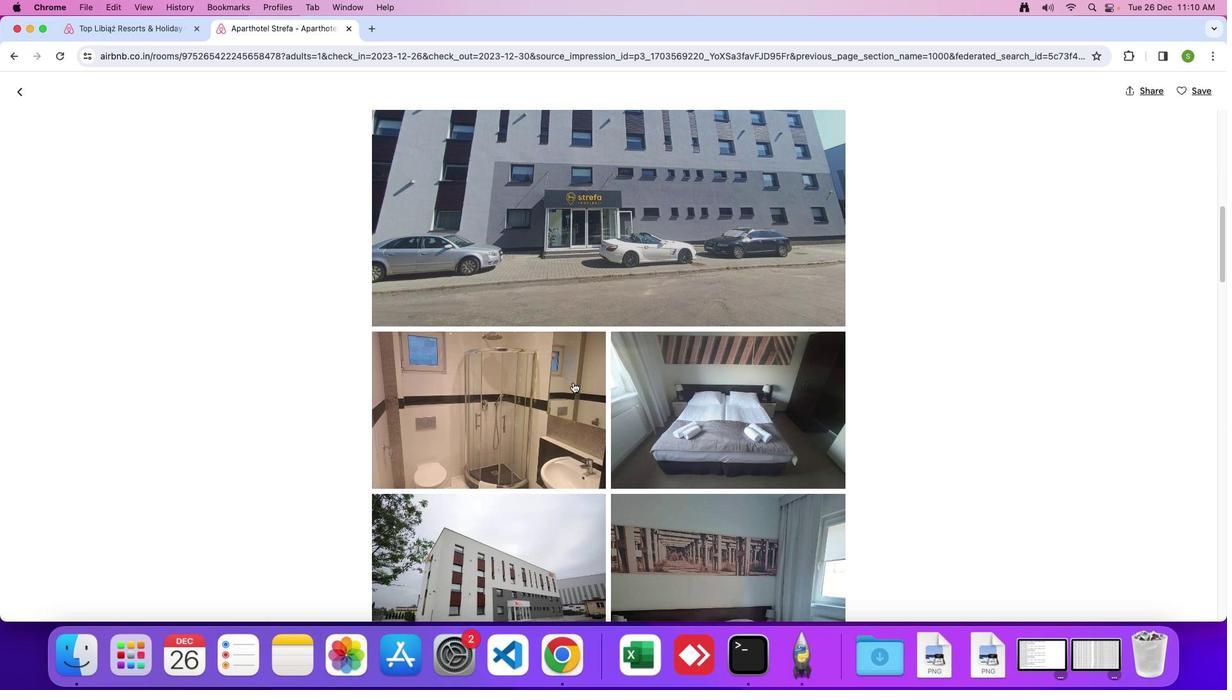 
Action: Mouse scrolled (574, 383) with delta (1, 0)
Screenshot: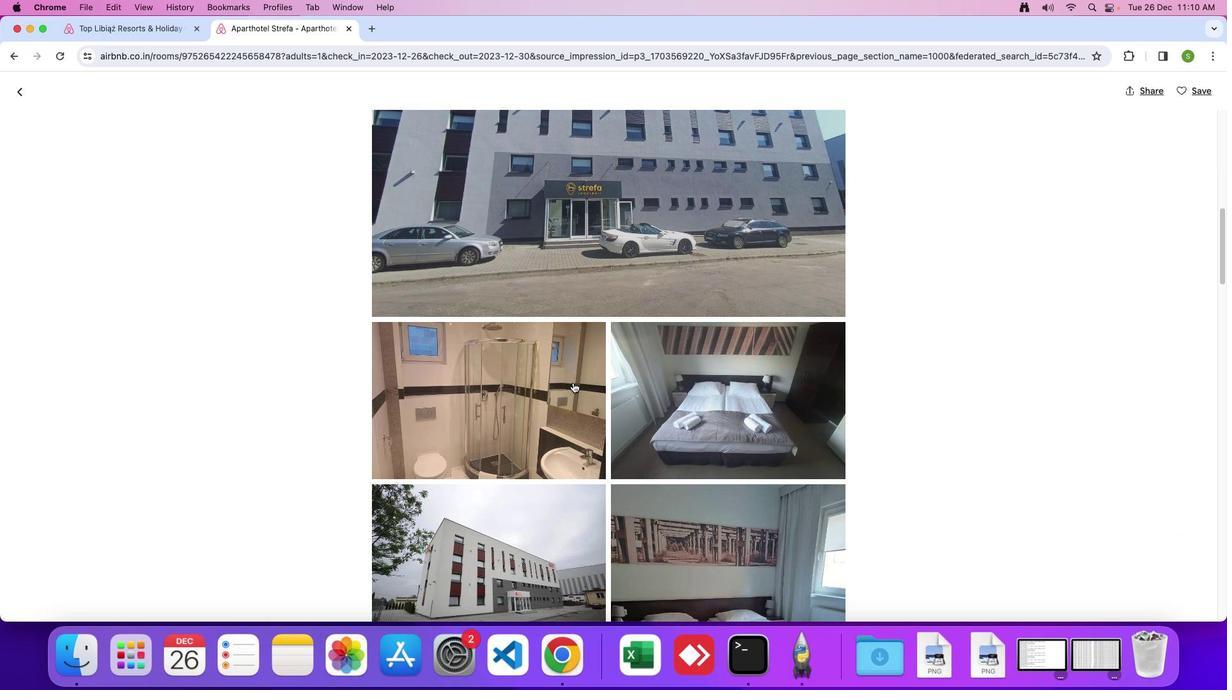 
Action: Mouse scrolled (574, 383) with delta (1, 0)
Screenshot: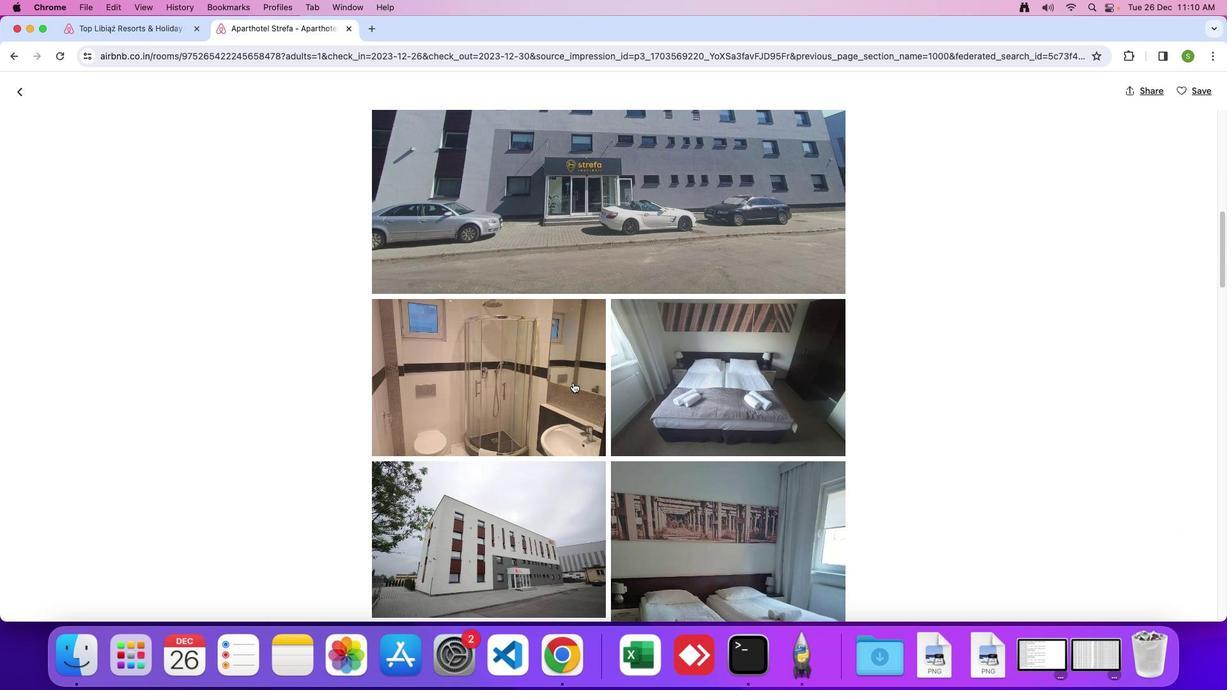 
Action: Mouse scrolled (574, 383) with delta (1, 0)
Screenshot: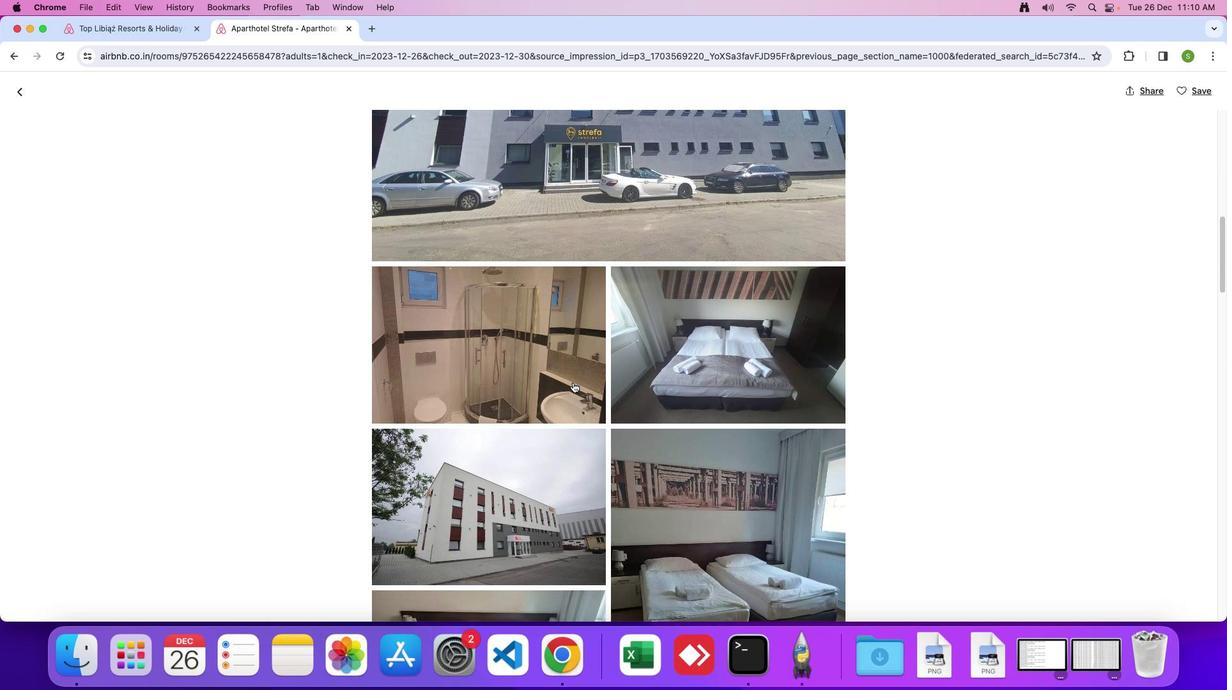 
Action: Mouse scrolled (574, 383) with delta (1, 0)
Screenshot: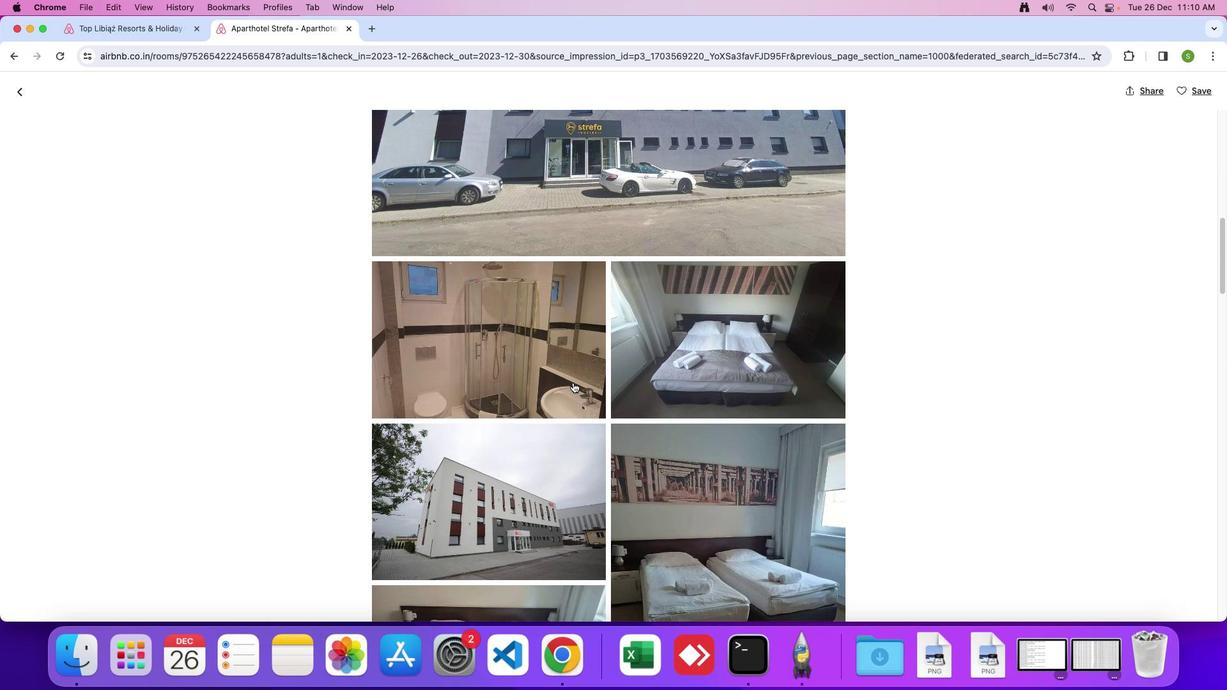 
Action: Mouse scrolled (574, 383) with delta (1, 0)
Screenshot: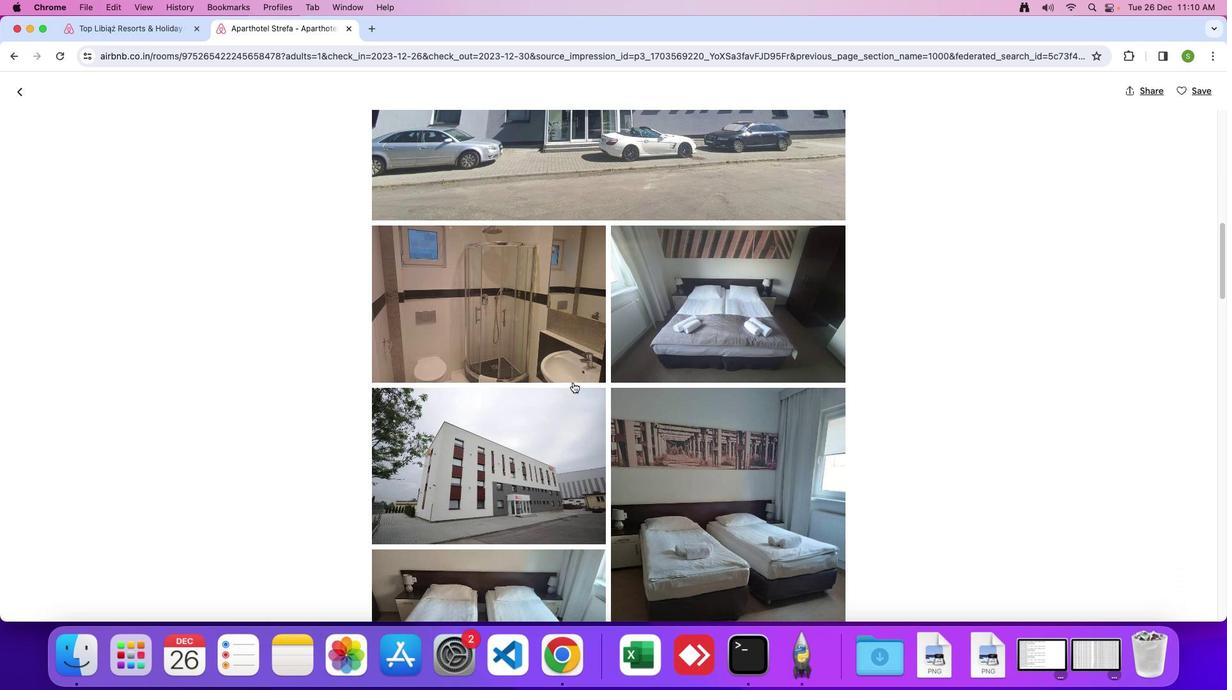 
Action: Mouse moved to (574, 383)
Screenshot: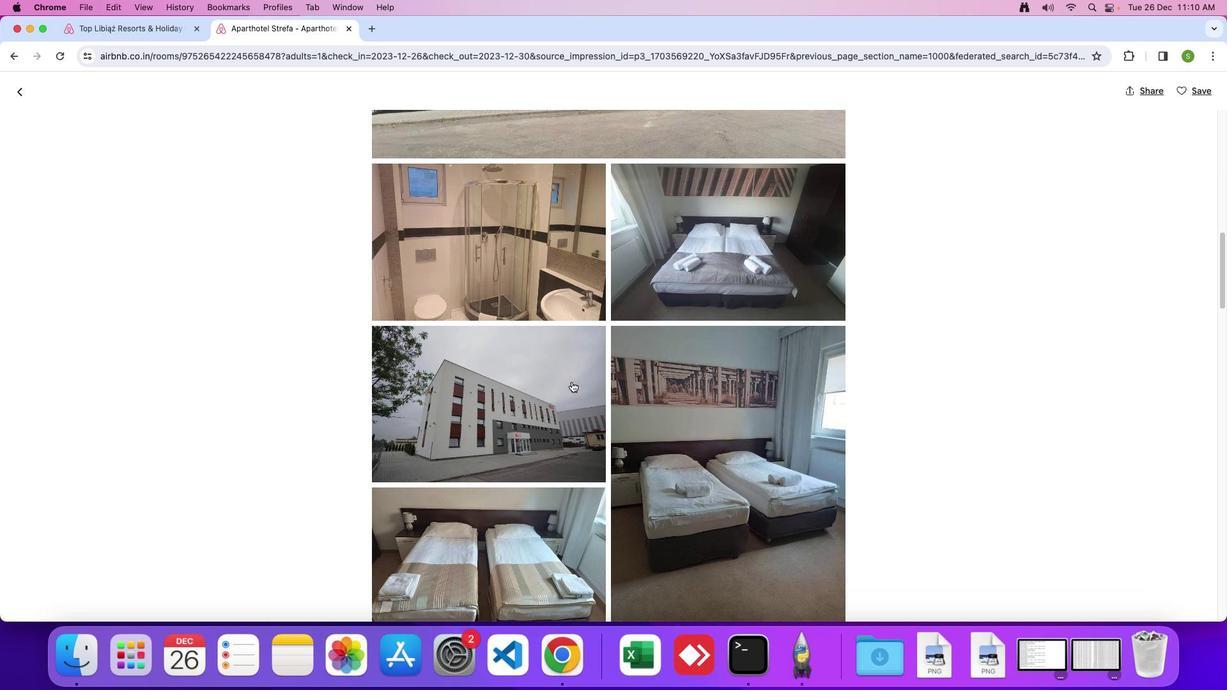 
Action: Mouse scrolled (574, 383) with delta (1, 0)
Screenshot: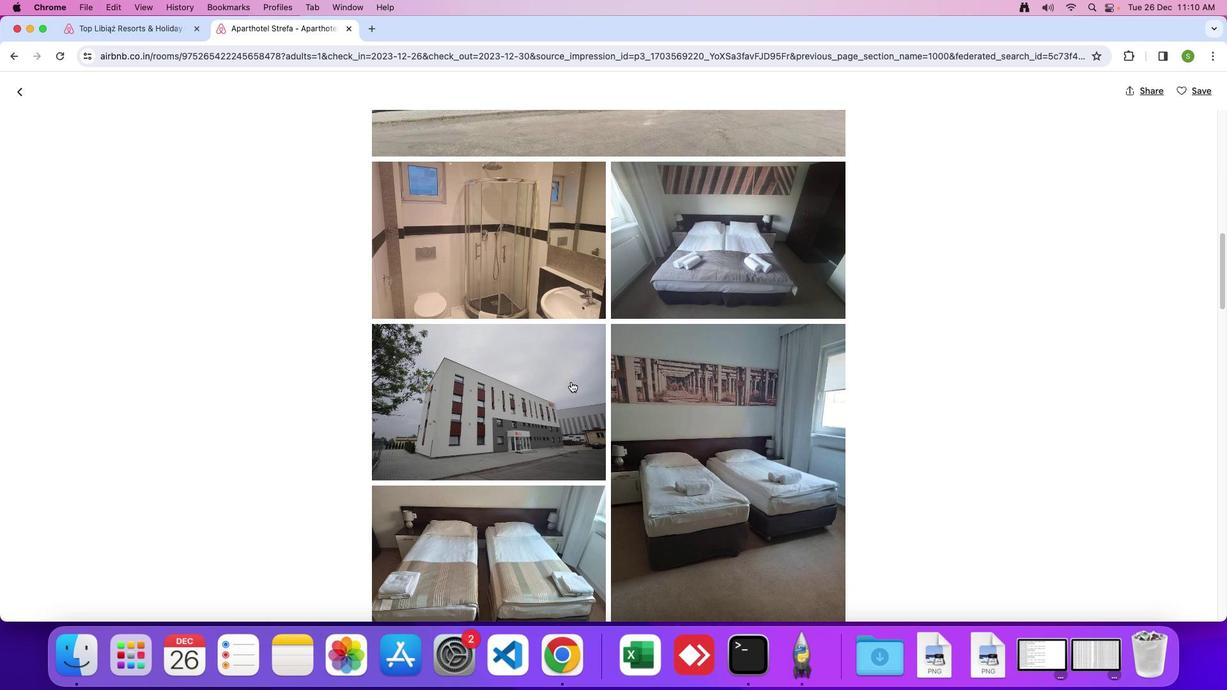 
Action: Mouse moved to (572, 383)
Screenshot: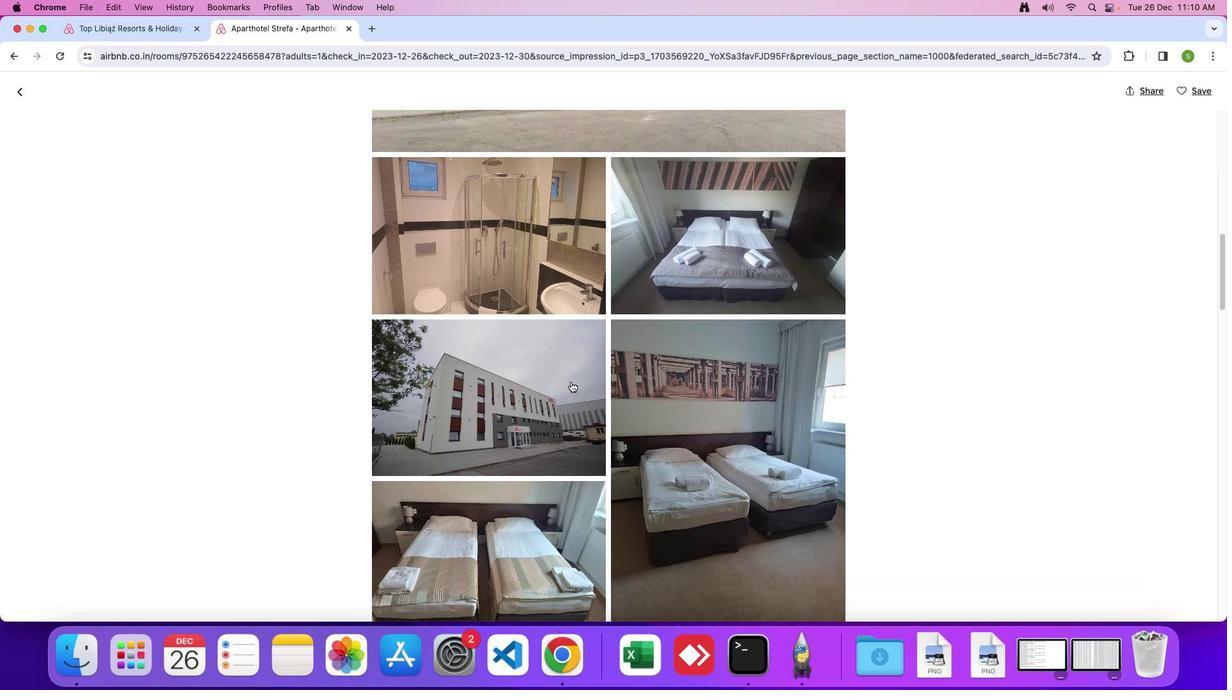 
Action: Mouse scrolled (572, 383) with delta (1, 0)
Screenshot: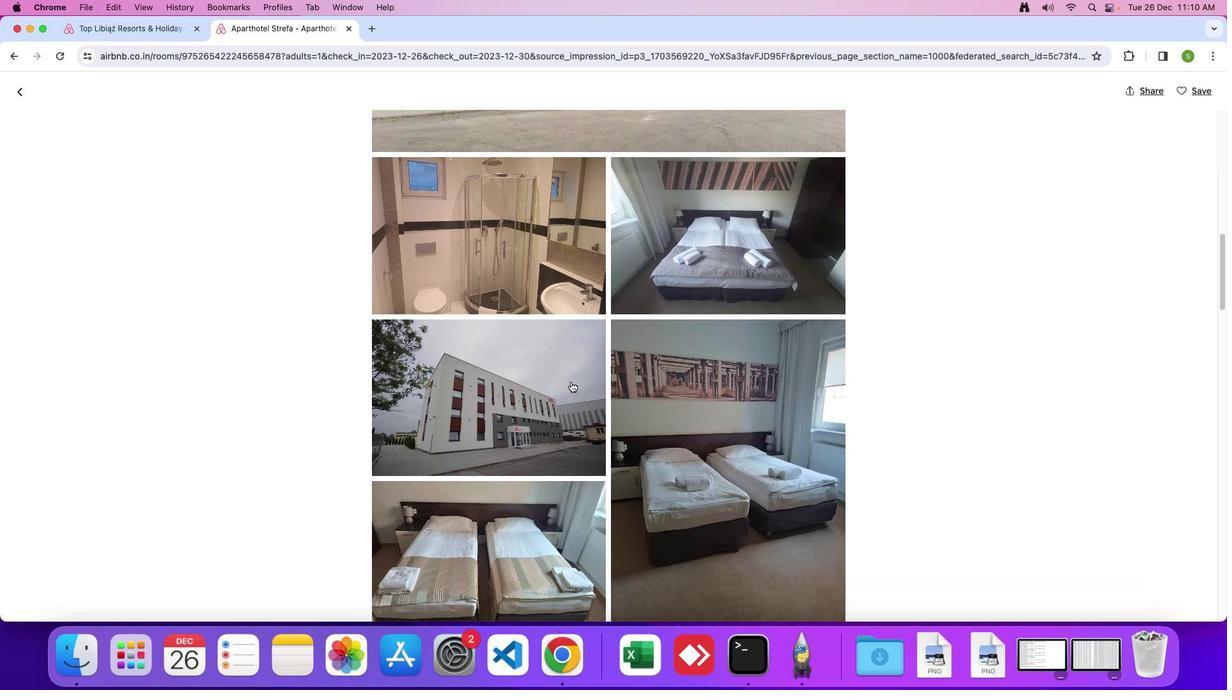 
Action: Mouse moved to (572, 383)
Screenshot: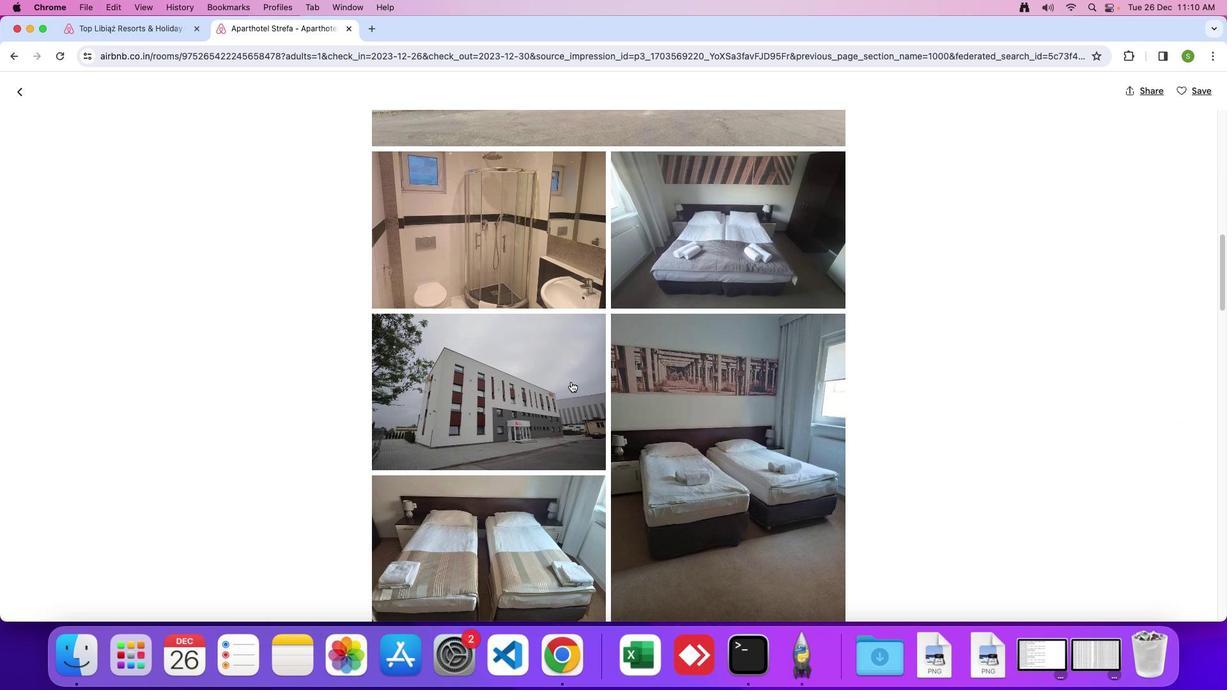 
Action: Mouse scrolled (572, 383) with delta (1, 0)
Screenshot: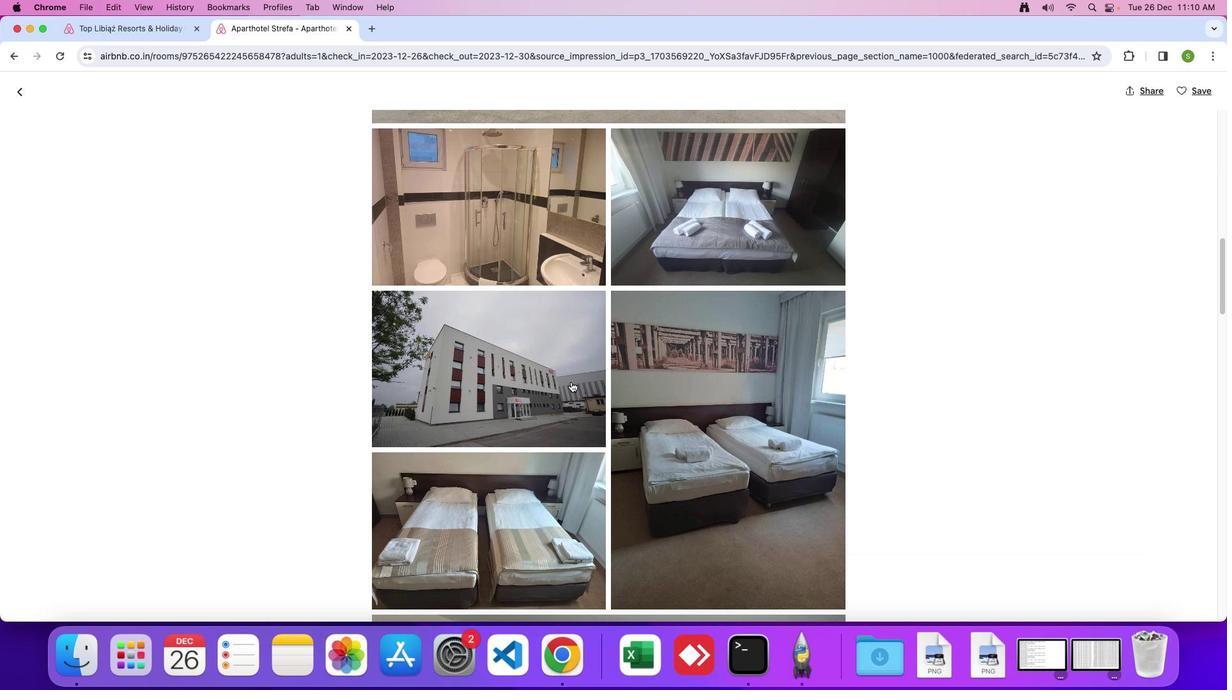 
Action: Mouse moved to (572, 380)
Screenshot: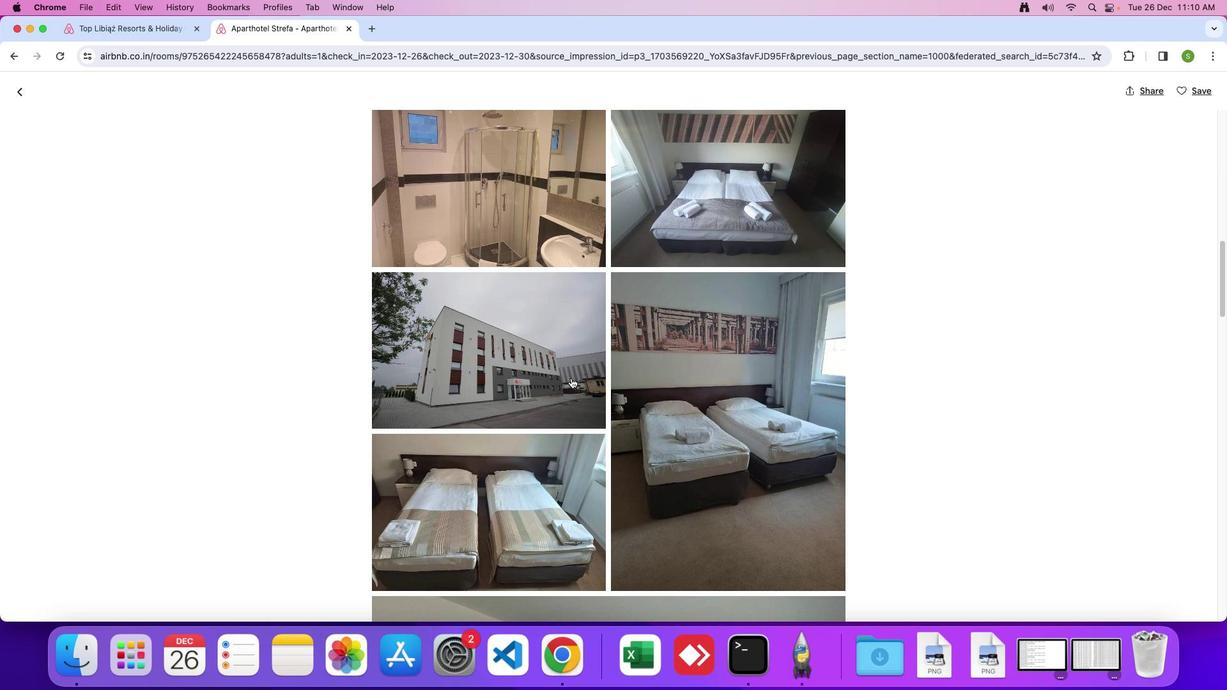 
Action: Mouse scrolled (572, 380) with delta (1, 0)
Screenshot: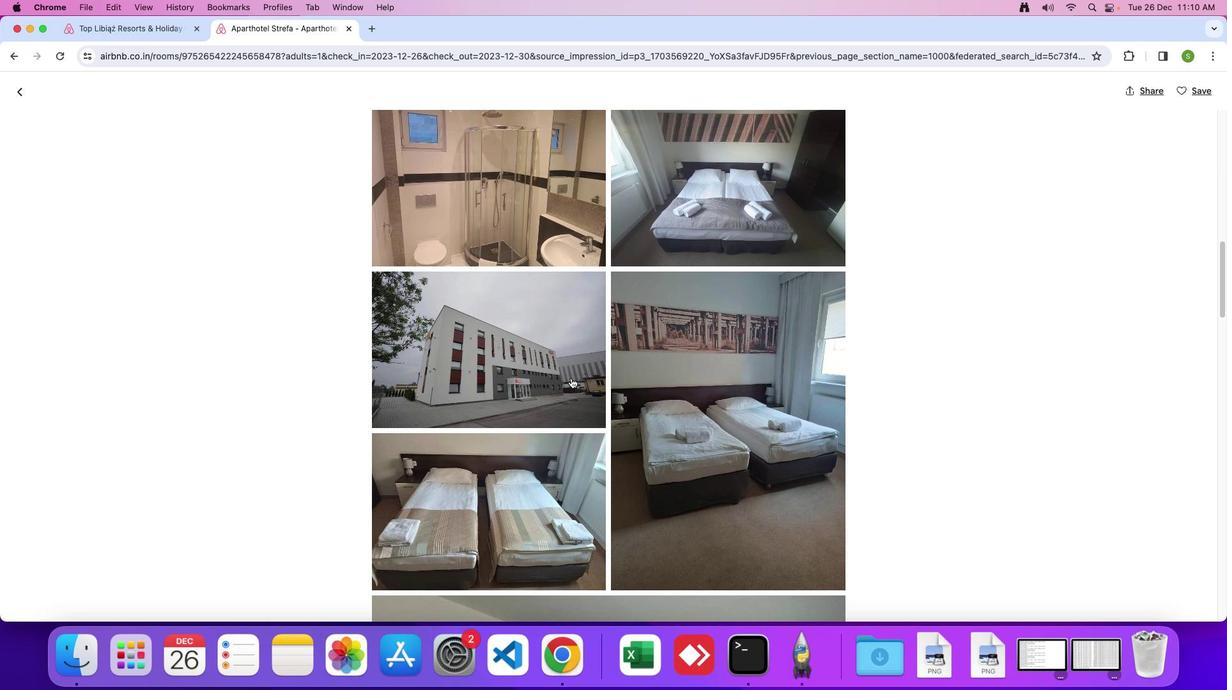 
Action: Mouse moved to (572, 379)
Screenshot: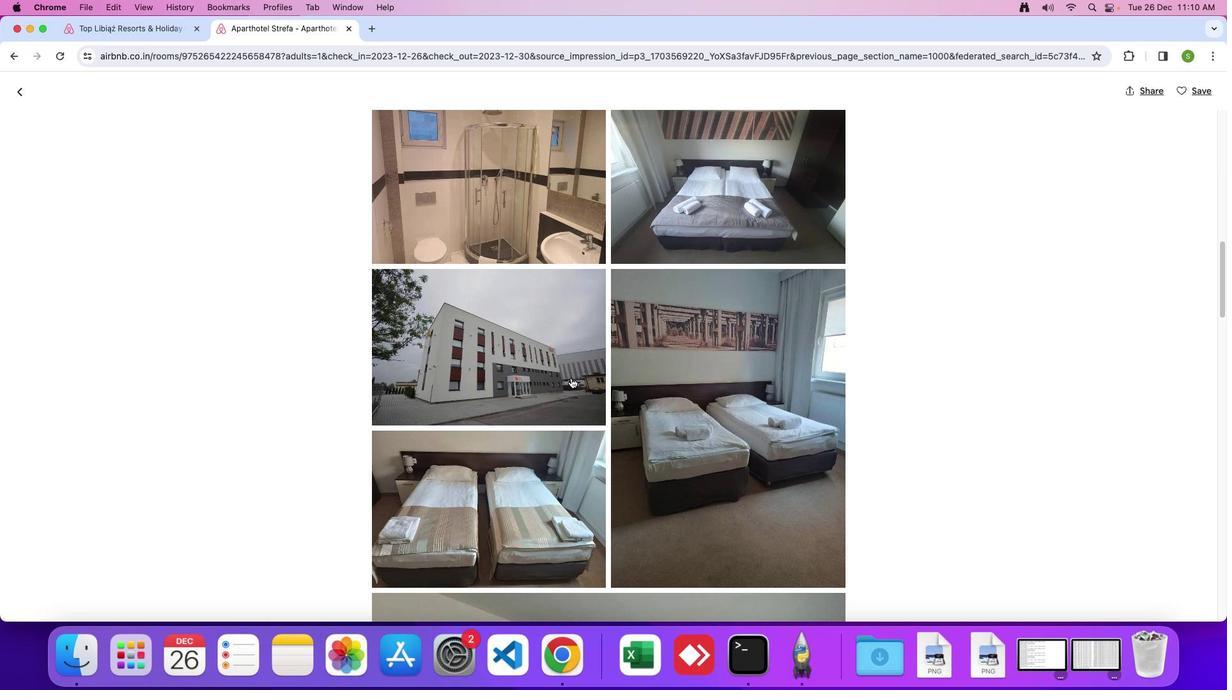 
Action: Mouse scrolled (572, 379) with delta (1, 0)
Screenshot: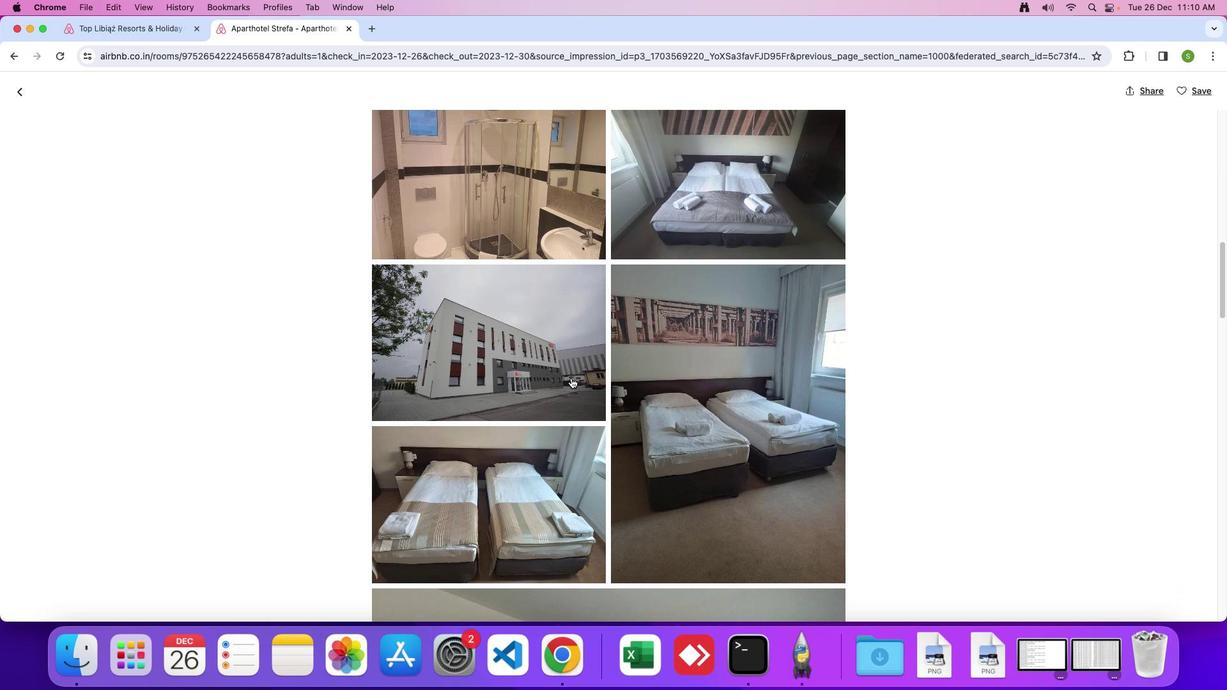 
Action: Mouse moved to (572, 379)
Screenshot: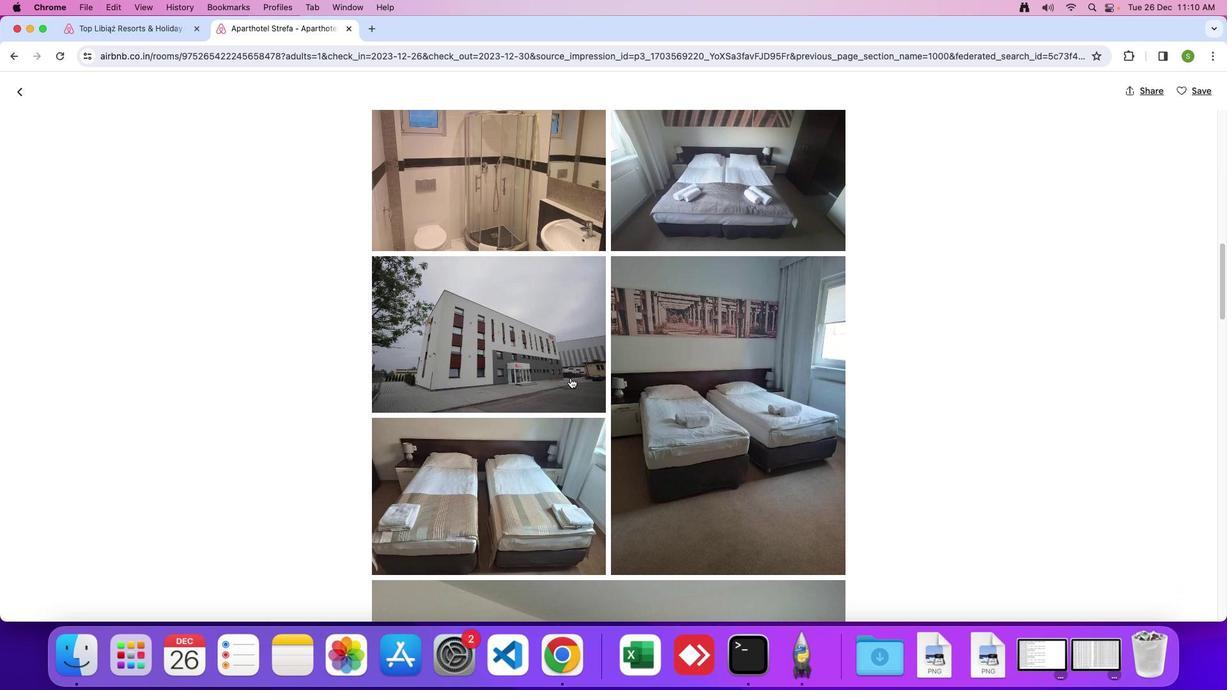 
Action: Mouse scrolled (572, 379) with delta (1, 0)
Screenshot: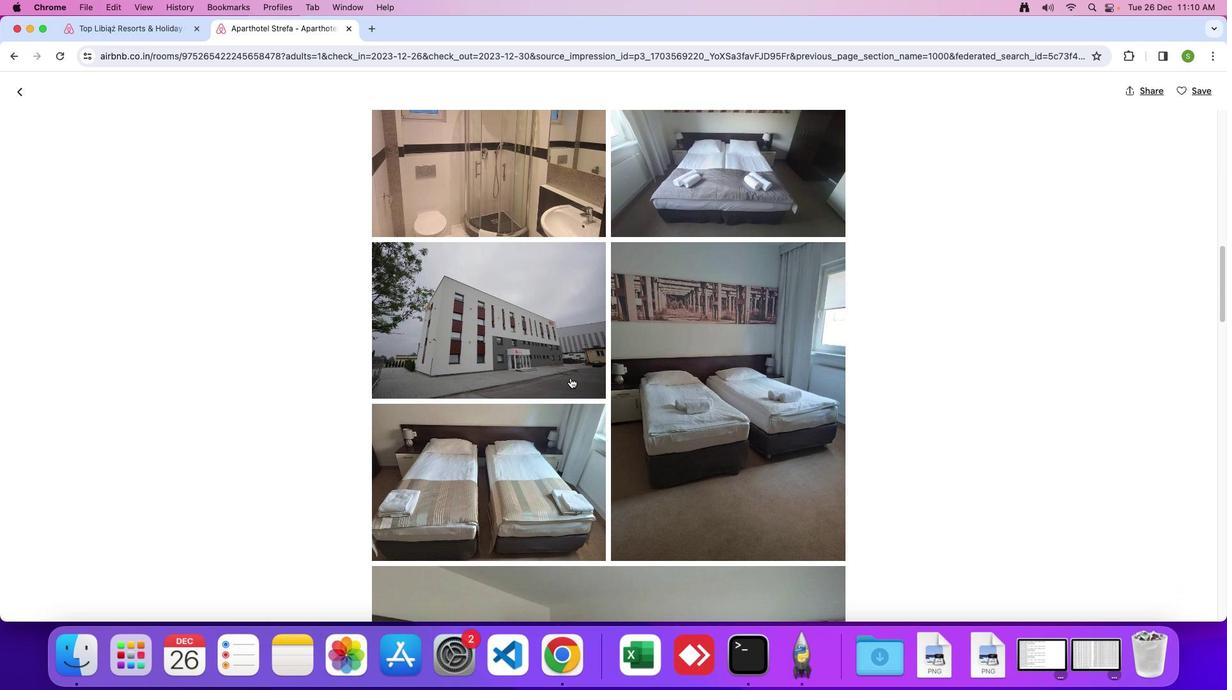 
Action: Mouse moved to (572, 379)
Screenshot: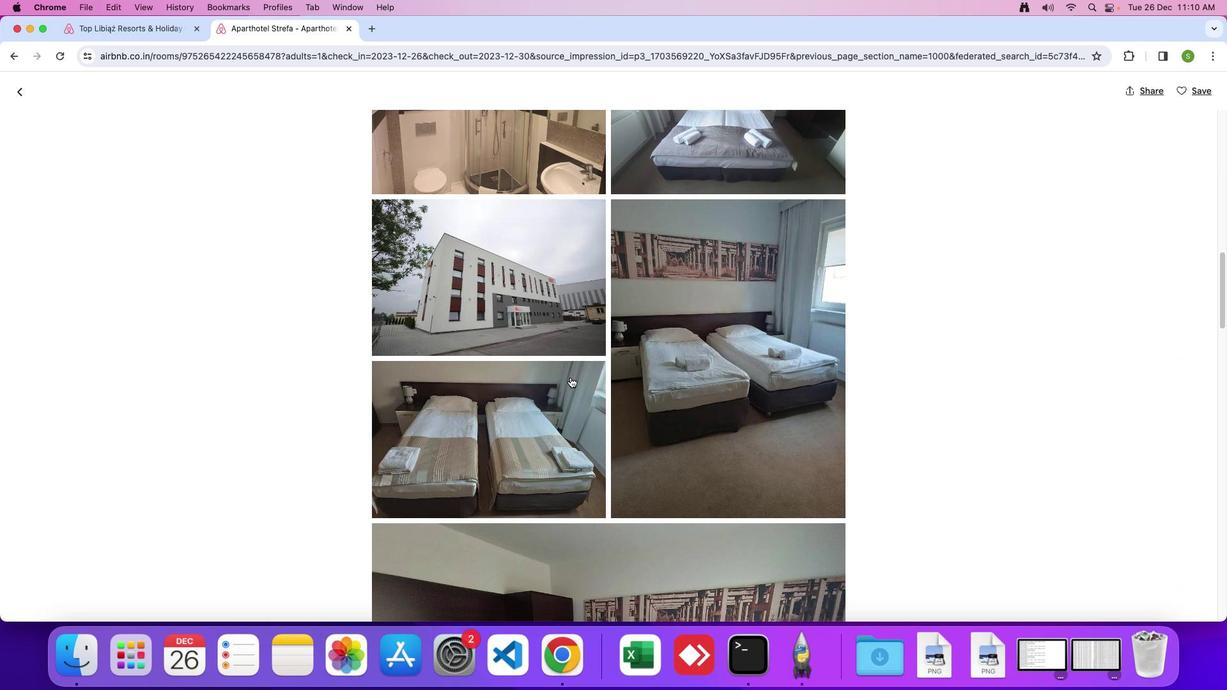 
Action: Mouse scrolled (572, 379) with delta (1, 0)
Screenshot: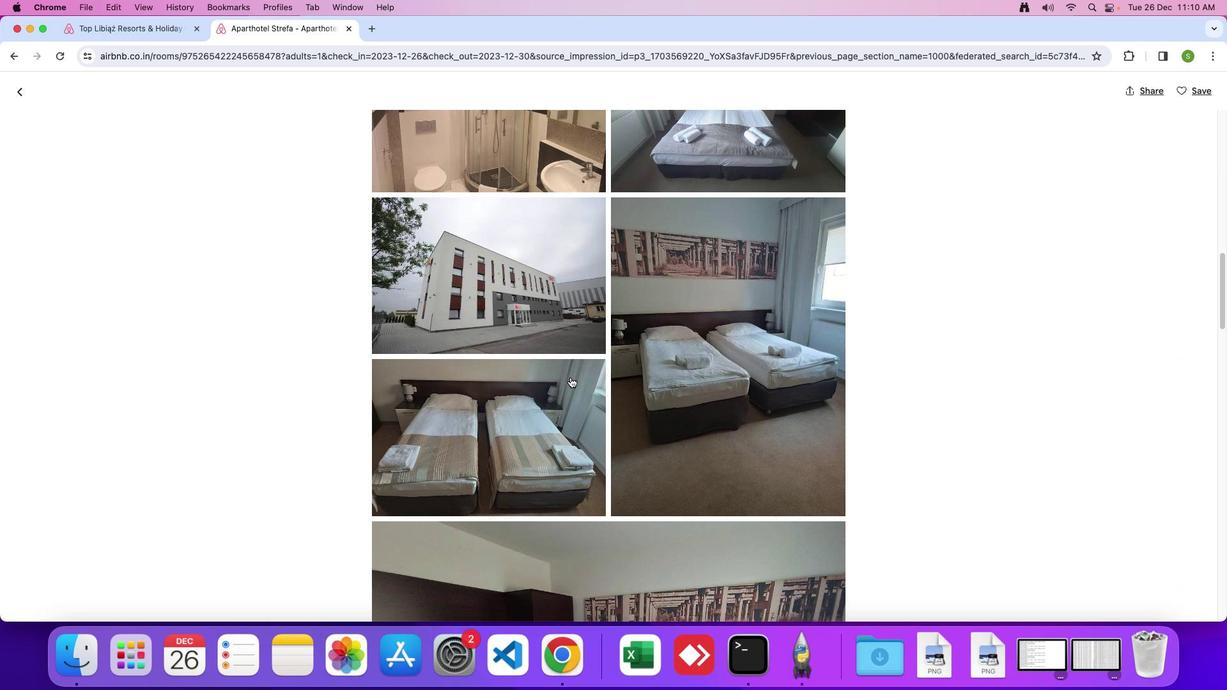 
Action: Mouse scrolled (572, 379) with delta (1, 0)
Screenshot: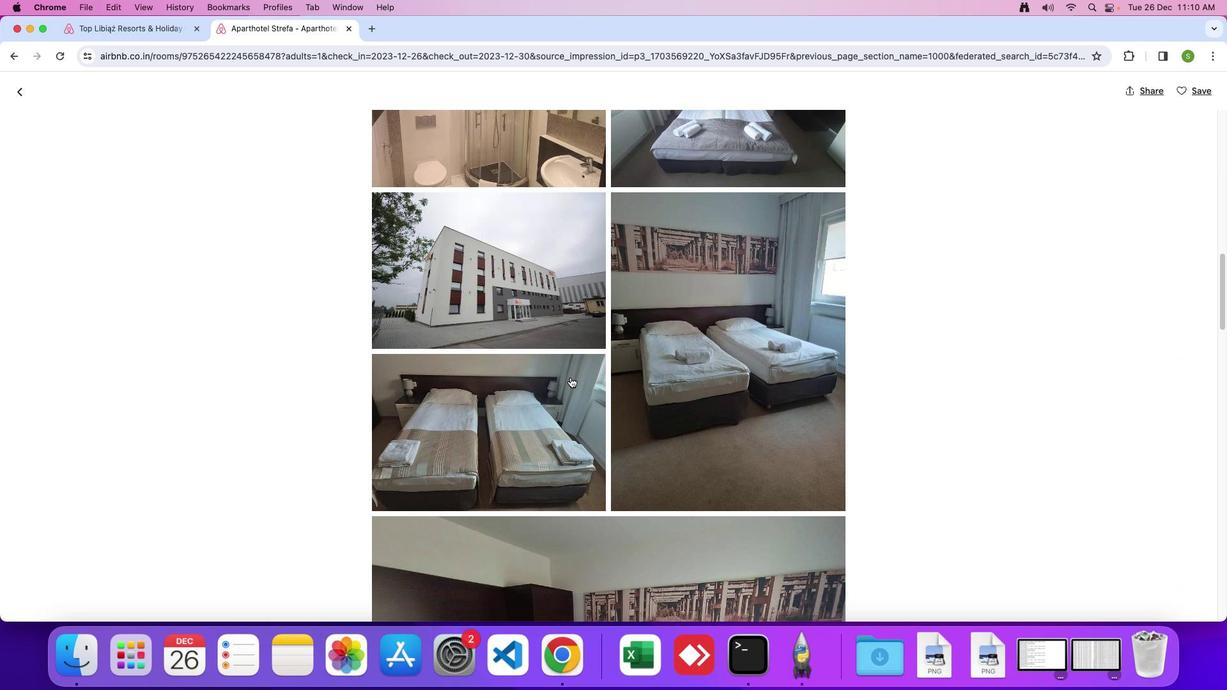 
Action: Mouse moved to (572, 379)
Screenshot: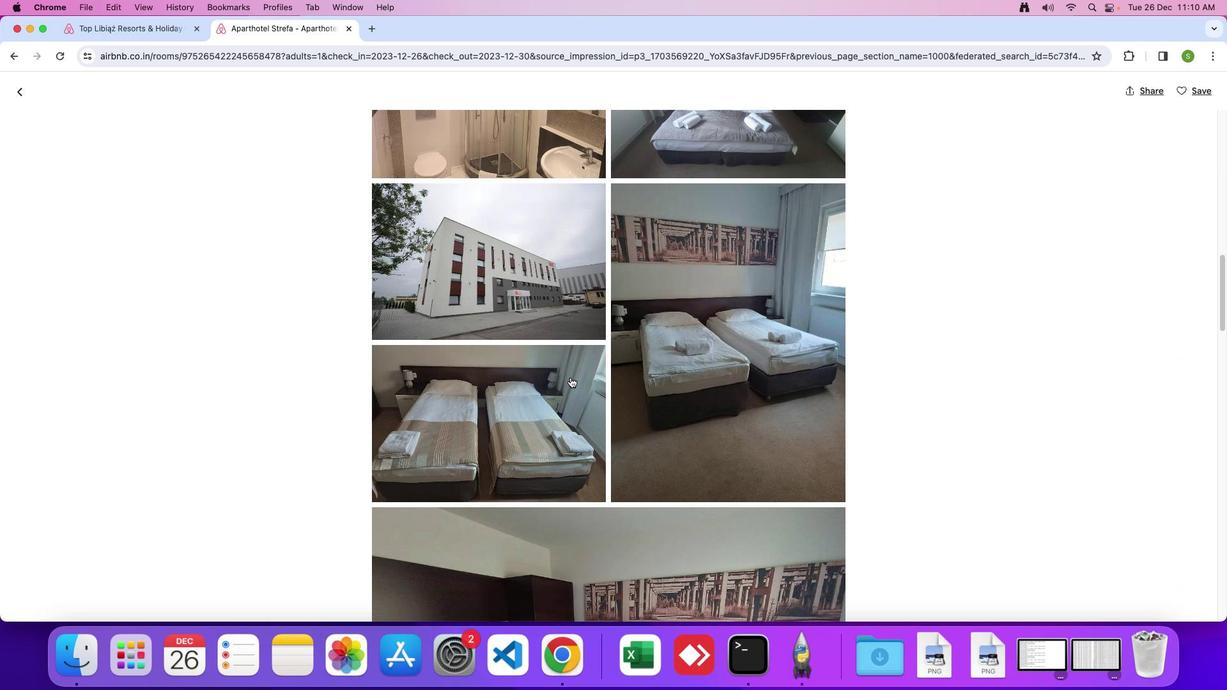 
Action: Mouse scrolled (572, 379) with delta (1, 0)
Screenshot: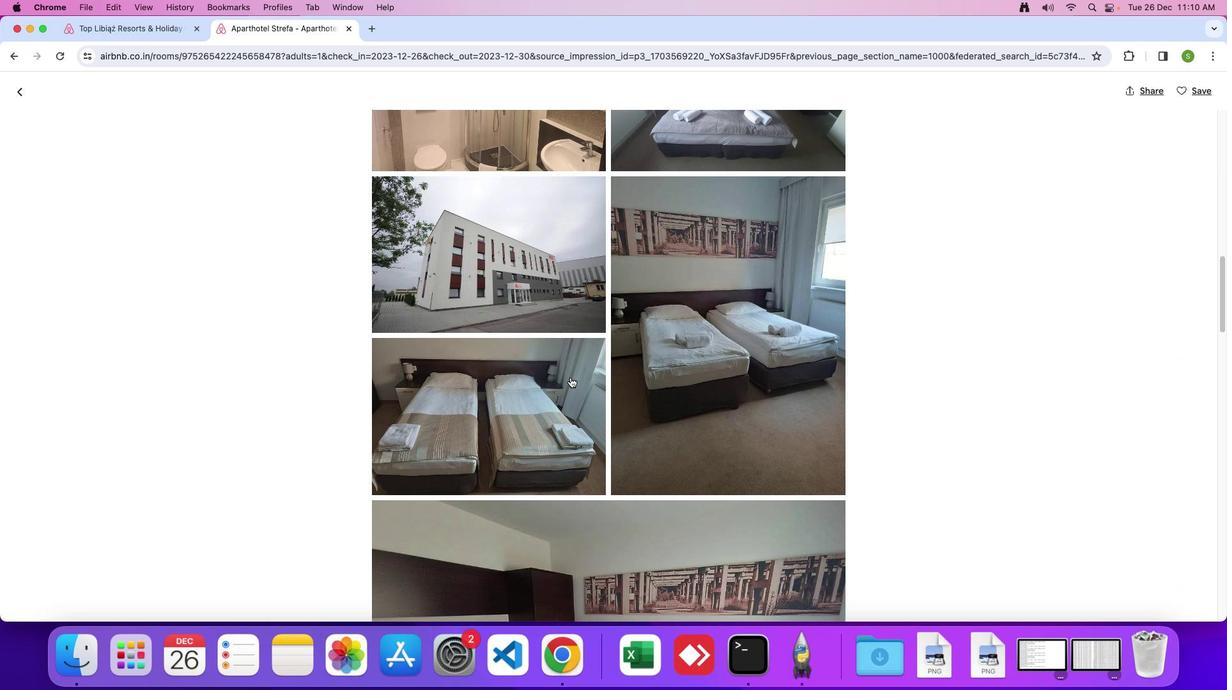 
Action: Mouse moved to (571, 377)
Screenshot: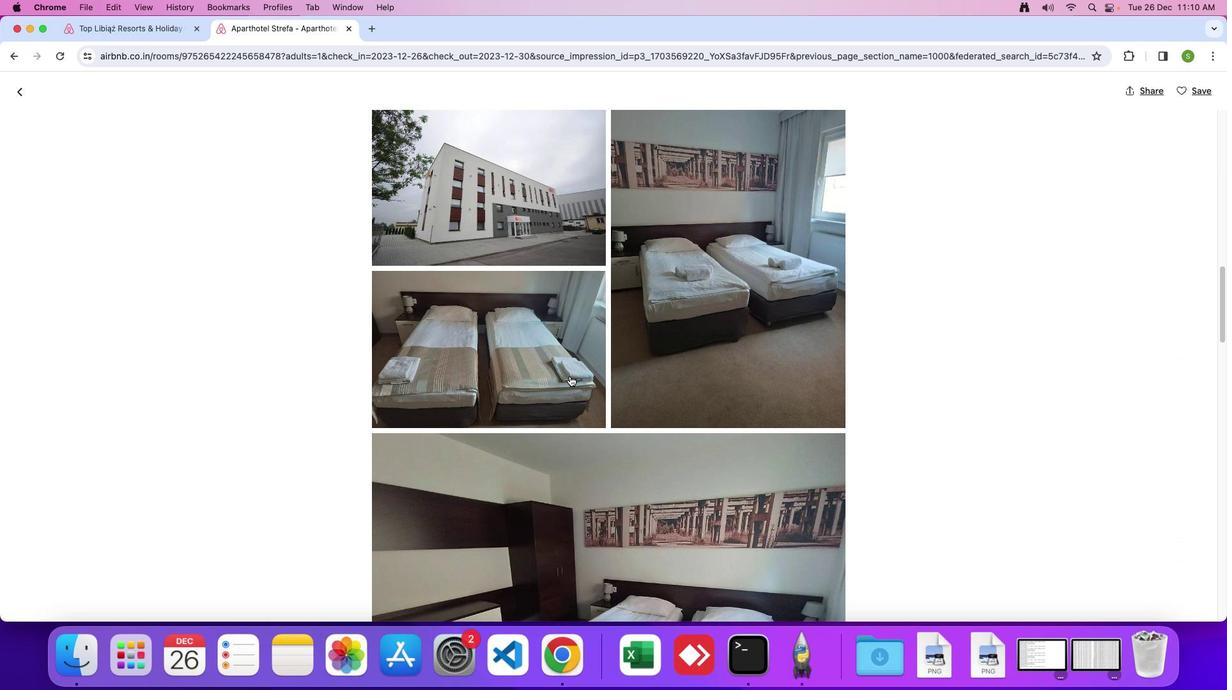 
Action: Mouse scrolled (571, 377) with delta (1, 0)
Screenshot: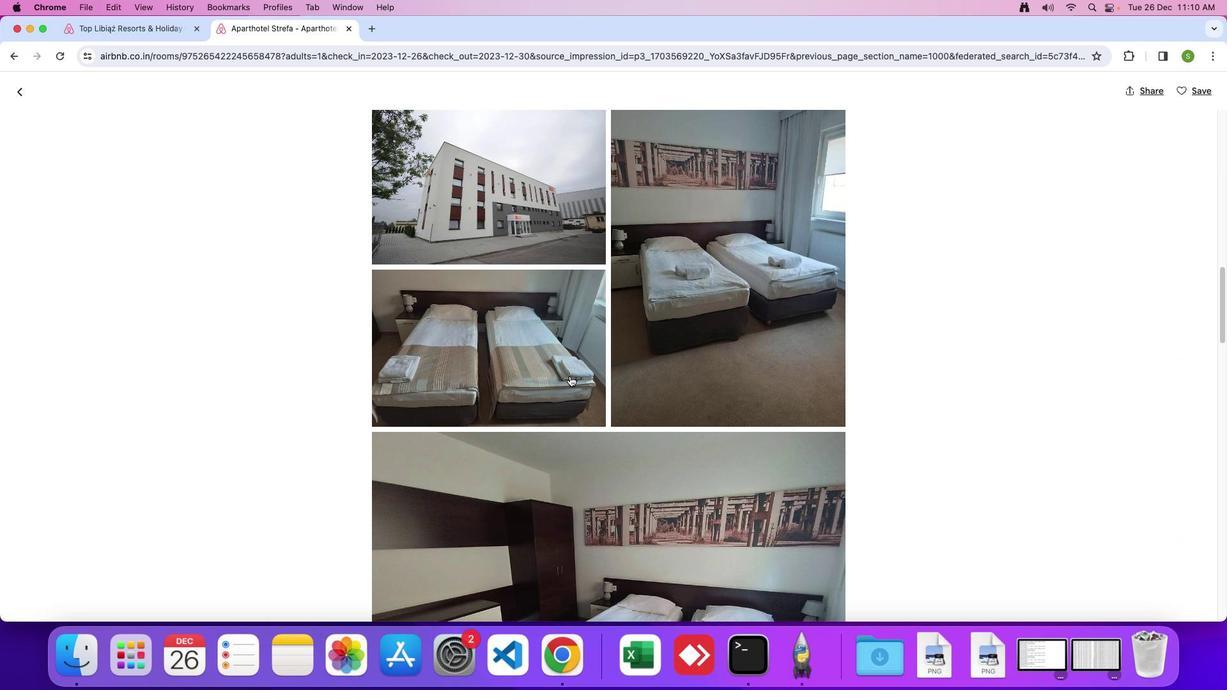 
Action: Mouse scrolled (571, 377) with delta (1, 0)
Screenshot: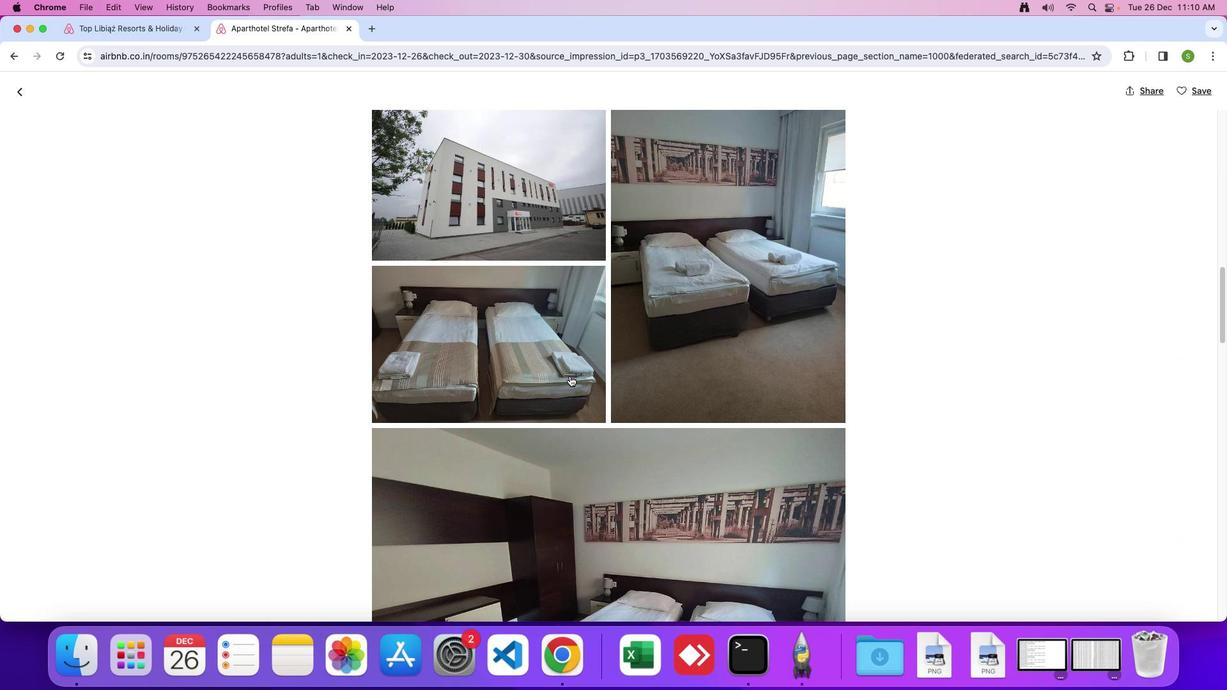 
Action: Mouse scrolled (571, 377) with delta (1, 0)
Screenshot: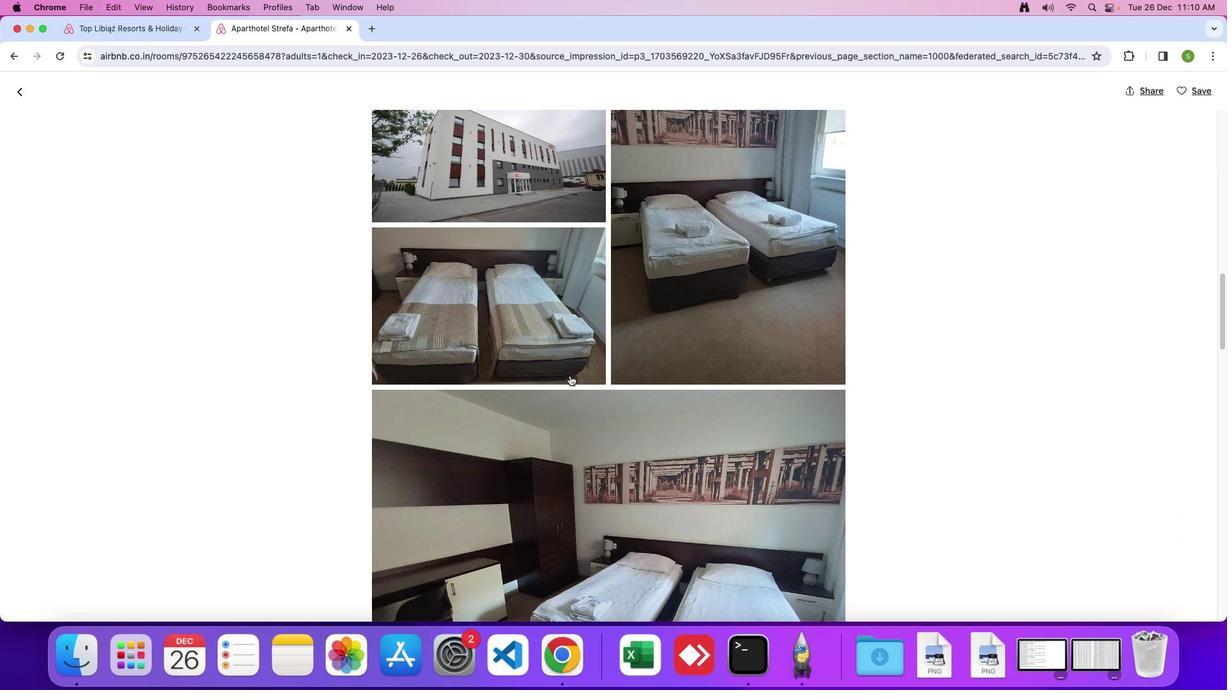 
Action: Mouse moved to (571, 376)
Screenshot: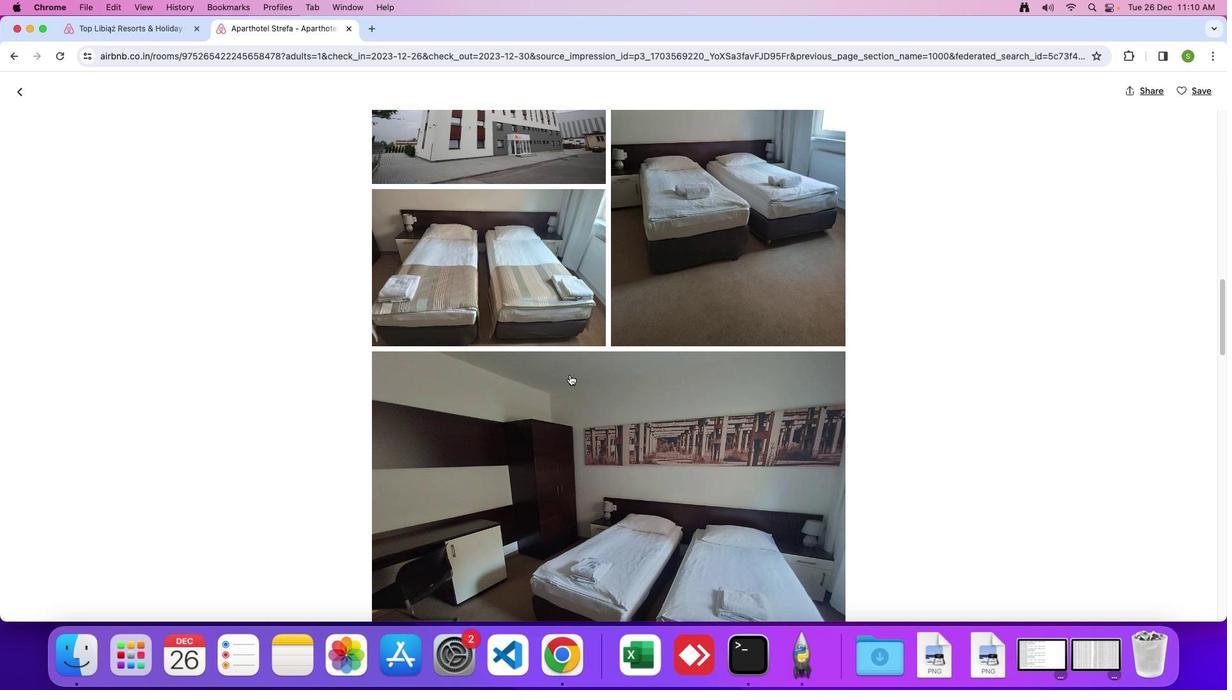 
Action: Mouse scrolled (571, 376) with delta (1, 0)
Screenshot: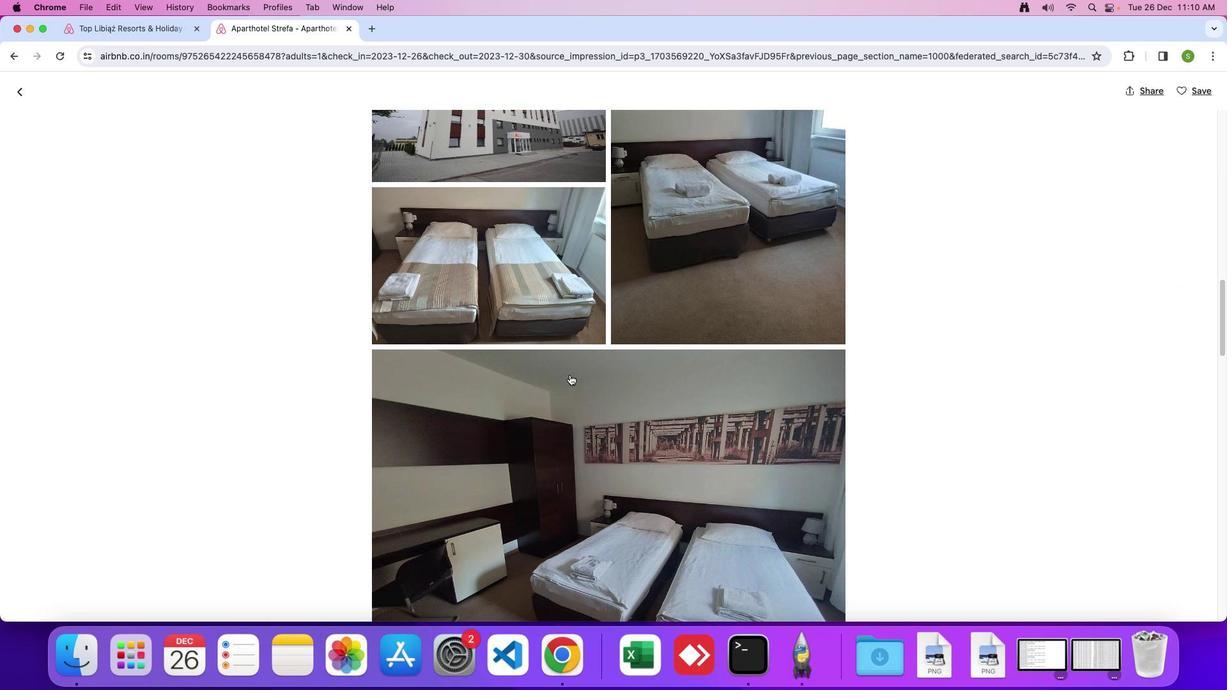 
Action: Mouse scrolled (571, 376) with delta (1, 0)
Screenshot: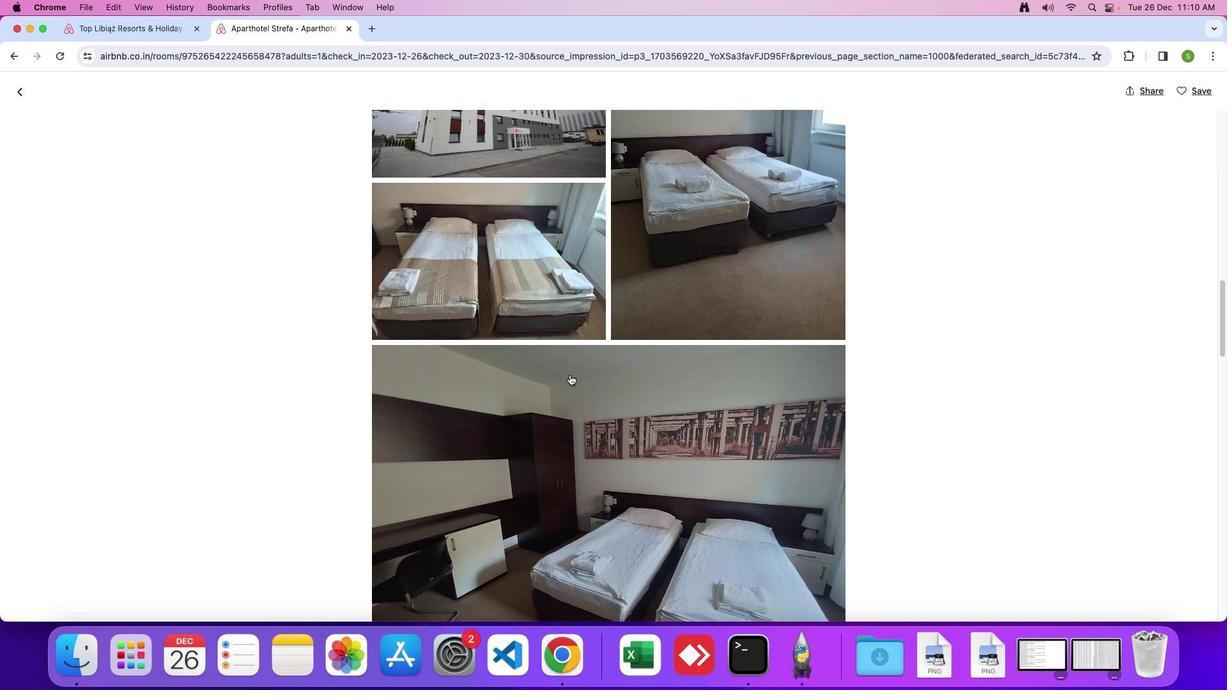 
Action: Mouse scrolled (571, 376) with delta (1, 0)
Screenshot: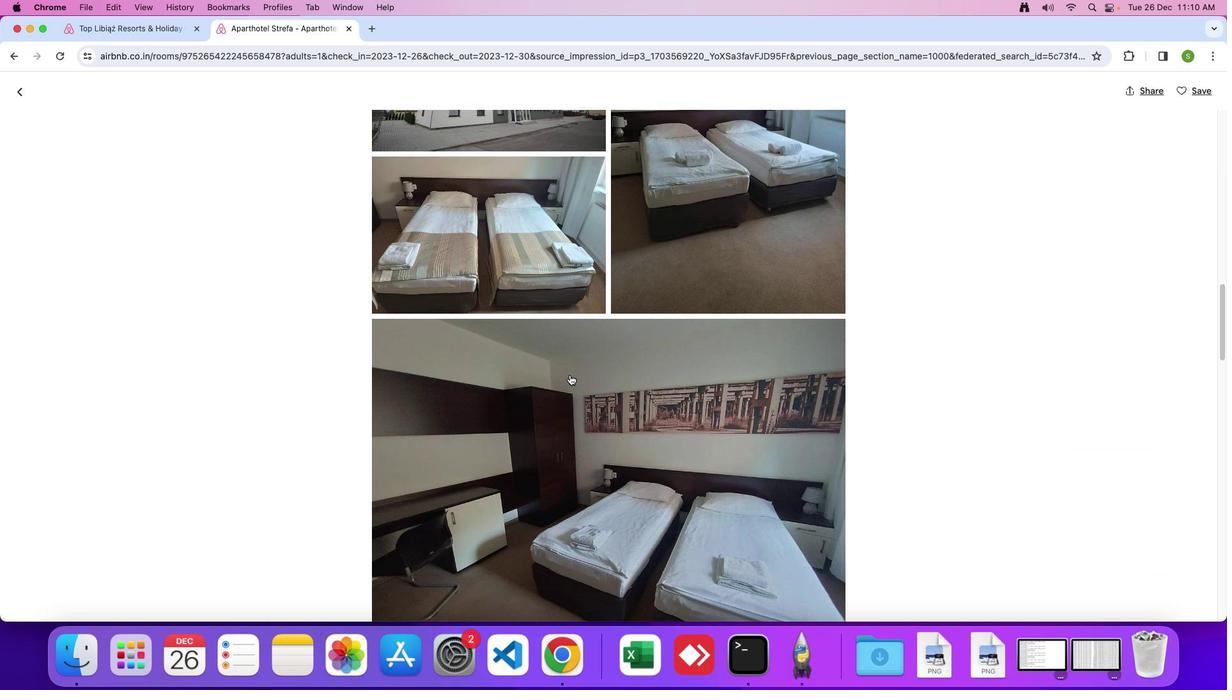 
Action: Mouse scrolled (571, 376) with delta (1, 0)
Screenshot: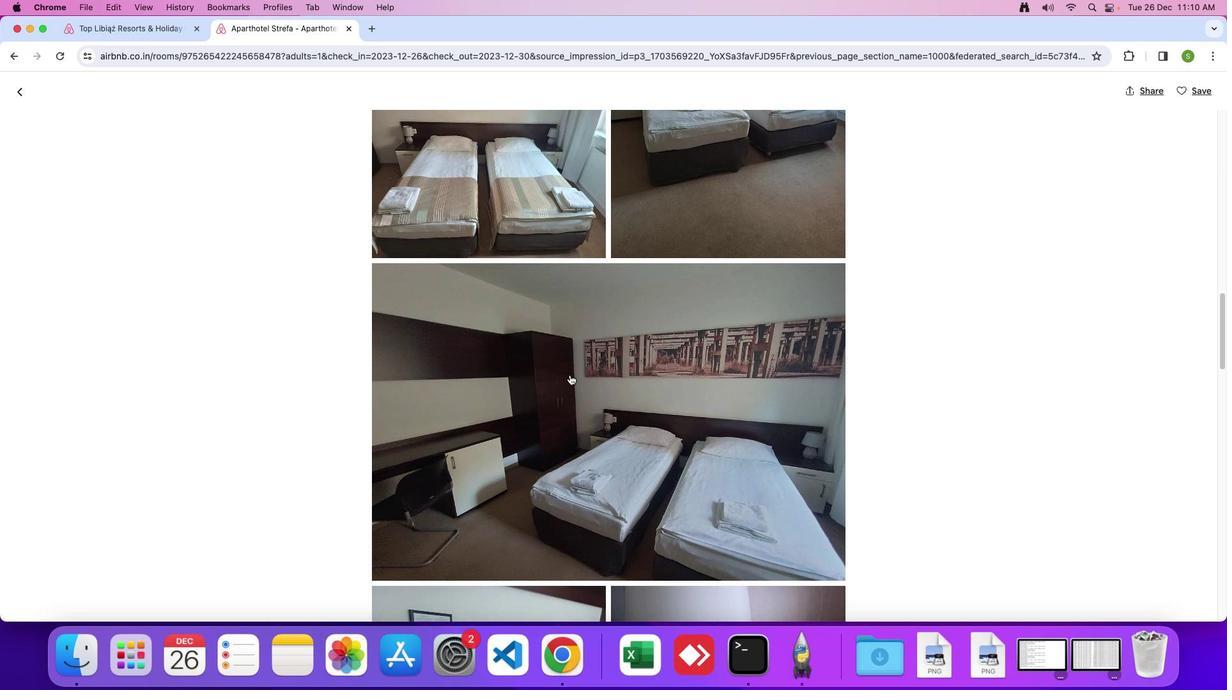 
Action: Mouse scrolled (571, 376) with delta (1, 0)
Screenshot: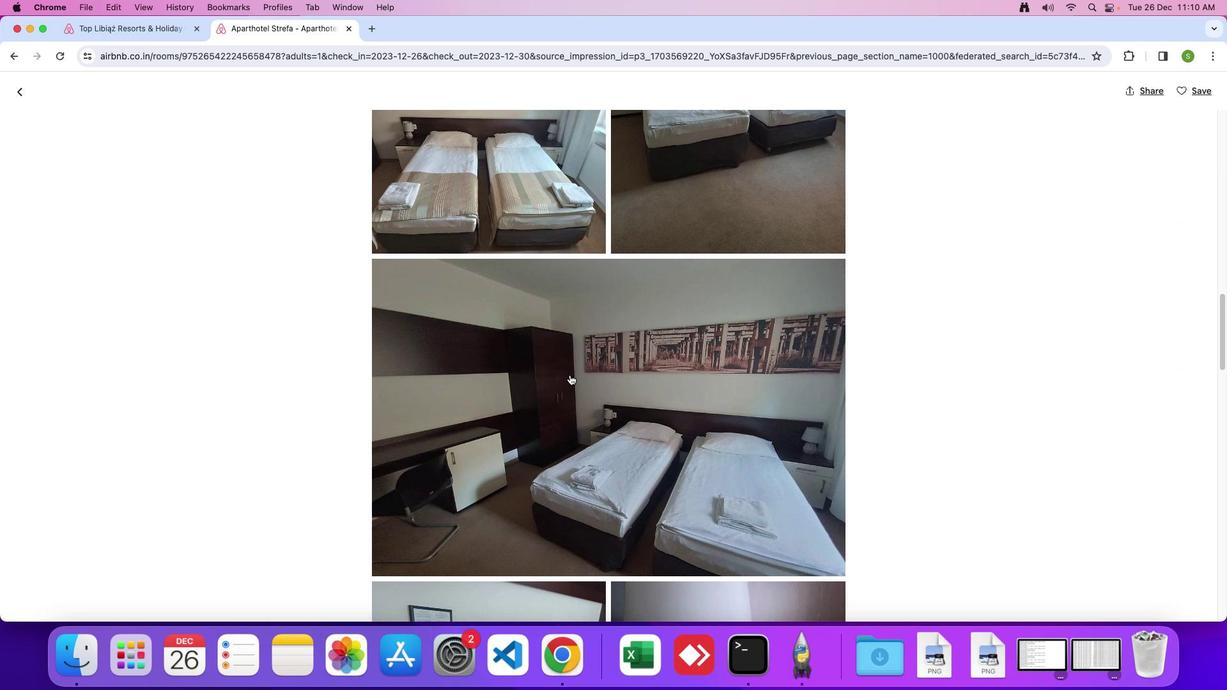 
Action: Mouse scrolled (571, 376) with delta (1, 0)
Screenshot: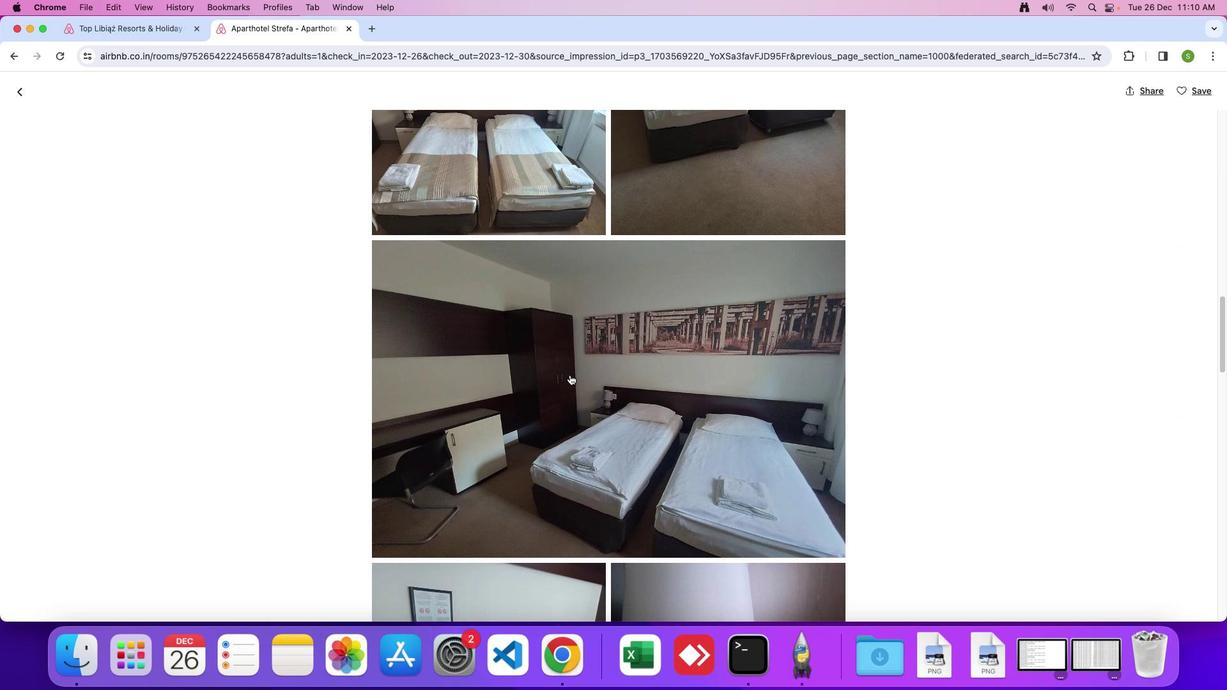 
Action: Mouse moved to (571, 375)
Screenshot: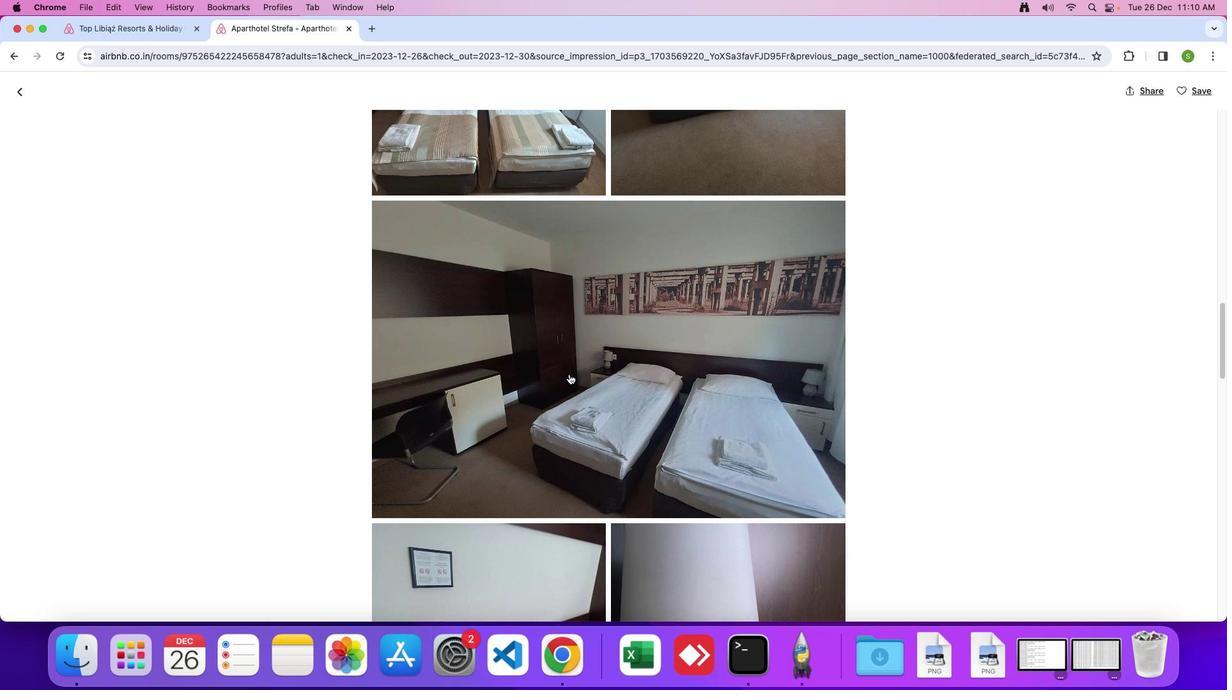 
Action: Mouse scrolled (571, 375) with delta (1, 0)
Screenshot: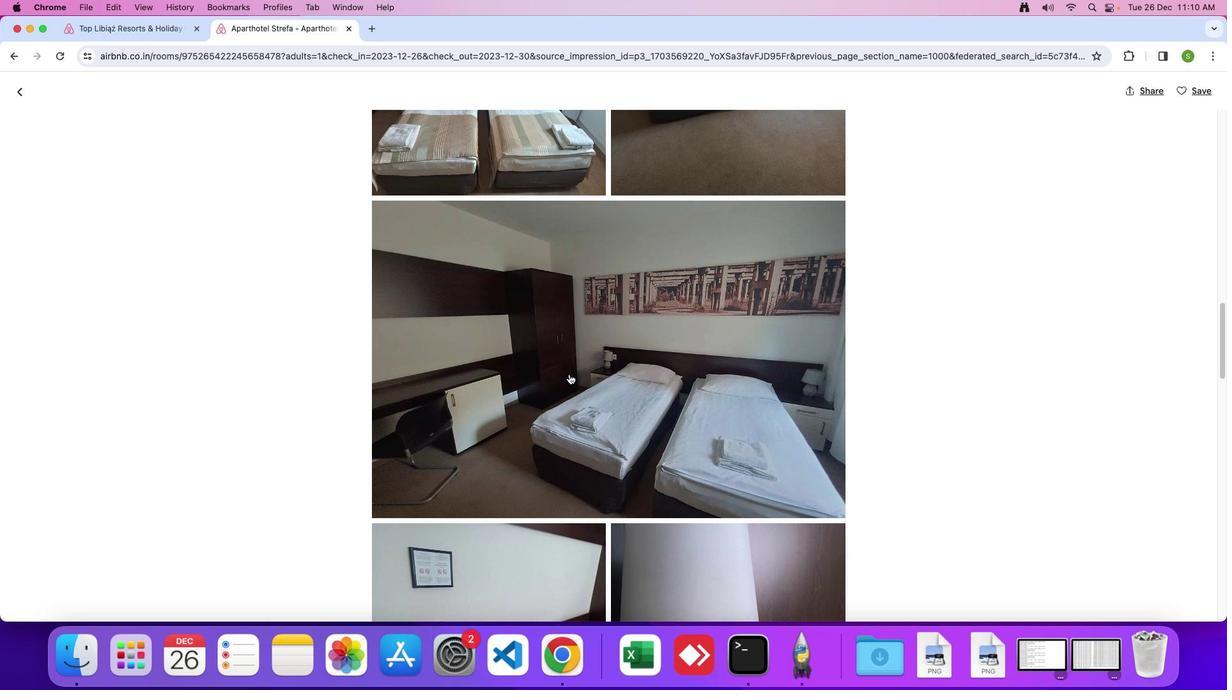 
Action: Mouse moved to (570, 375)
Screenshot: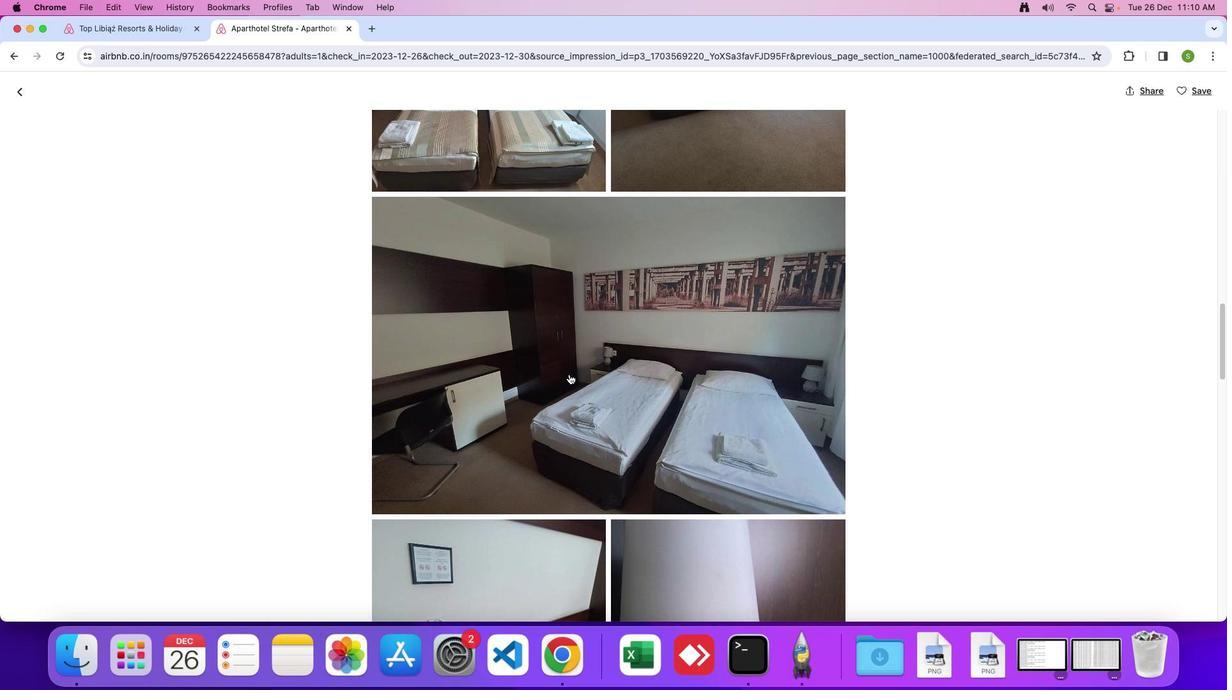 
Action: Mouse scrolled (570, 375) with delta (1, 0)
Screenshot: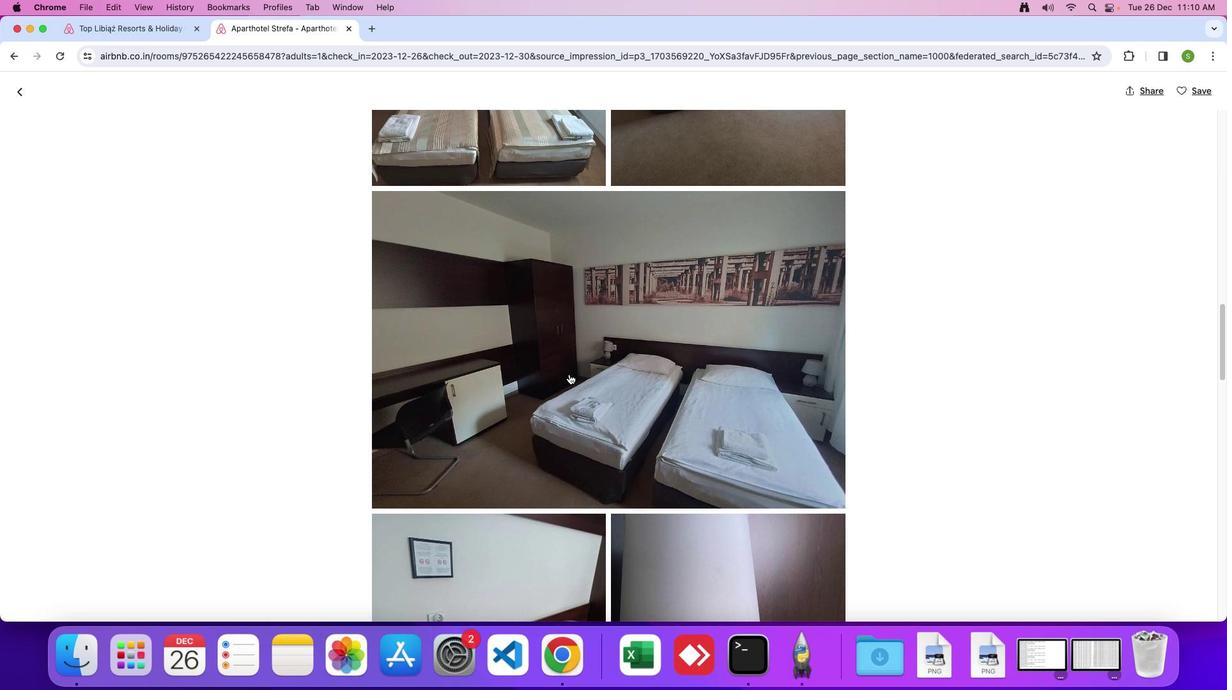 
Action: Mouse scrolled (570, 375) with delta (1, 0)
Screenshot: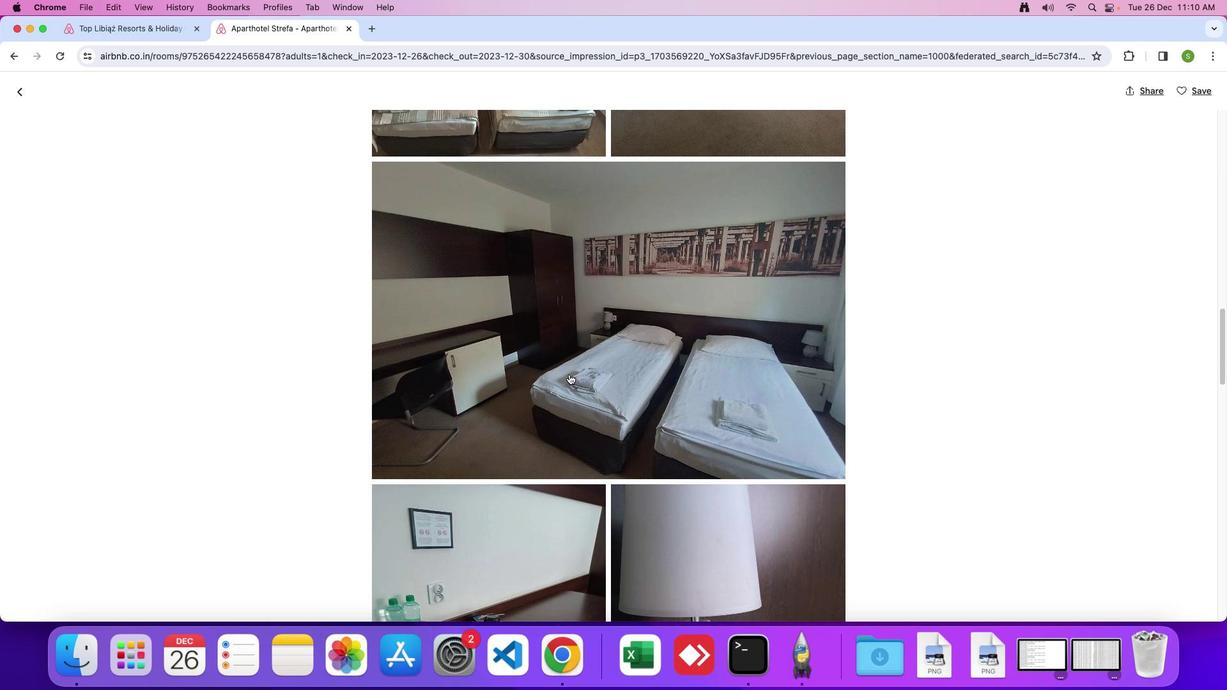 
Action: Mouse moved to (570, 375)
Screenshot: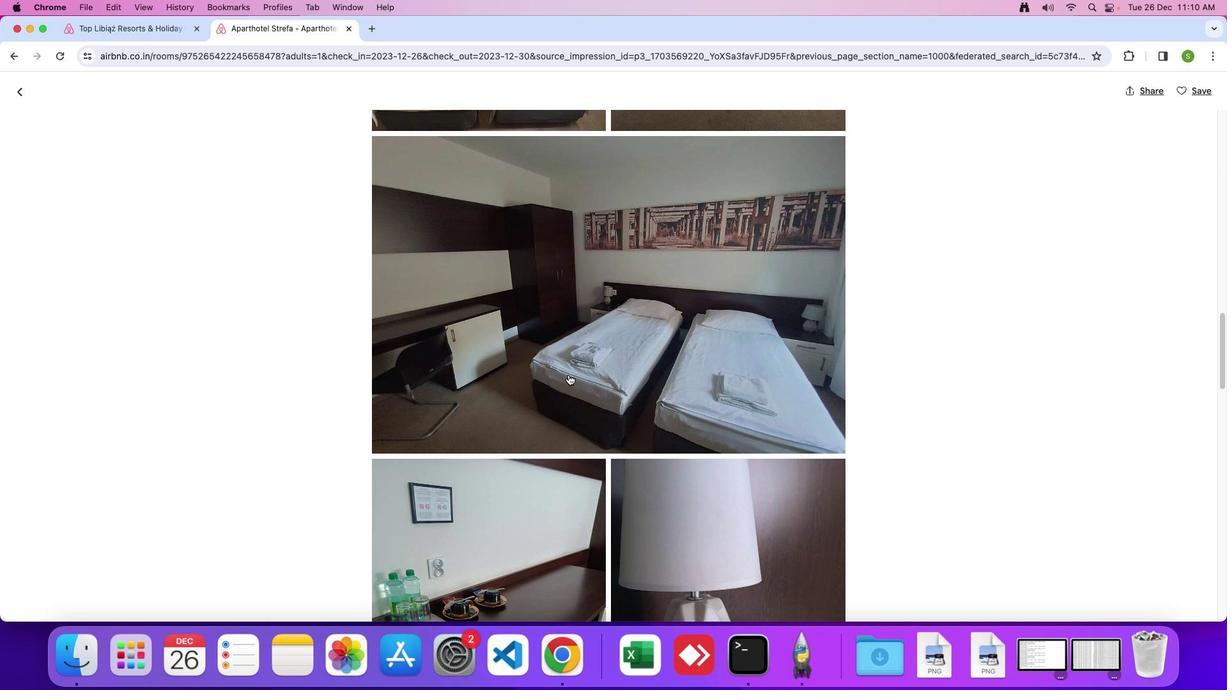 
Action: Mouse scrolled (570, 375) with delta (1, 0)
Screenshot: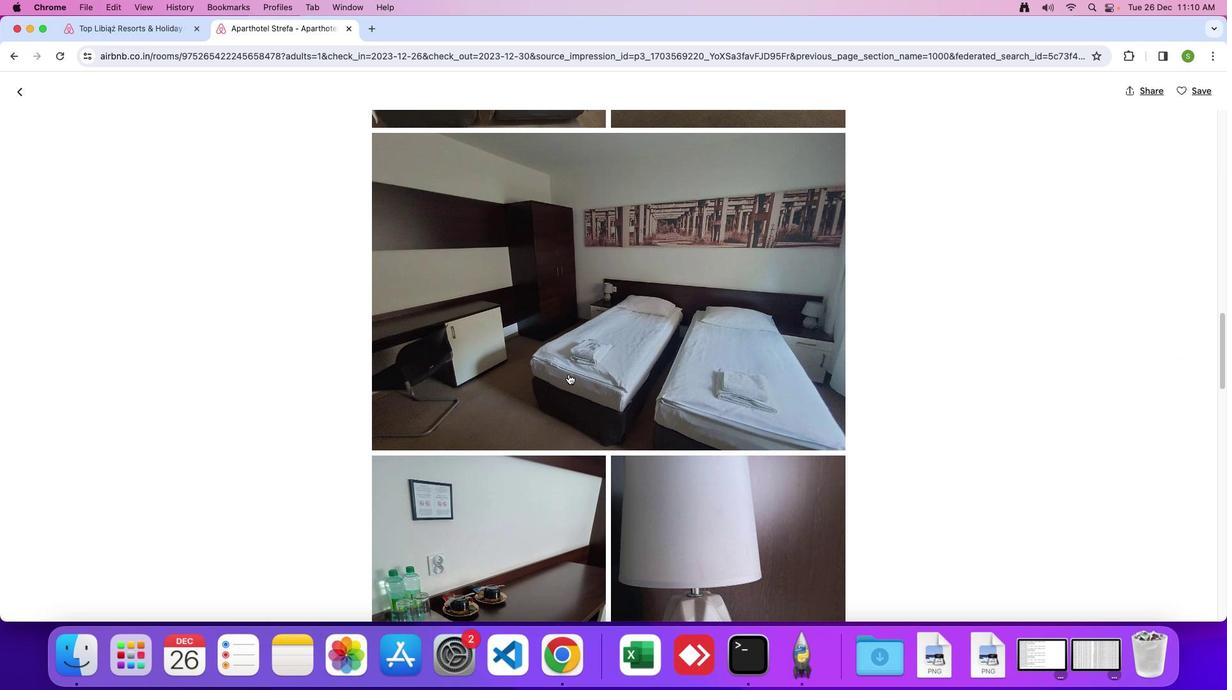 
Action: Mouse moved to (569, 375)
Screenshot: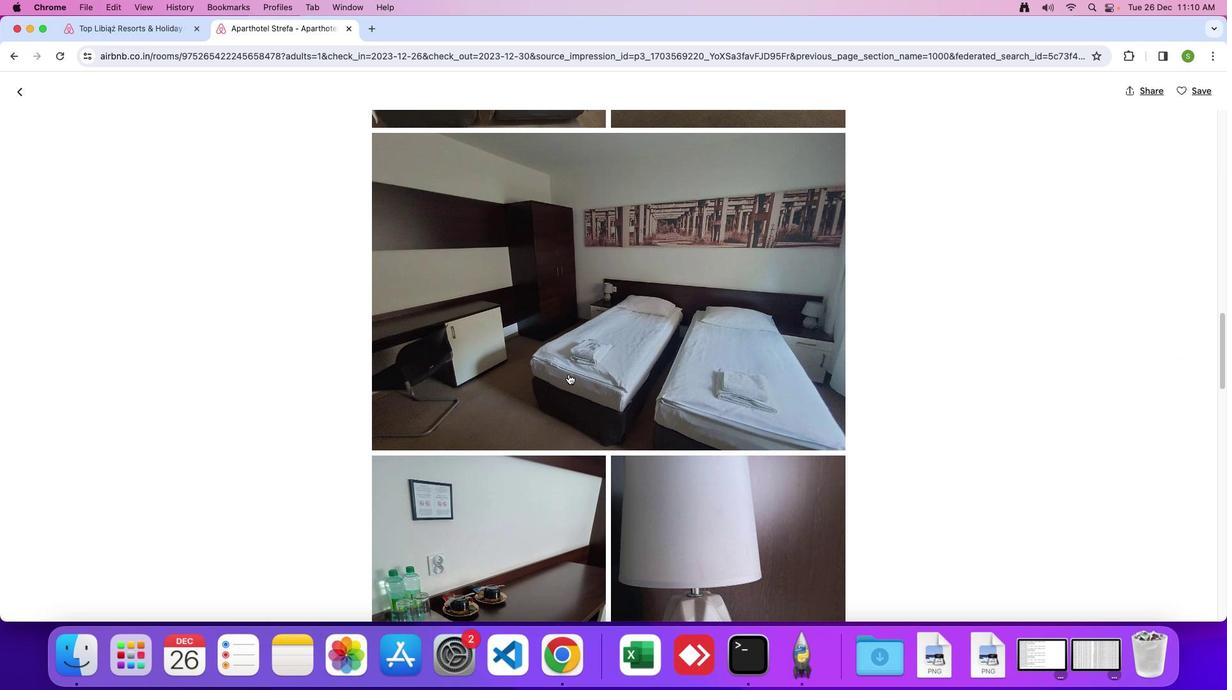 
Action: Mouse scrolled (569, 375) with delta (1, 0)
Screenshot: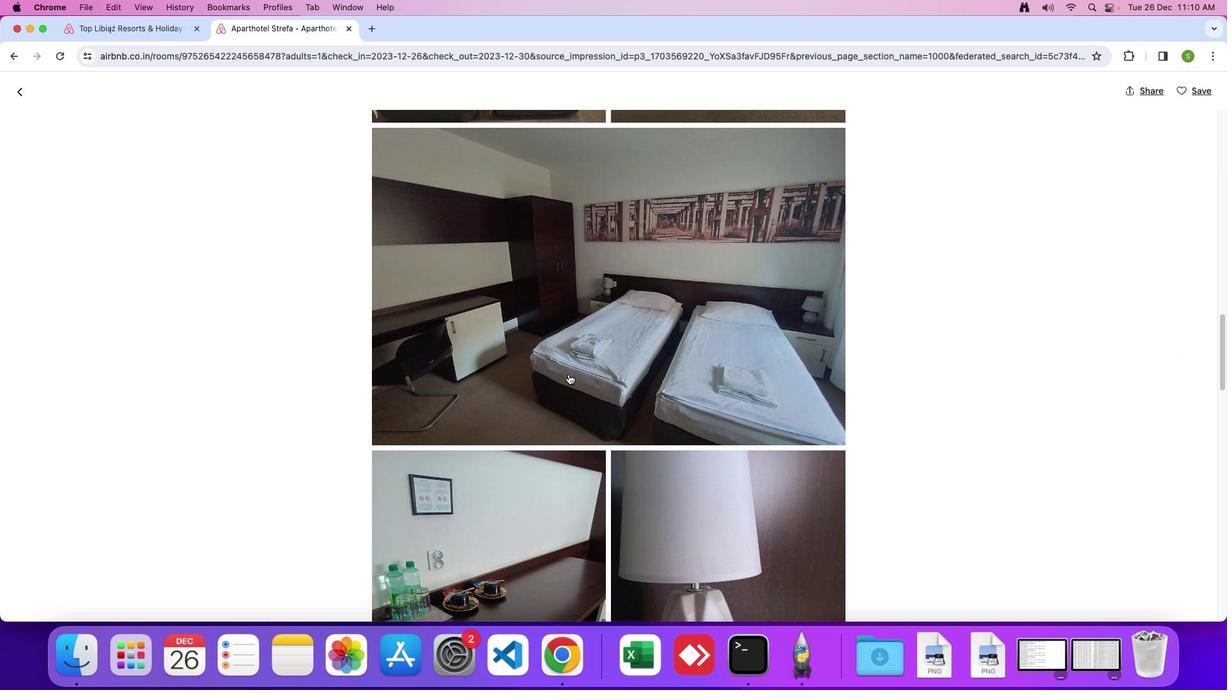 
Action: Mouse scrolled (569, 375) with delta (1, 0)
Screenshot: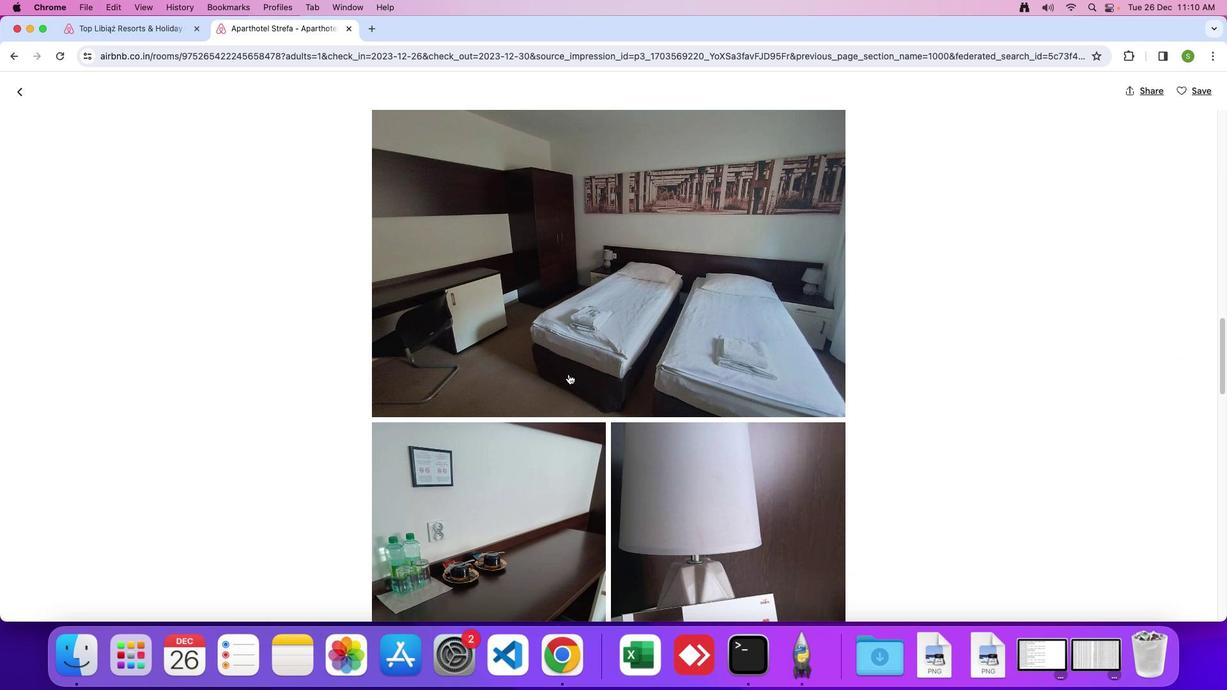 
Action: Mouse moved to (569, 375)
Screenshot: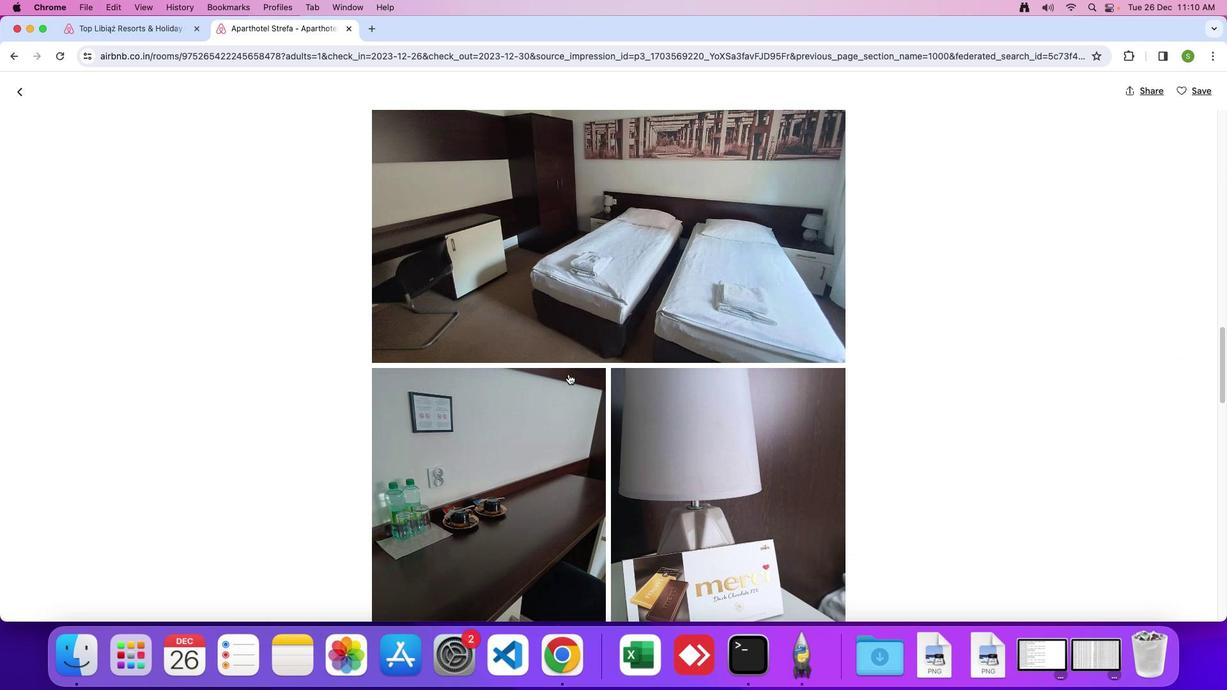 
Action: Mouse scrolled (569, 375) with delta (1, 0)
Screenshot: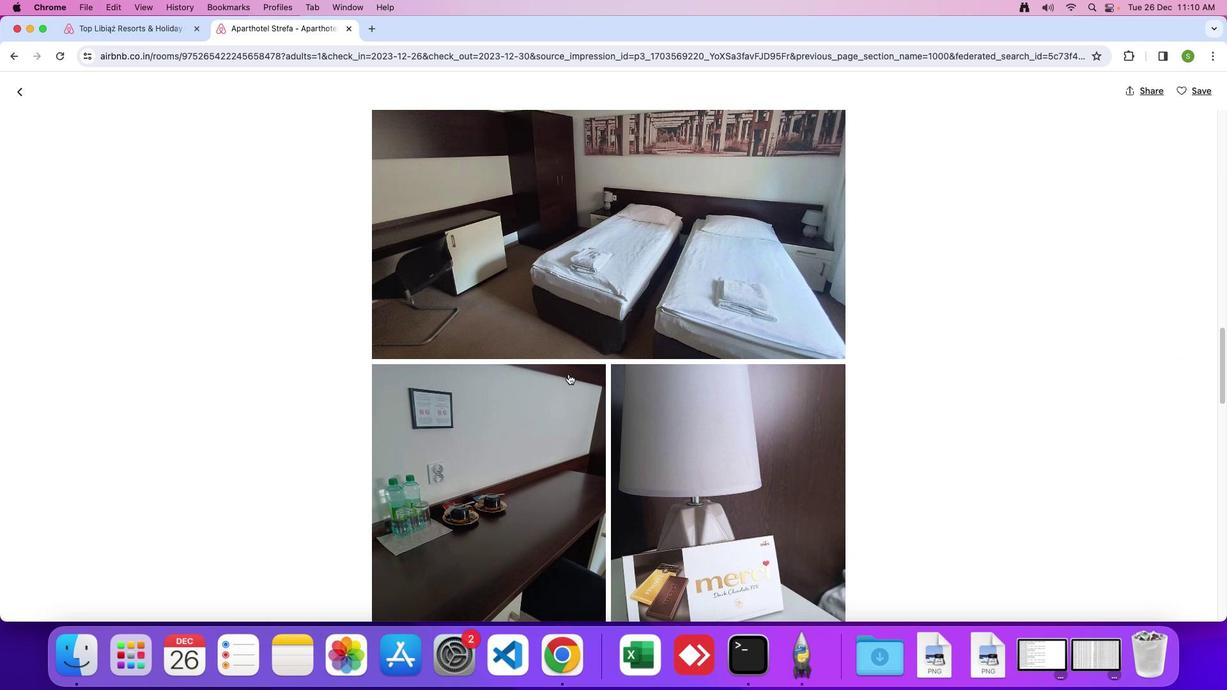 
Action: Mouse scrolled (569, 375) with delta (1, 0)
Screenshot: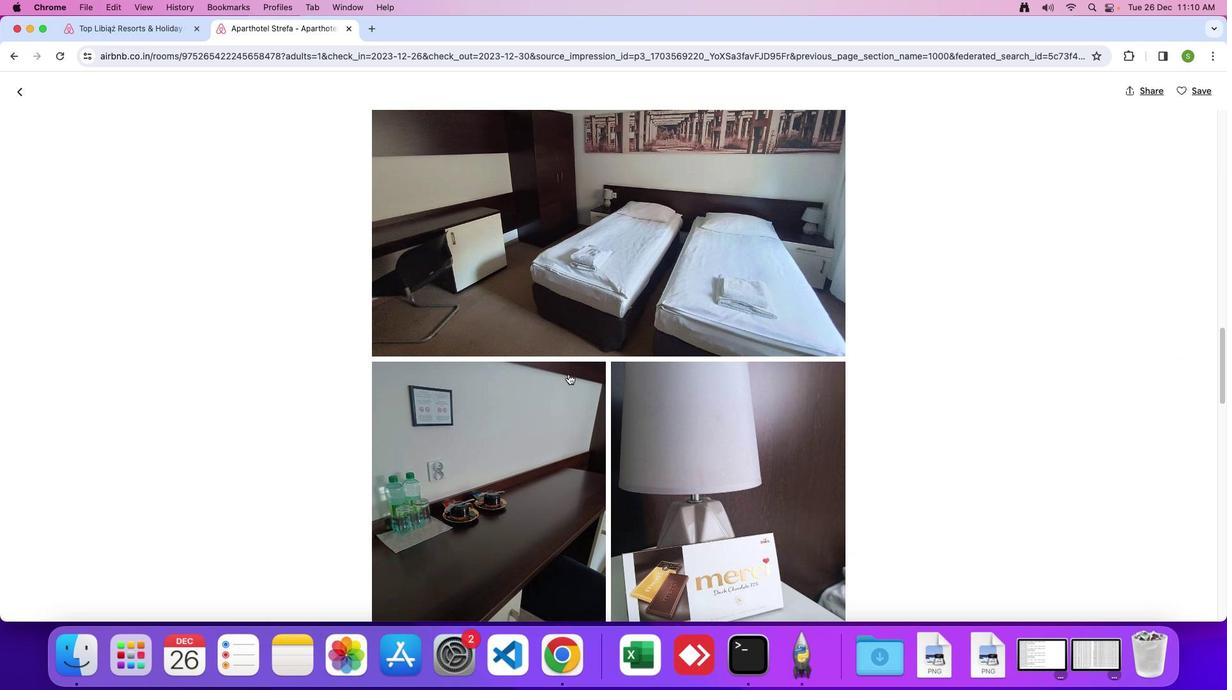 
Action: Mouse scrolled (569, 375) with delta (1, 0)
Screenshot: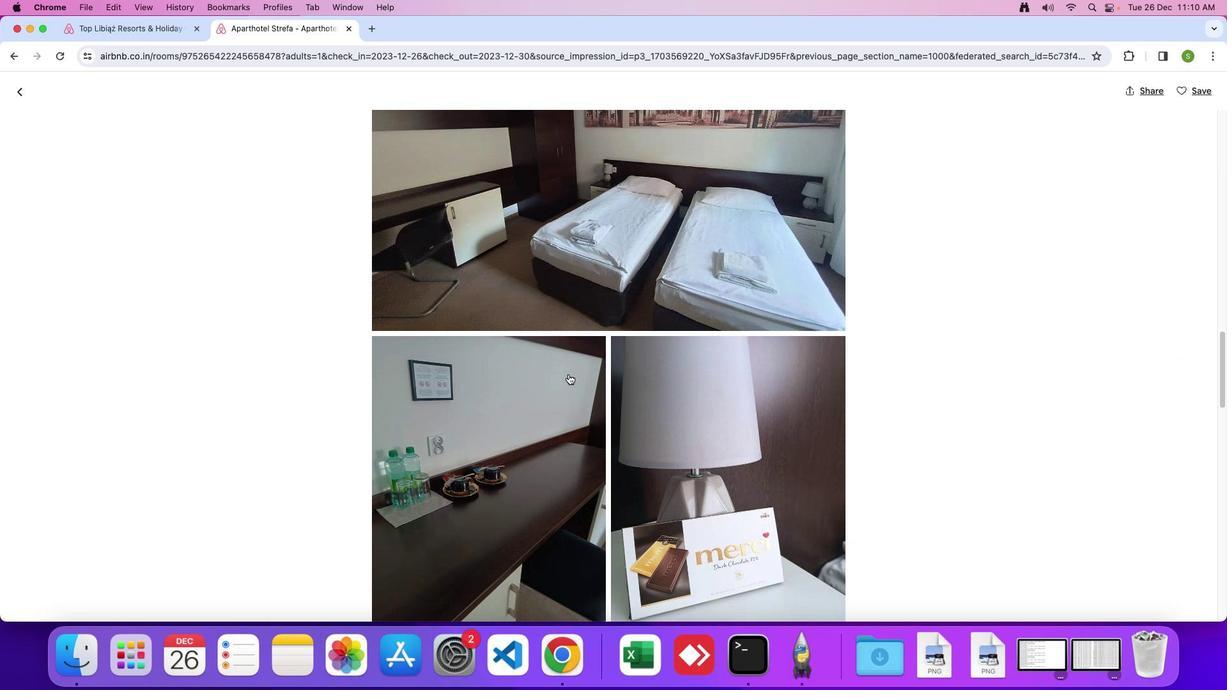 
Action: Mouse moved to (569, 375)
Screenshot: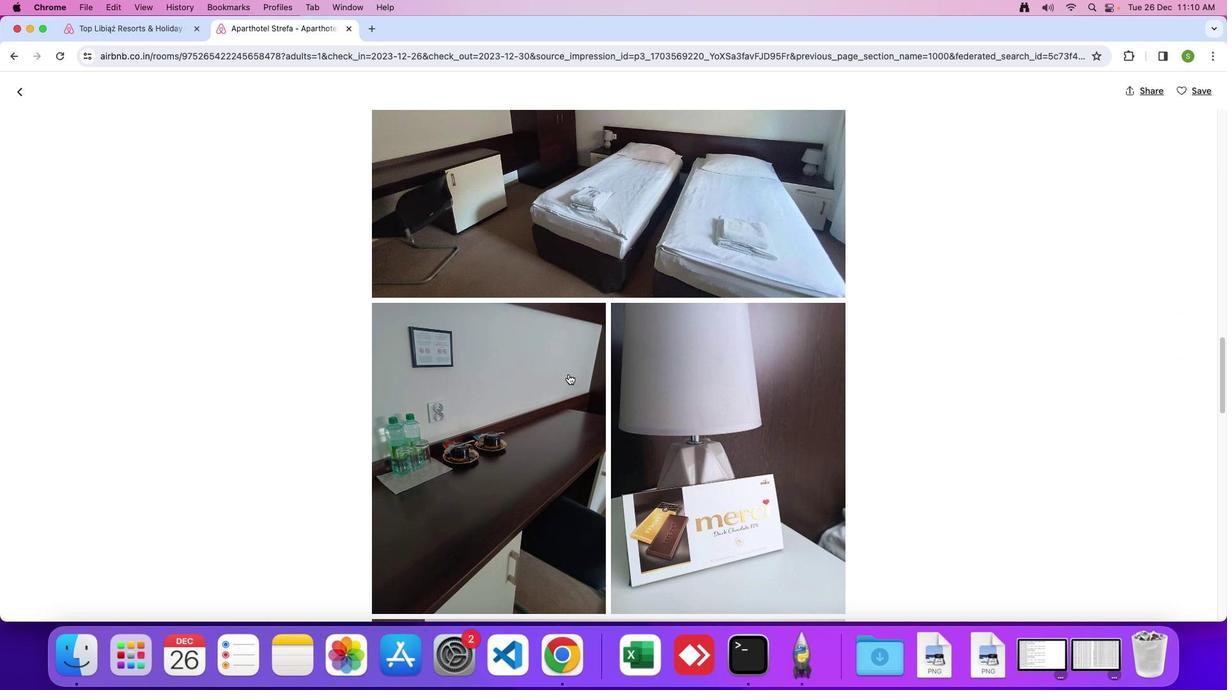 
Action: Mouse scrolled (569, 375) with delta (1, 0)
Screenshot: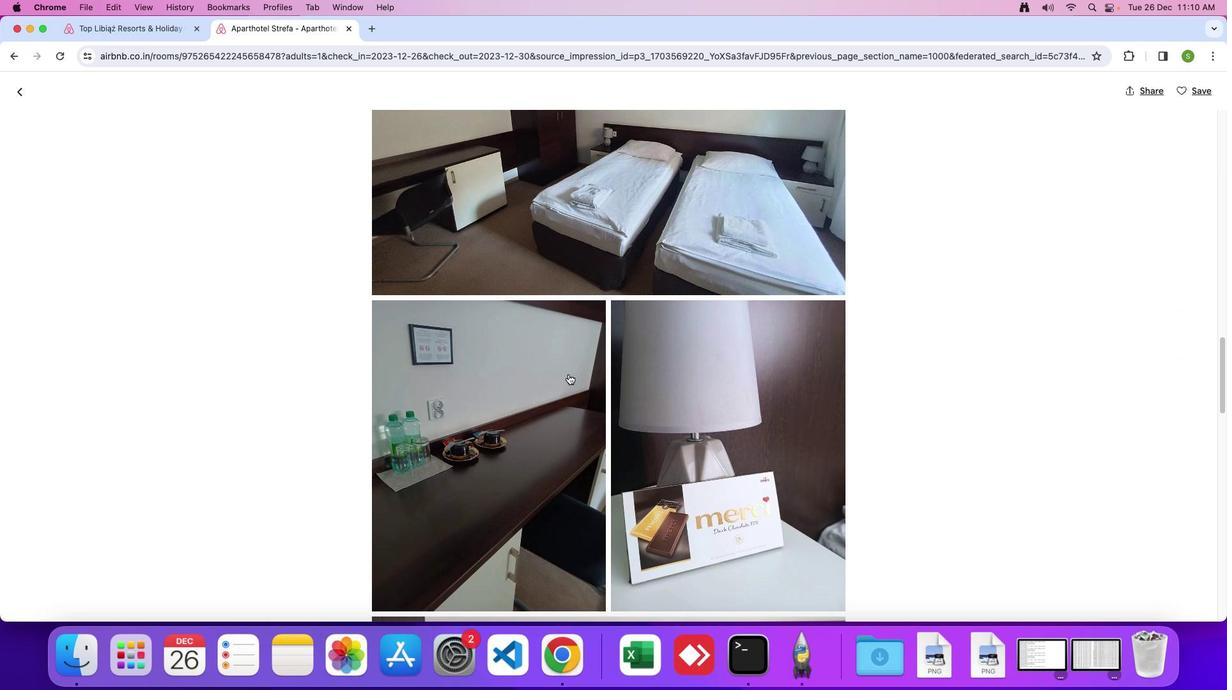 
Action: Mouse scrolled (569, 375) with delta (1, 0)
Screenshot: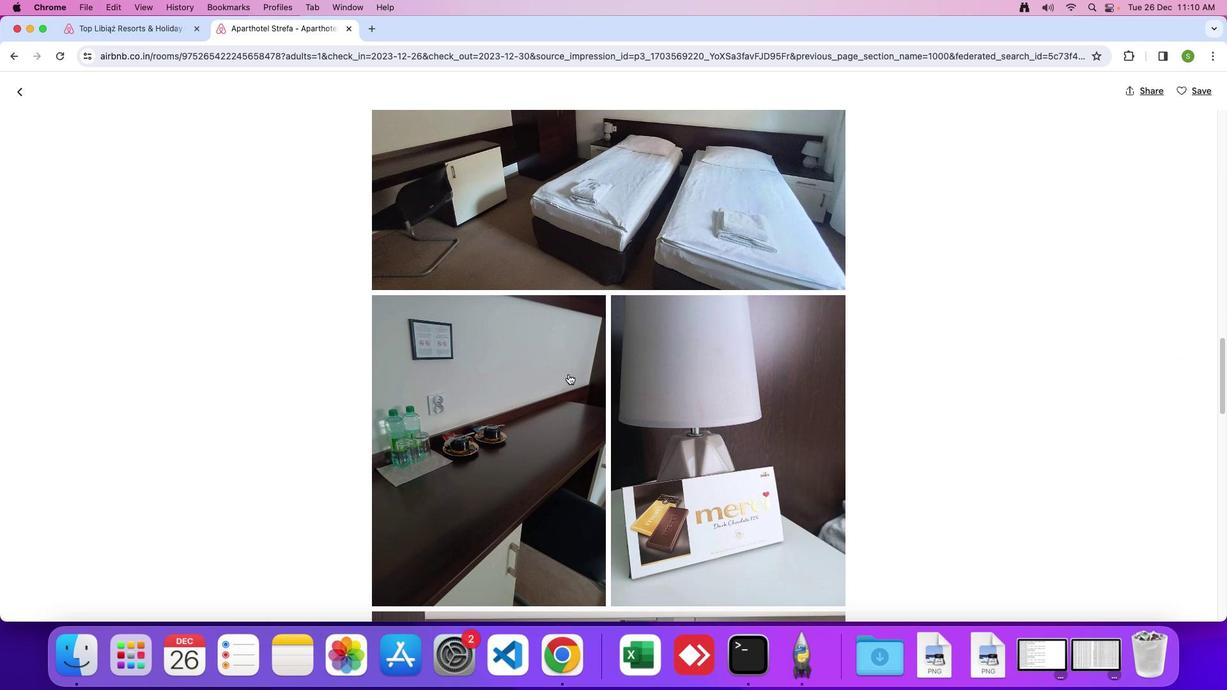 
Action: Mouse scrolled (569, 375) with delta (1, 0)
Screenshot: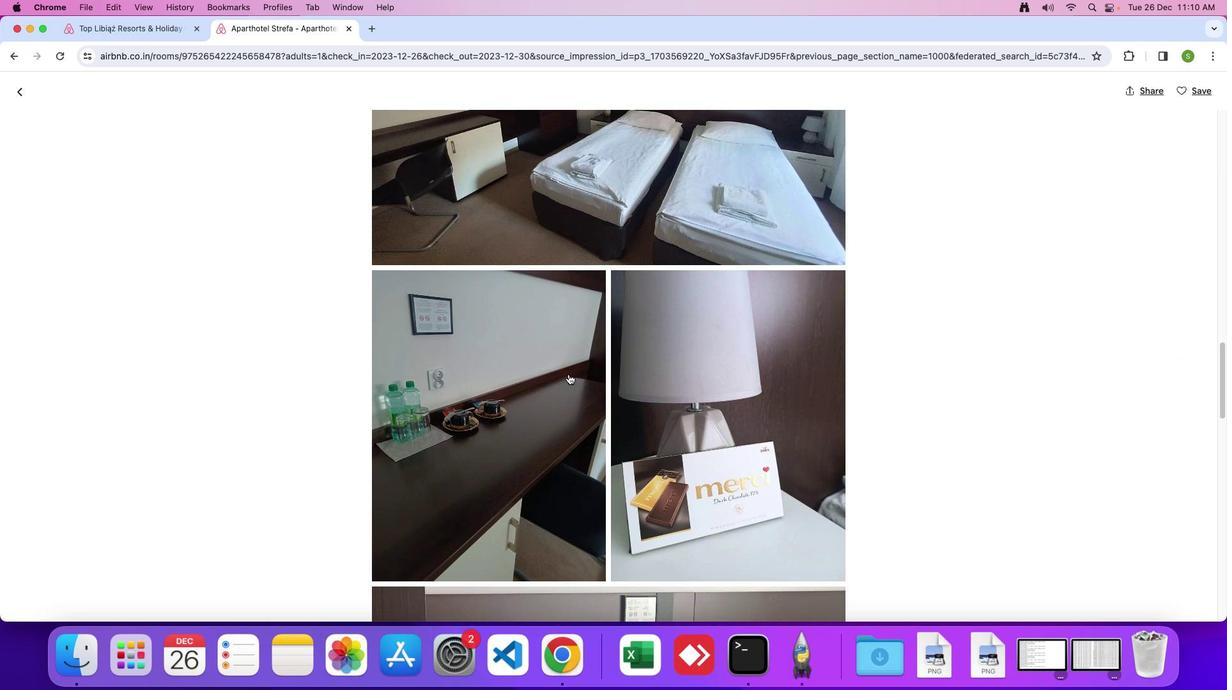 
Action: Mouse moved to (562, 376)
Screenshot: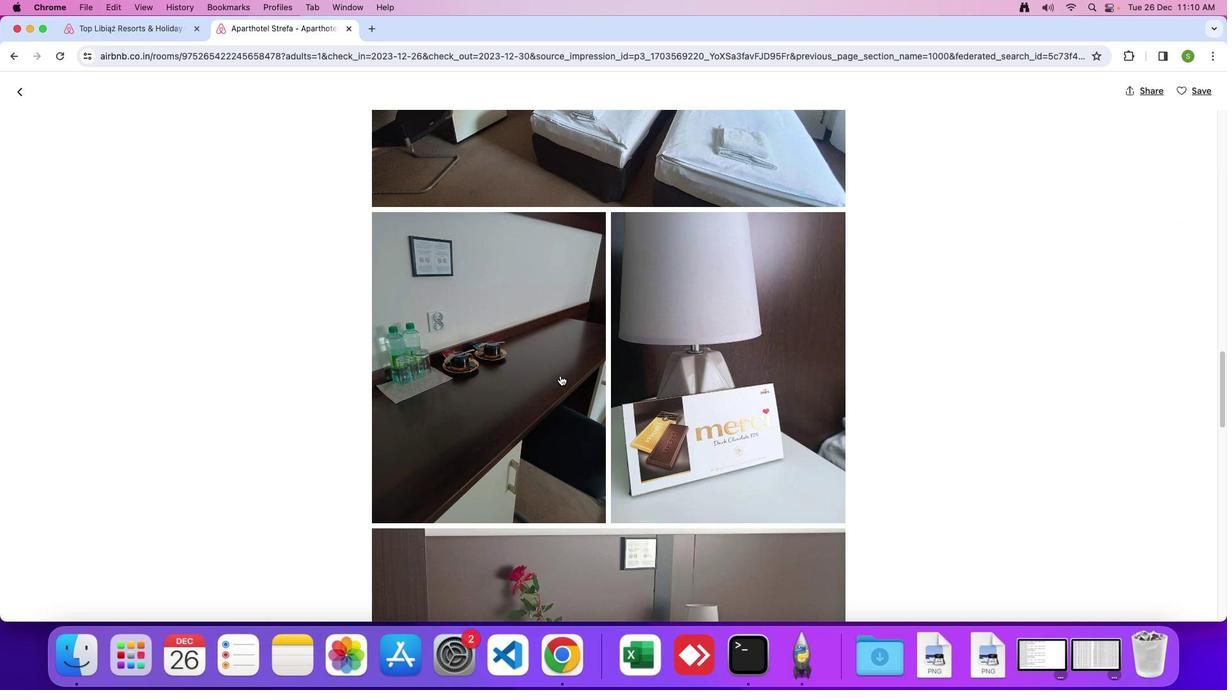
Action: Mouse scrolled (562, 376) with delta (1, 0)
Screenshot: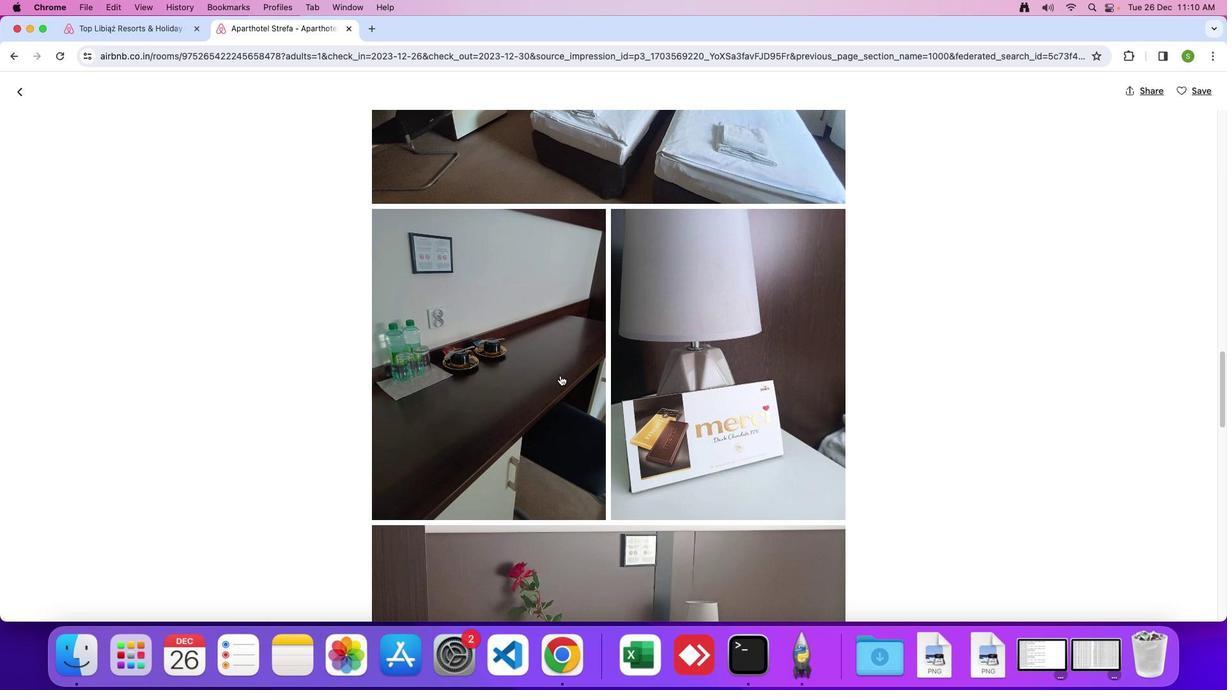 
Action: Mouse scrolled (562, 376) with delta (1, 0)
Screenshot: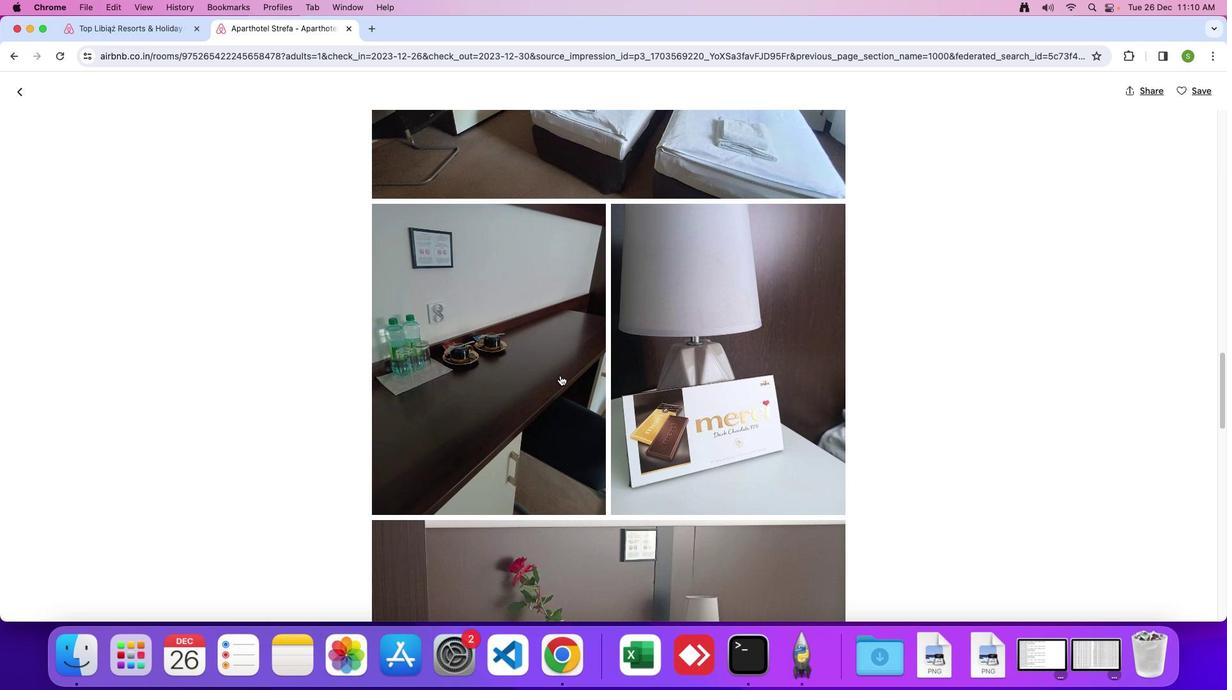 
Action: Mouse scrolled (562, 376) with delta (1, 0)
Screenshot: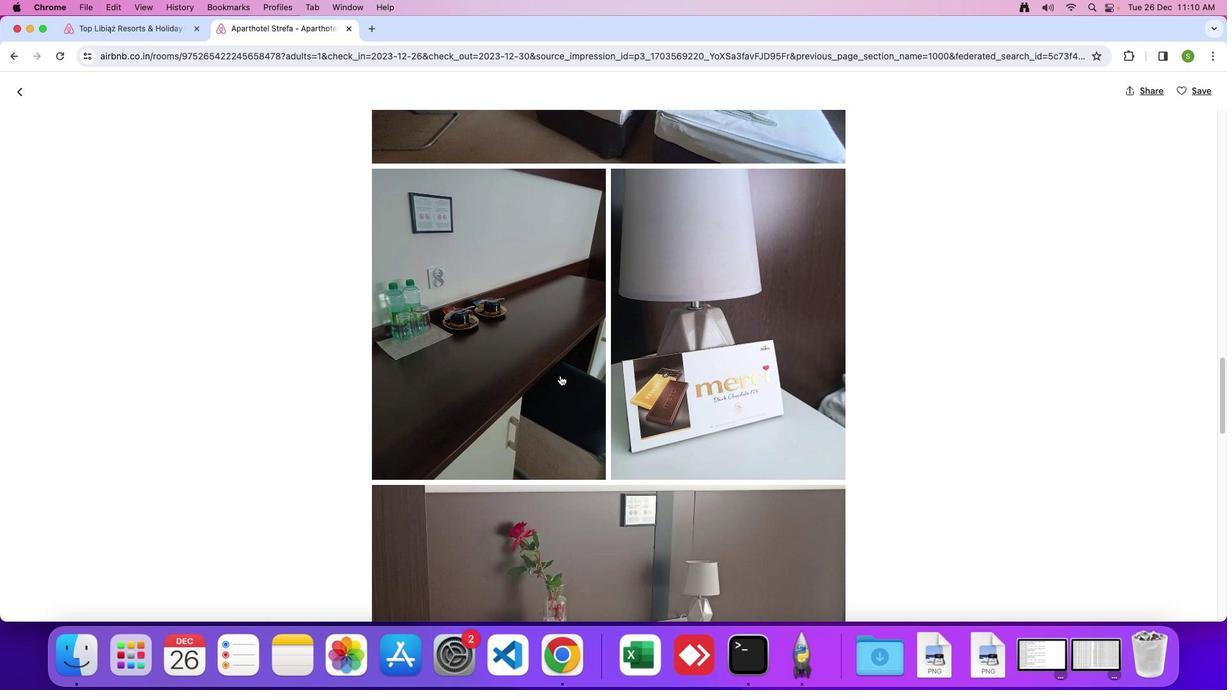 
Action: Mouse scrolled (562, 376) with delta (1, 0)
Screenshot: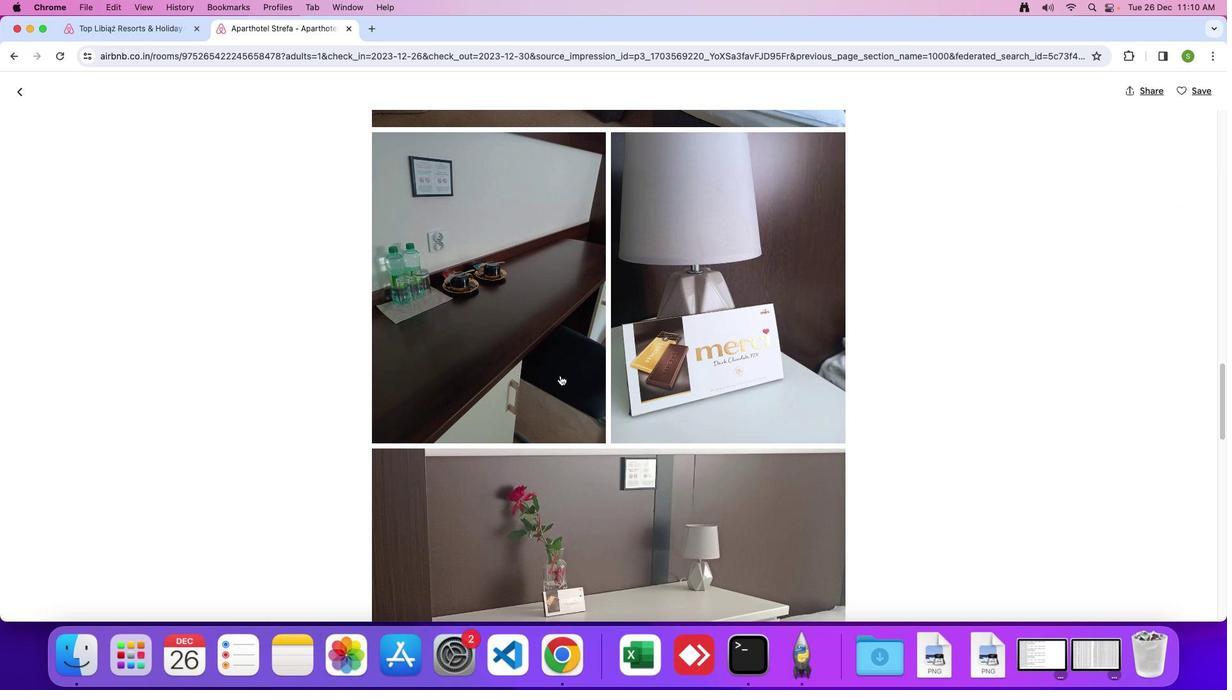 
Action: Mouse scrolled (562, 376) with delta (1, 0)
Screenshot: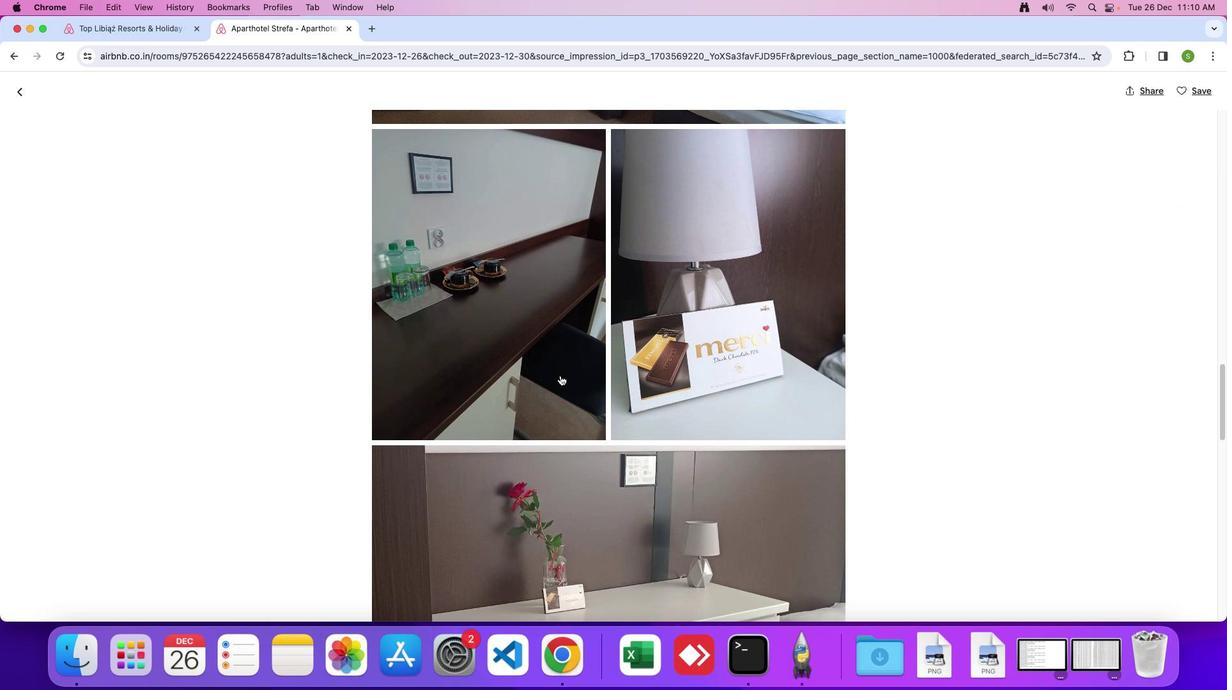 
Action: Mouse scrolled (562, 376) with delta (1, 0)
Screenshot: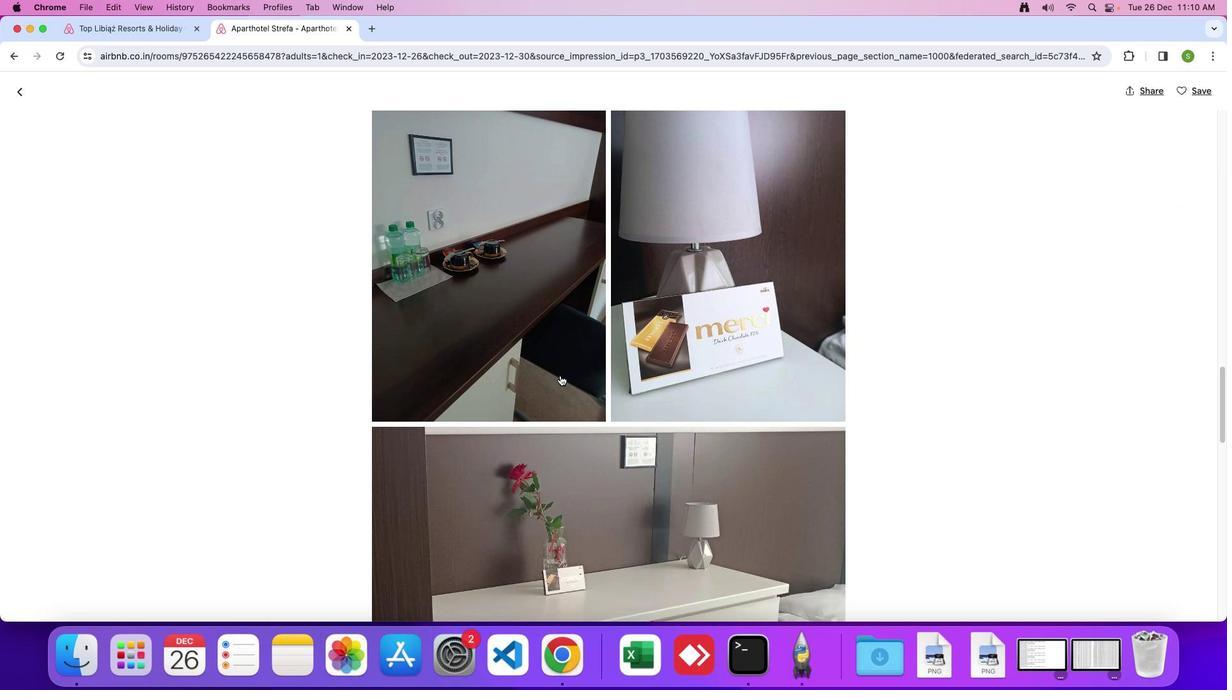
Action: Mouse scrolled (562, 376) with delta (1, 0)
Screenshot: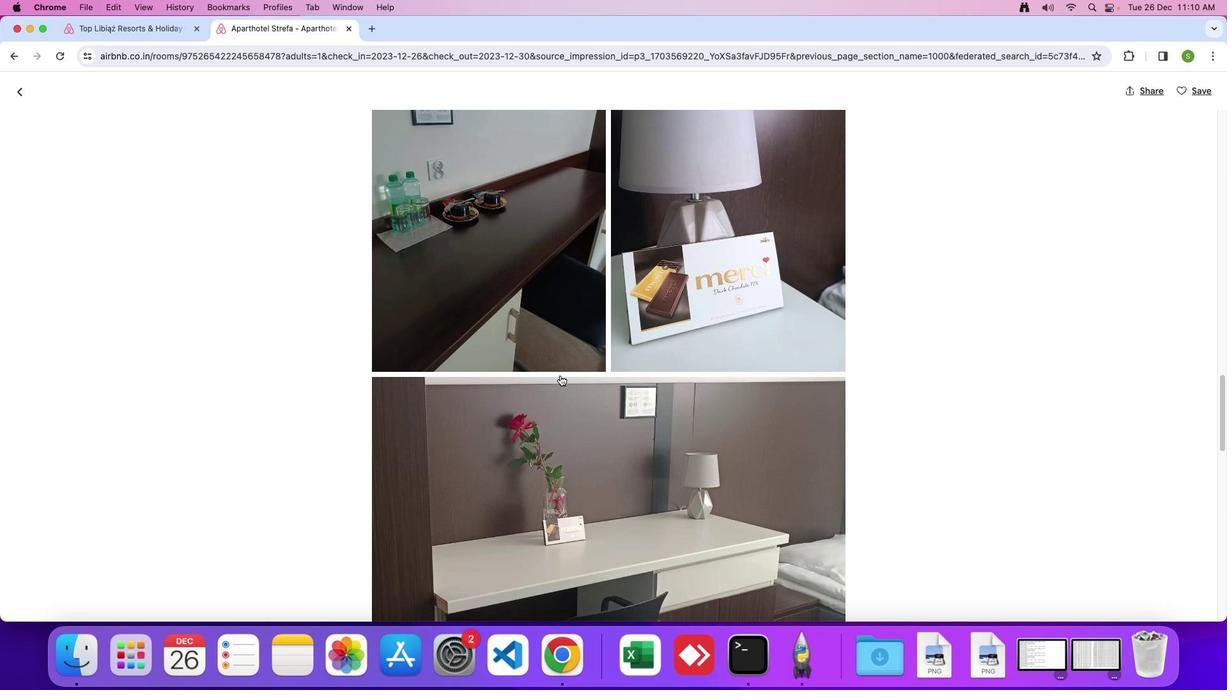 
Action: Mouse scrolled (562, 376) with delta (1, 0)
Screenshot: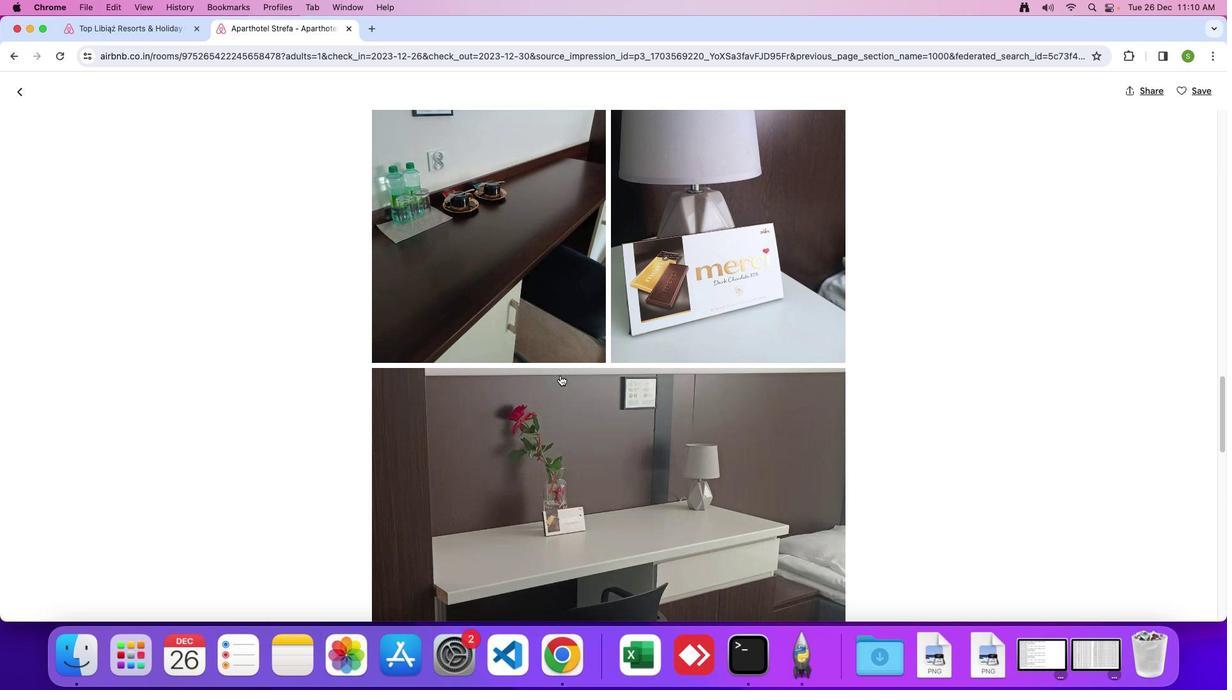 
Action: Mouse scrolled (562, 376) with delta (1, 0)
Screenshot: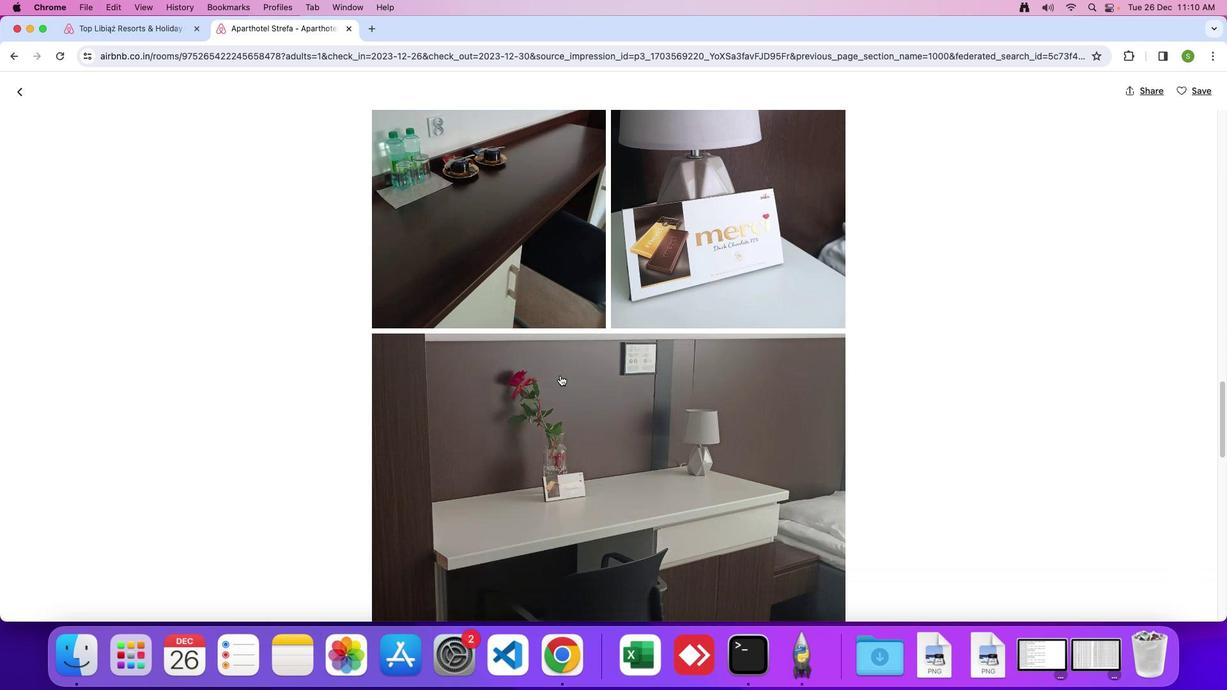 
Action: Mouse scrolled (562, 376) with delta (1, 0)
Screenshot: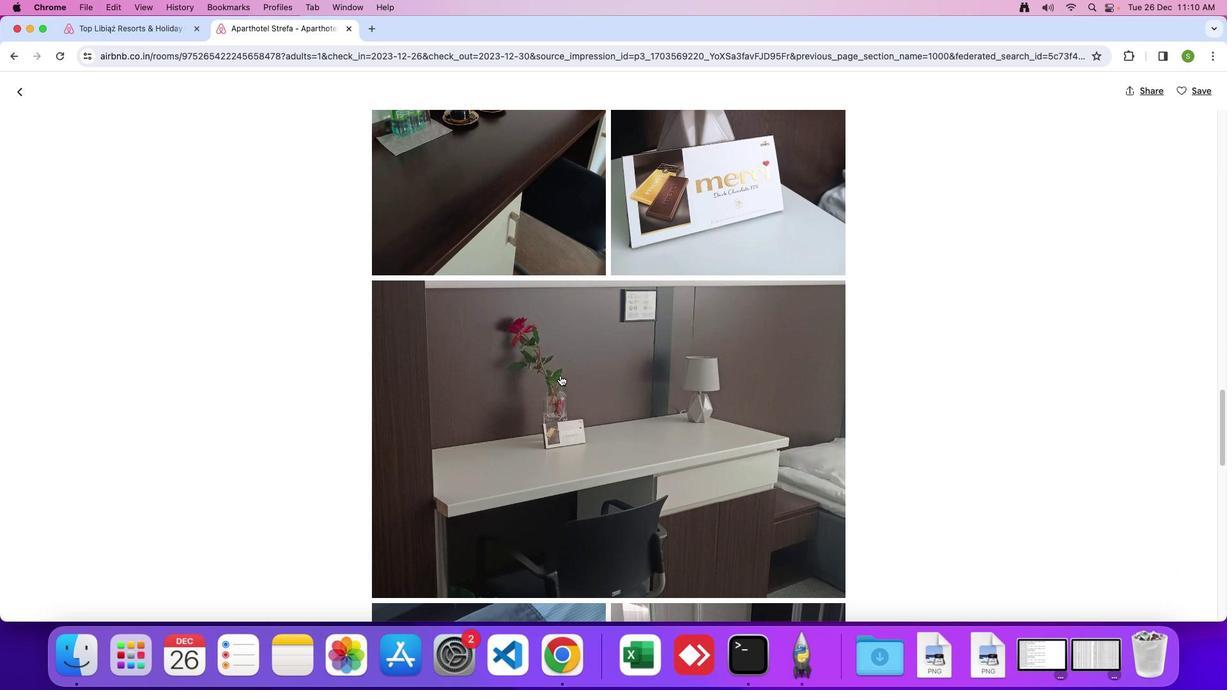 
Action: Mouse scrolled (562, 376) with delta (1, 0)
Screenshot: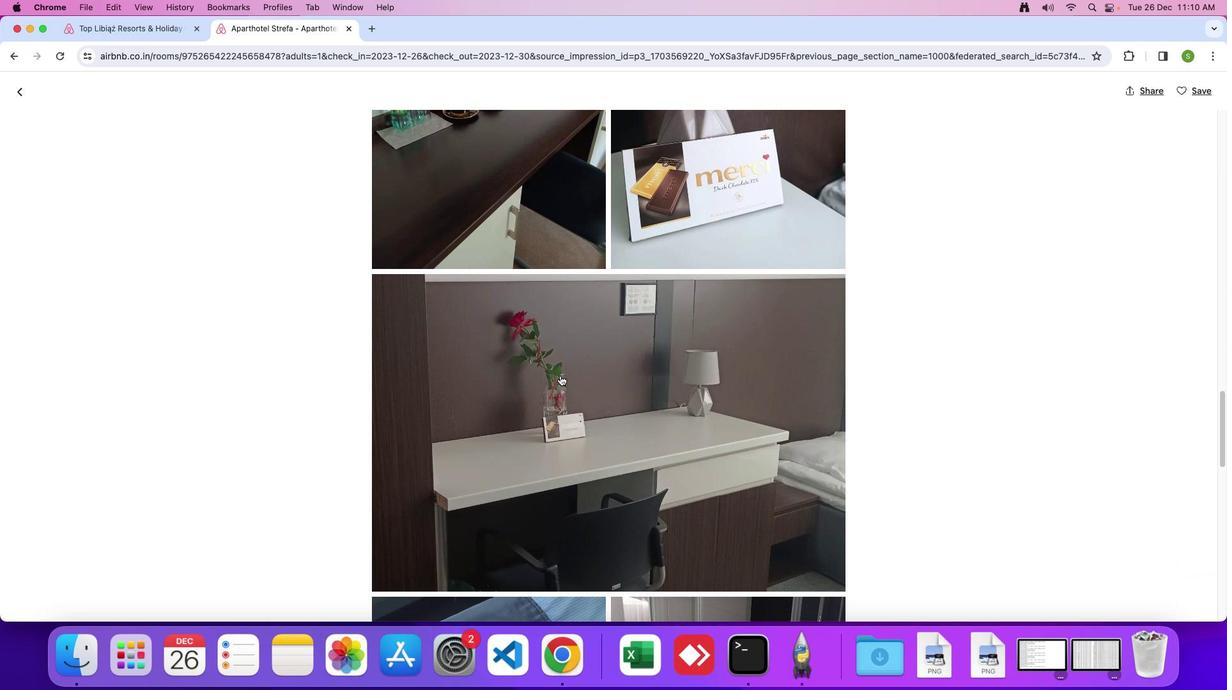 
Action: Mouse scrolled (562, 376) with delta (1, 0)
Screenshot: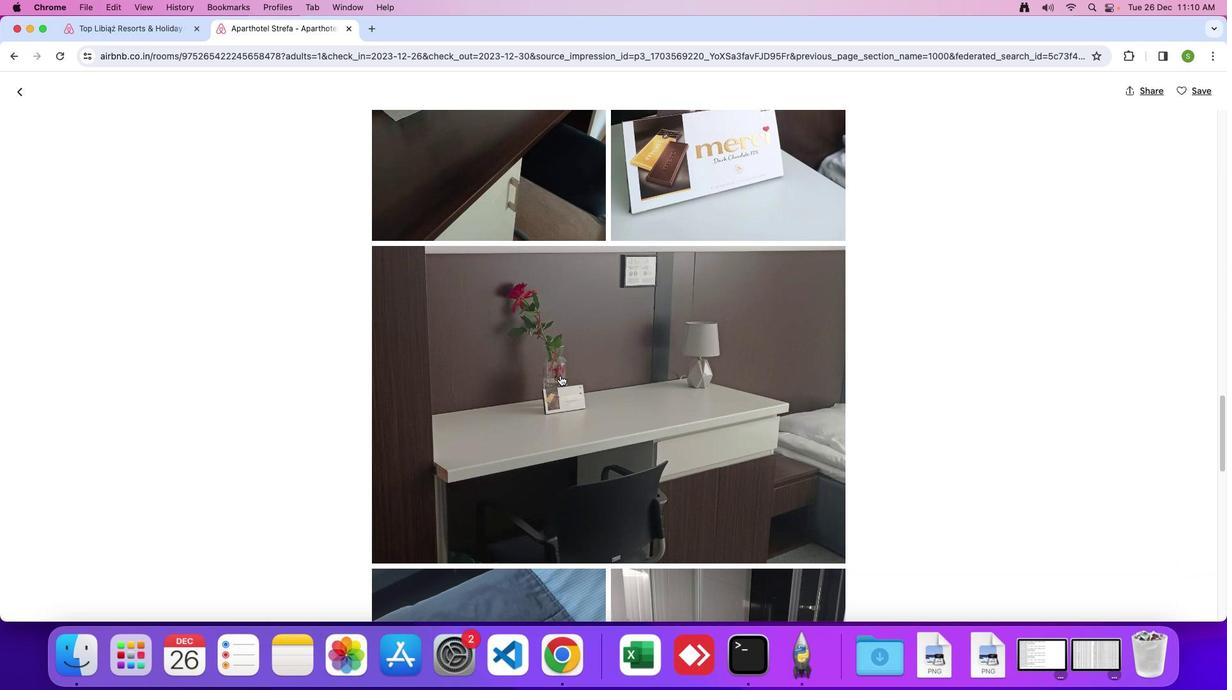 
Action: Mouse scrolled (562, 376) with delta (1, 0)
Screenshot: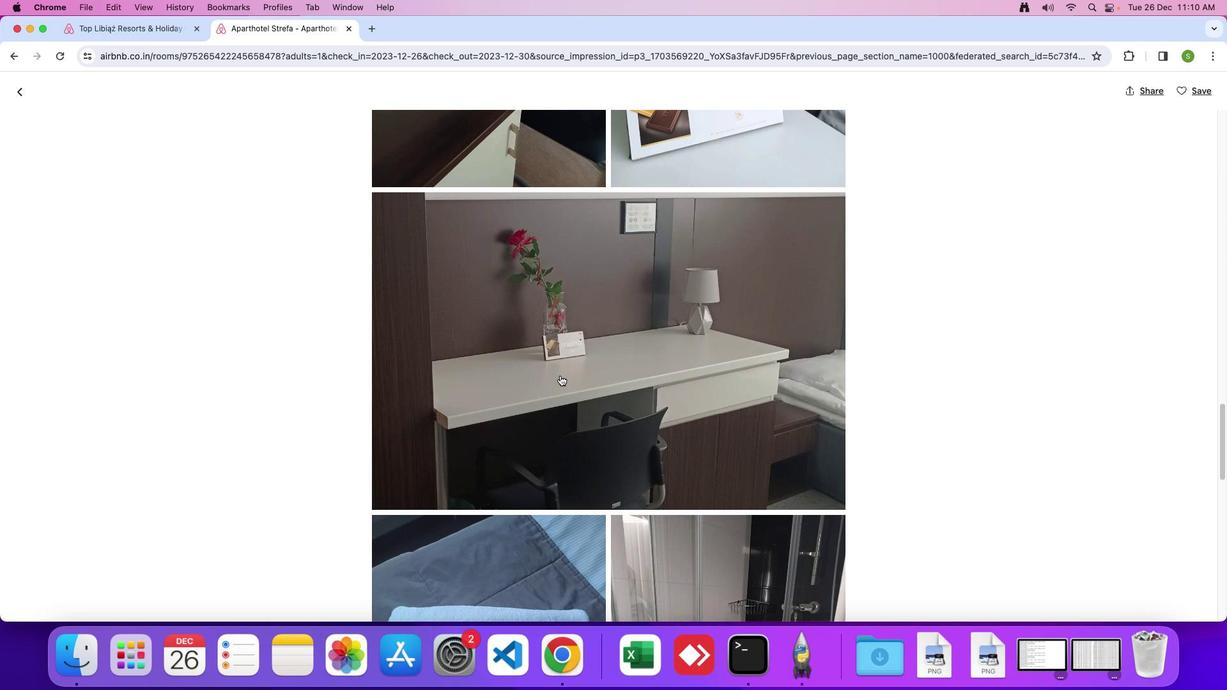 
Action: Mouse scrolled (562, 376) with delta (1, 0)
Screenshot: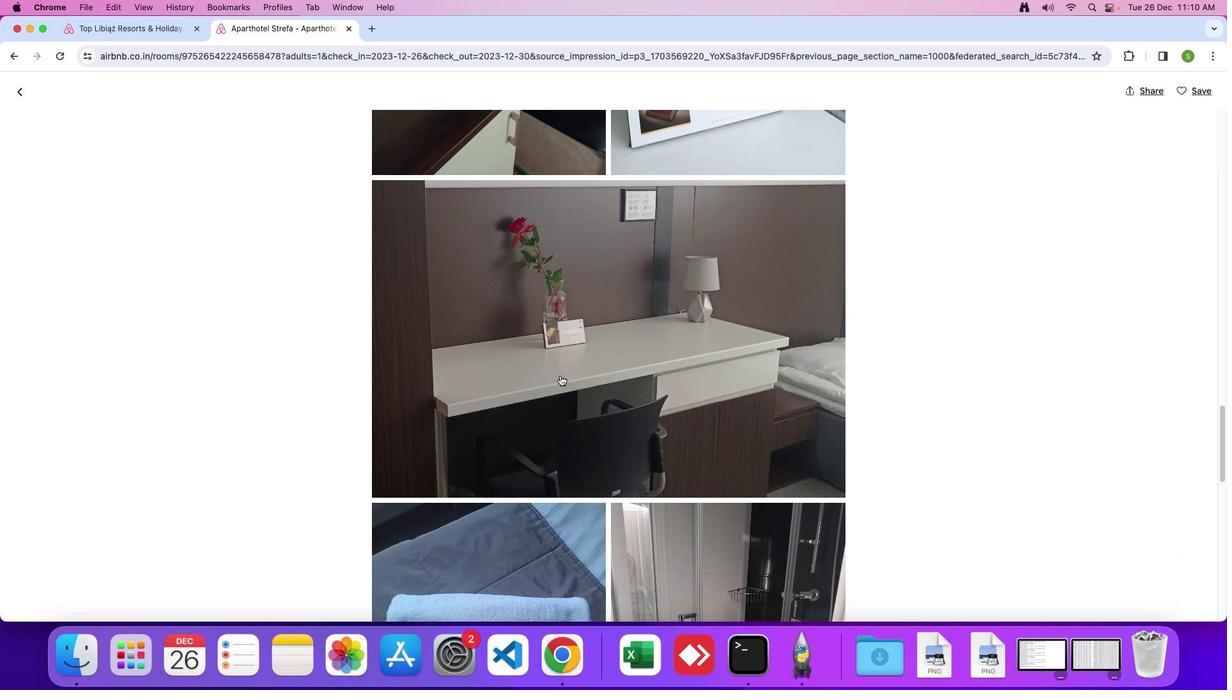 
Action: Mouse scrolled (562, 376) with delta (1, 0)
Screenshot: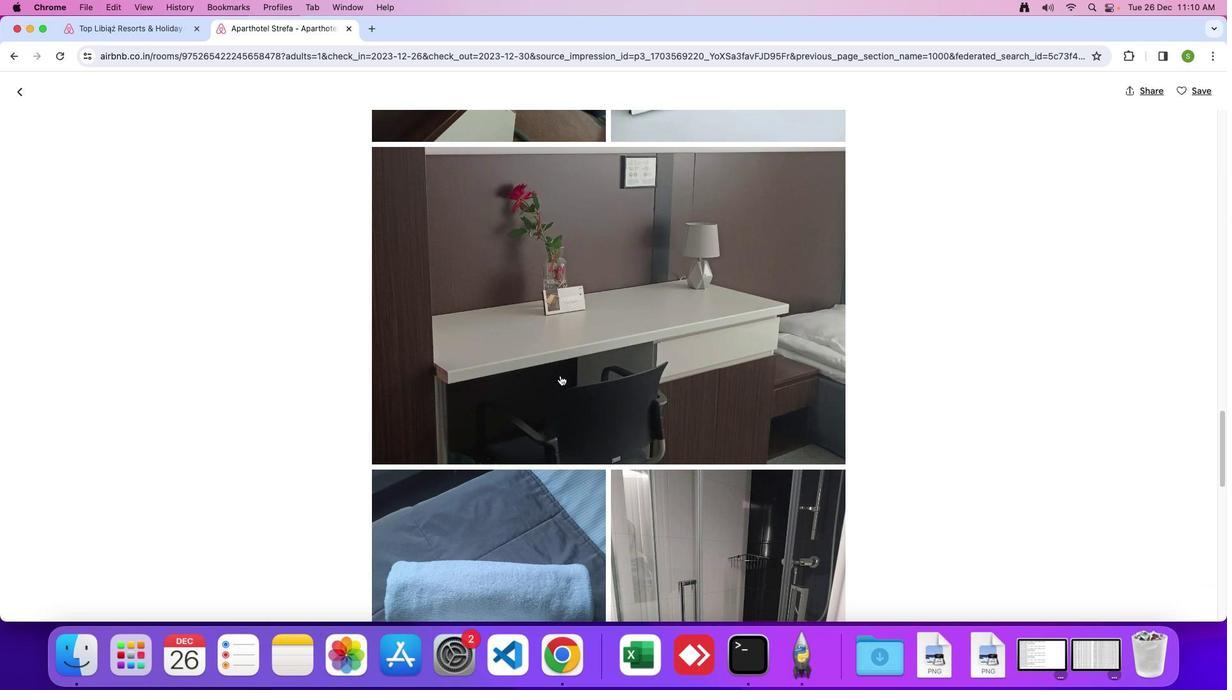 
Action: Mouse scrolled (562, 376) with delta (1, 0)
Screenshot: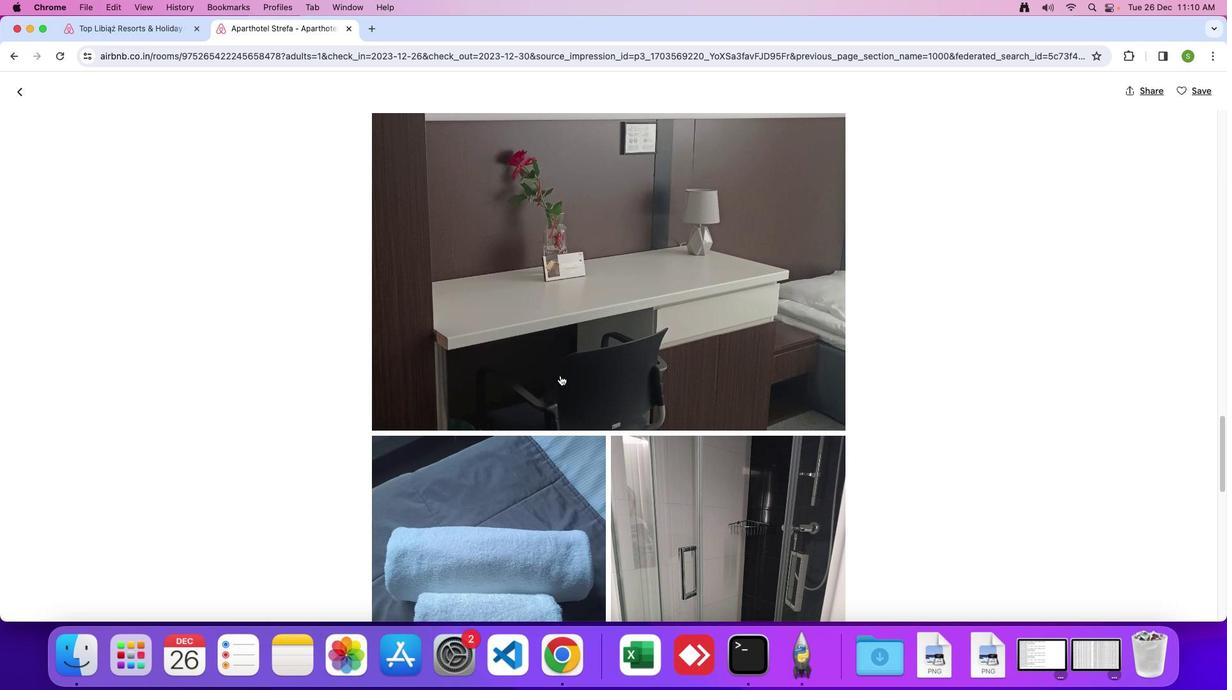 
Action: Mouse scrolled (562, 376) with delta (1, 0)
Screenshot: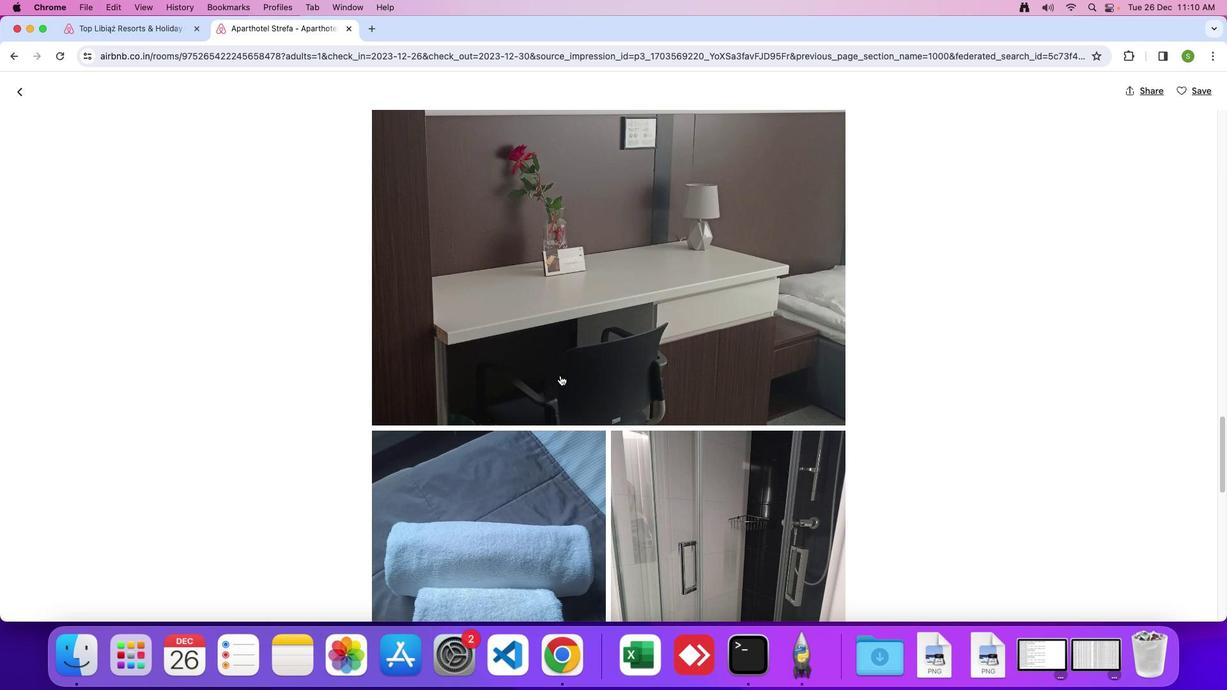 
Action: Mouse scrolled (562, 376) with delta (1, 0)
Screenshot: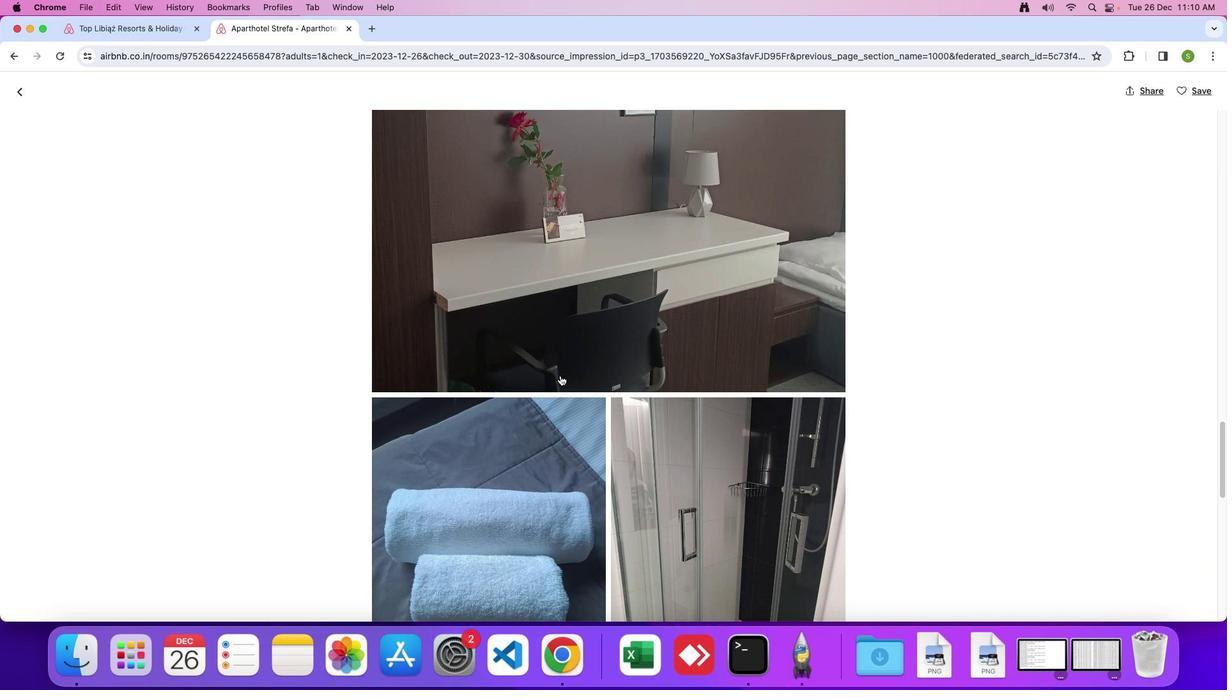 
Action: Mouse moved to (560, 377)
Screenshot: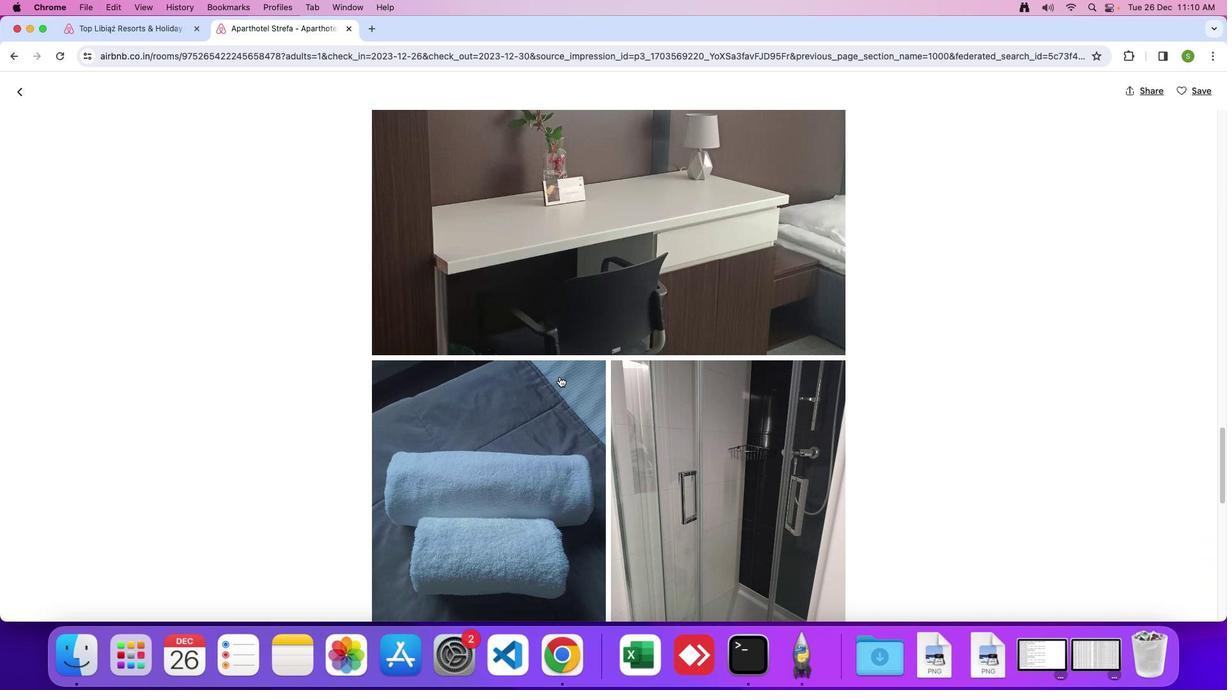 
Action: Mouse scrolled (560, 377) with delta (1, 0)
Screenshot: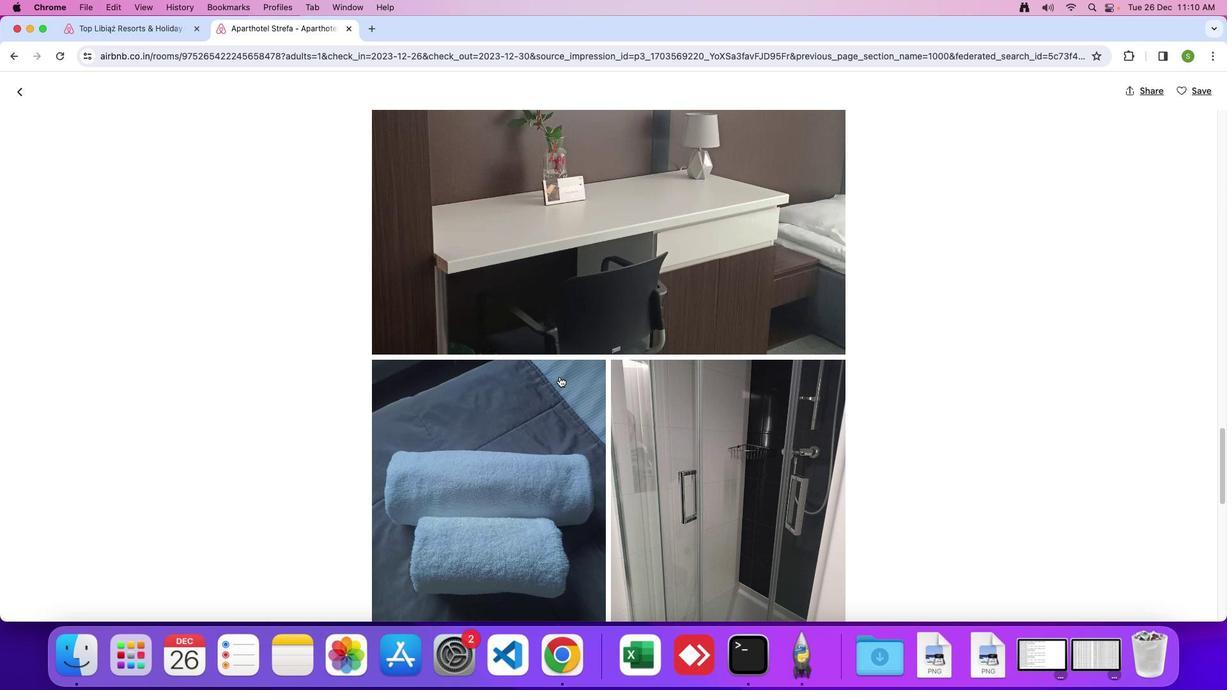 
Action: Mouse scrolled (560, 377) with delta (1, 0)
Screenshot: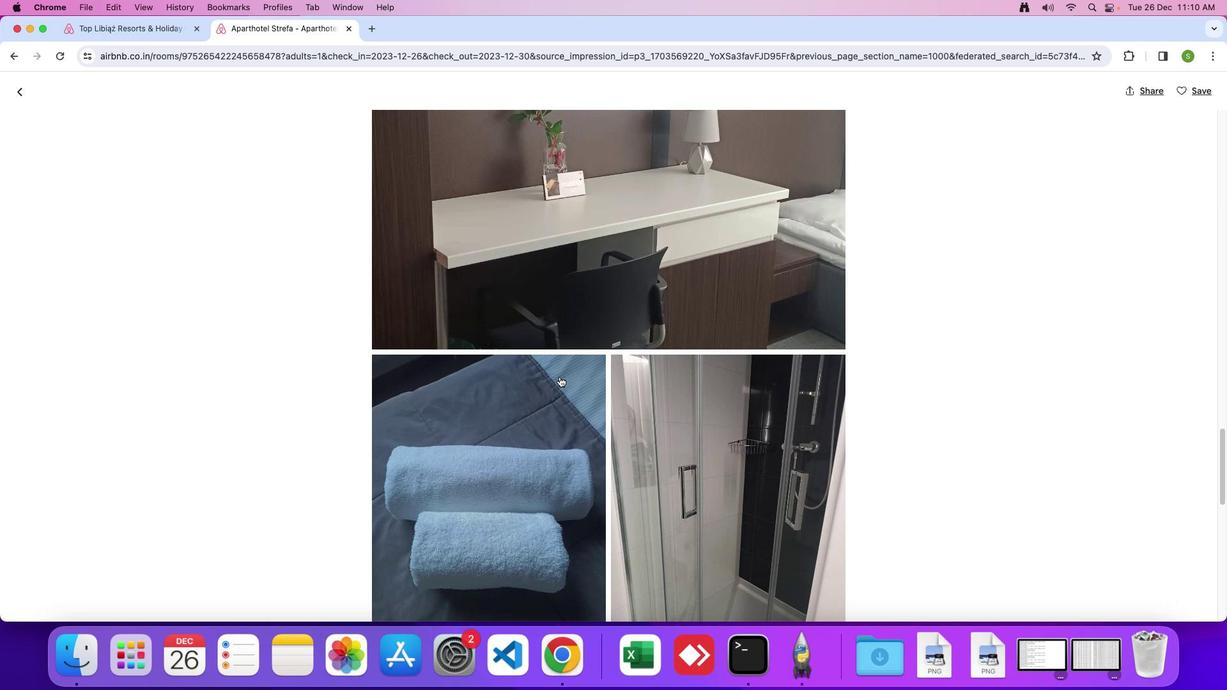 
Action: Mouse scrolled (560, 377) with delta (1, 0)
Screenshot: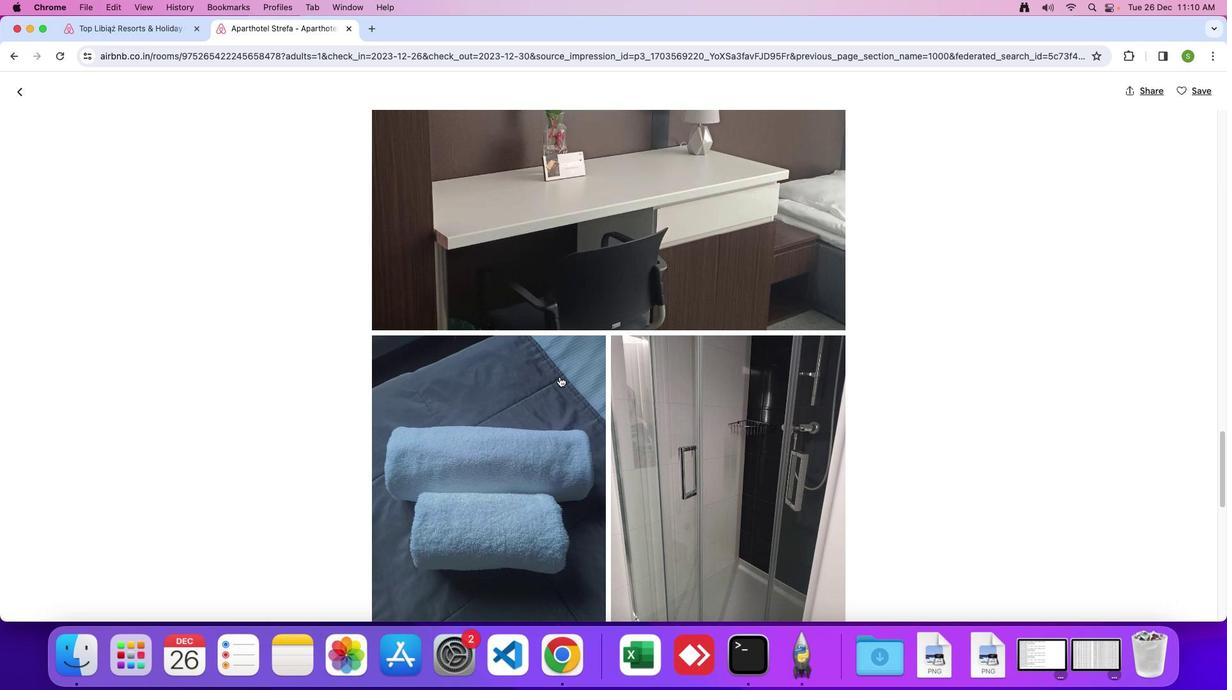 
Action: Mouse scrolled (560, 377) with delta (1, 0)
Screenshot: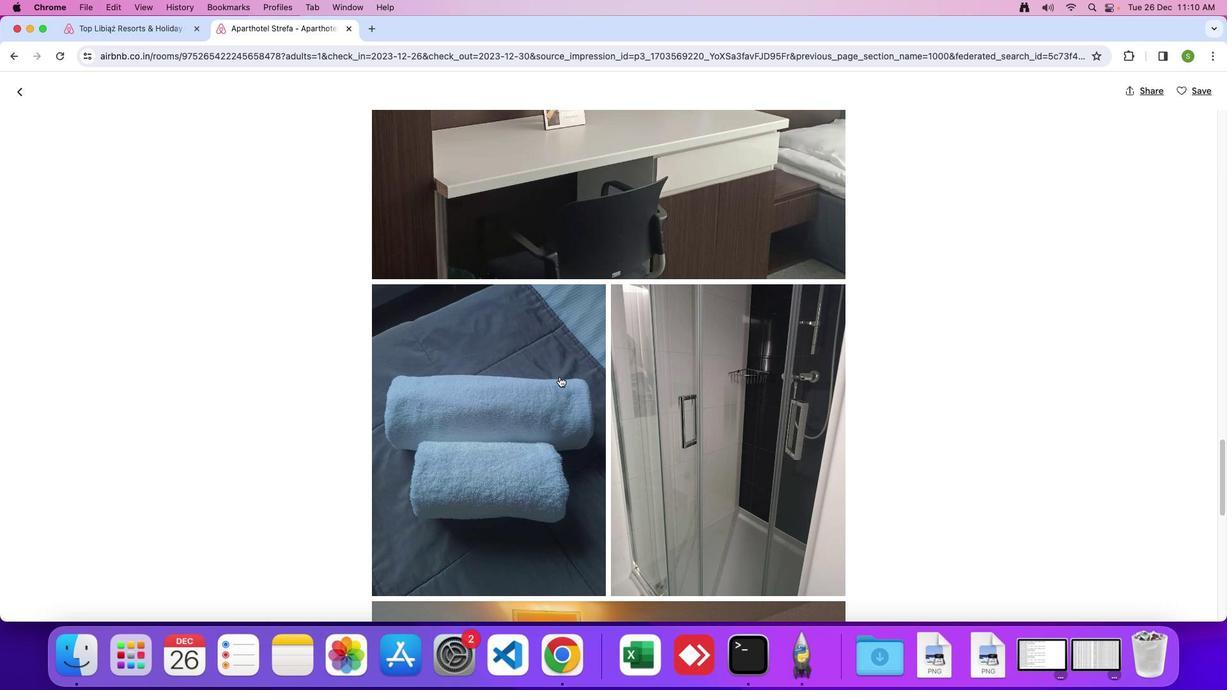 
Action: Mouse scrolled (560, 377) with delta (1, 0)
Screenshot: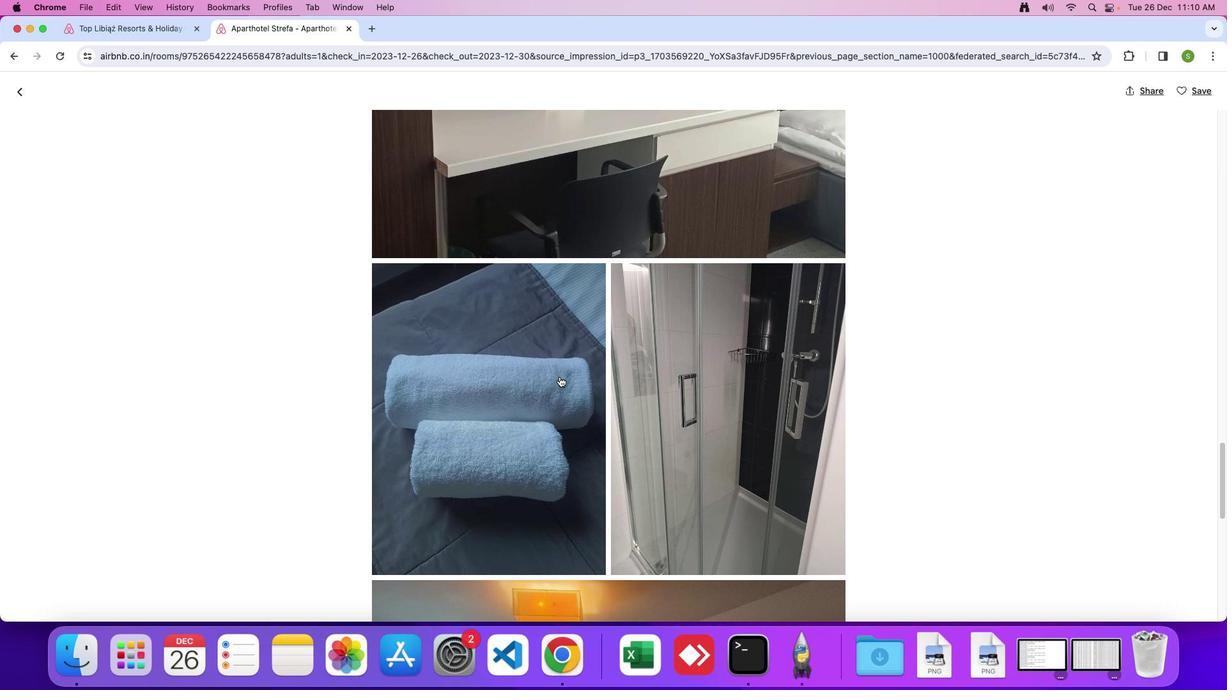 
Action: Mouse scrolled (560, 377) with delta (1, 0)
Screenshot: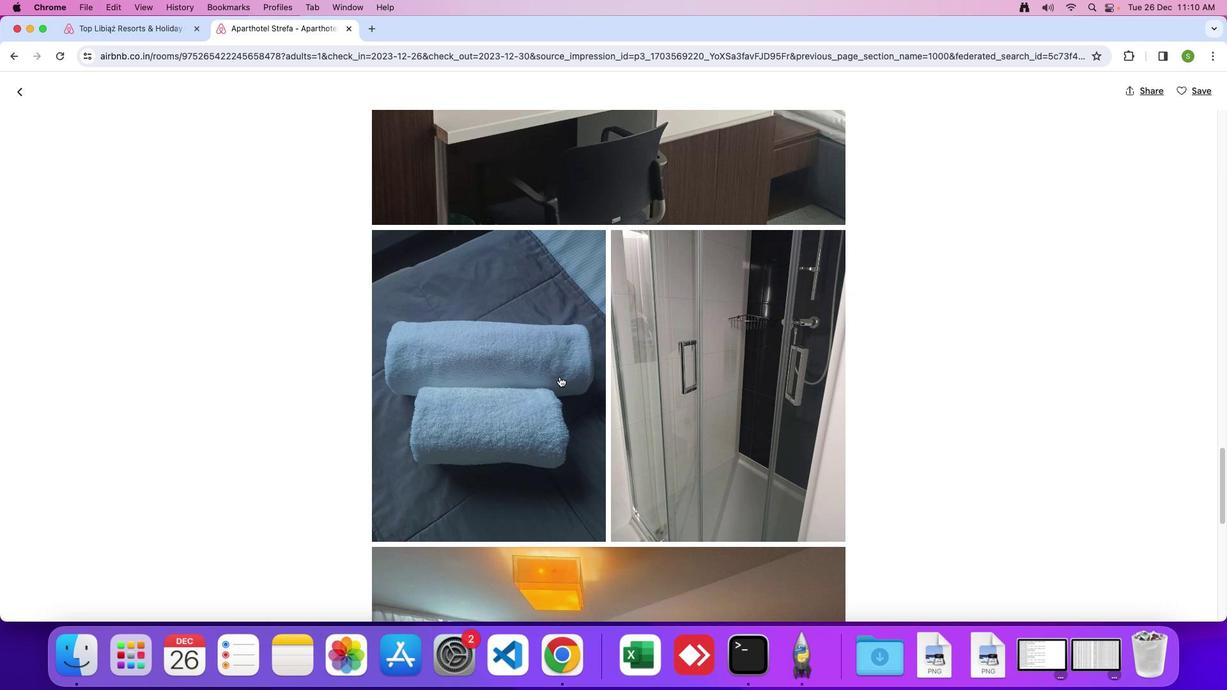 
Action: Mouse scrolled (560, 377) with delta (1, 0)
Screenshot: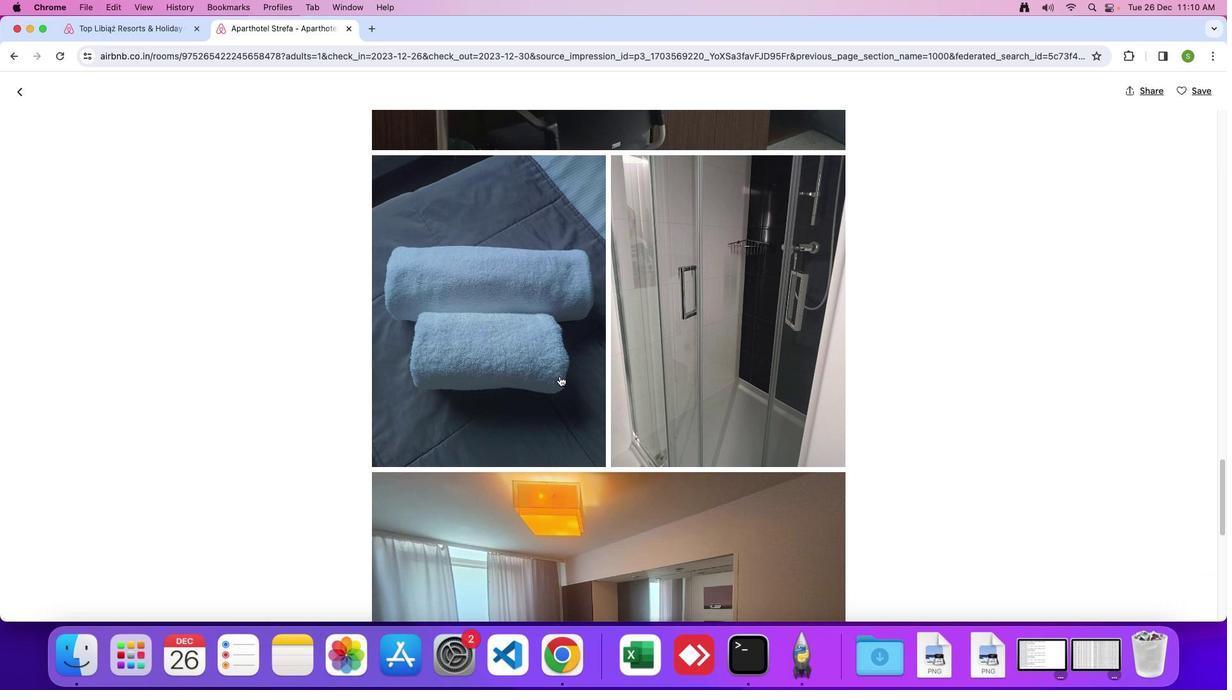 
Action: Mouse scrolled (560, 377) with delta (1, 0)
Screenshot: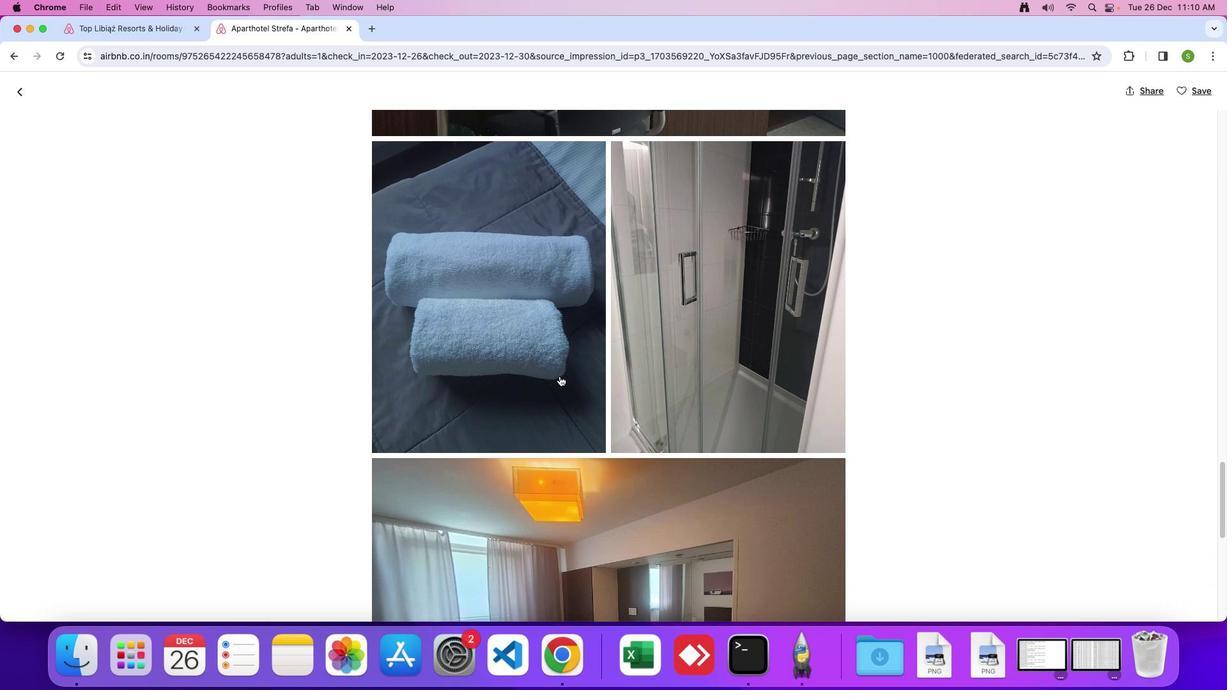 
Action: Mouse moved to (560, 377)
Screenshot: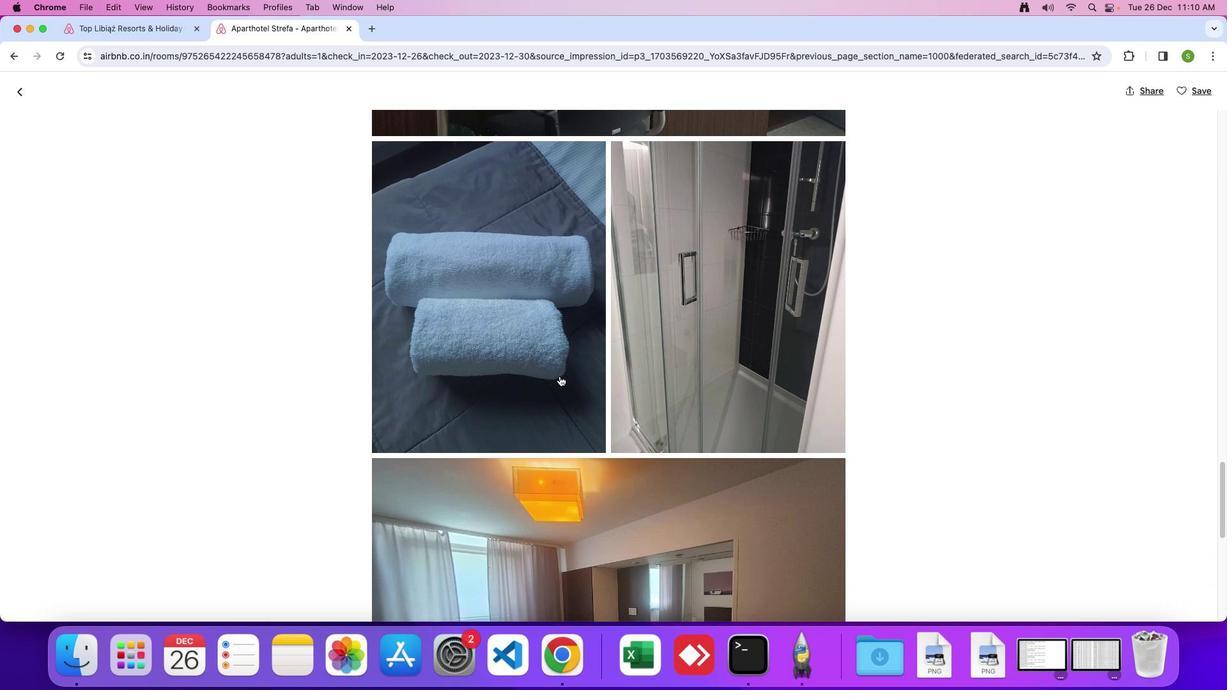 
Action: Mouse scrolled (560, 377) with delta (1, 0)
Screenshot: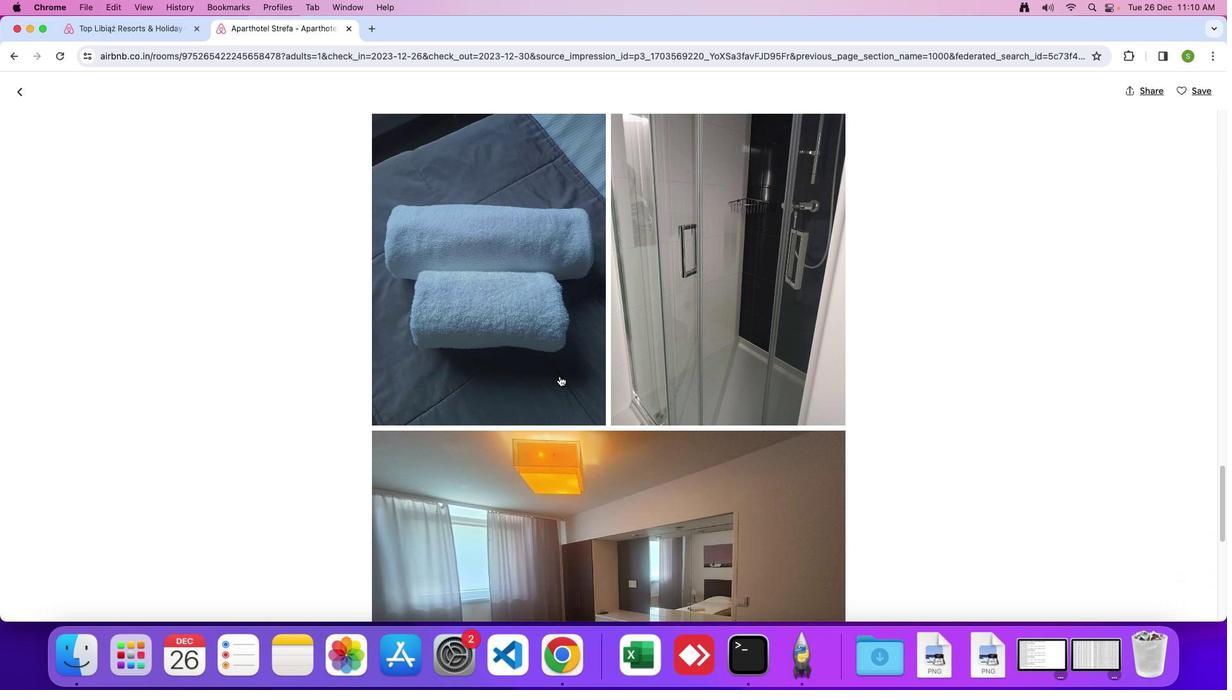
Action: Mouse moved to (553, 376)
Screenshot: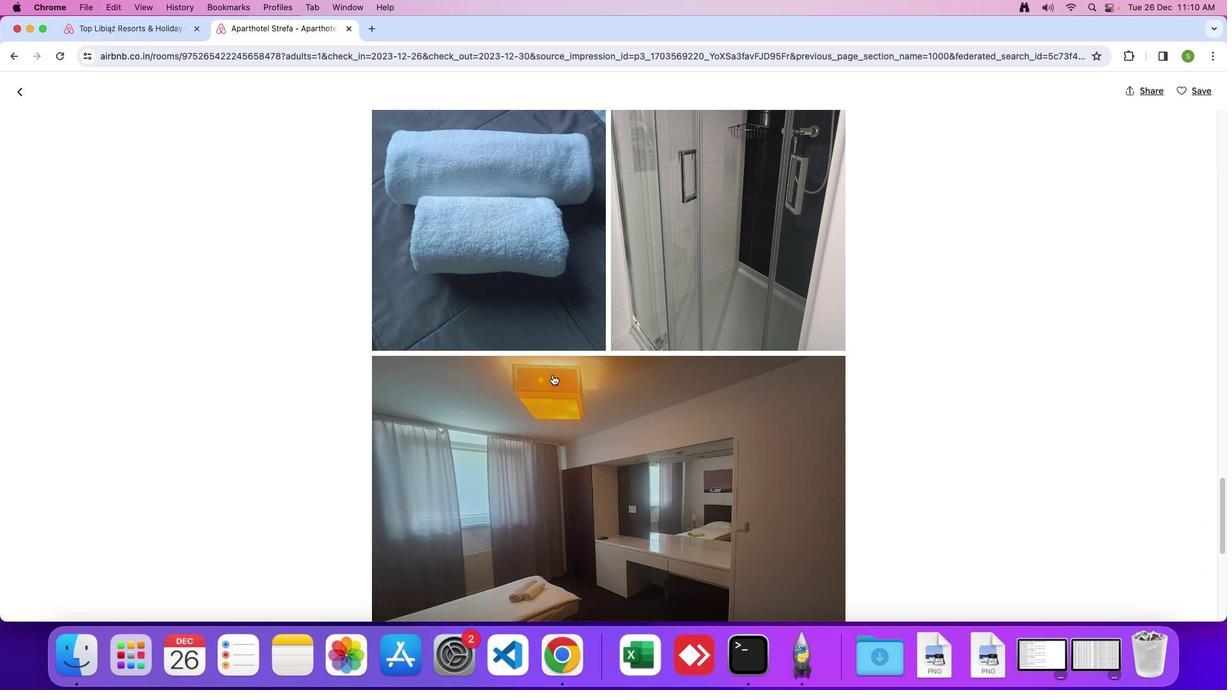 
Action: Mouse scrolled (553, 376) with delta (1, 0)
Screenshot: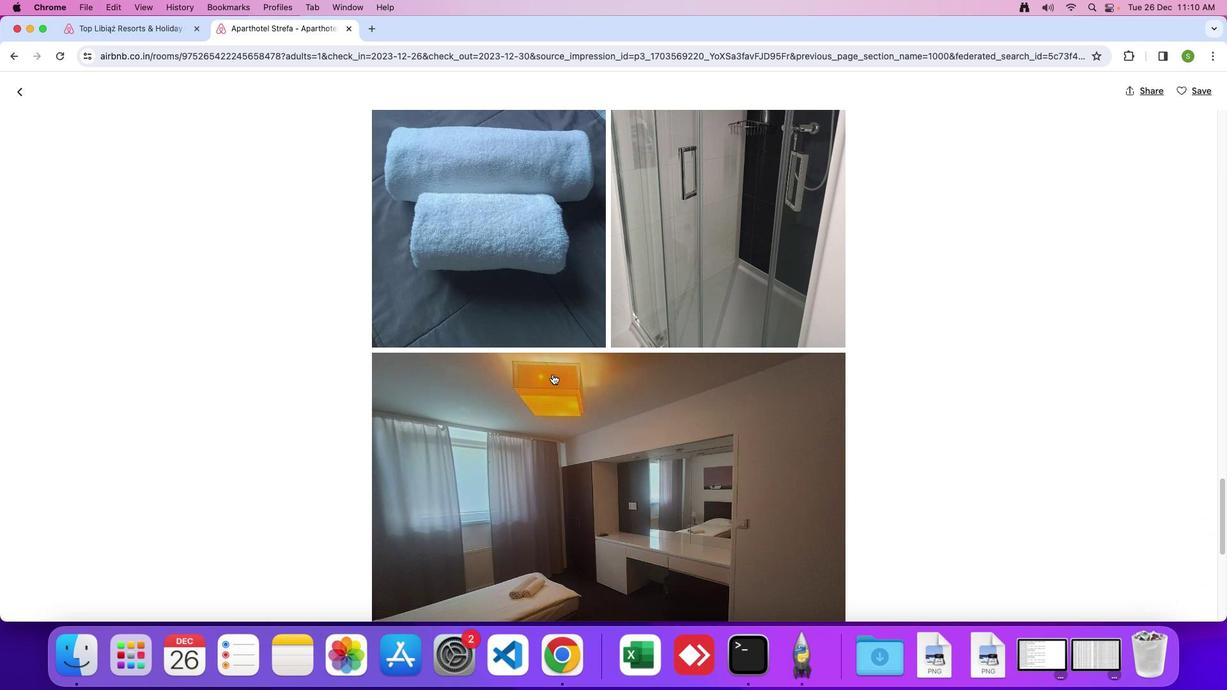 
Action: Mouse moved to (553, 376)
Screenshot: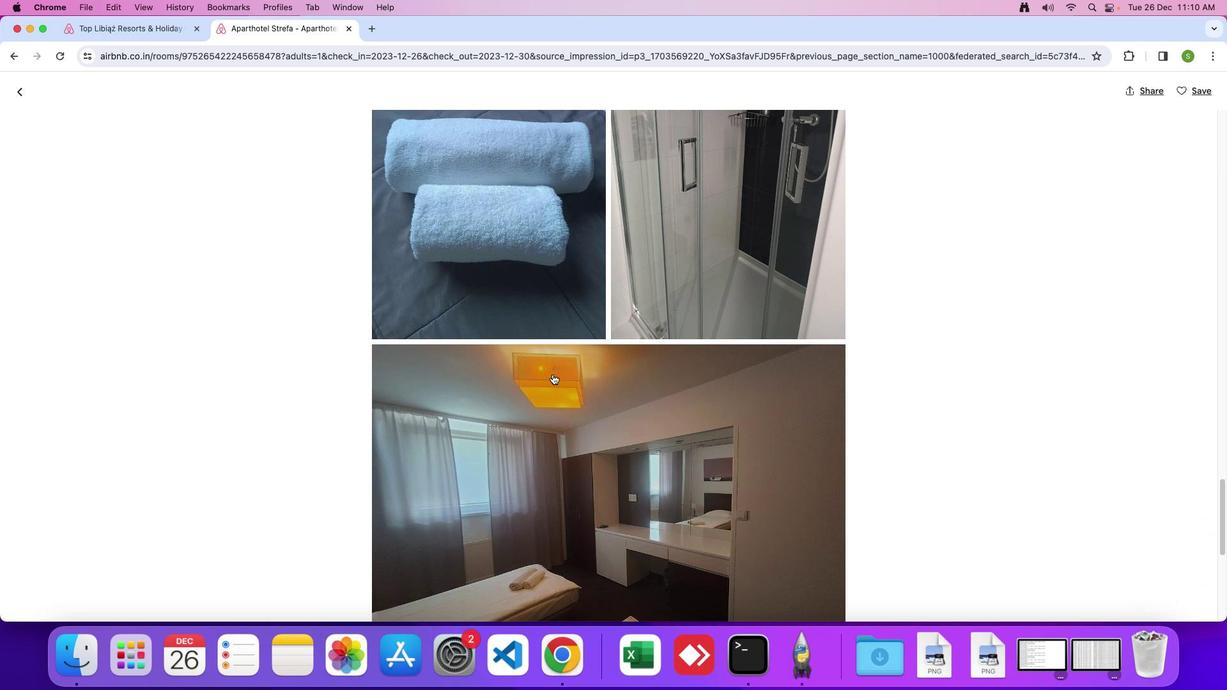 
Action: Mouse scrolled (553, 376) with delta (1, 0)
Screenshot: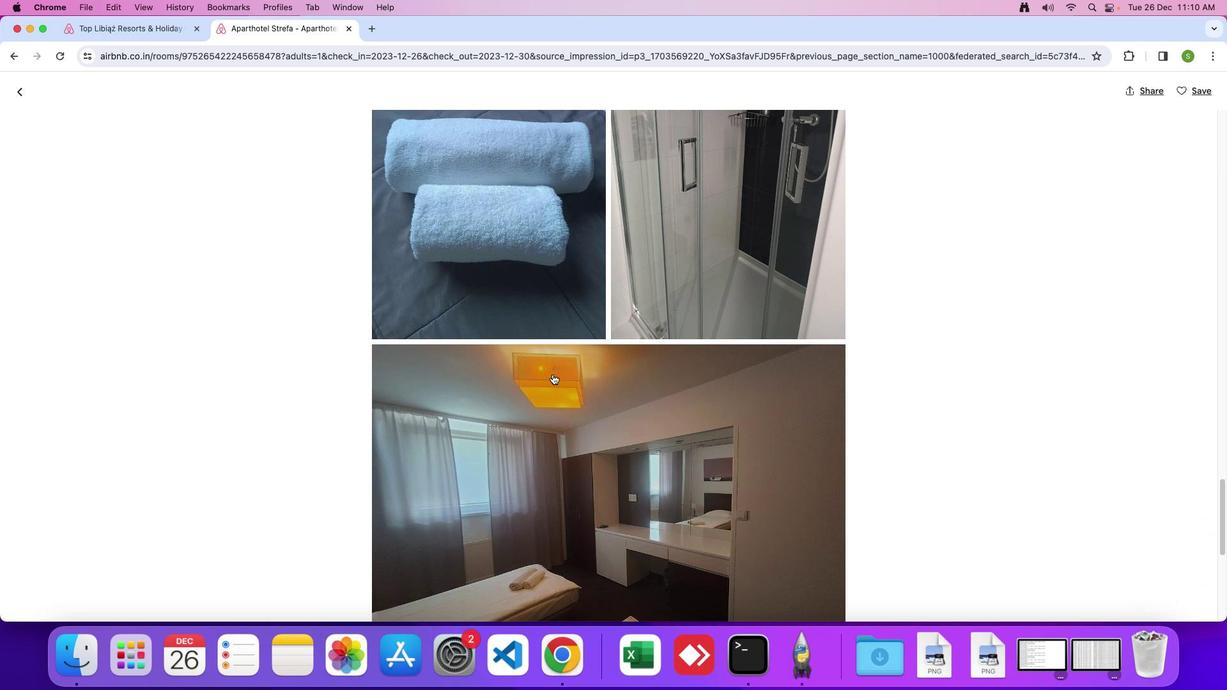 
Action: Mouse moved to (553, 375)
